 Task: Play online Dominion games in easy mode.
Action: Mouse moved to (339, 724)
Screenshot: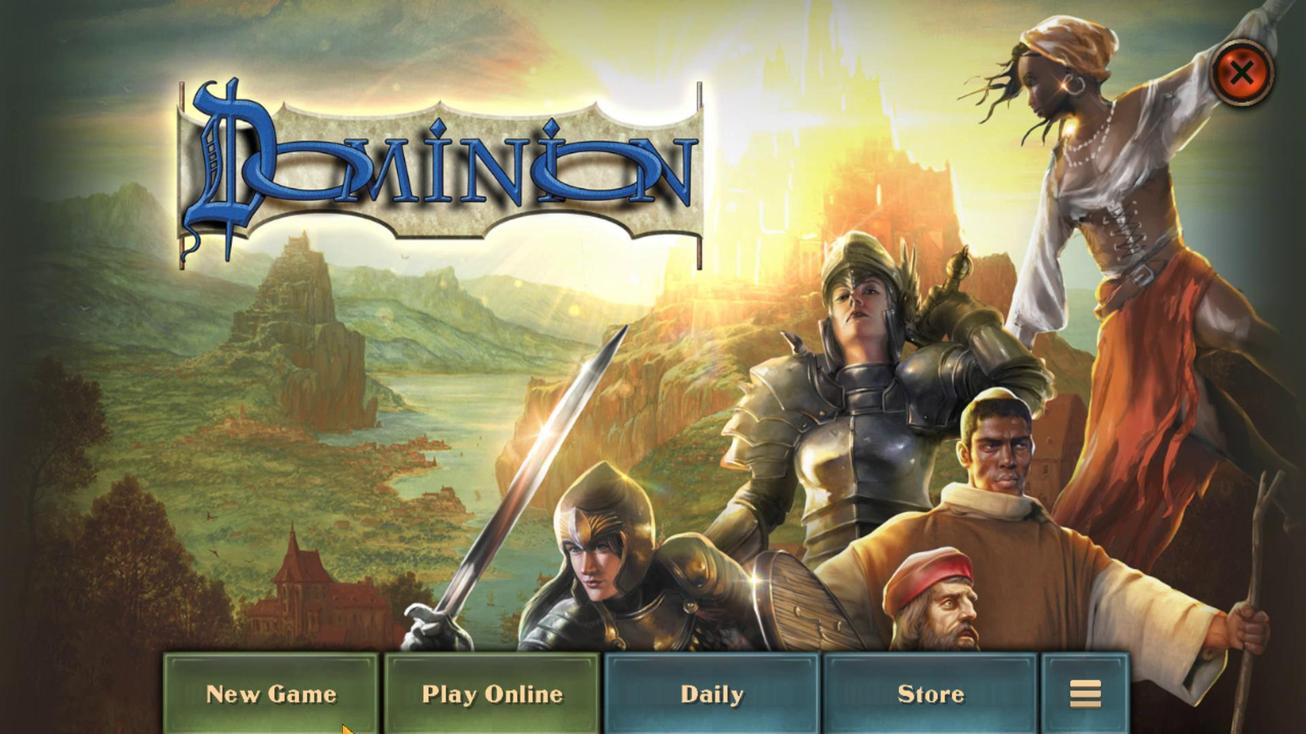 
Action: Mouse pressed left at (339, 724)
Screenshot: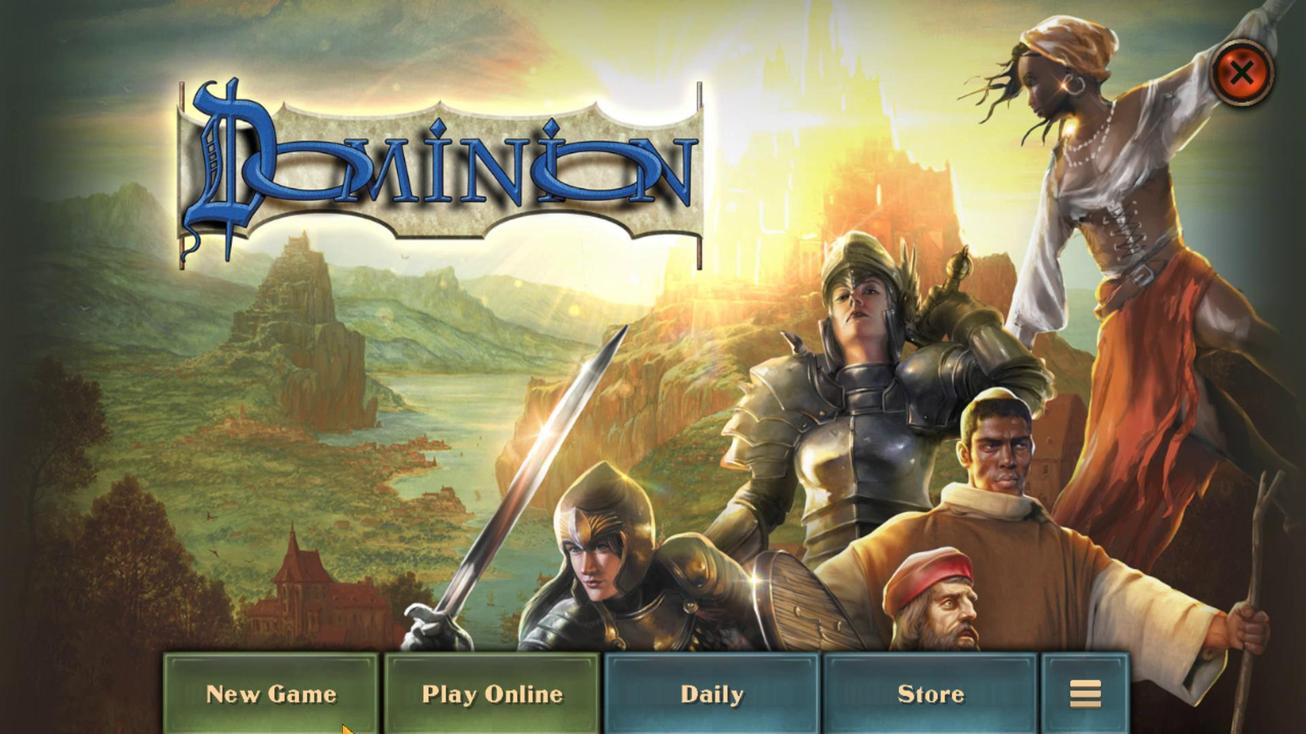 
Action: Mouse moved to (638, 279)
Screenshot: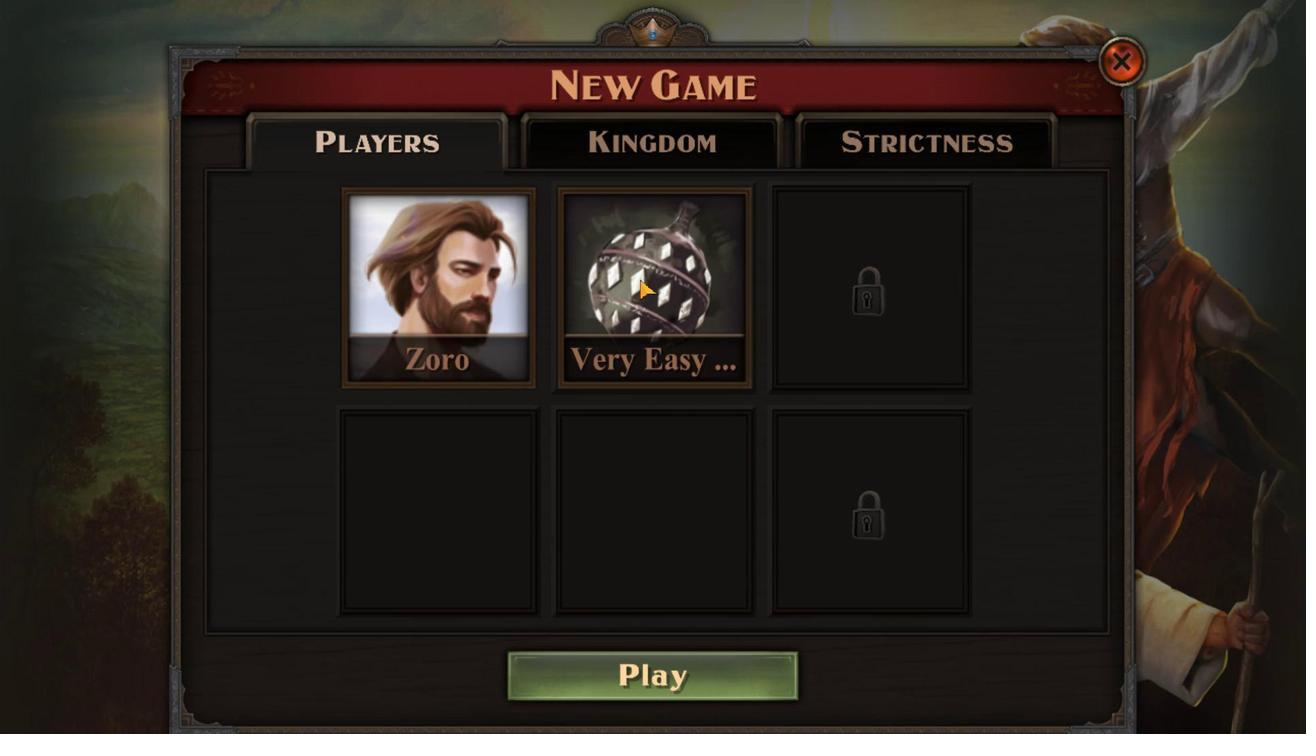 
Action: Mouse pressed left at (638, 279)
Screenshot: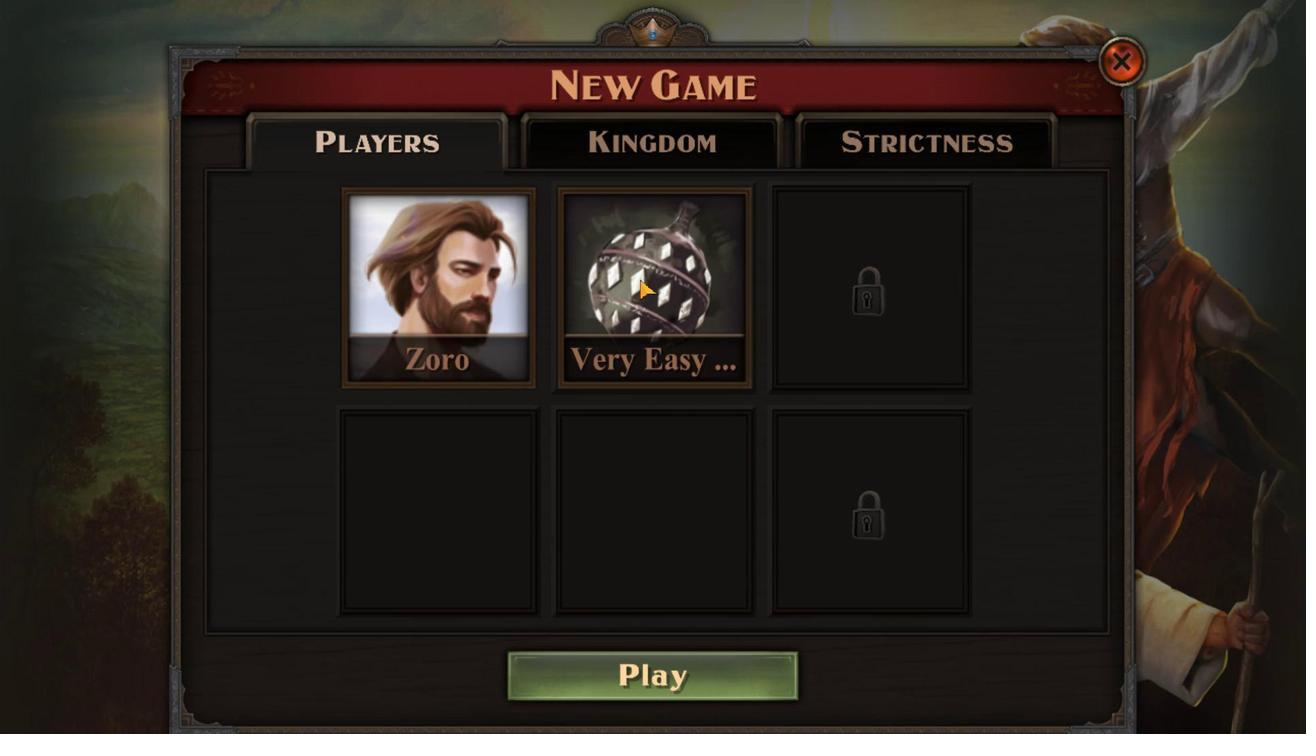 
Action: Mouse moved to (474, 413)
Screenshot: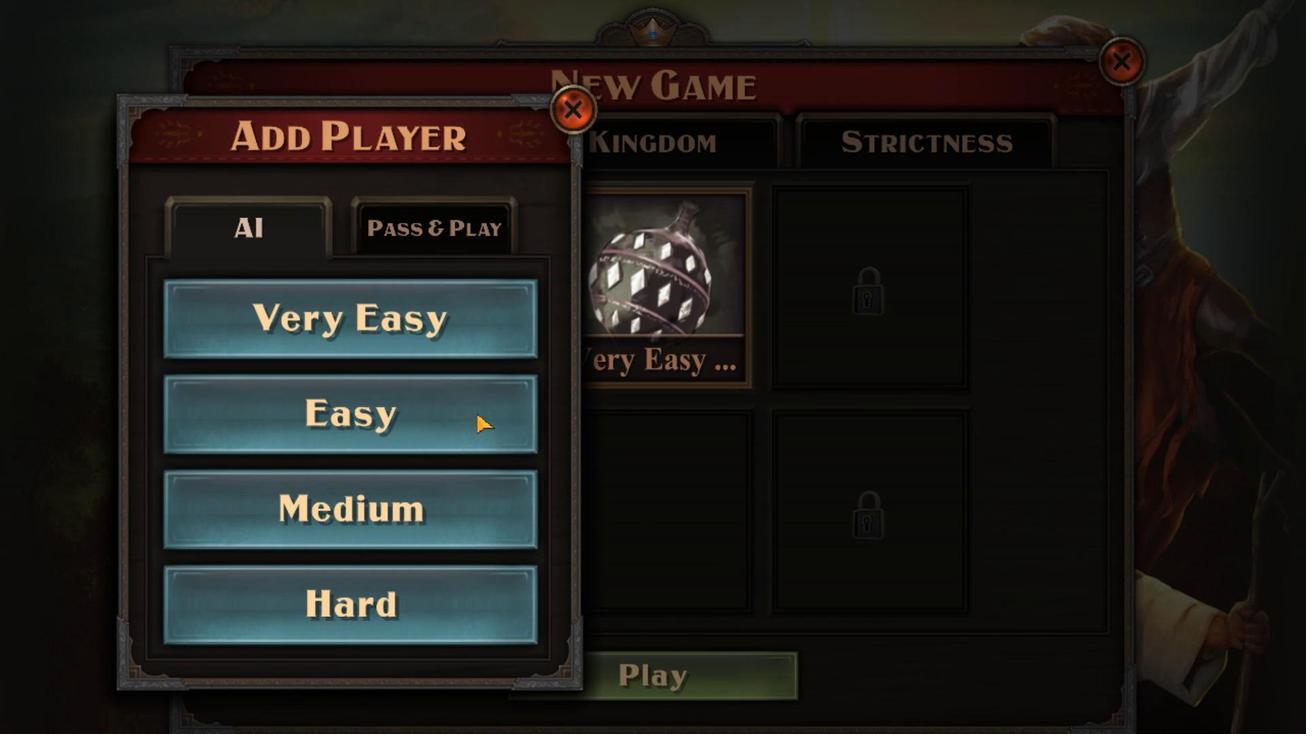 
Action: Mouse pressed left at (474, 413)
Screenshot: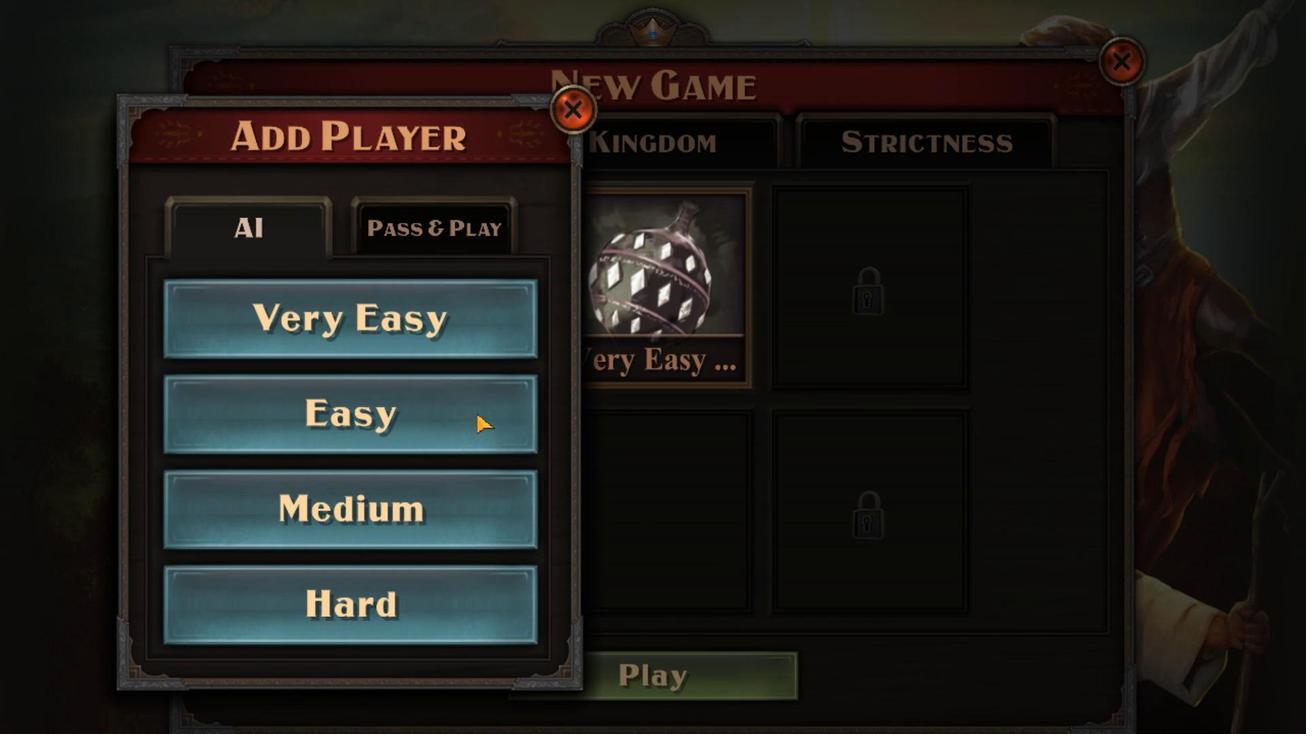 
Action: Mouse moved to (736, 679)
Screenshot: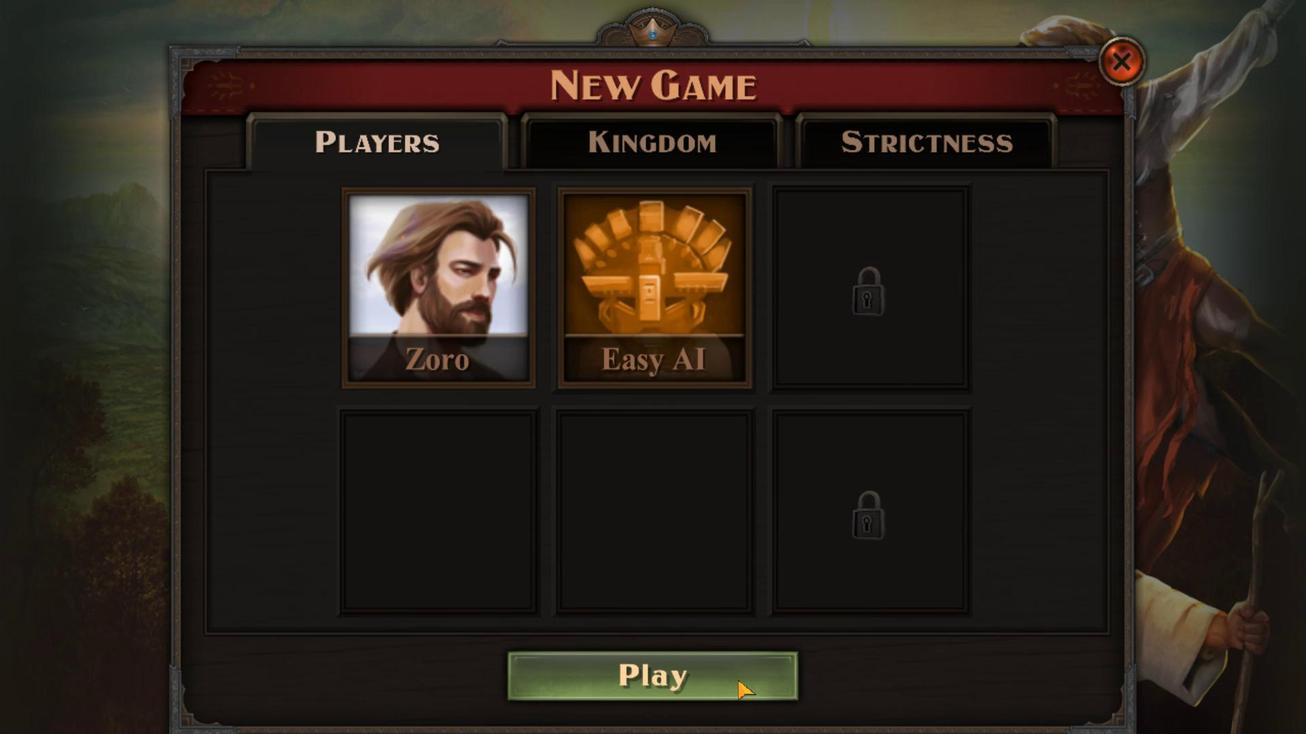 
Action: Mouse pressed left at (736, 679)
Screenshot: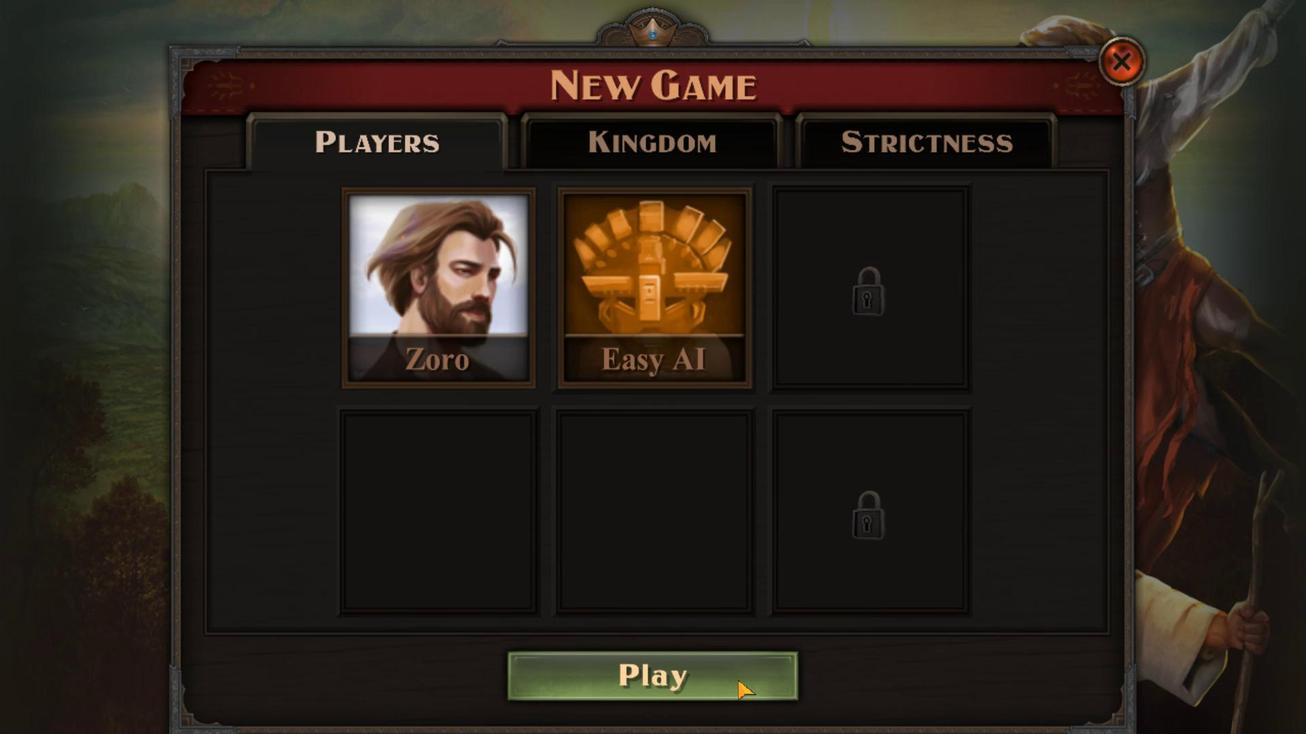 
Action: Mouse moved to (466, 687)
Screenshot: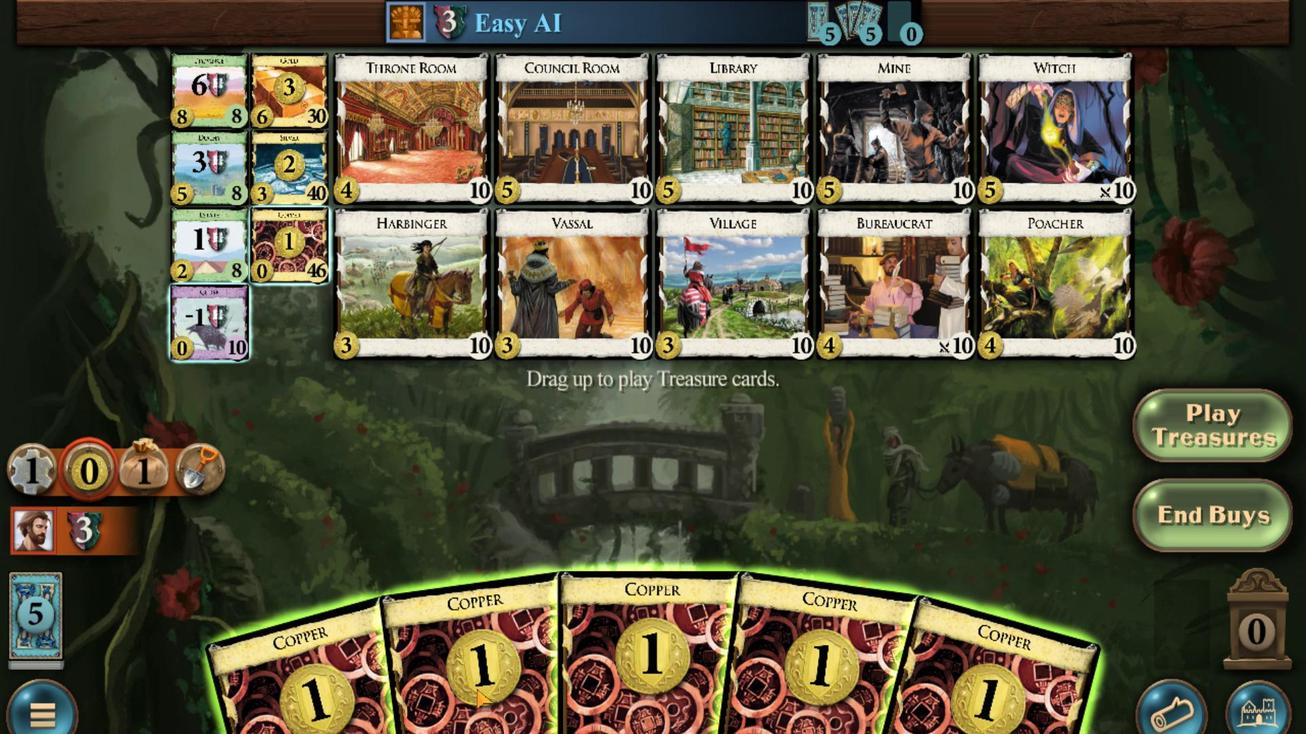 
Action: Mouse scrolled (466, 686) with delta (0, 0)
Screenshot: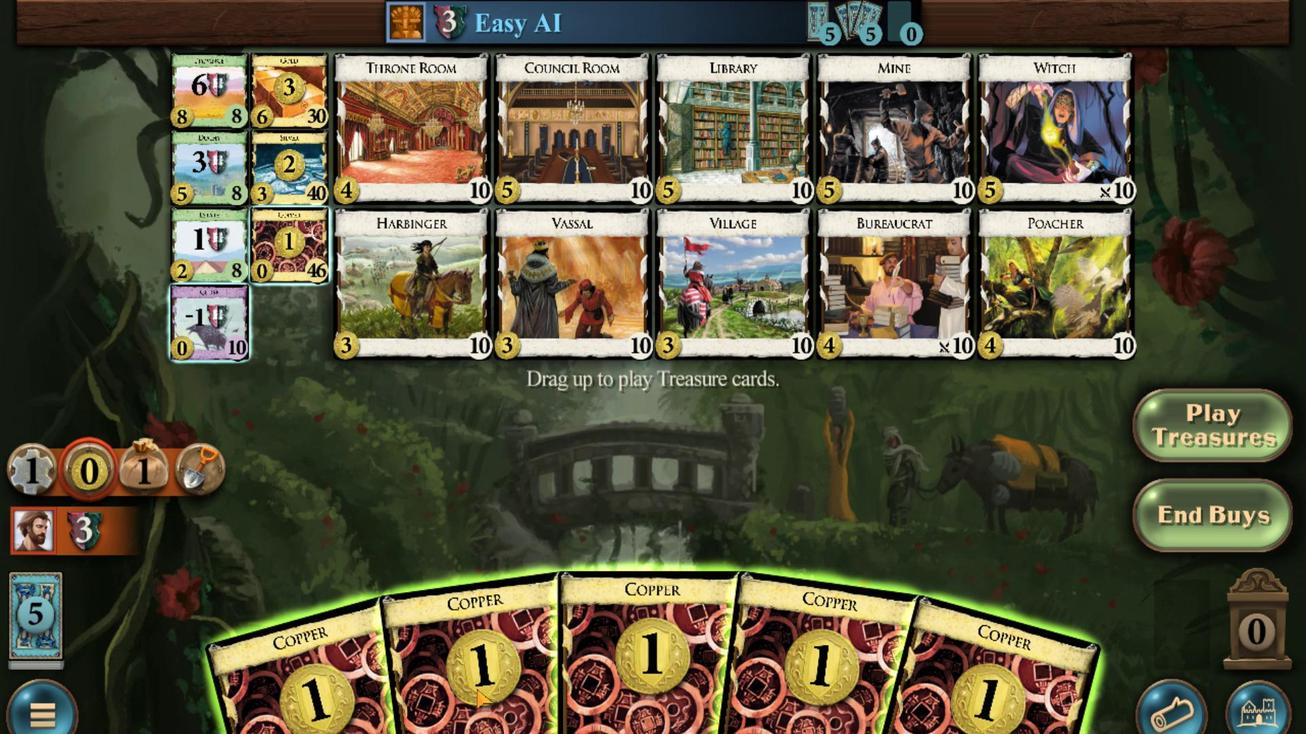 
Action: Mouse moved to (428, 684)
Screenshot: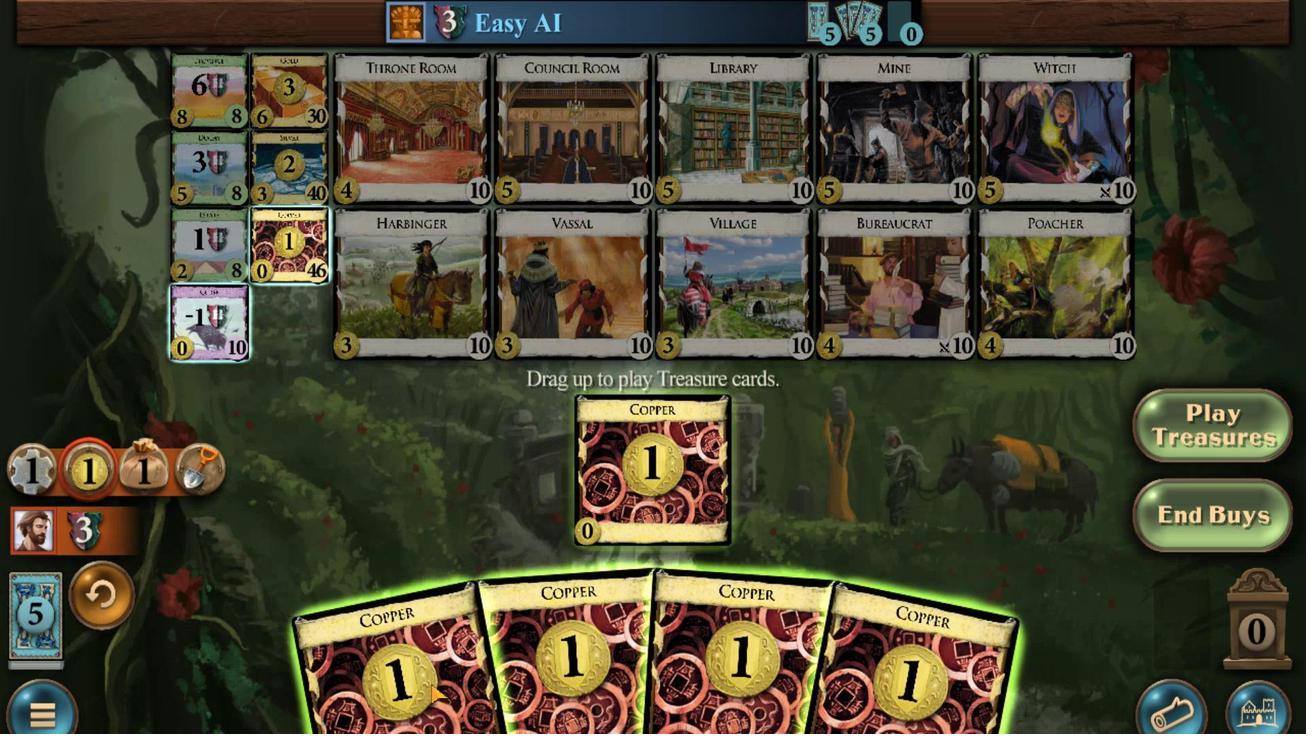 
Action: Mouse scrolled (428, 683) with delta (0, 0)
Screenshot: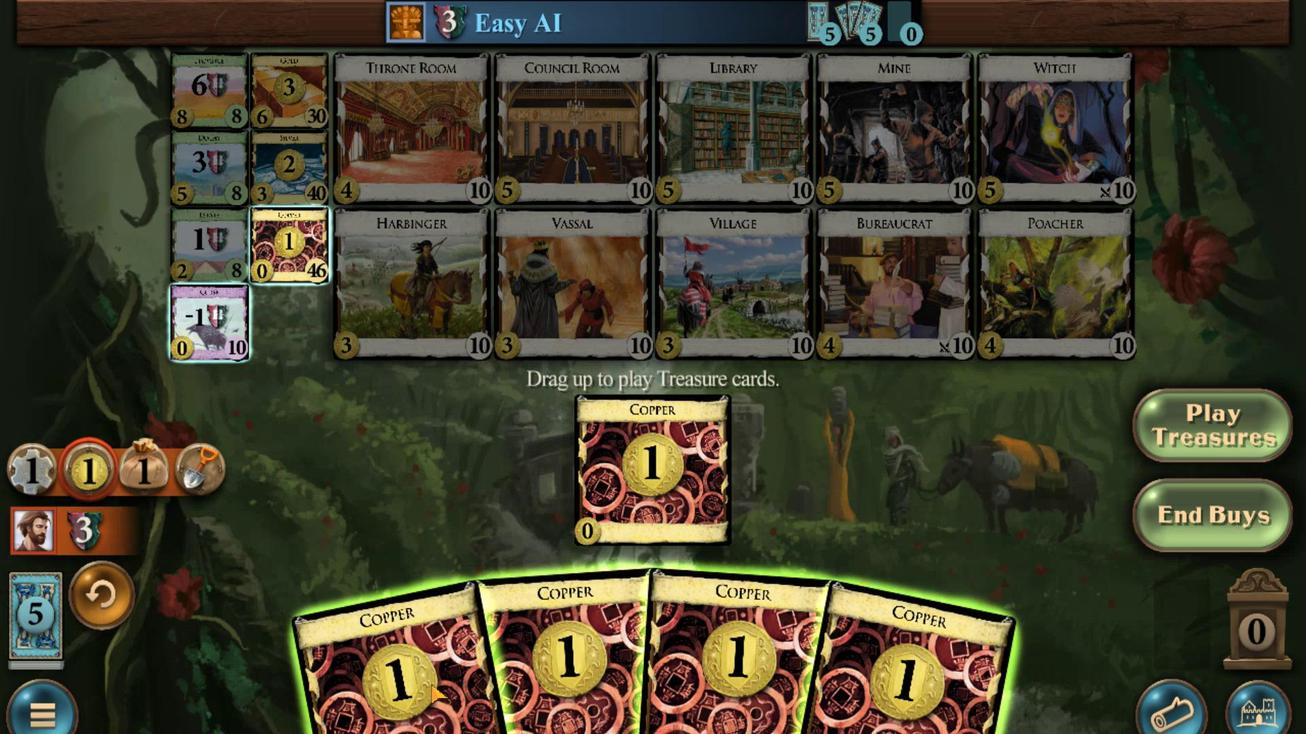 
Action: Mouse moved to (530, 686)
Screenshot: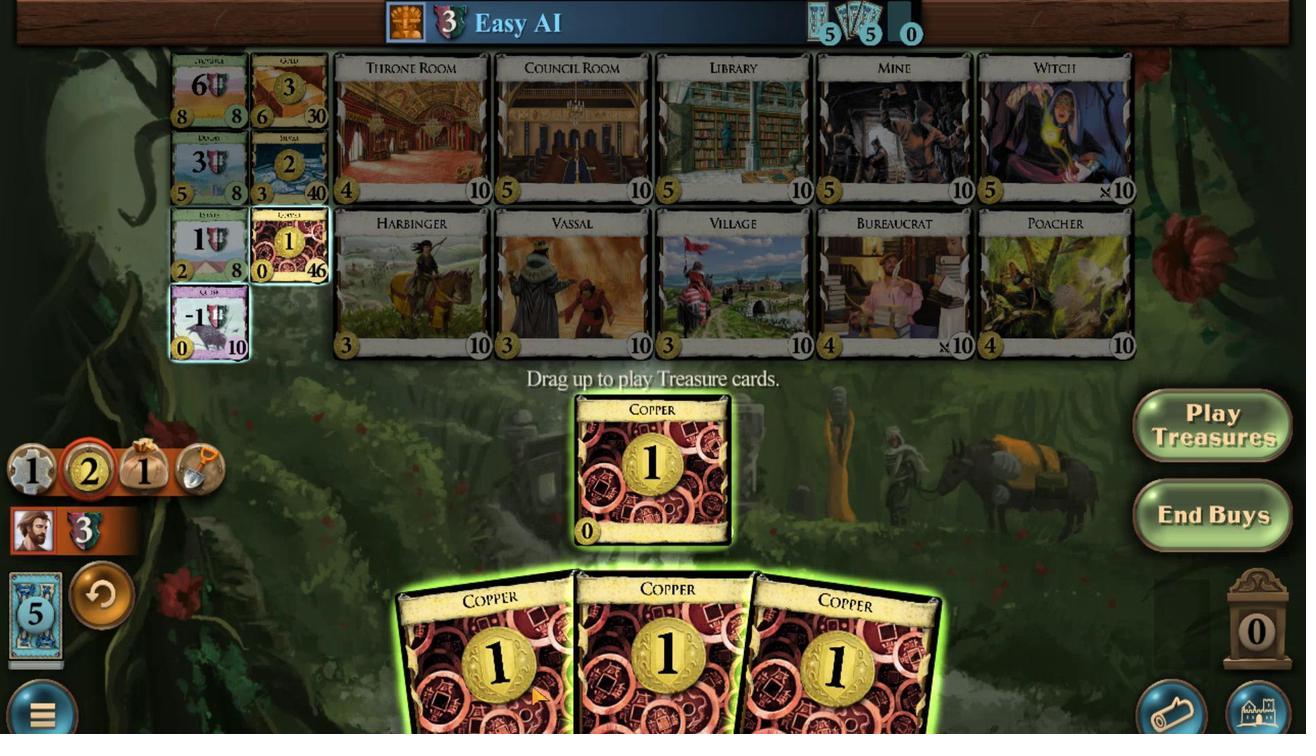 
Action: Mouse scrolled (530, 685) with delta (0, 0)
Screenshot: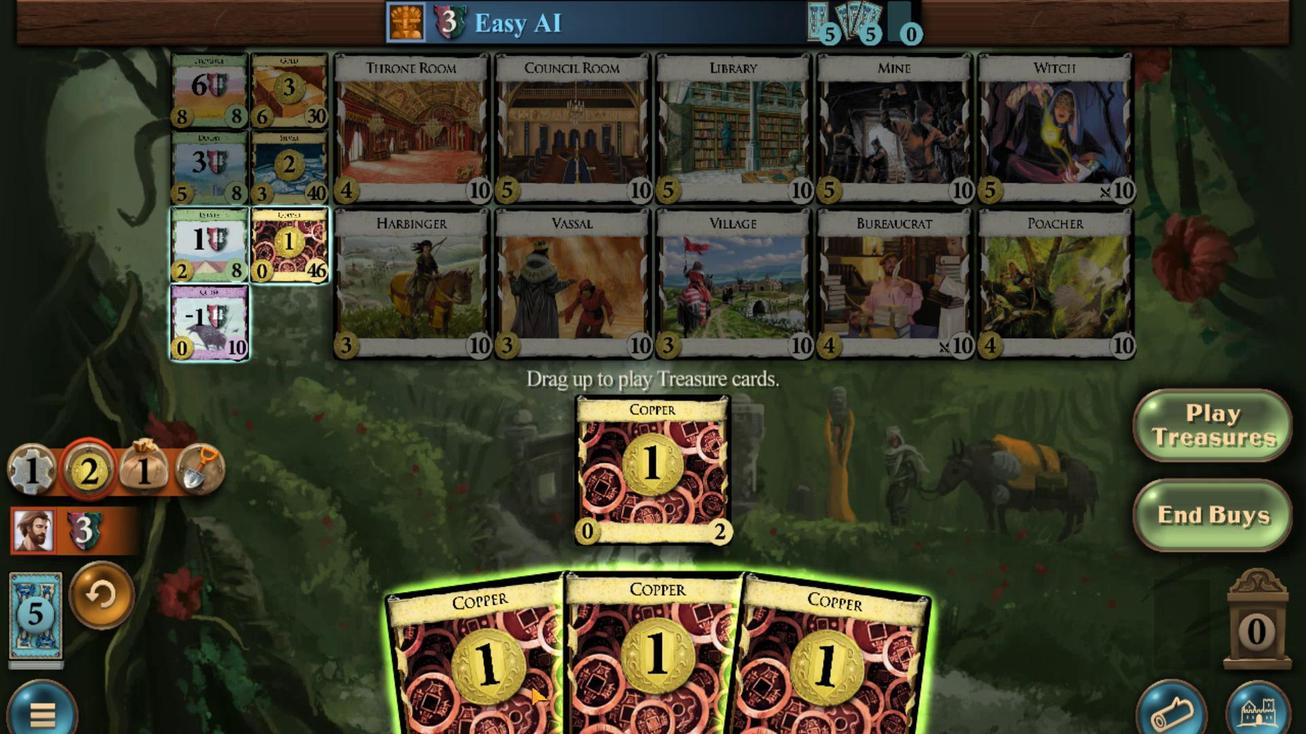 
Action: Mouse moved to (560, 673)
Screenshot: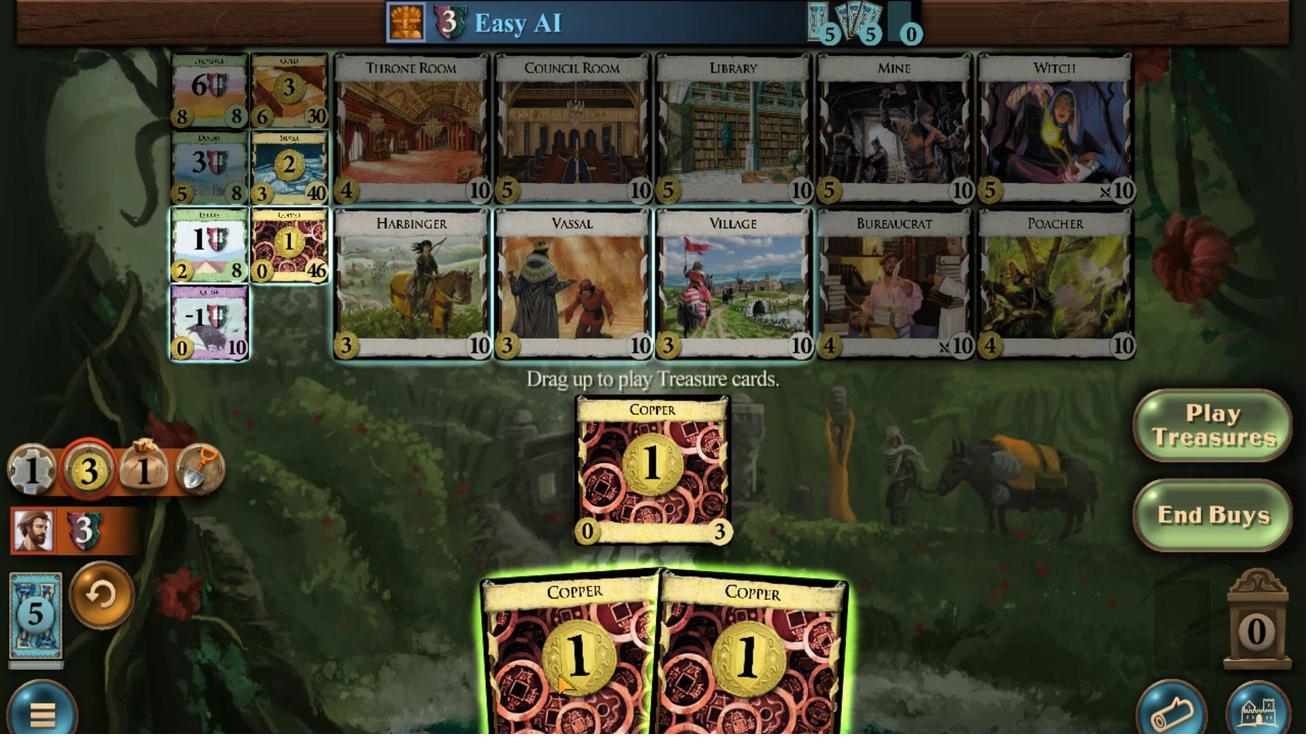 
Action: Mouse scrolled (560, 672) with delta (0, 0)
Screenshot: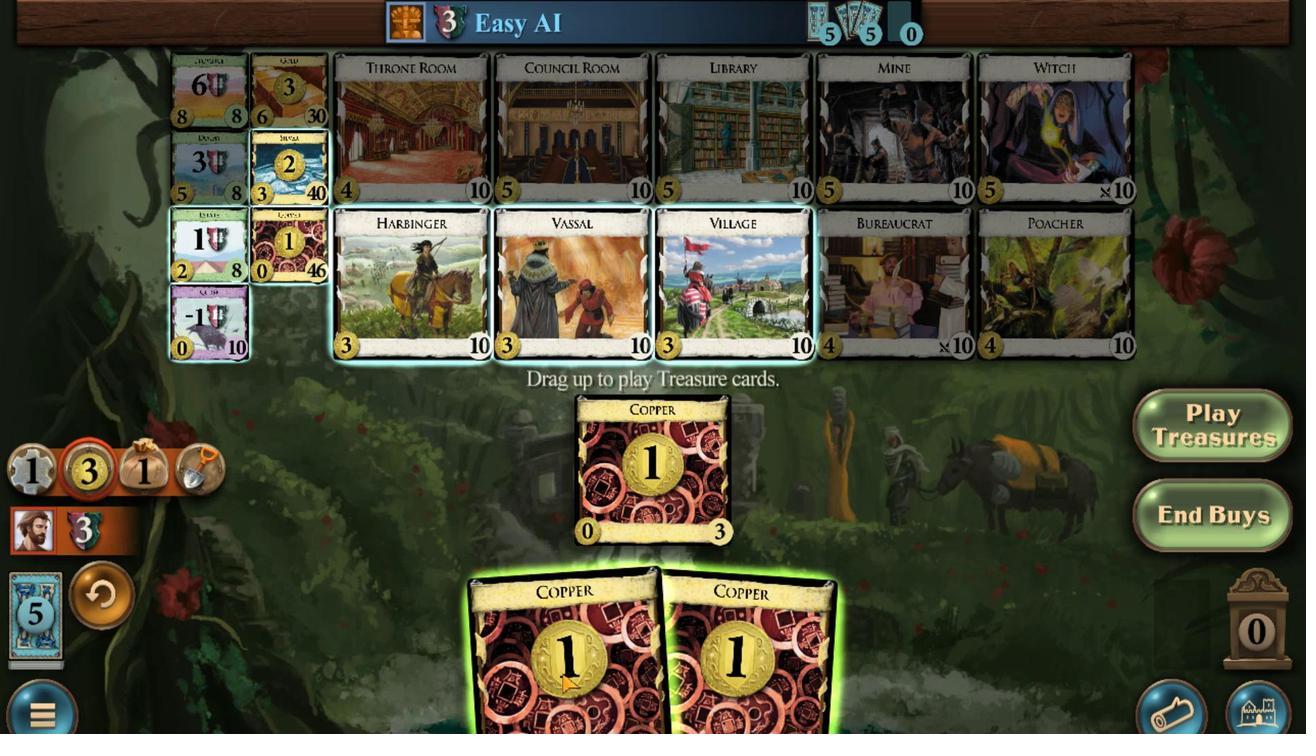 
Action: Mouse moved to (623, 658)
Screenshot: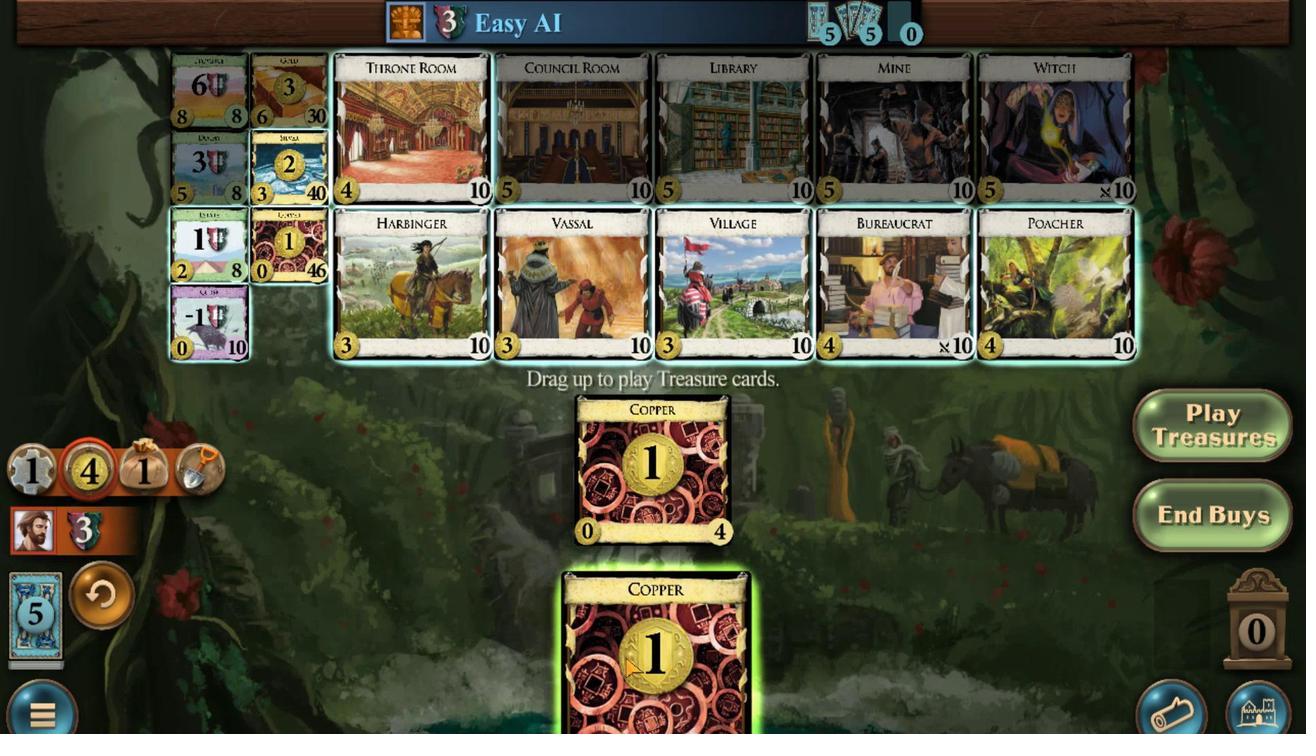 
Action: Mouse scrolled (623, 657) with delta (0, 0)
Screenshot: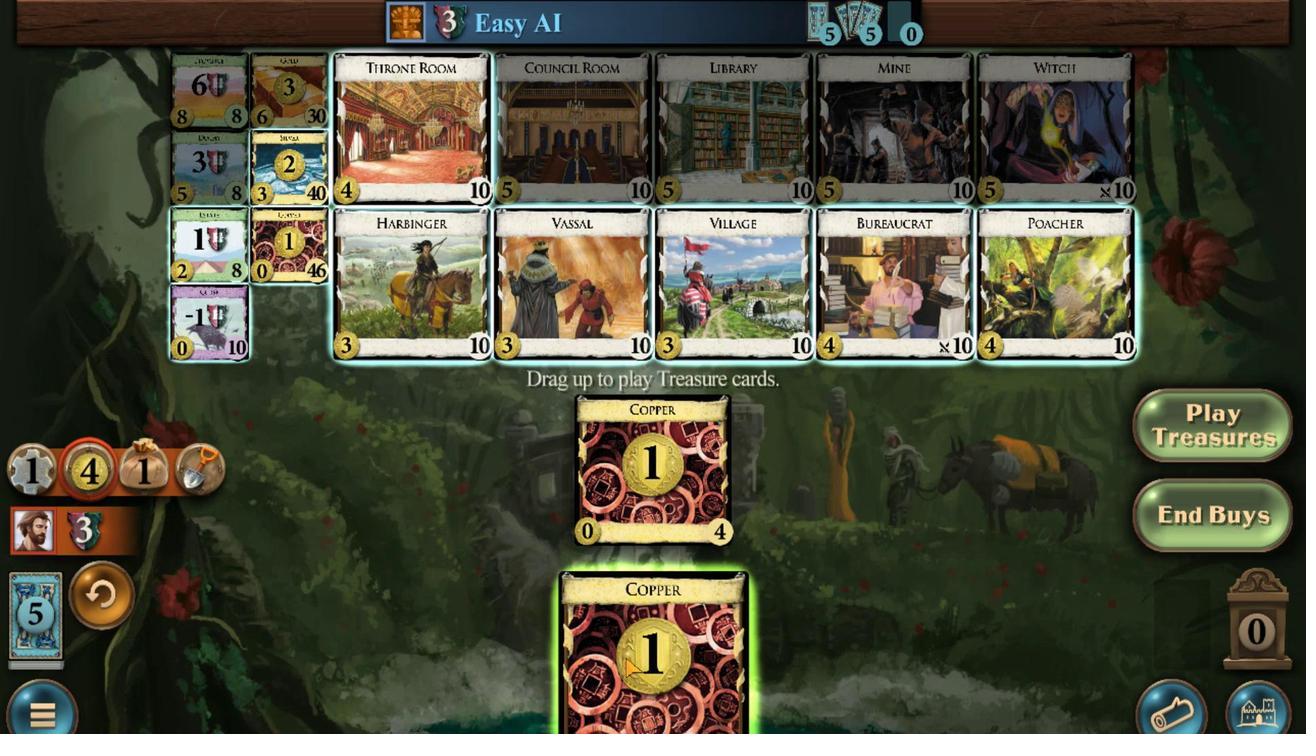 
Action: Mouse moved to (217, 181)
Screenshot: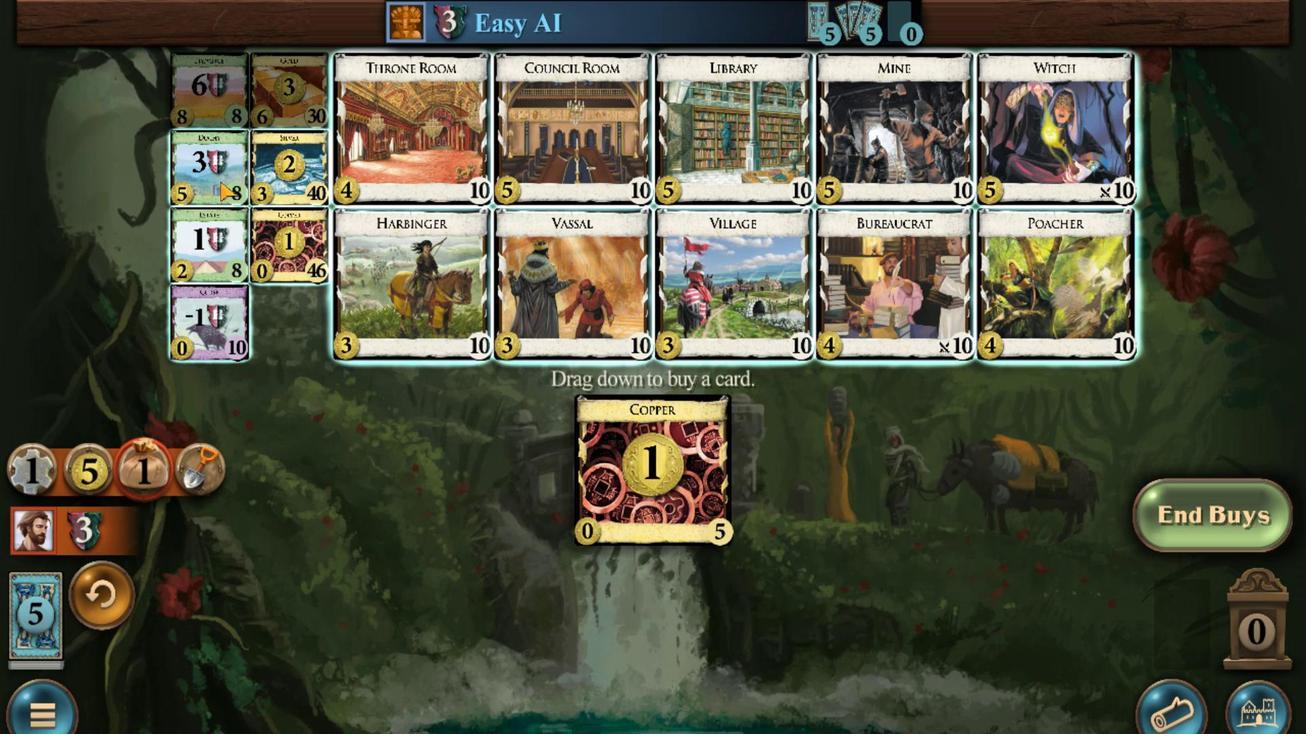 
Action: Mouse scrolled (217, 182) with delta (0, 0)
Screenshot: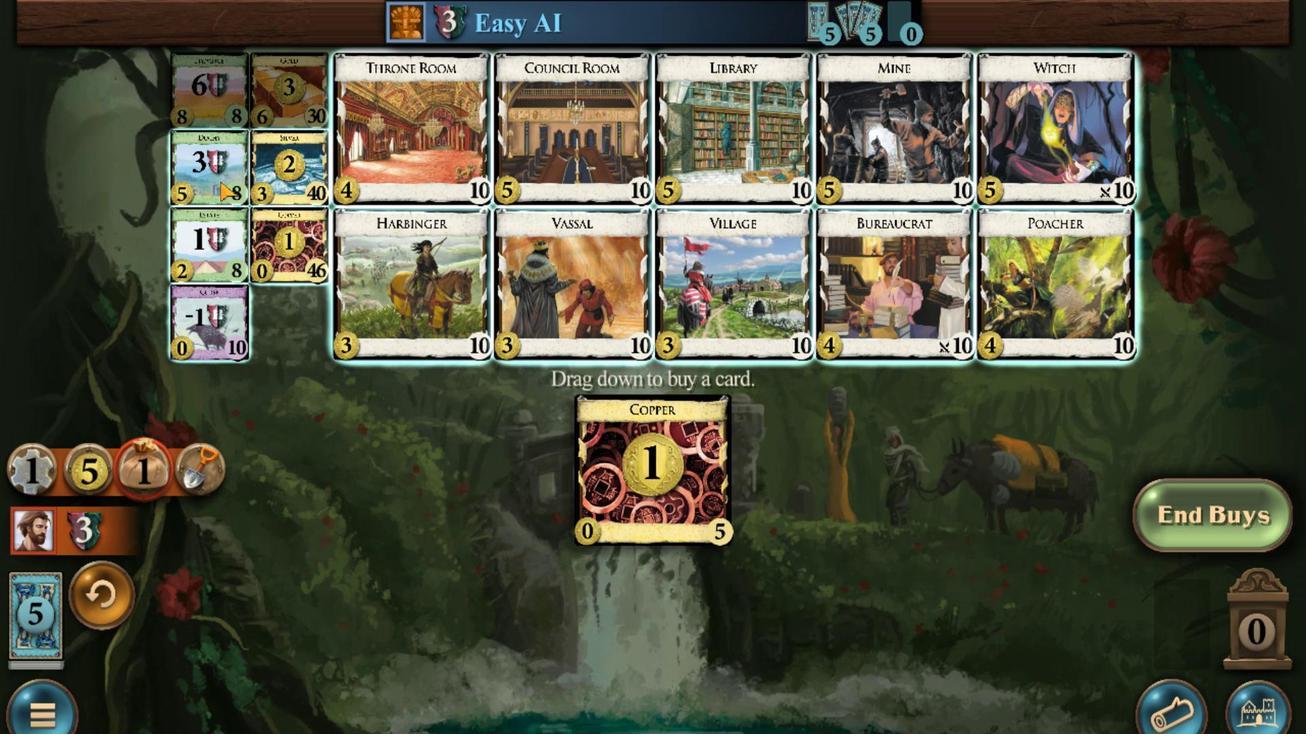 
Action: Mouse scrolled (217, 182) with delta (0, 0)
Screenshot: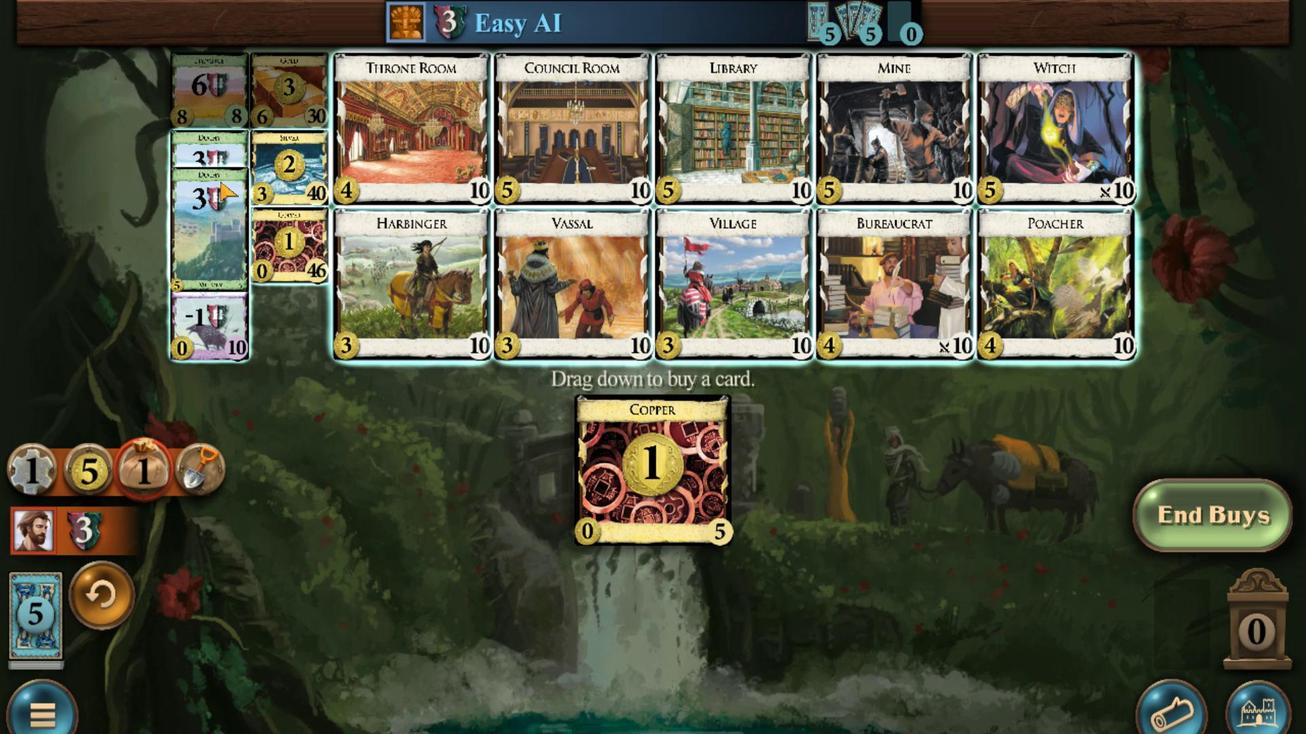
Action: Mouse scrolled (217, 182) with delta (0, 0)
Screenshot: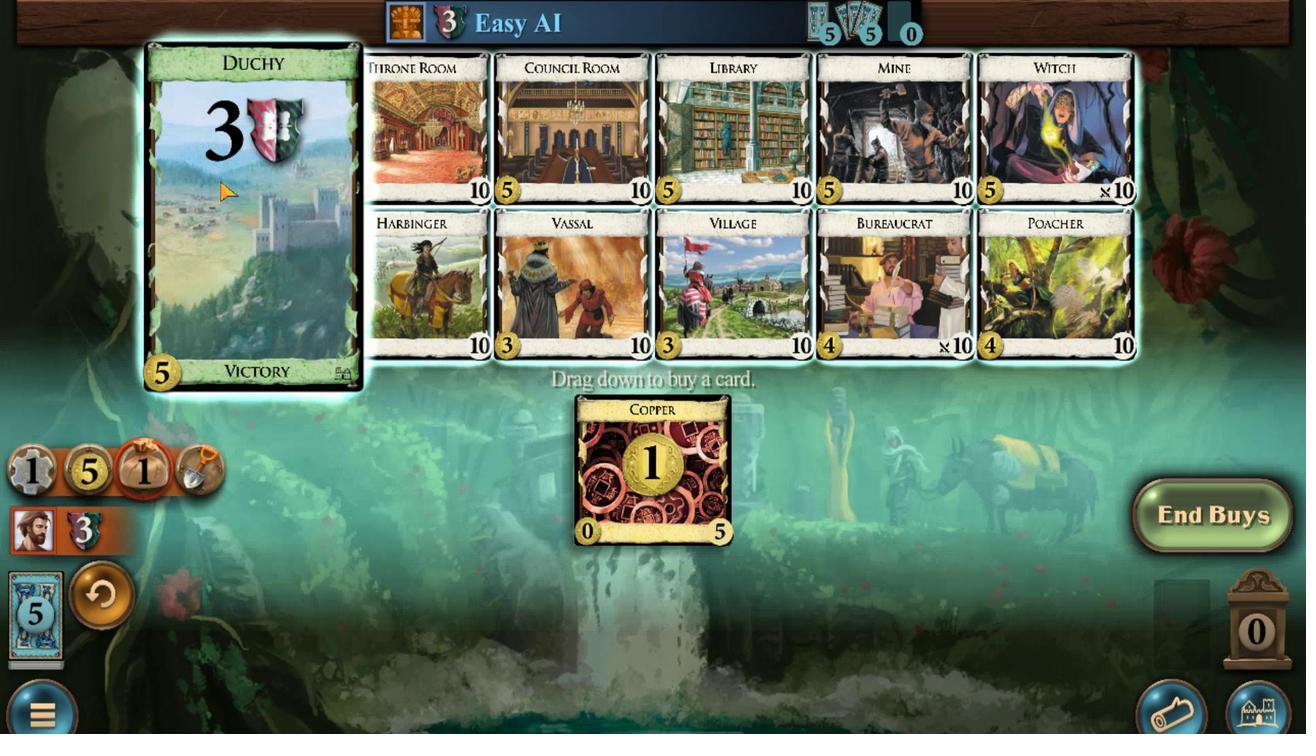 
Action: Mouse scrolled (217, 182) with delta (0, 0)
Screenshot: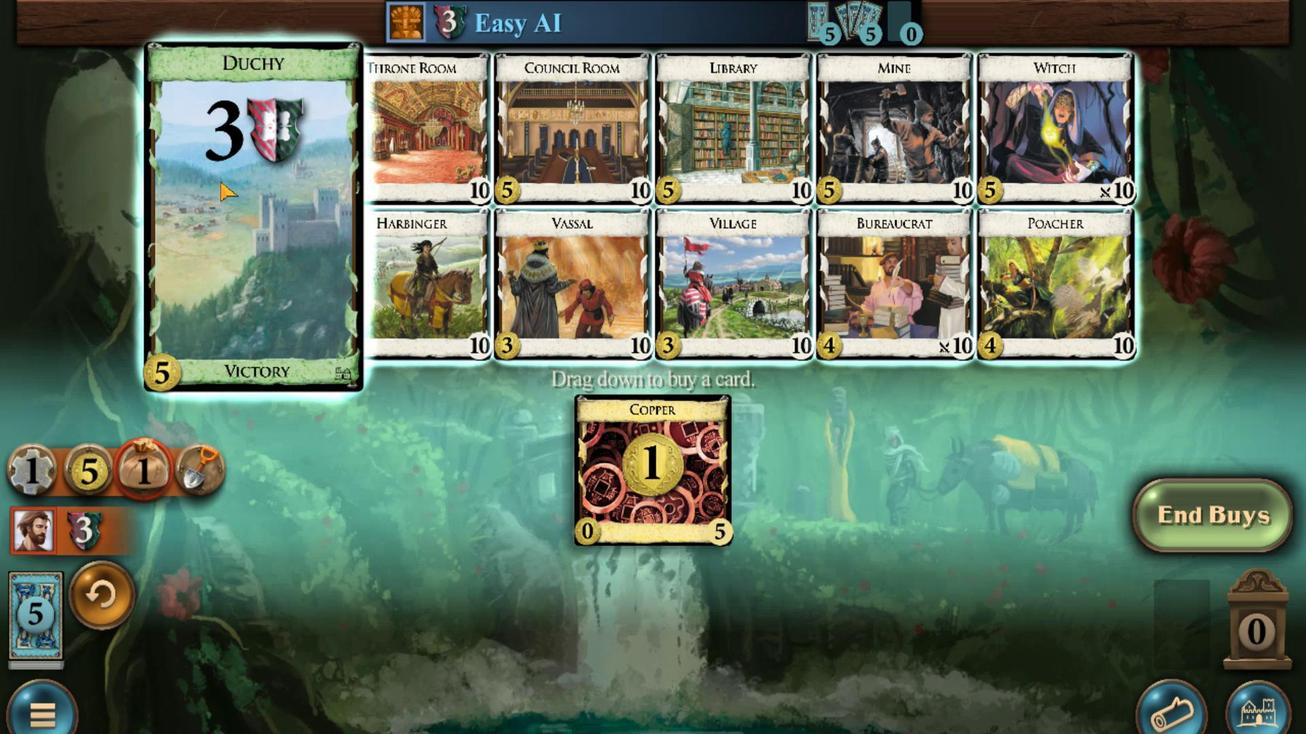 
Action: Mouse scrolled (217, 182) with delta (0, 0)
Screenshot: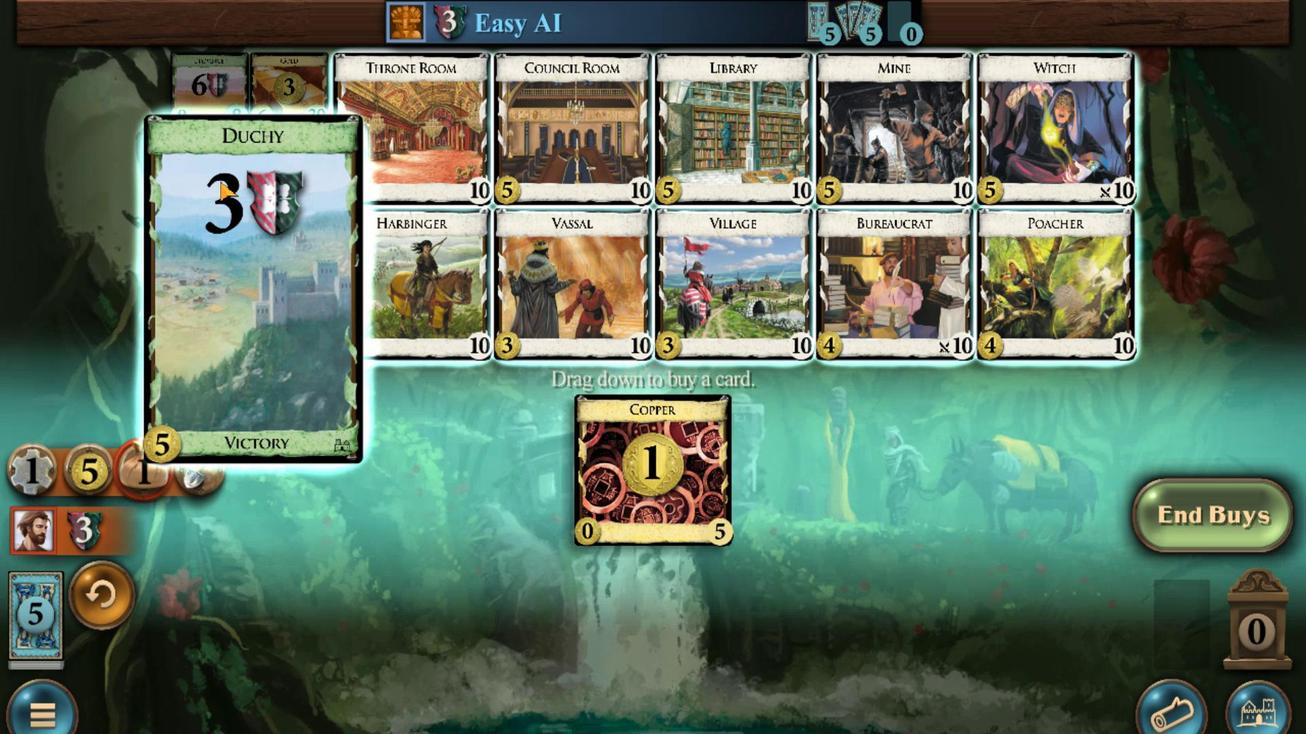 
Action: Mouse moved to (429, 660)
Screenshot: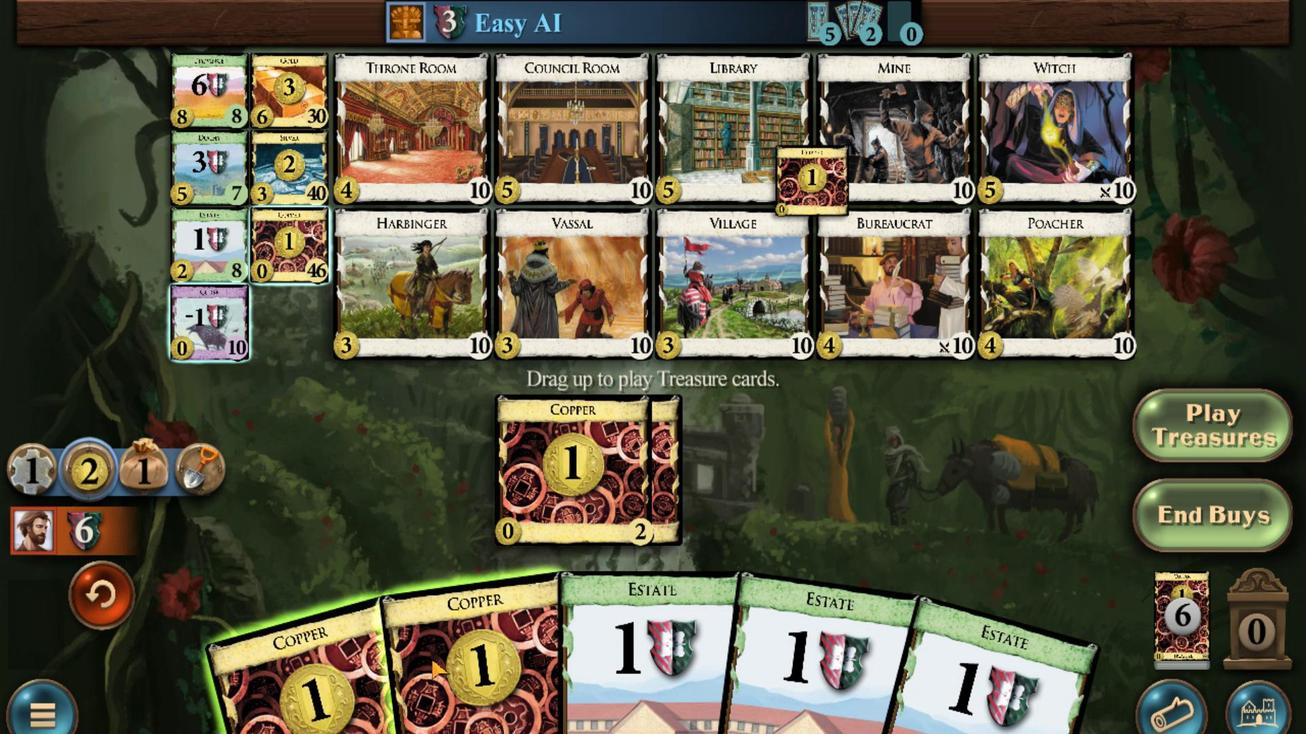 
Action: Mouse scrolled (429, 659) with delta (0, 0)
Screenshot: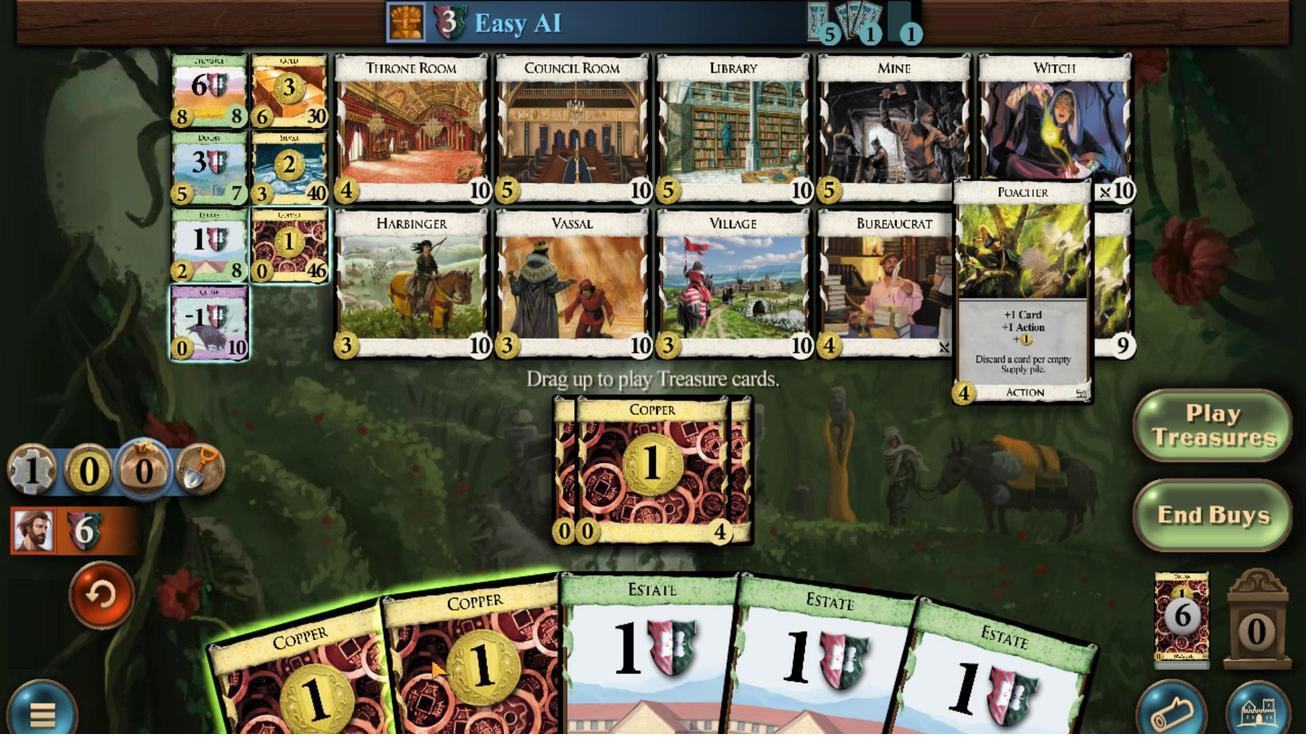 
Action: Mouse moved to (374, 676)
Screenshot: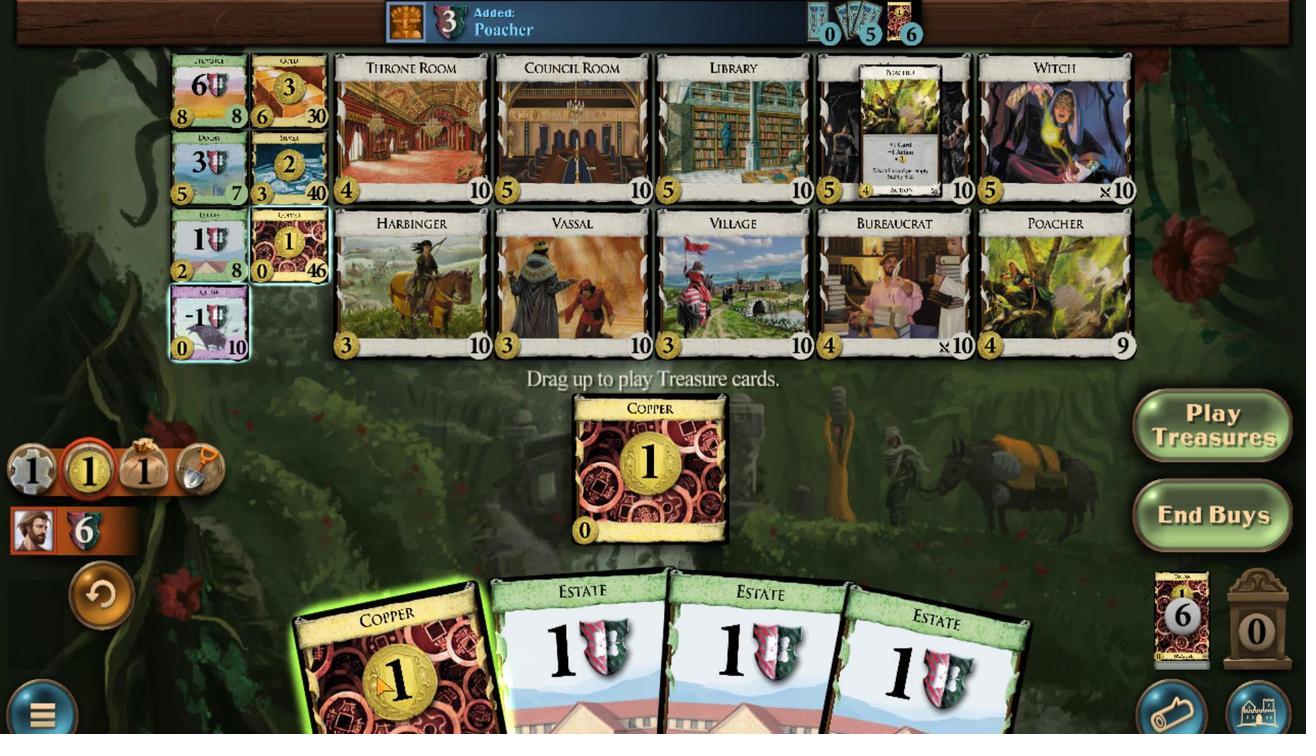 
Action: Mouse scrolled (374, 675) with delta (0, 0)
Screenshot: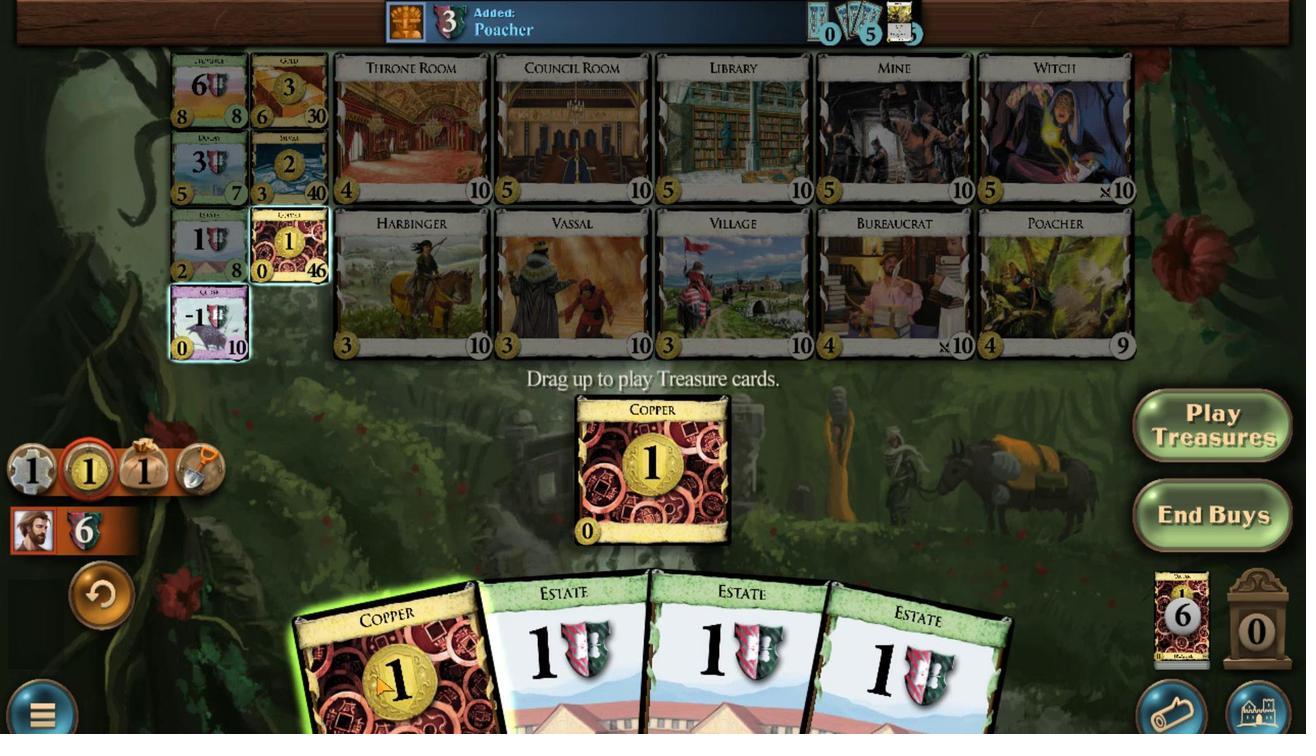 
Action: Mouse moved to (213, 224)
Screenshot: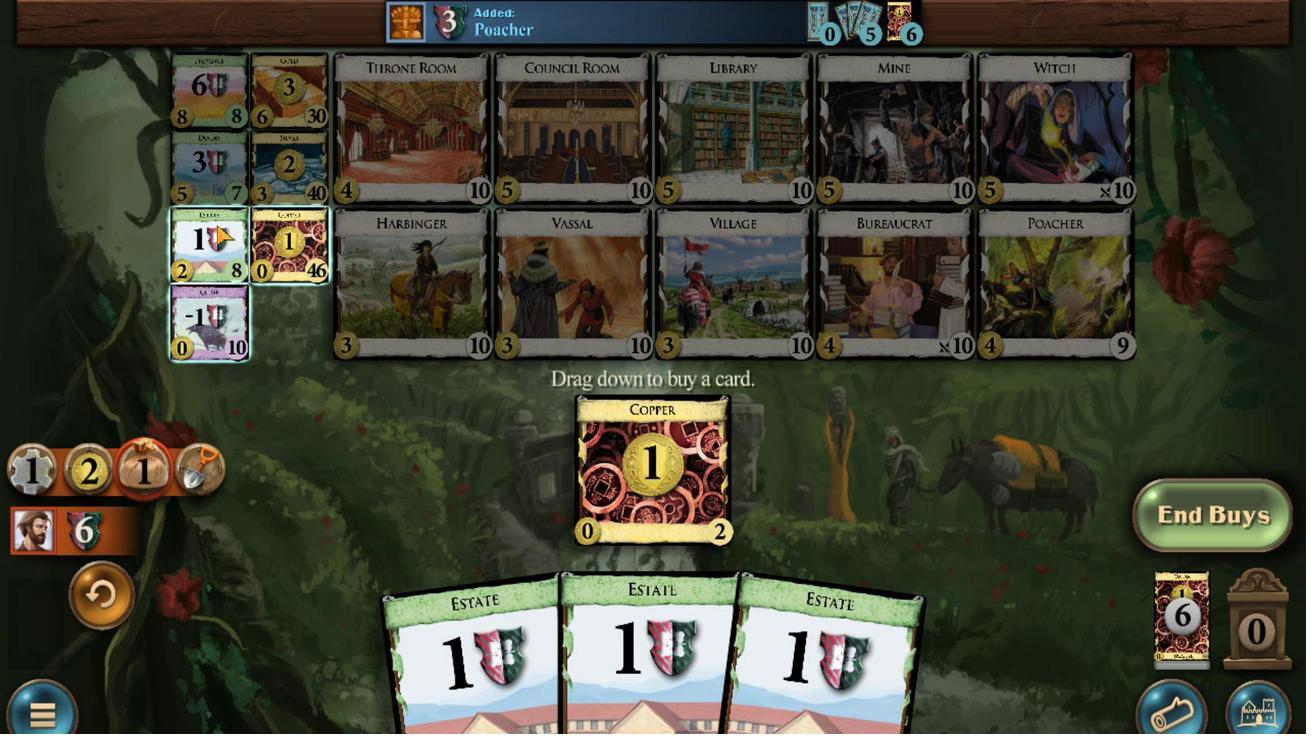 
Action: Mouse scrolled (213, 225) with delta (0, 0)
Screenshot: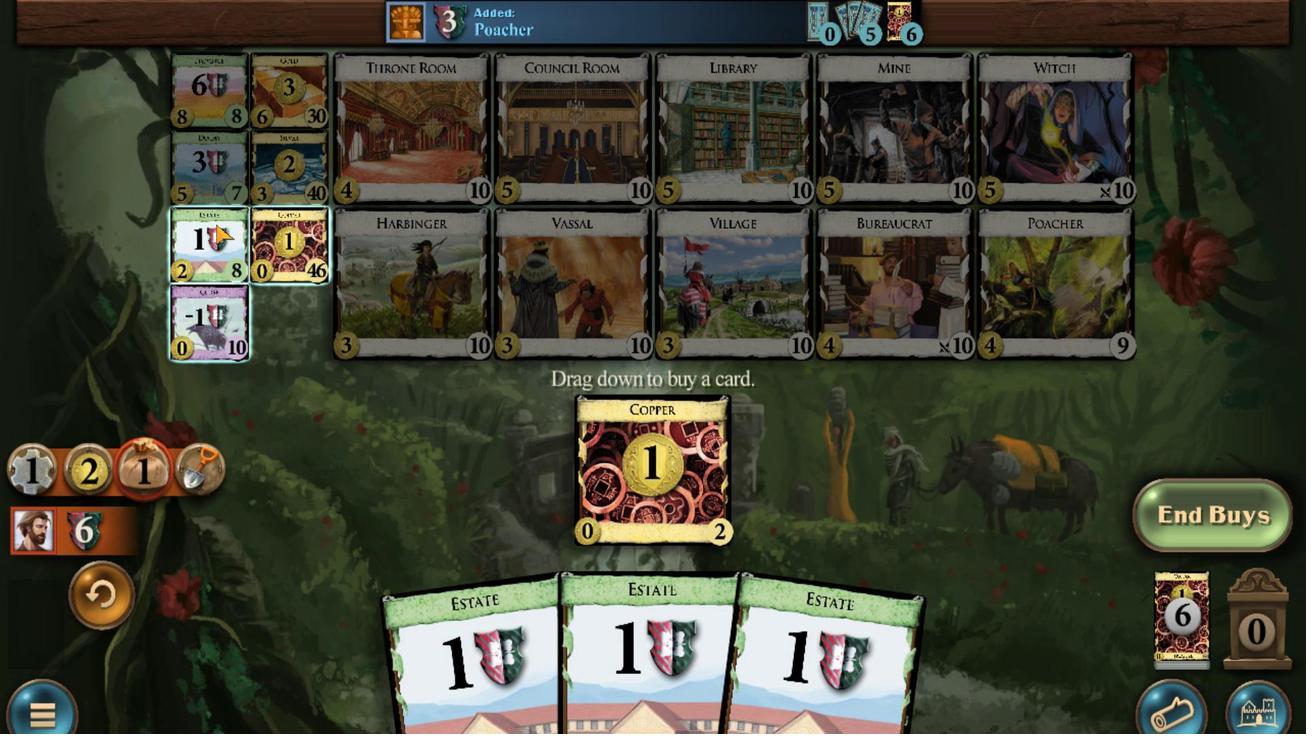 
Action: Mouse scrolled (213, 225) with delta (0, 0)
Screenshot: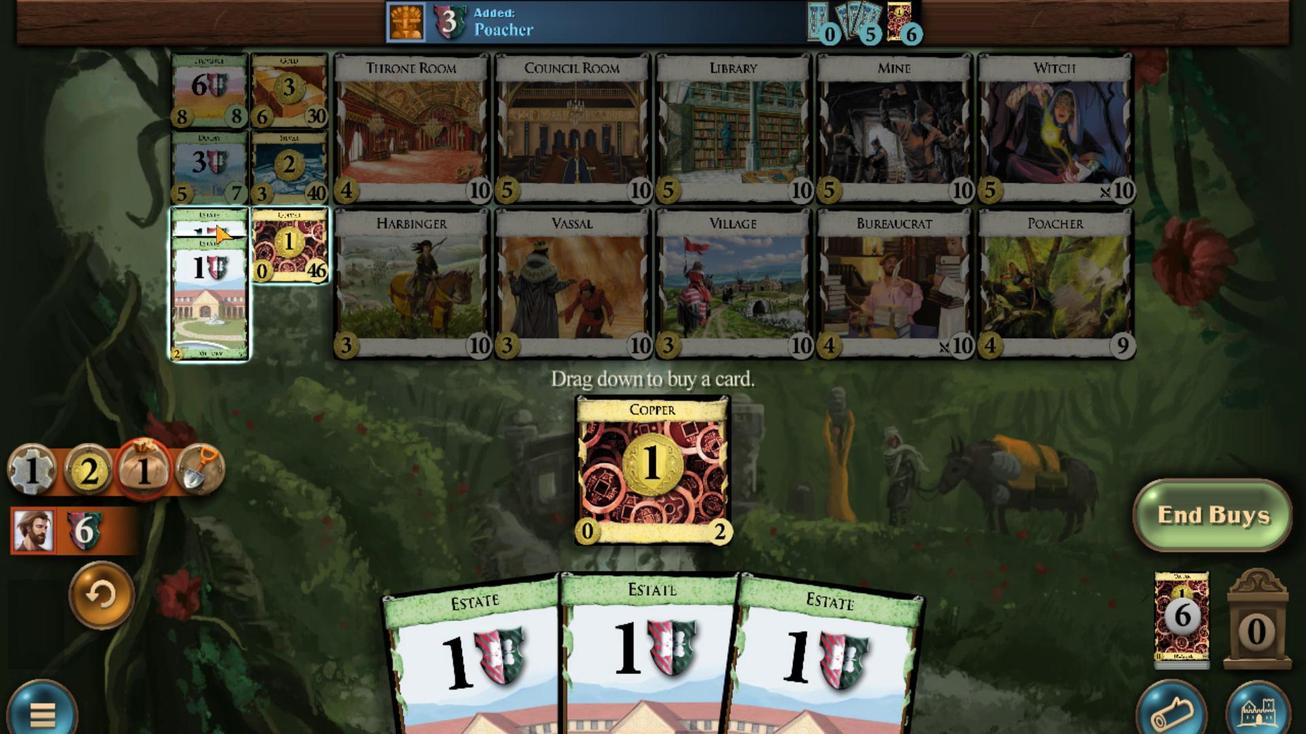 
Action: Mouse scrolled (213, 225) with delta (0, 0)
Screenshot: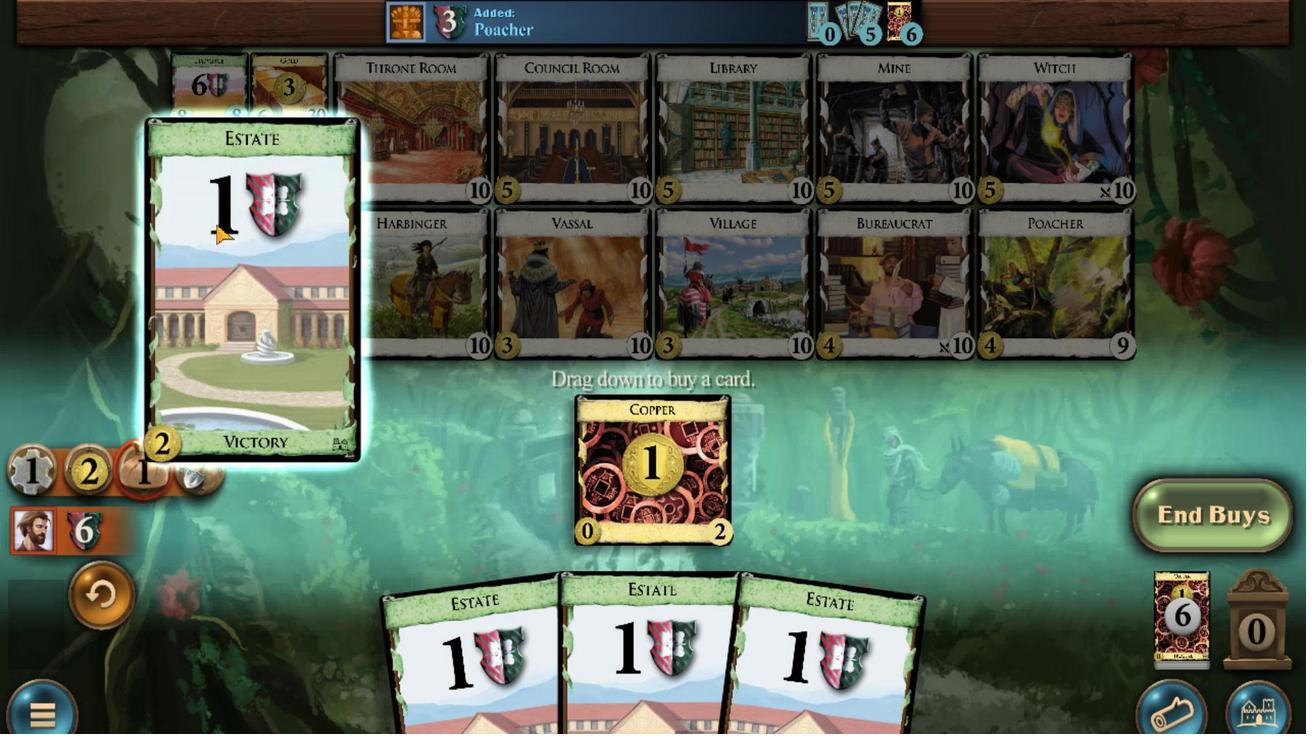 
Action: Mouse scrolled (213, 225) with delta (0, 0)
Screenshot: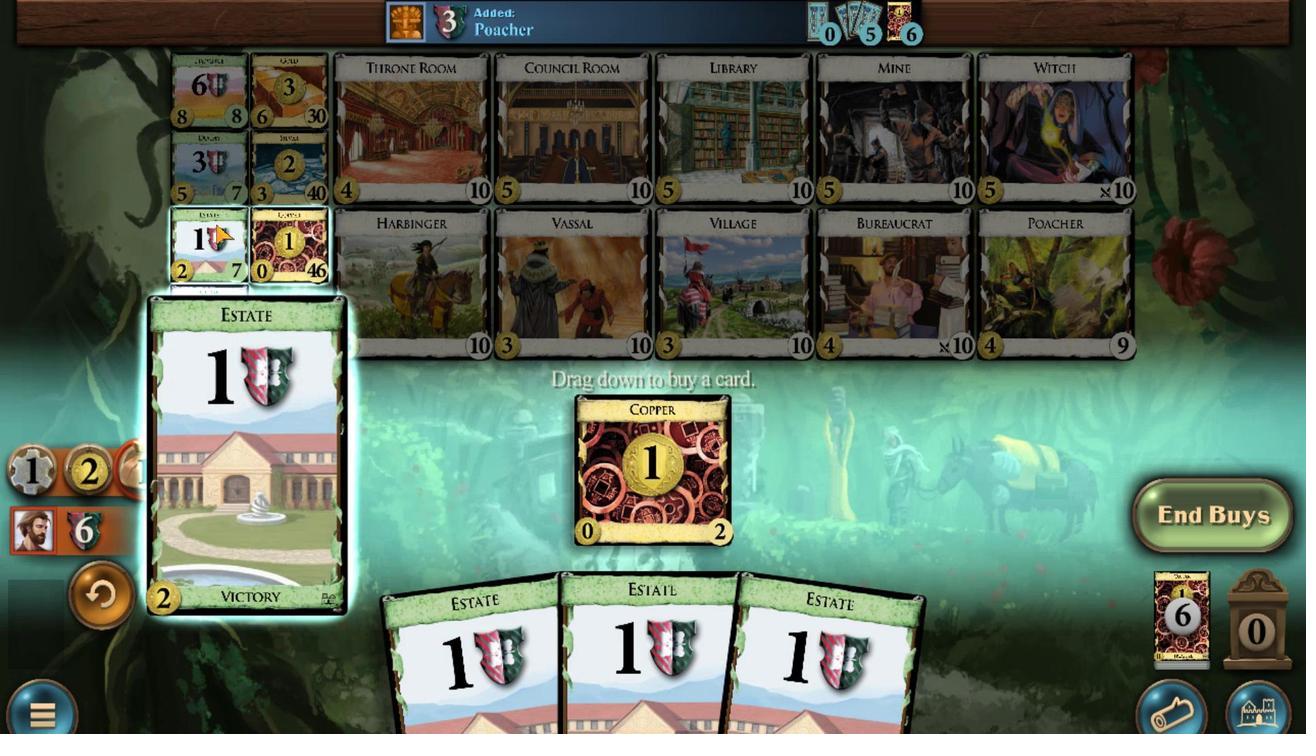 
Action: Mouse moved to (604, 627)
Screenshot: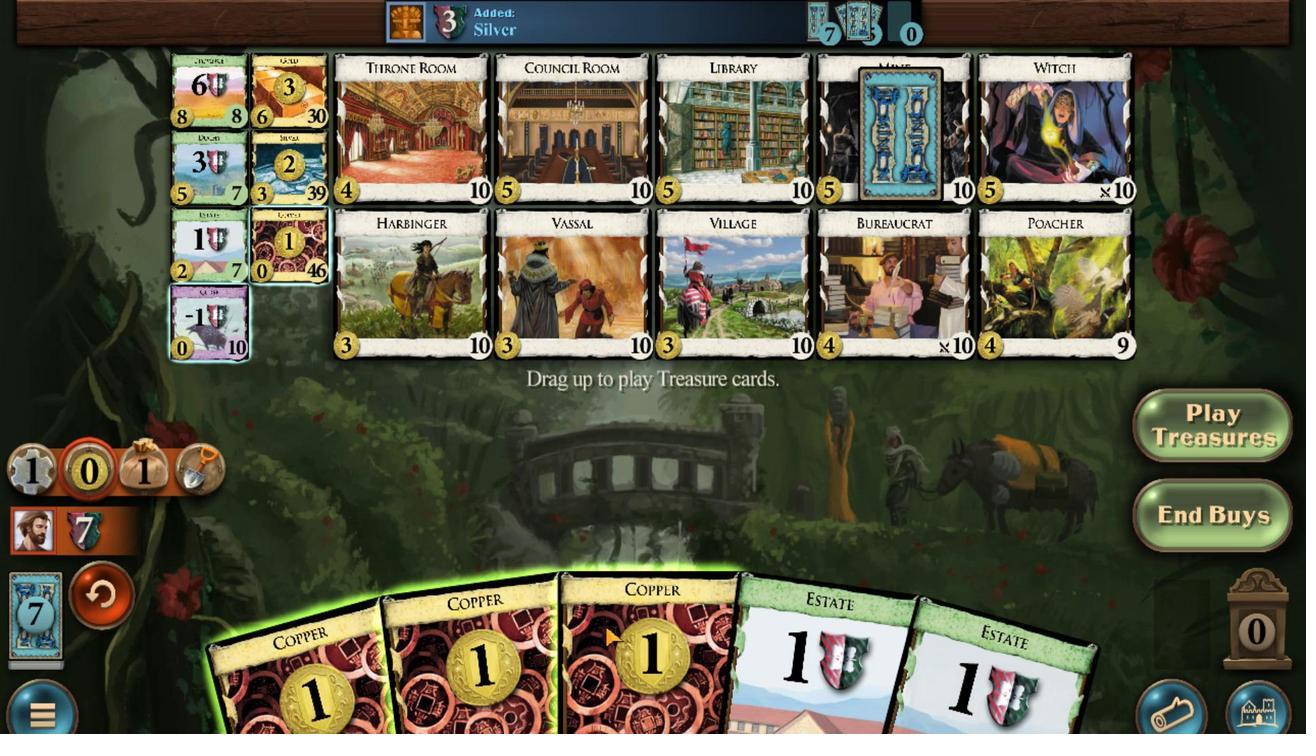 
Action: Mouse scrolled (604, 626) with delta (0, 0)
Screenshot: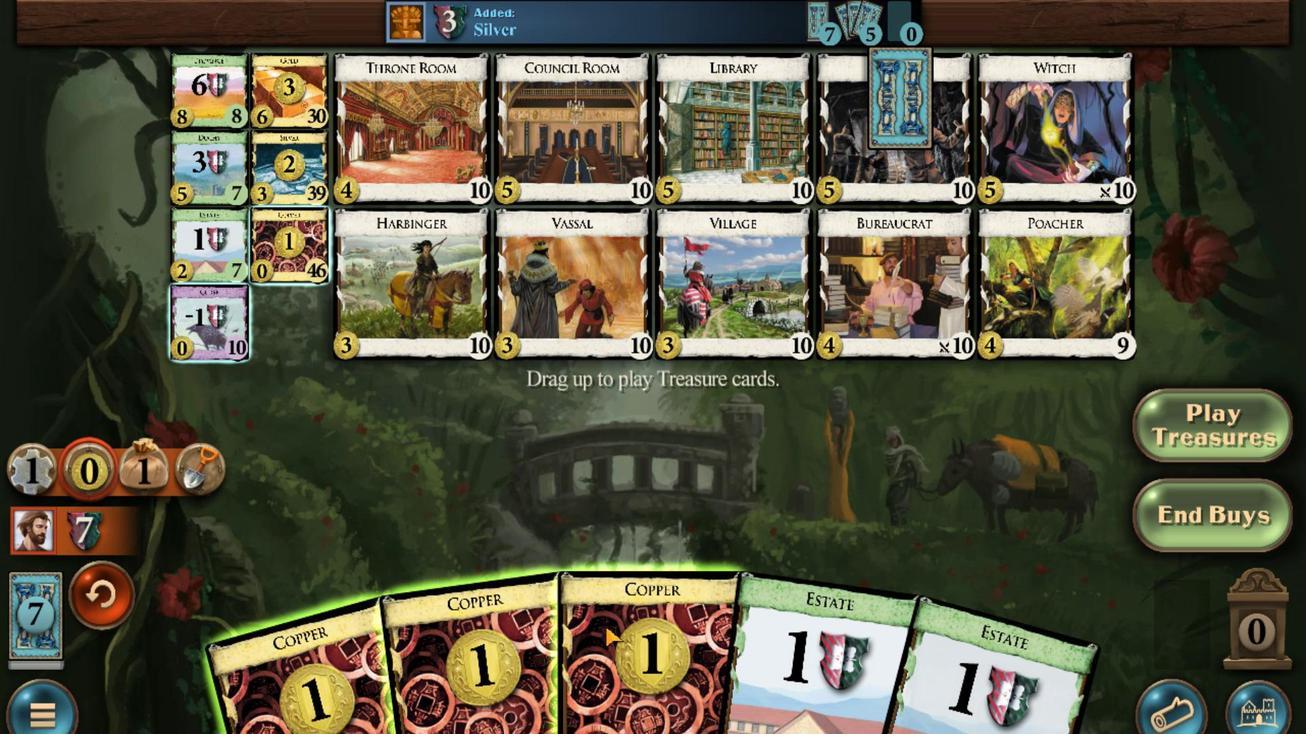
Action: Mouse moved to (593, 630)
Screenshot: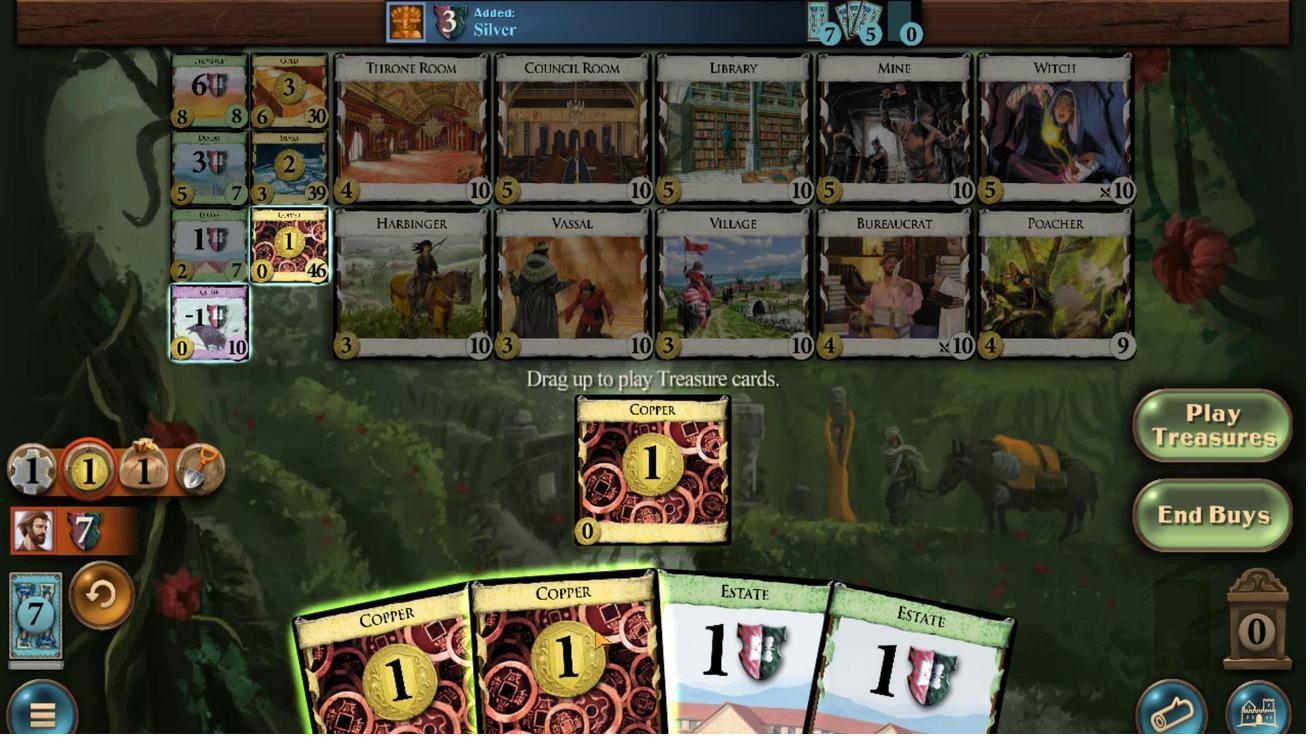 
Action: Mouse scrolled (593, 629) with delta (0, 0)
Screenshot: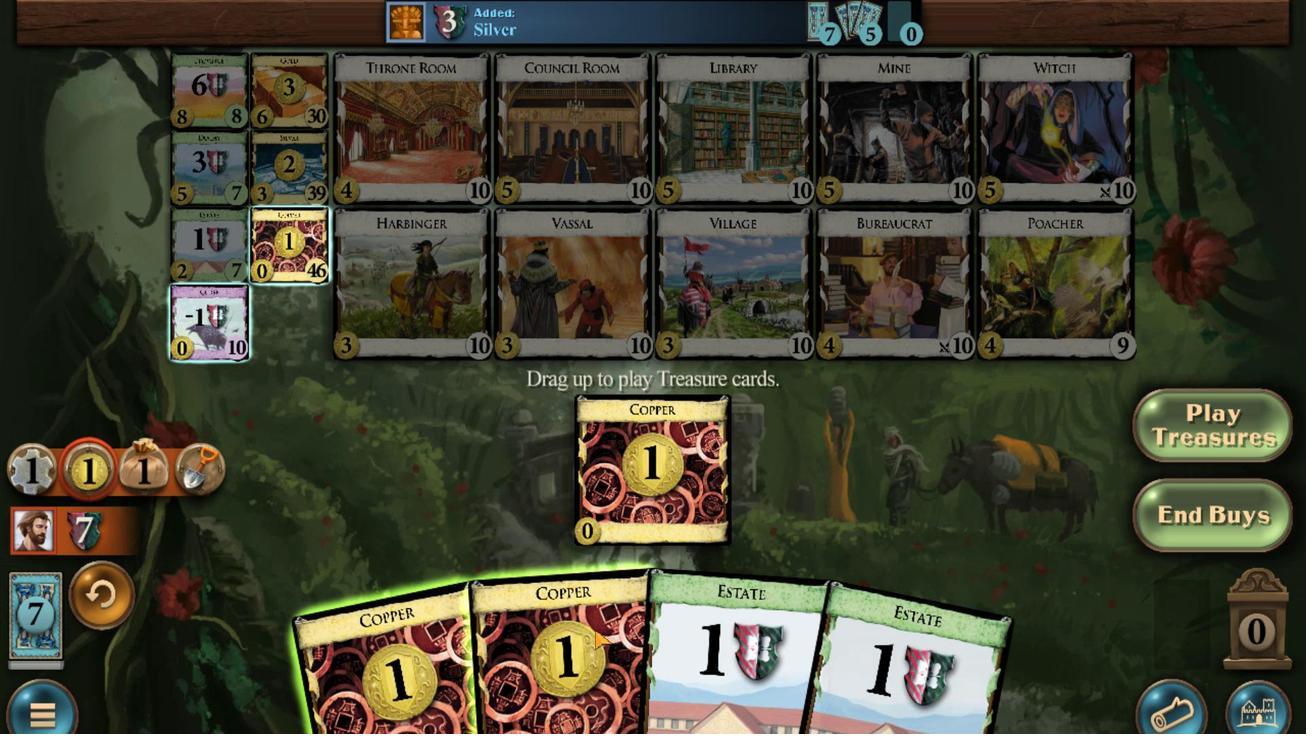 
Action: Mouse moved to (518, 645)
Screenshot: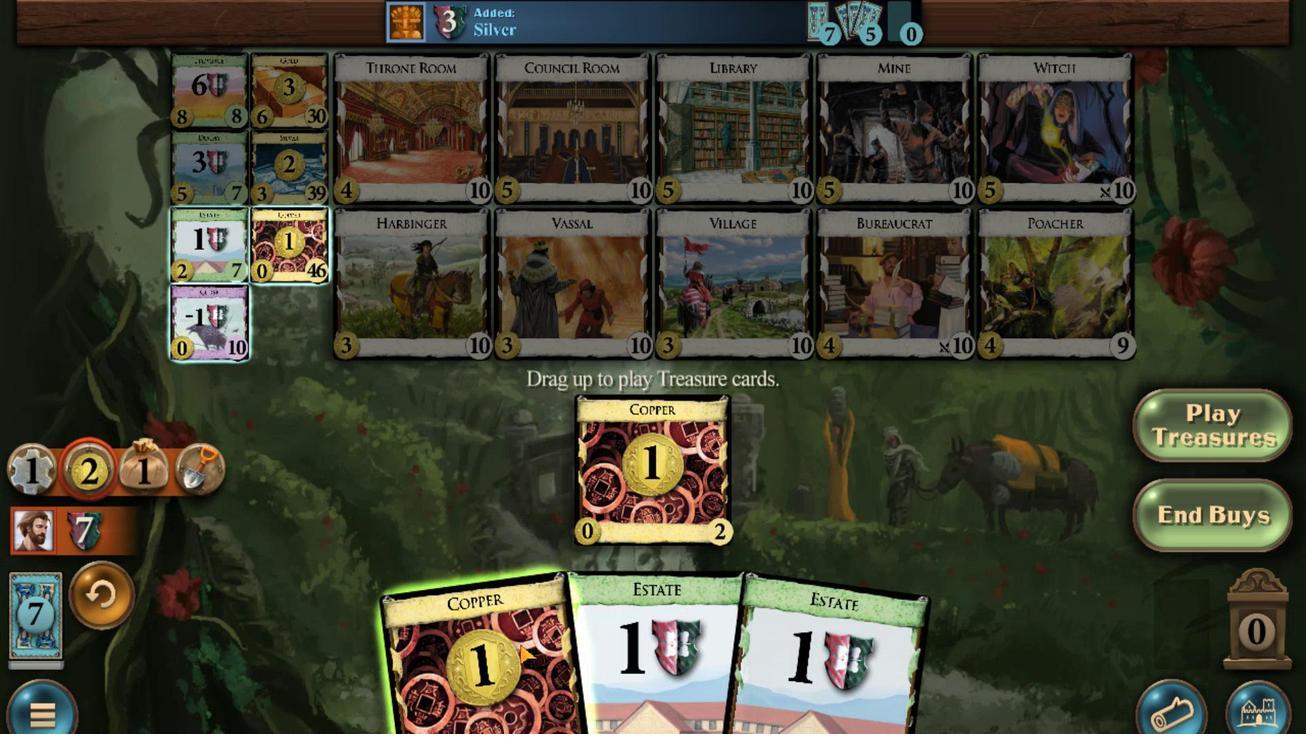 
Action: Mouse scrolled (518, 644) with delta (0, 0)
Screenshot: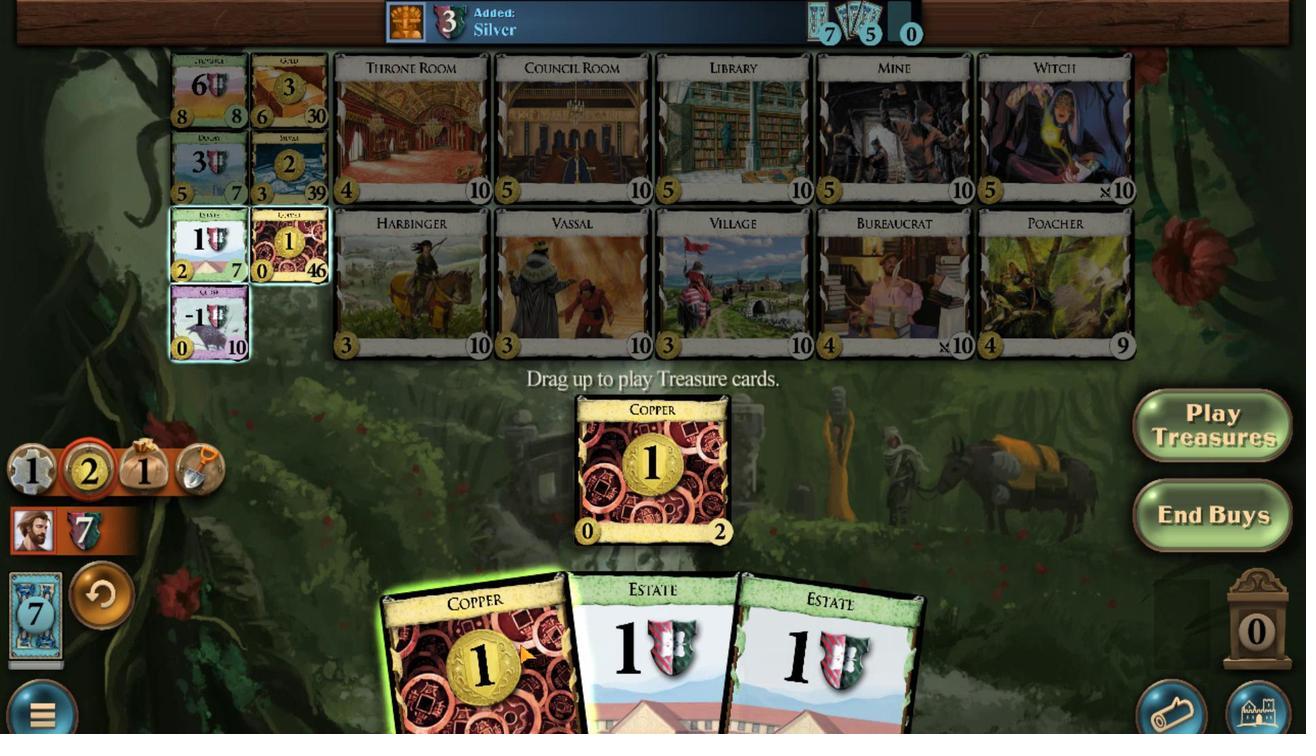 
Action: Mouse moved to (291, 183)
Screenshot: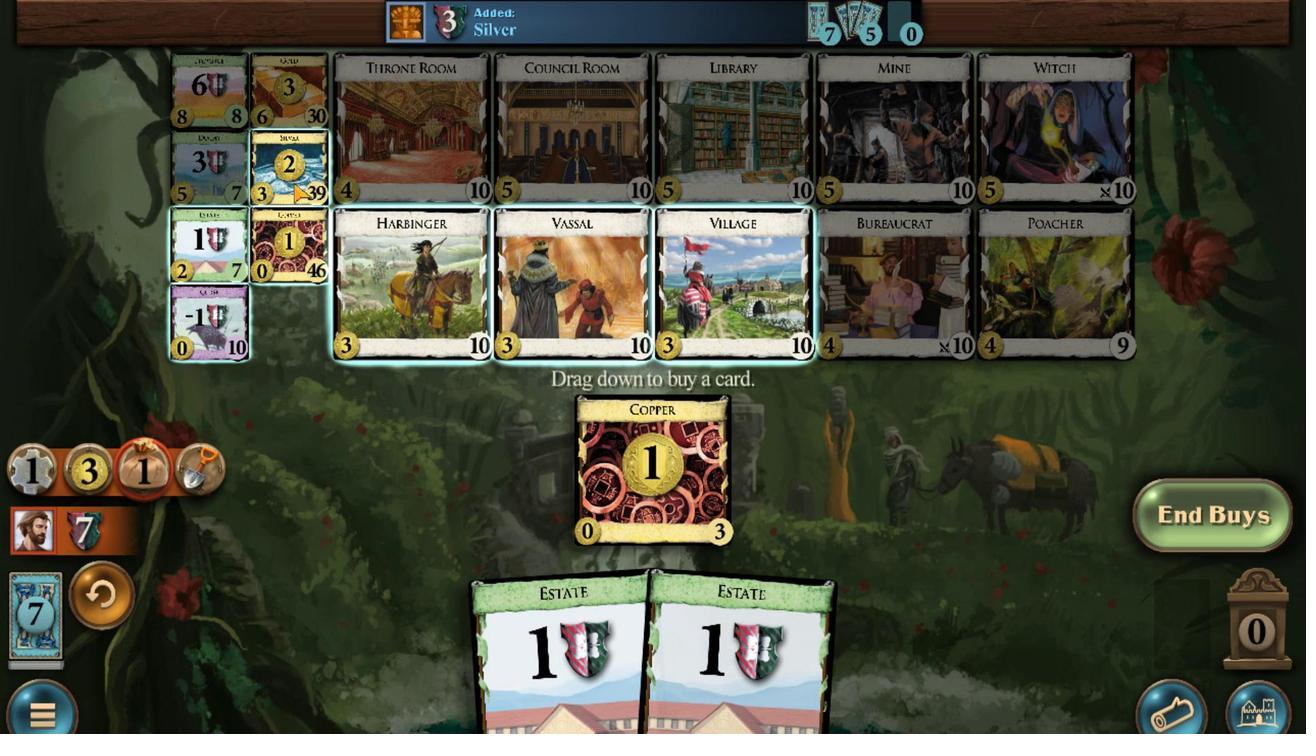 
Action: Mouse scrolled (291, 183) with delta (0, 0)
Screenshot: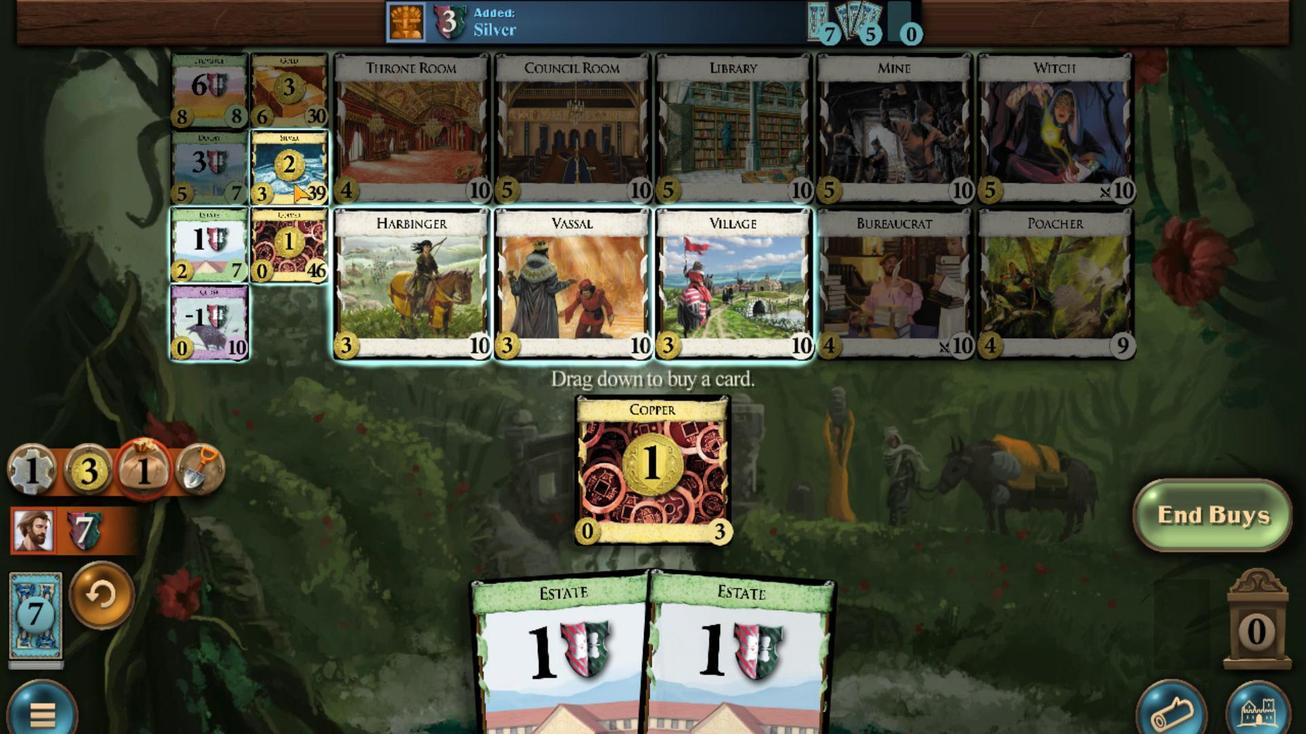 
Action: Mouse scrolled (291, 183) with delta (0, 0)
Screenshot: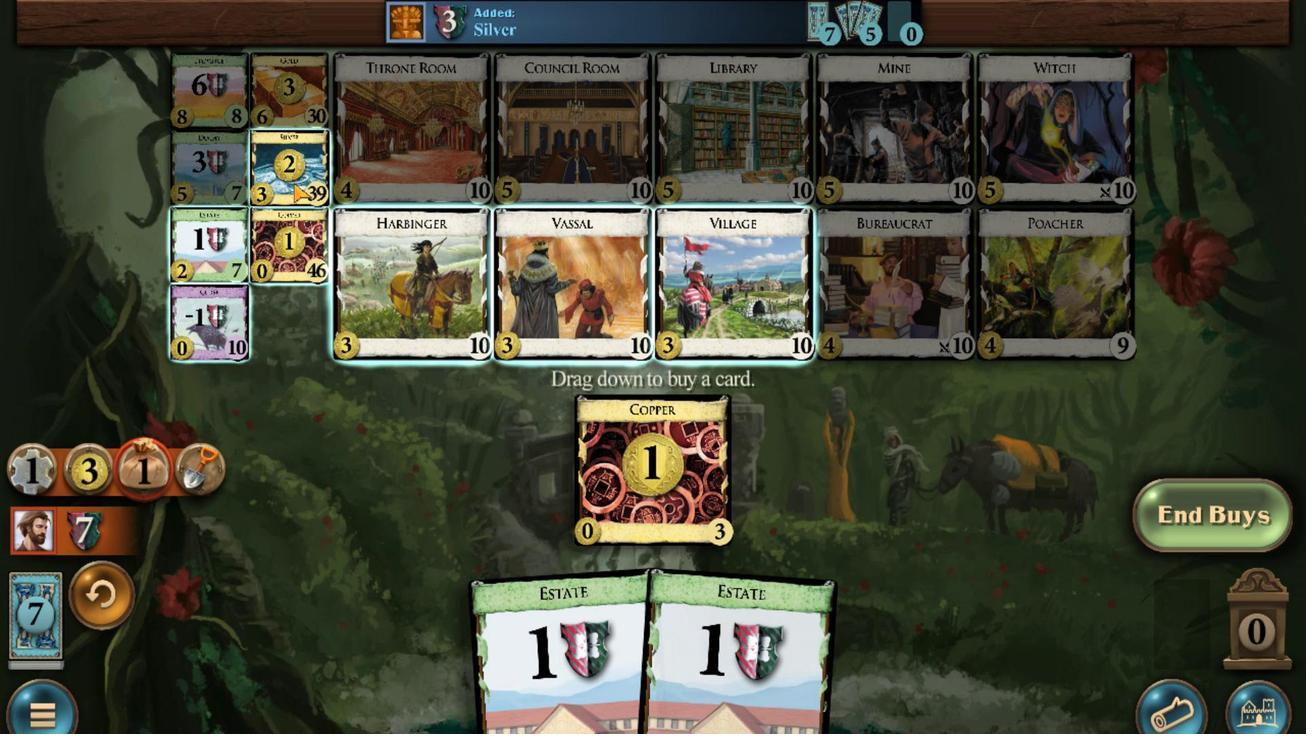
Action: Mouse scrolled (291, 183) with delta (0, 0)
Screenshot: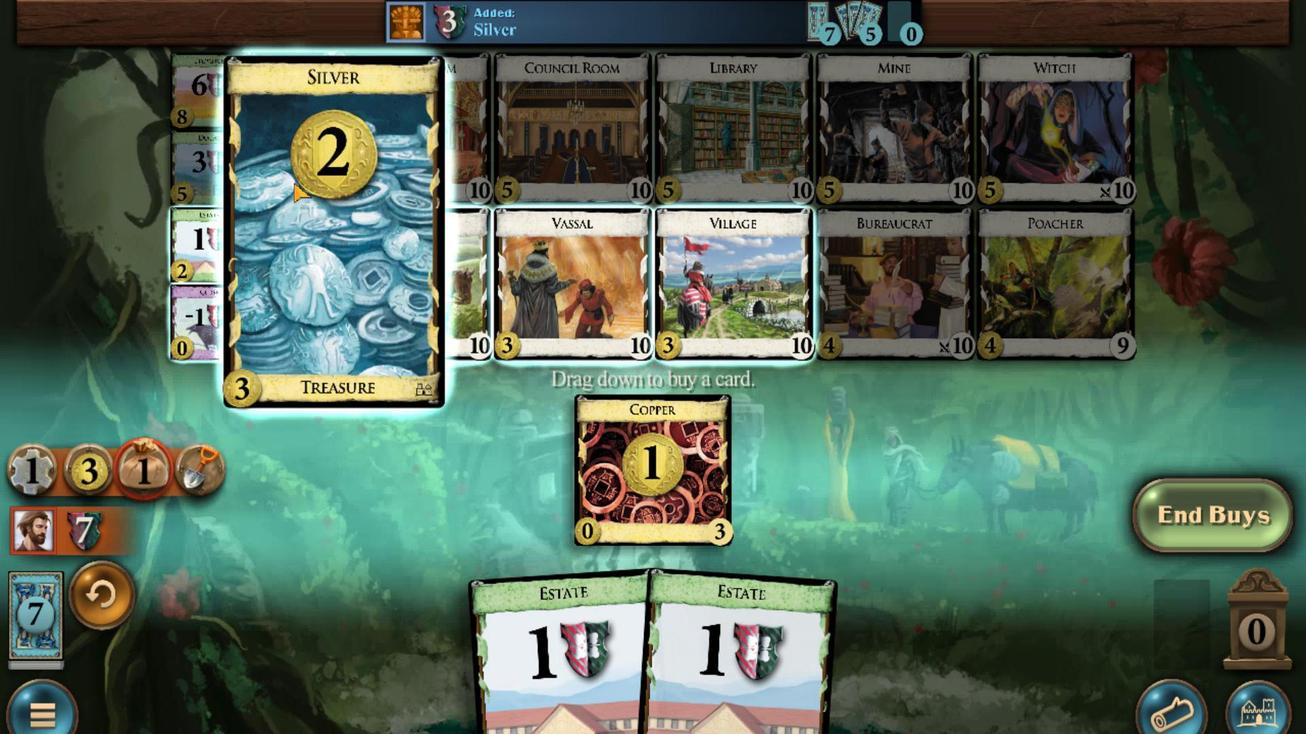 
Action: Mouse scrolled (291, 183) with delta (0, 0)
Screenshot: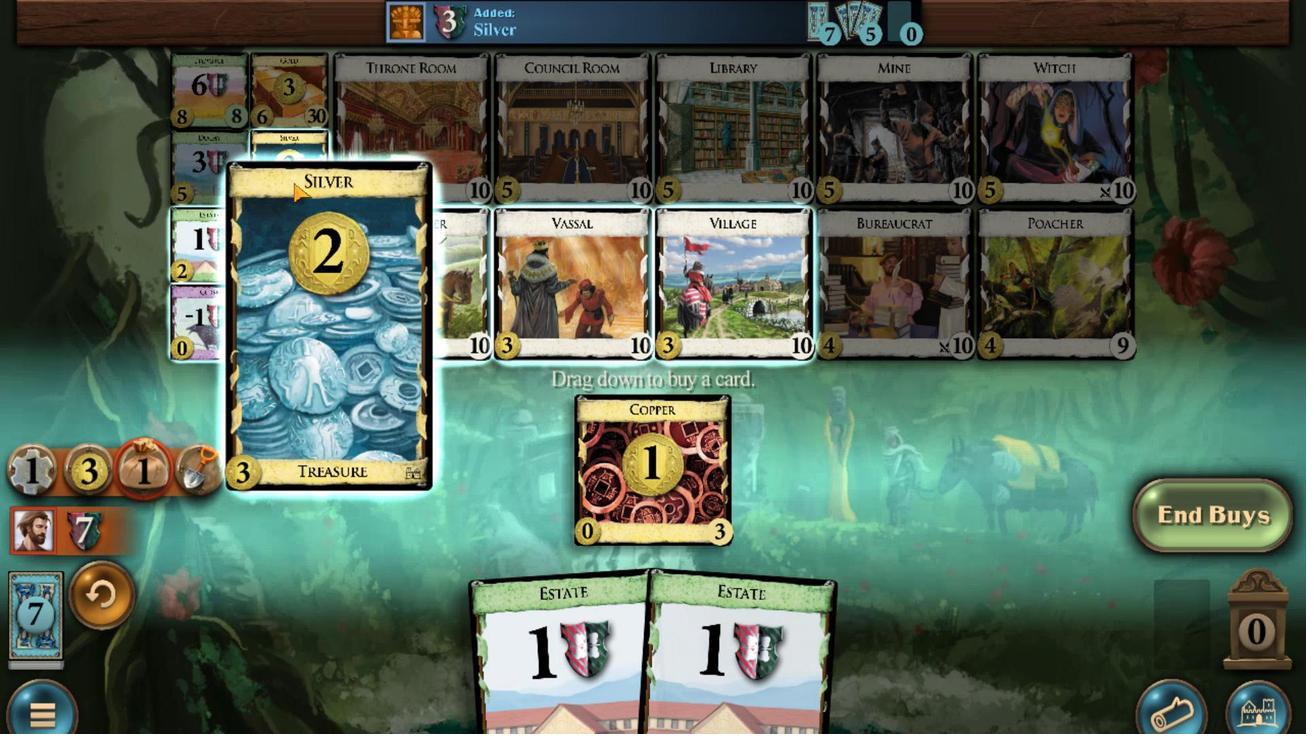 
Action: Mouse scrolled (291, 183) with delta (0, 0)
Screenshot: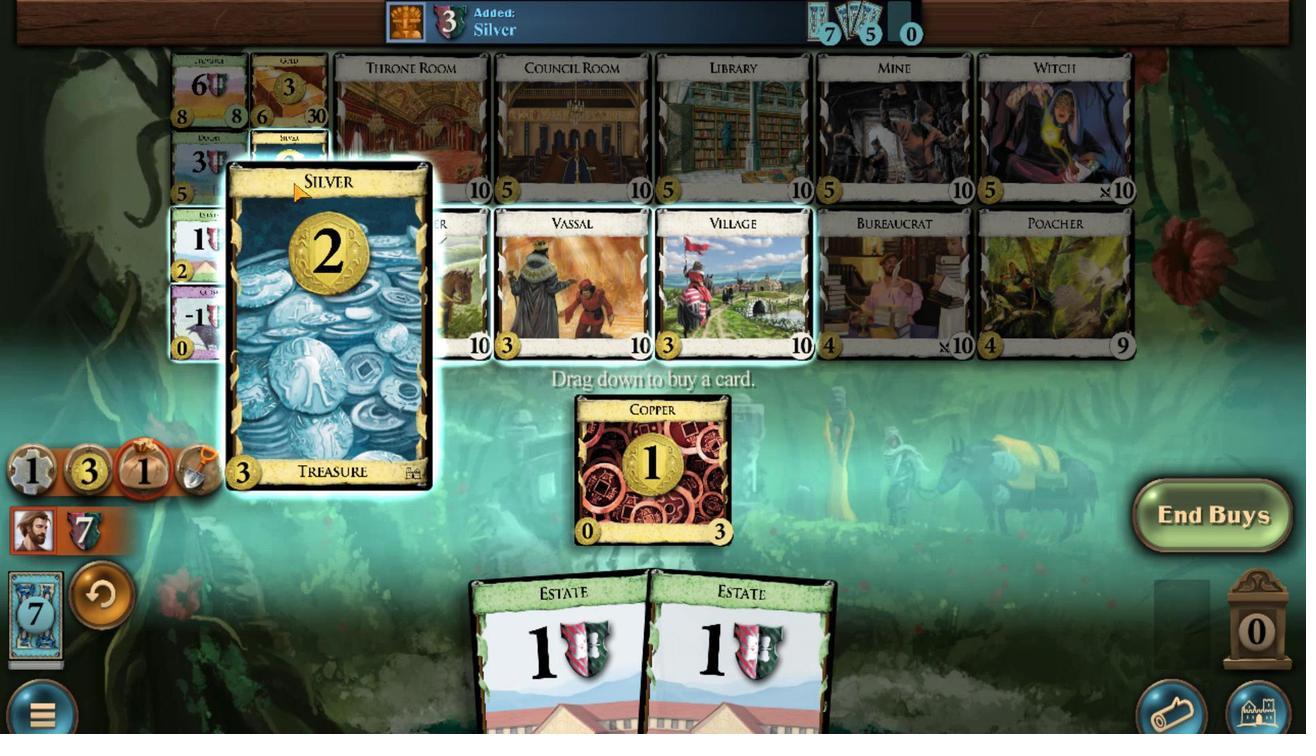 
Action: Mouse moved to (562, 642)
Screenshot: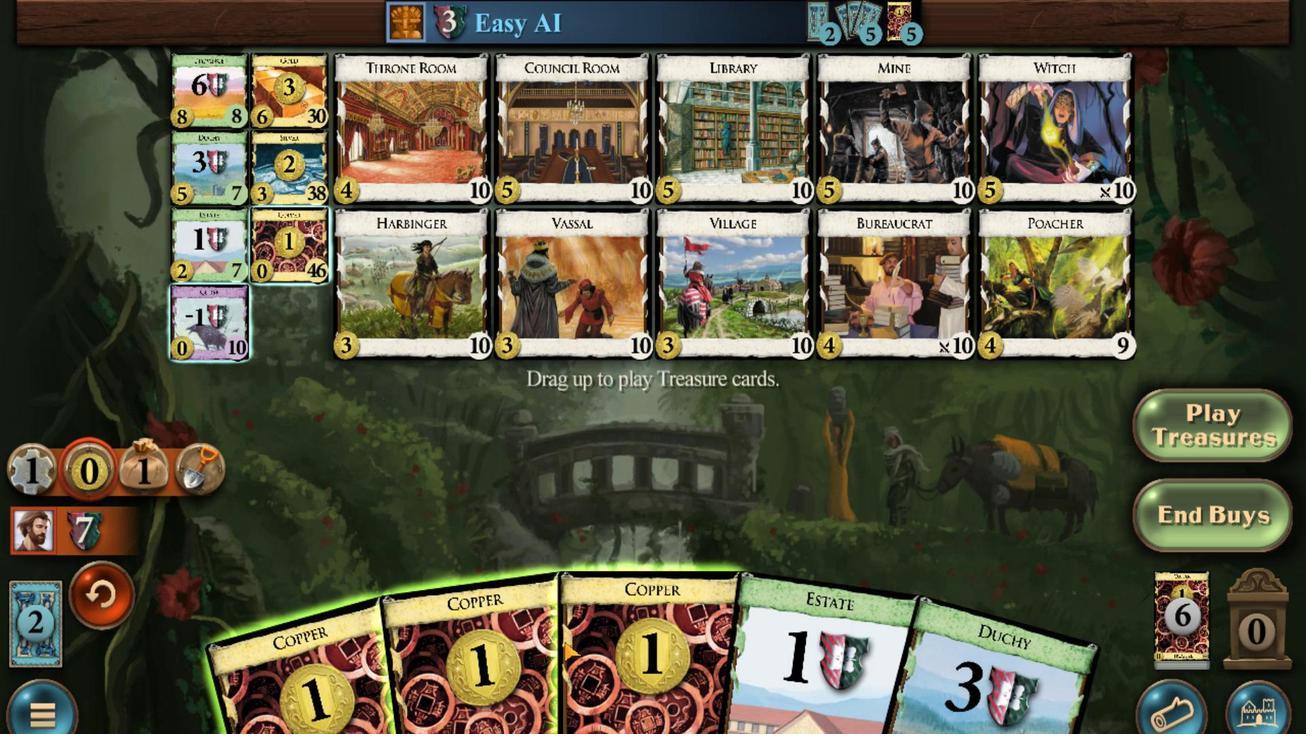
Action: Mouse scrolled (562, 641) with delta (0, 0)
Screenshot: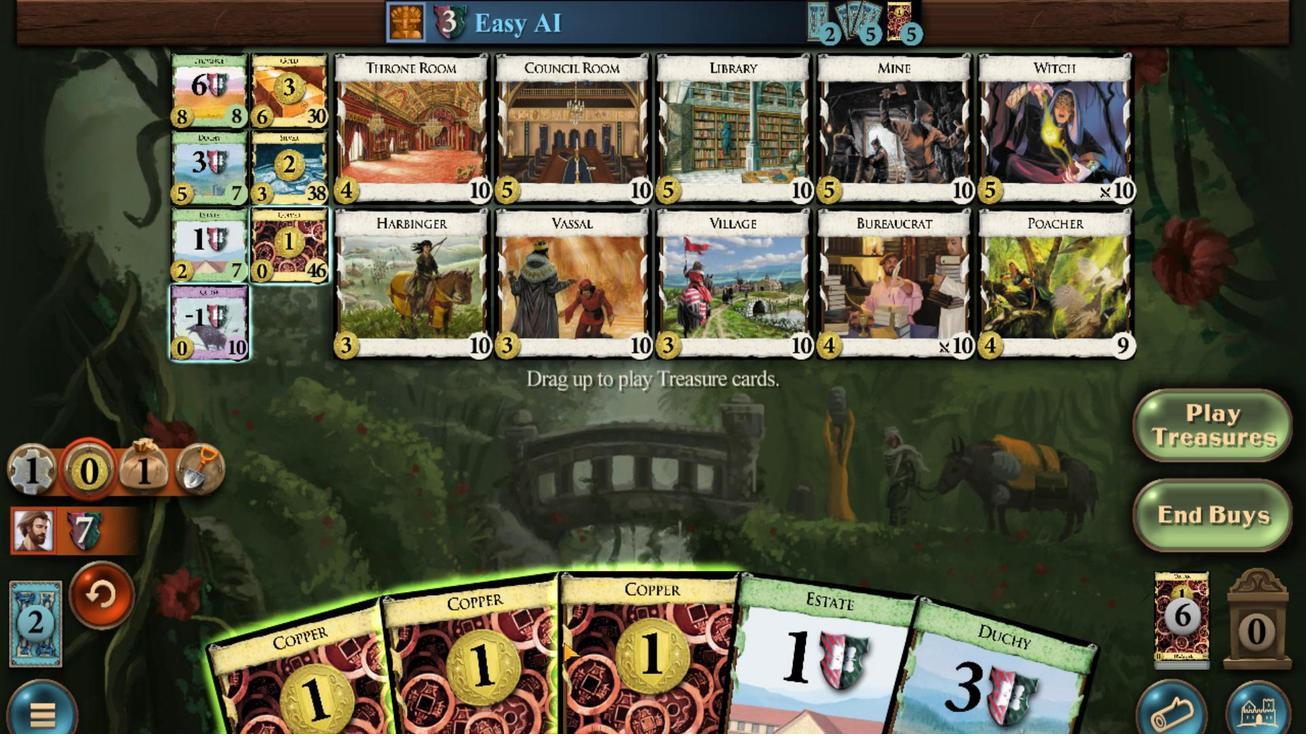 
Action: Mouse moved to (527, 645)
Screenshot: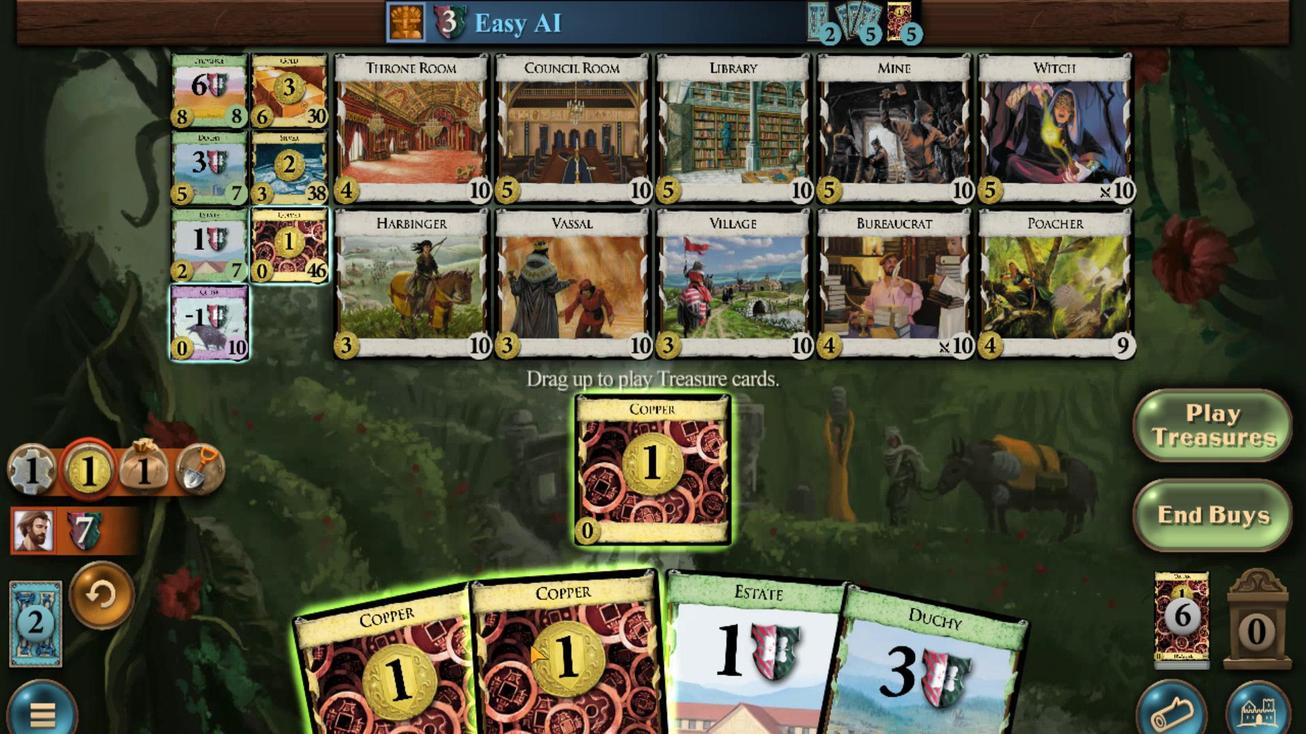 
Action: Mouse scrolled (527, 644) with delta (0, 0)
Screenshot: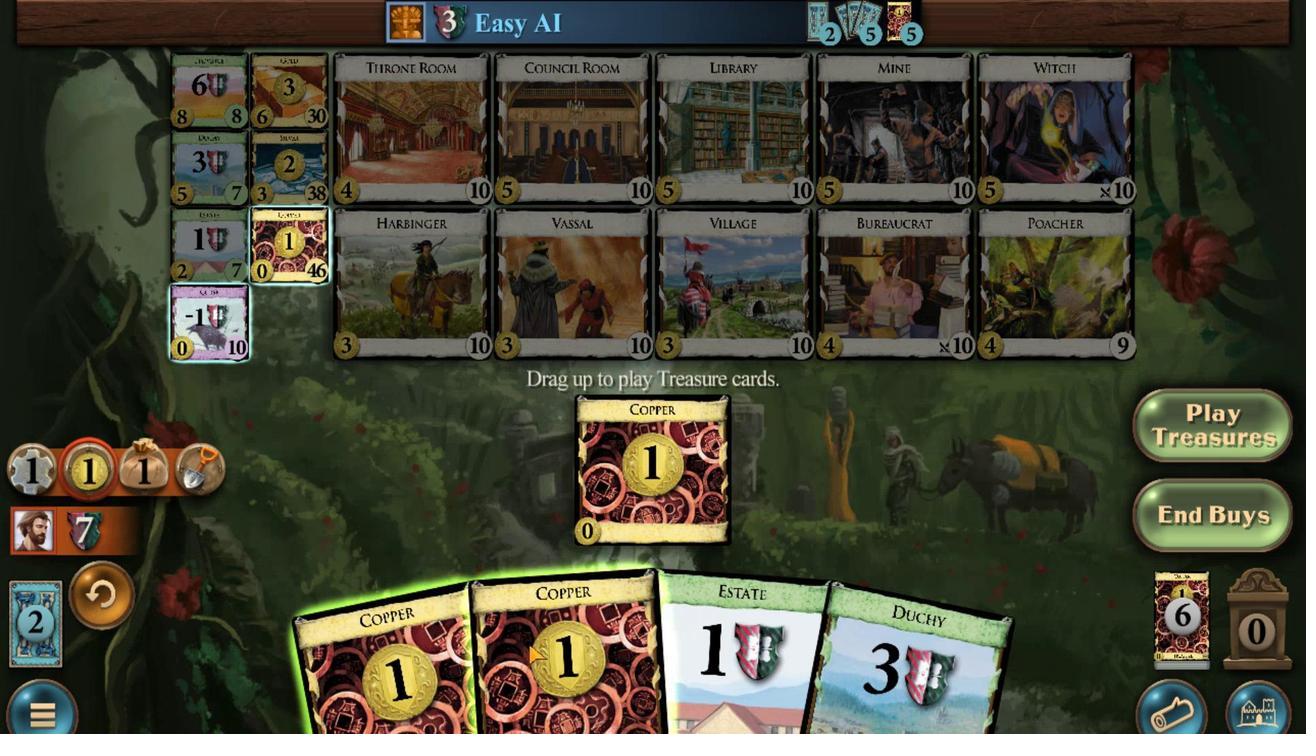 
Action: Mouse moved to (495, 650)
Screenshot: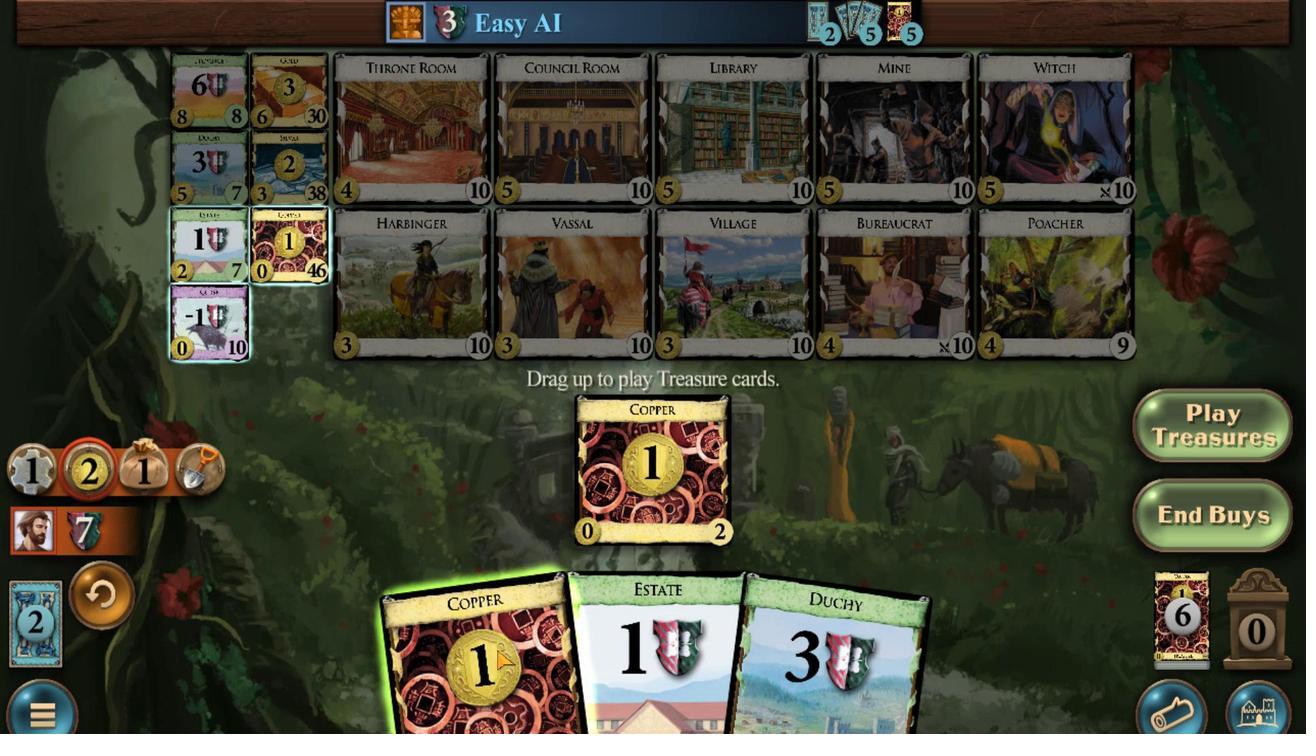 
Action: Mouse scrolled (495, 649) with delta (0, 0)
Screenshot: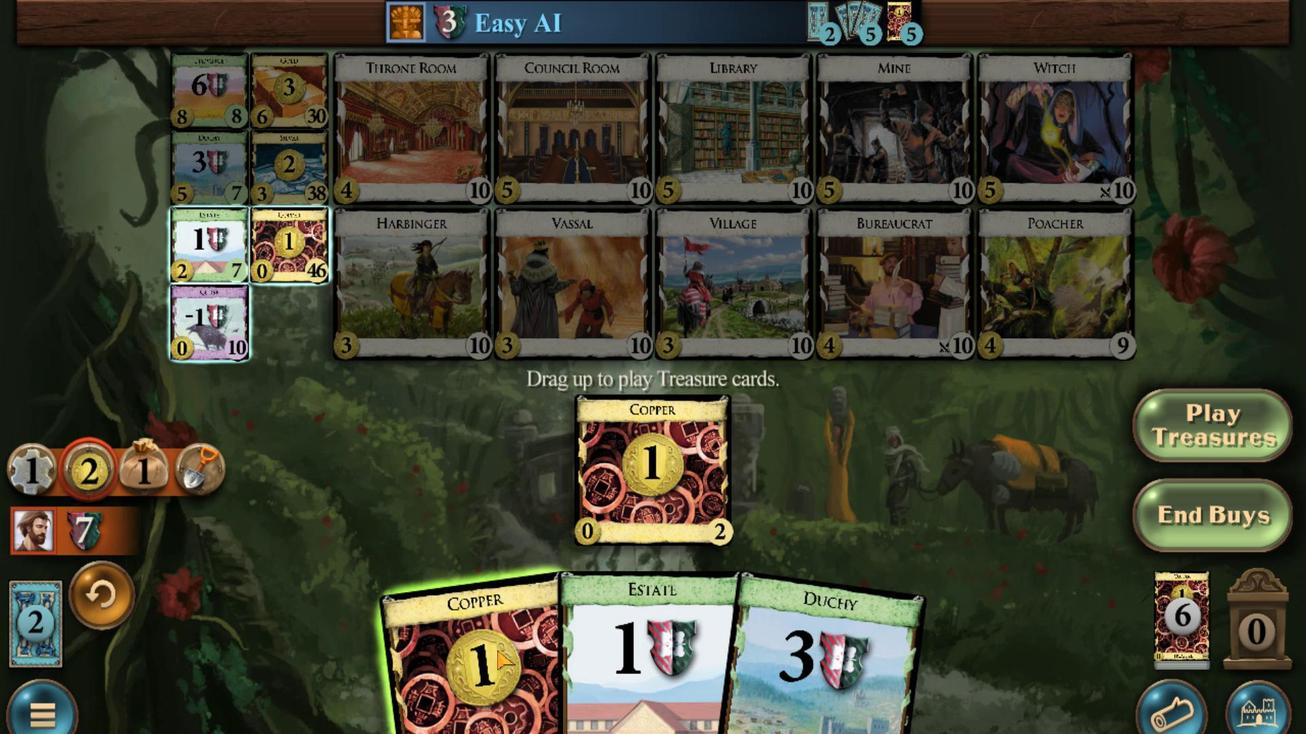 
Action: Mouse moved to (276, 191)
Screenshot: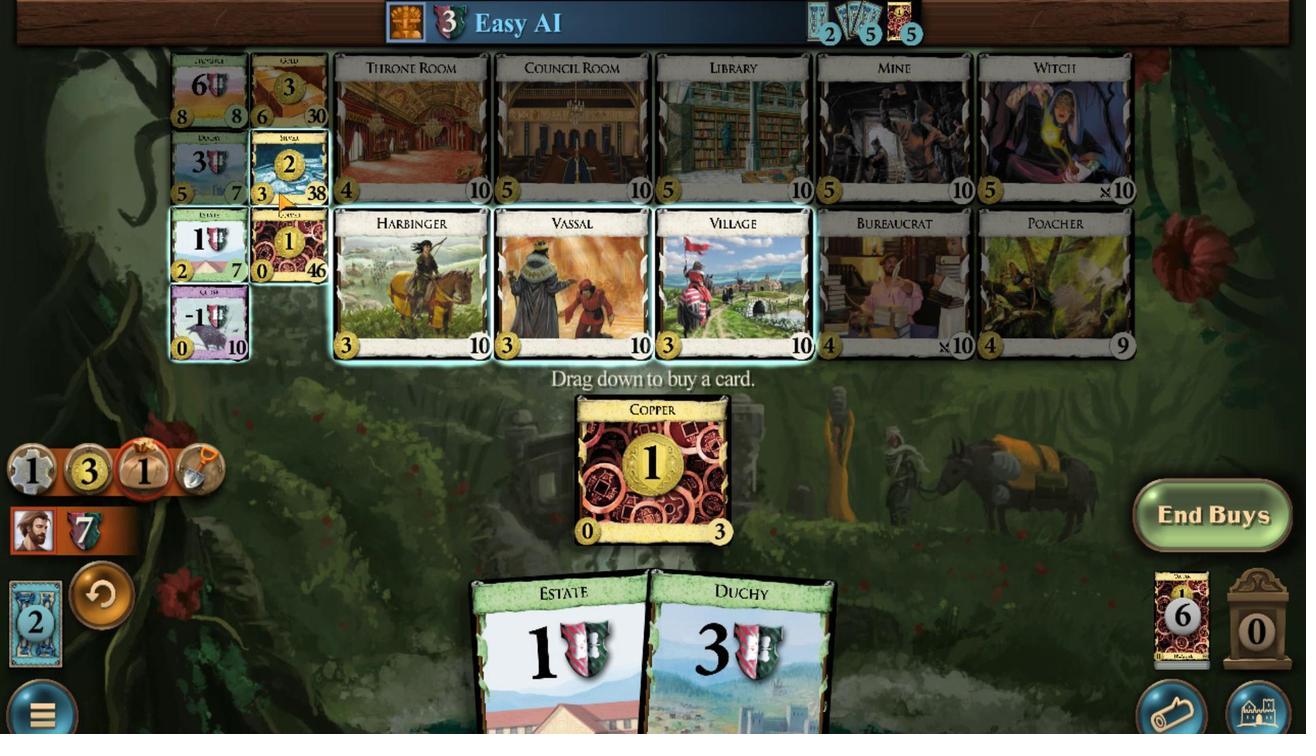 
Action: Mouse scrolled (276, 192) with delta (0, 0)
Screenshot: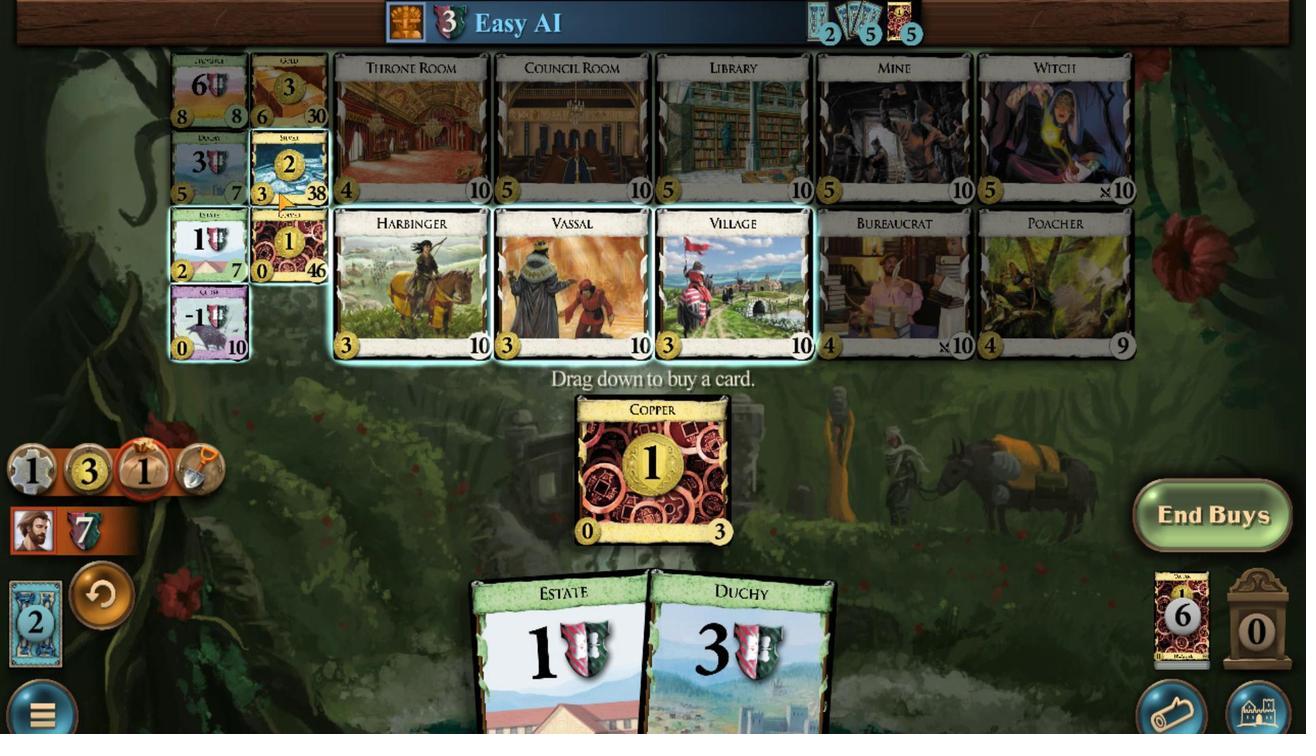 
Action: Mouse scrolled (276, 192) with delta (0, 0)
Screenshot: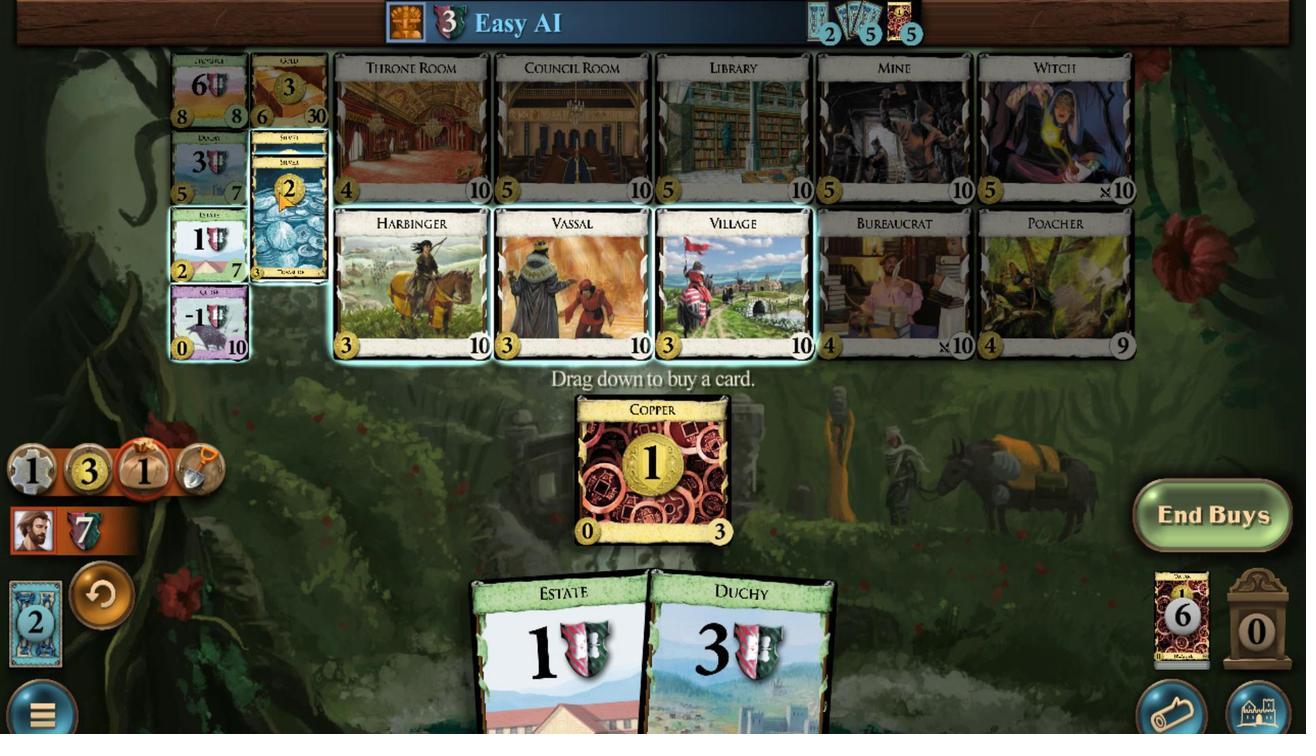 
Action: Mouse scrolled (276, 192) with delta (0, 0)
Screenshot: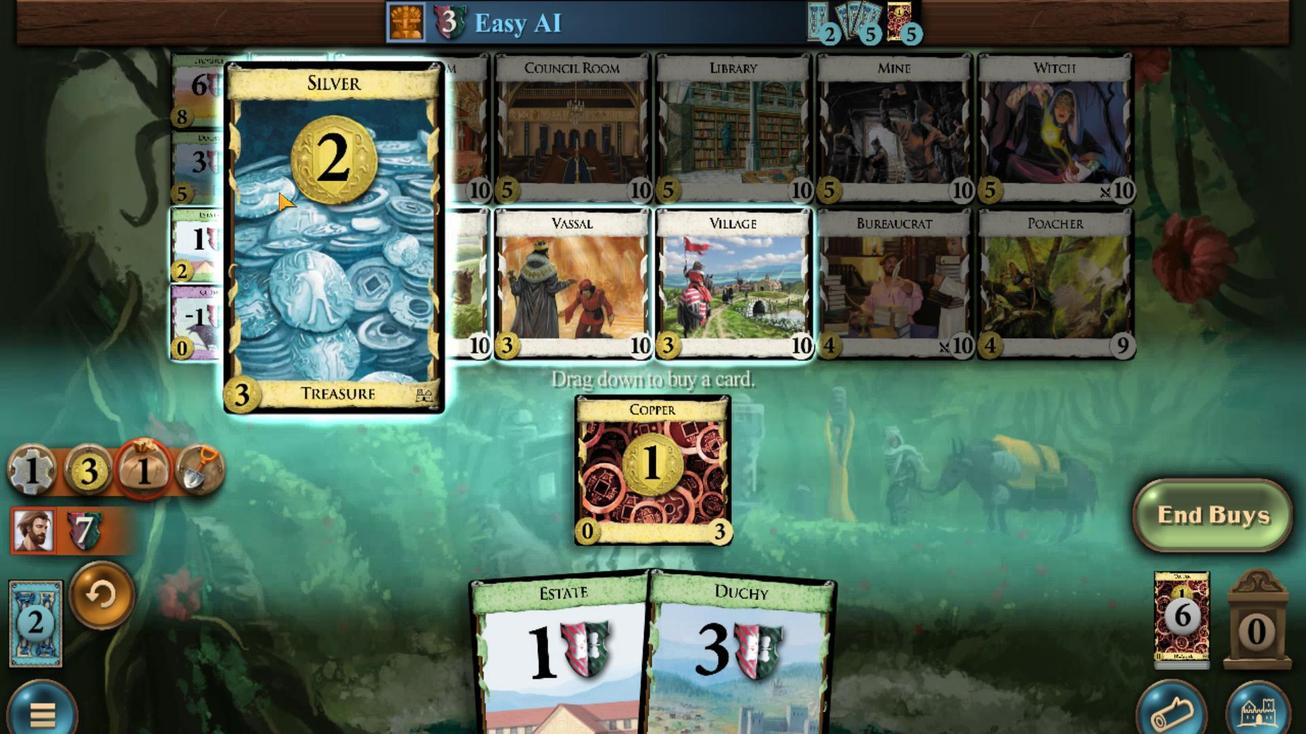 
Action: Mouse scrolled (276, 192) with delta (0, 0)
Screenshot: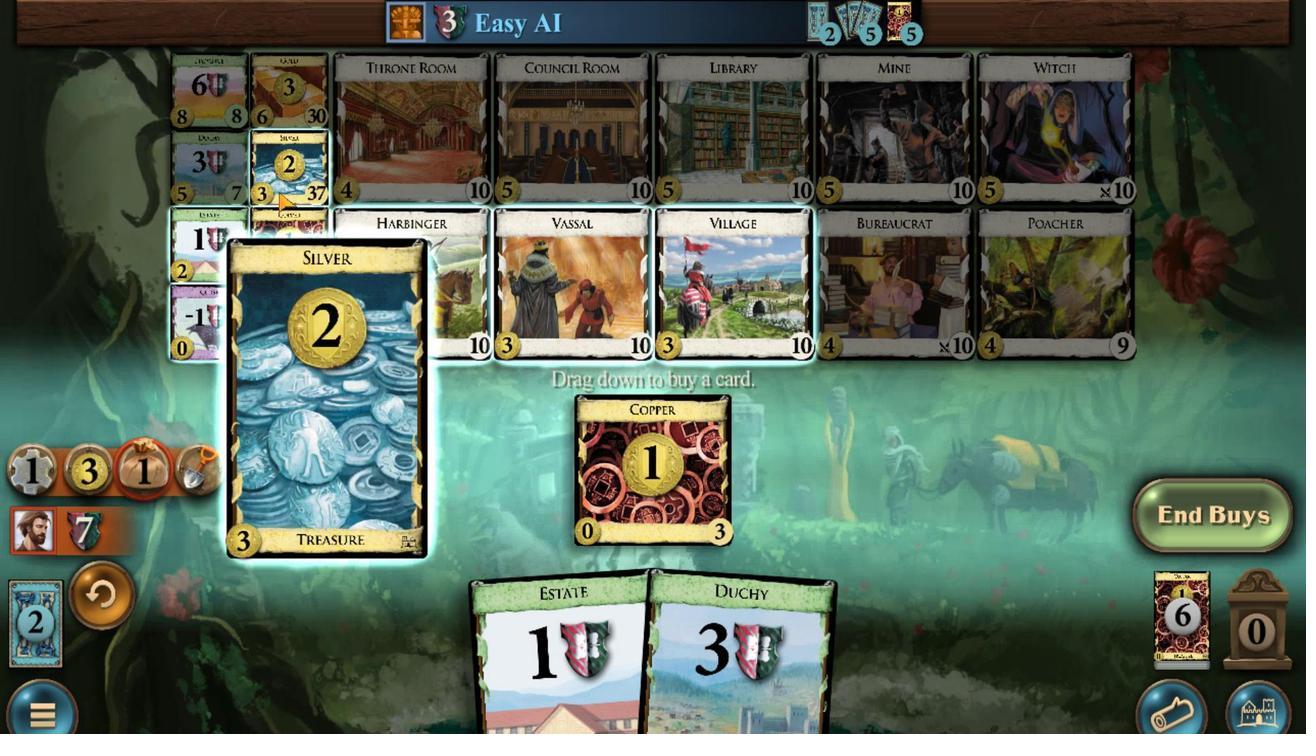 
Action: Mouse moved to (692, 662)
Screenshot: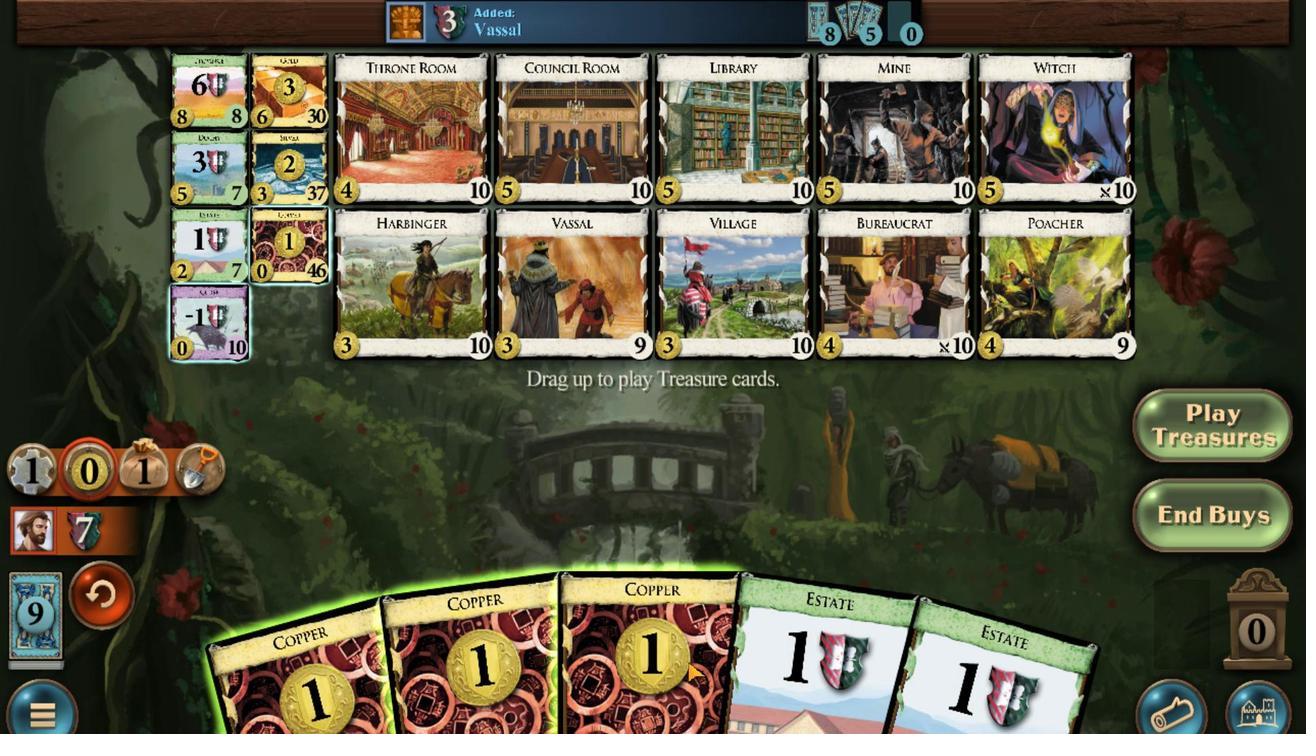 
Action: Mouse scrolled (692, 661) with delta (0, 0)
Screenshot: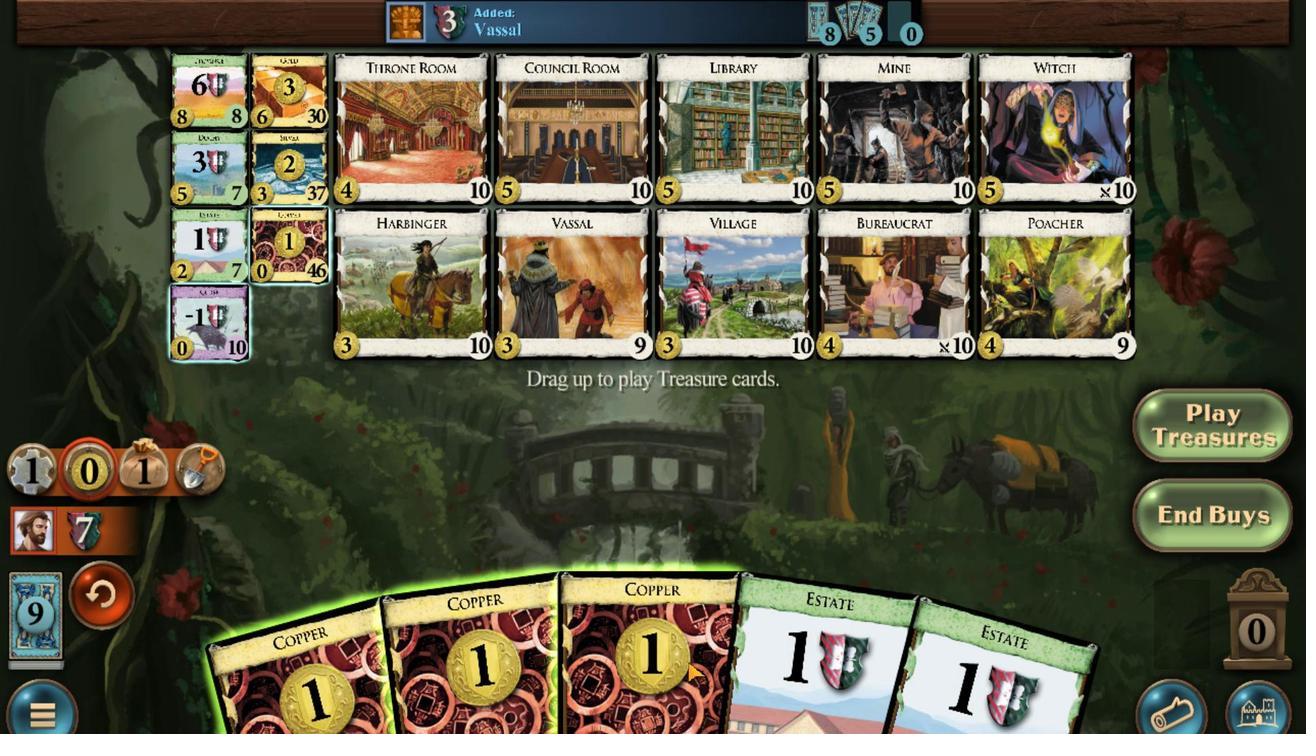 
Action: Mouse moved to (682, 662)
Screenshot: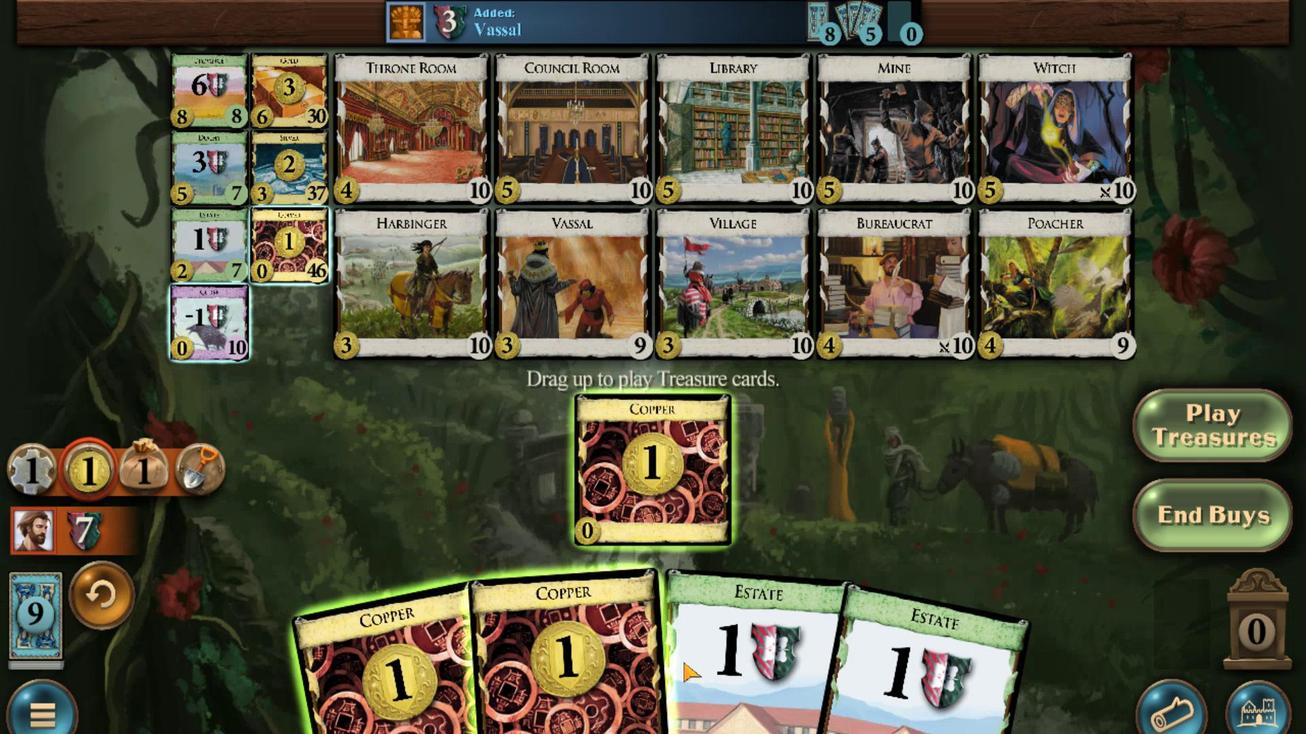 
Action: Mouse scrolled (682, 661) with delta (0, 0)
Screenshot: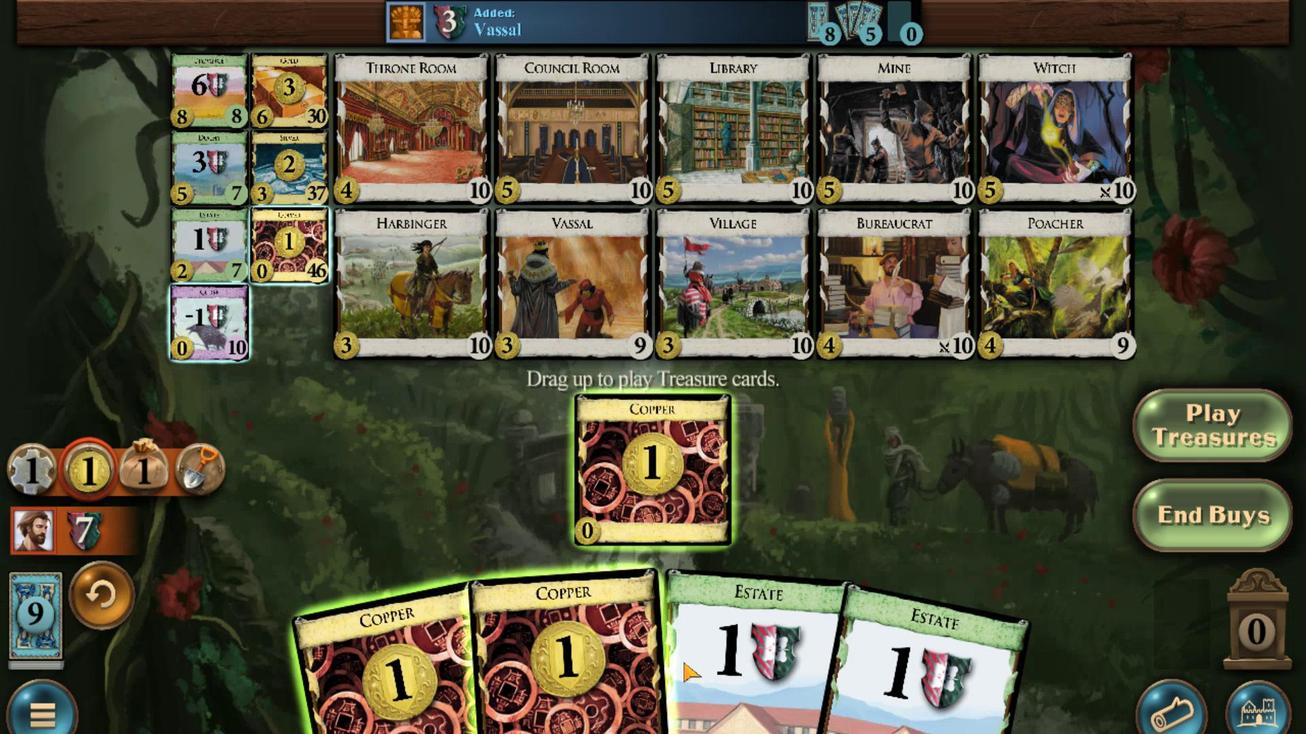 
Action: Mouse moved to (568, 666)
Screenshot: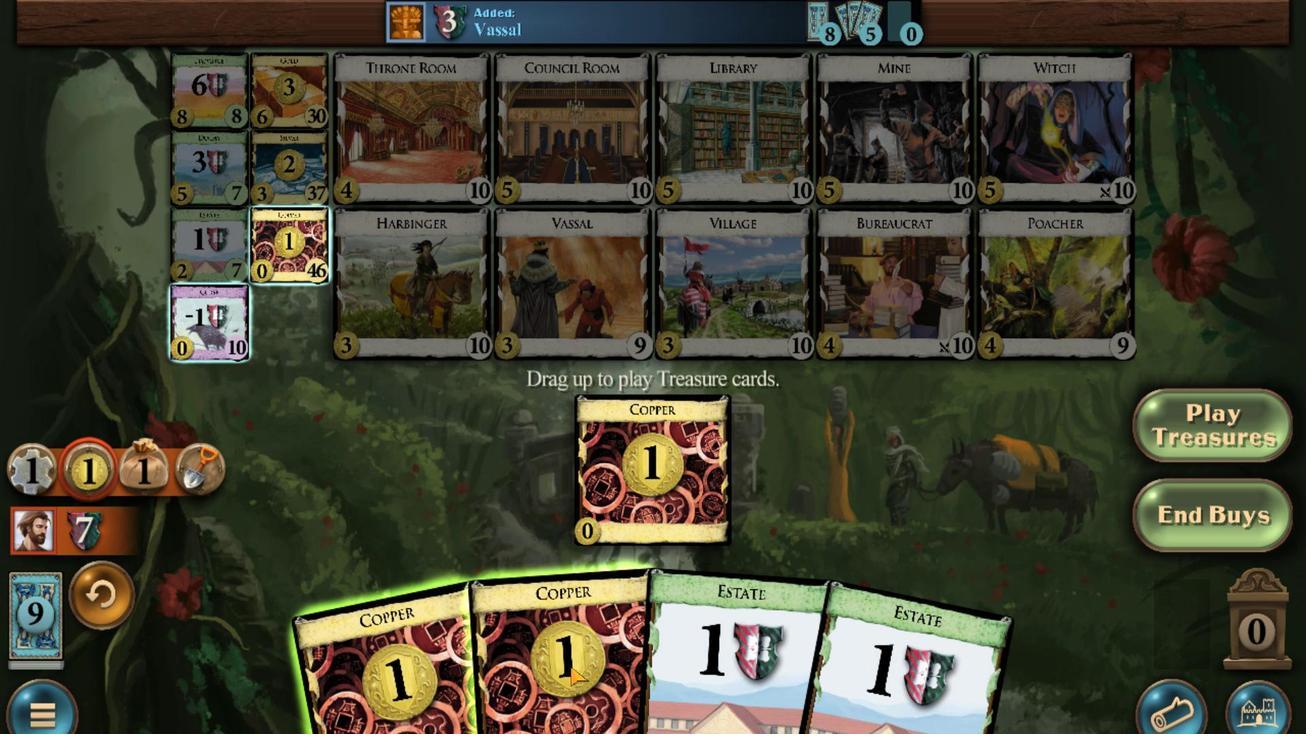 
Action: Mouse scrolled (568, 666) with delta (0, 0)
Screenshot: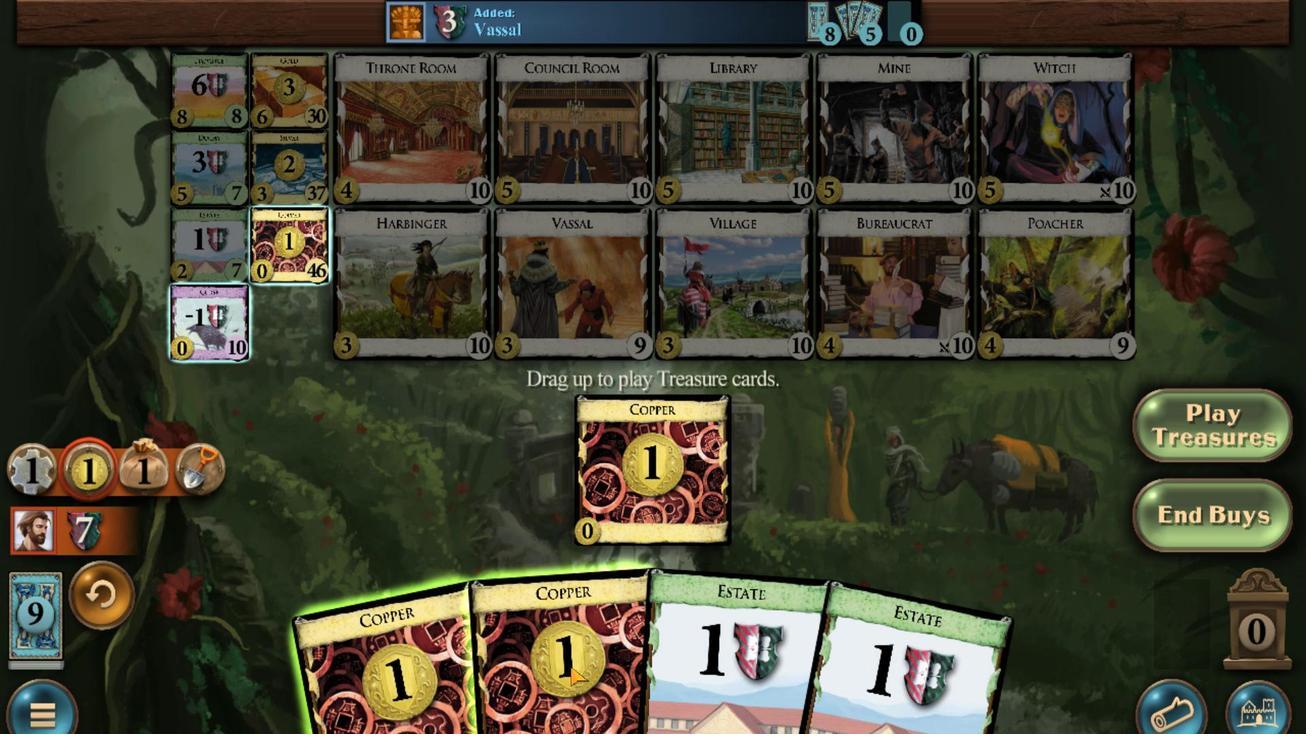 
Action: Mouse moved to (473, 683)
Screenshot: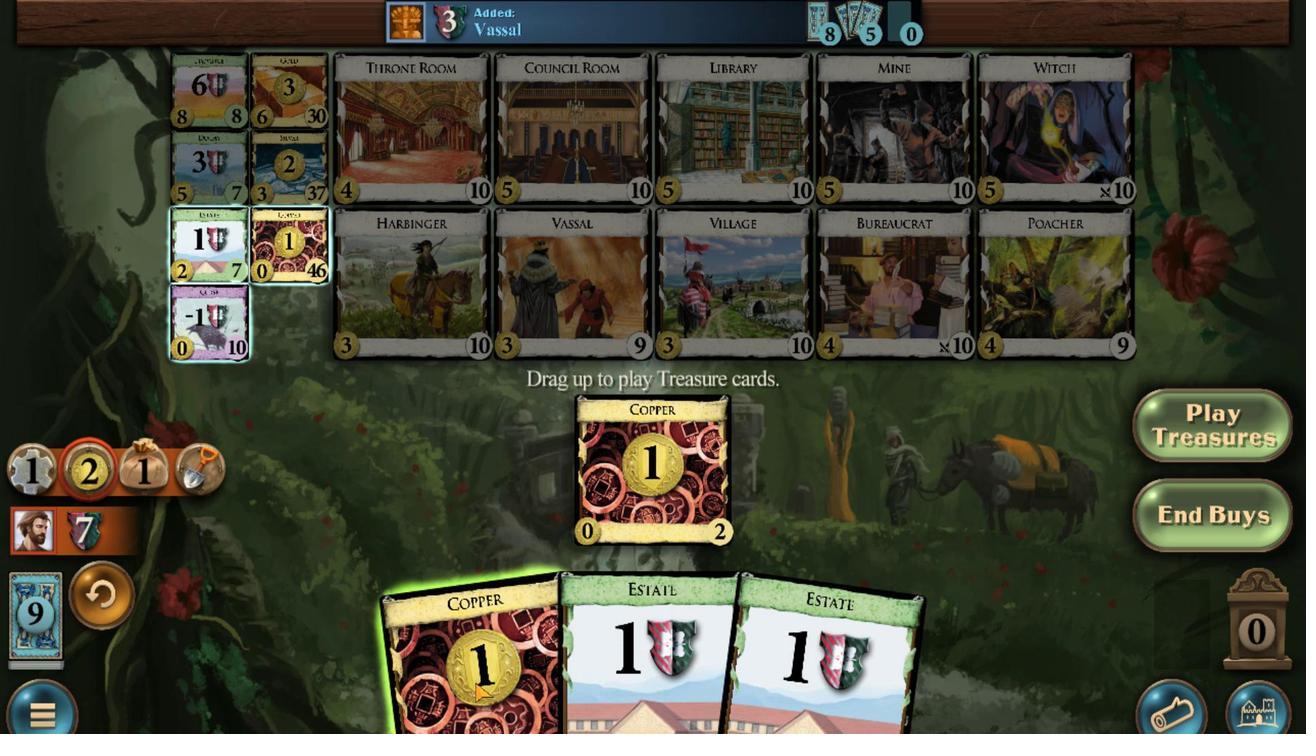 
Action: Mouse scrolled (473, 682) with delta (0, 0)
Screenshot: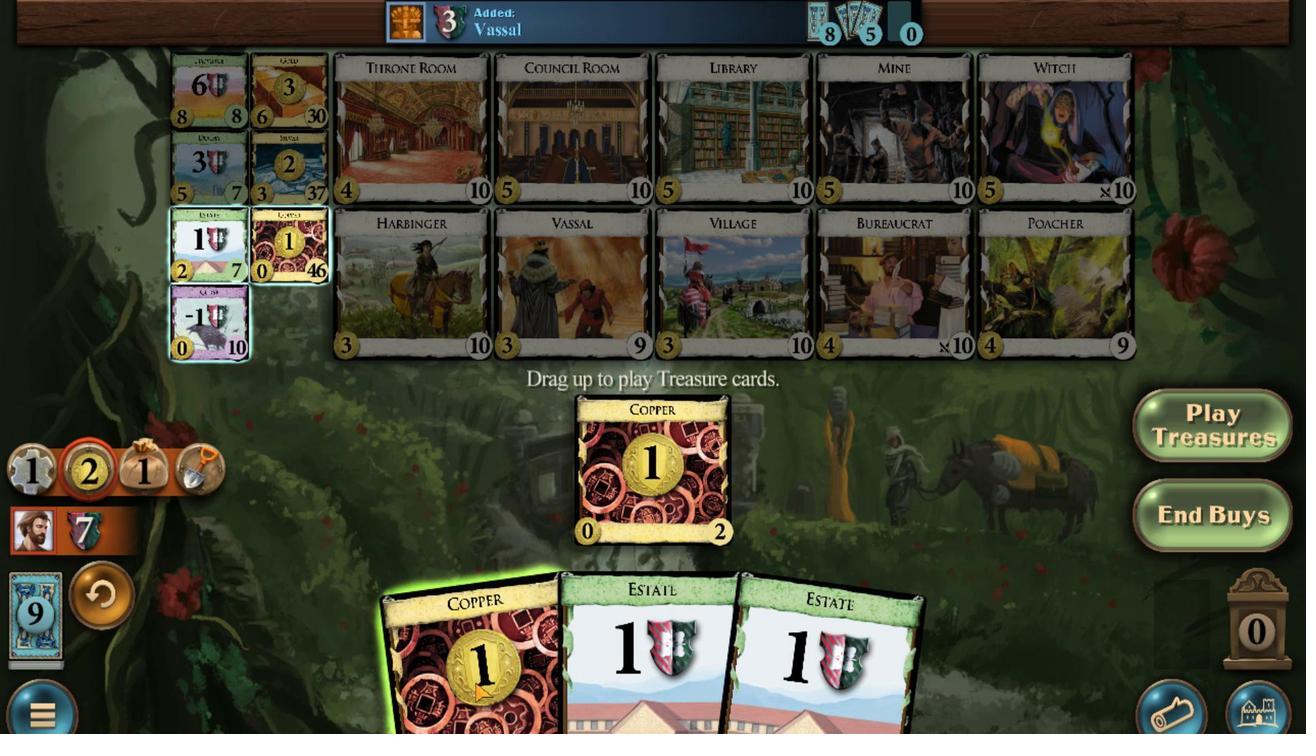 
Action: Mouse moved to (271, 174)
Screenshot: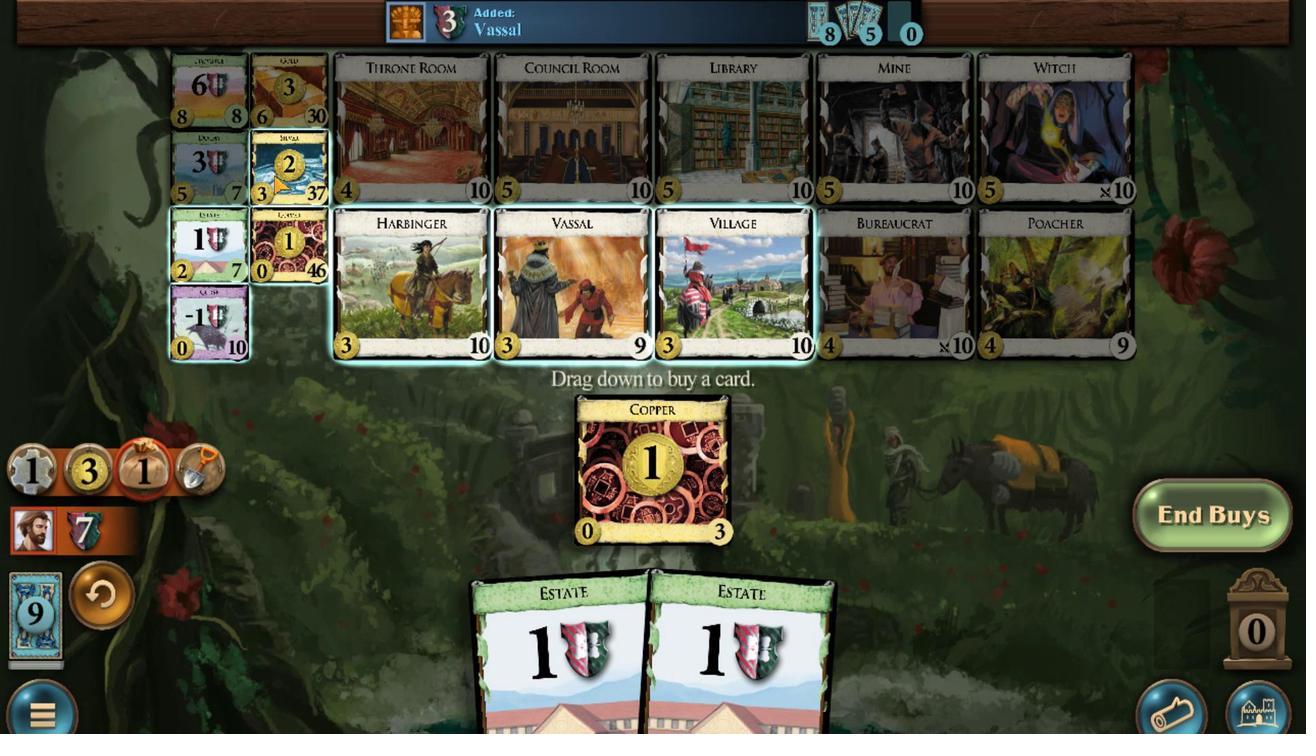 
Action: Mouse scrolled (271, 175) with delta (0, 0)
Screenshot: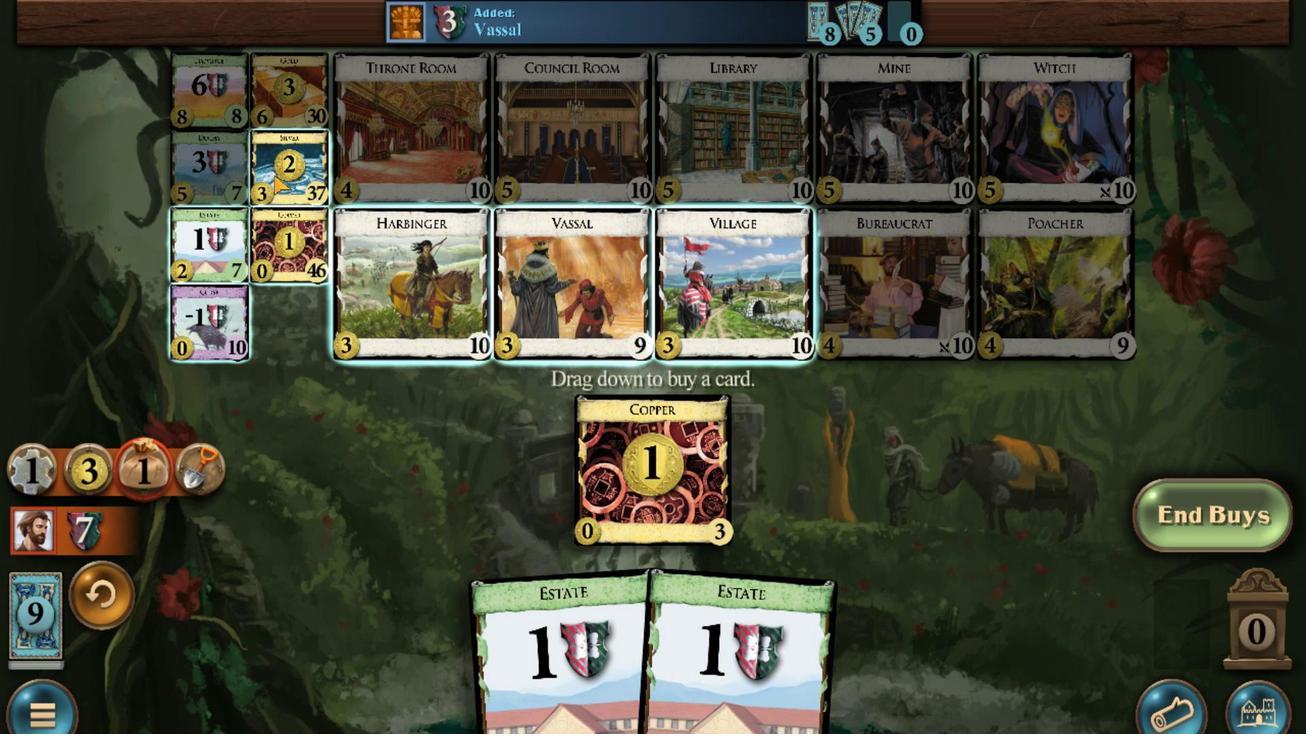 
Action: Mouse scrolled (271, 175) with delta (0, 0)
Screenshot: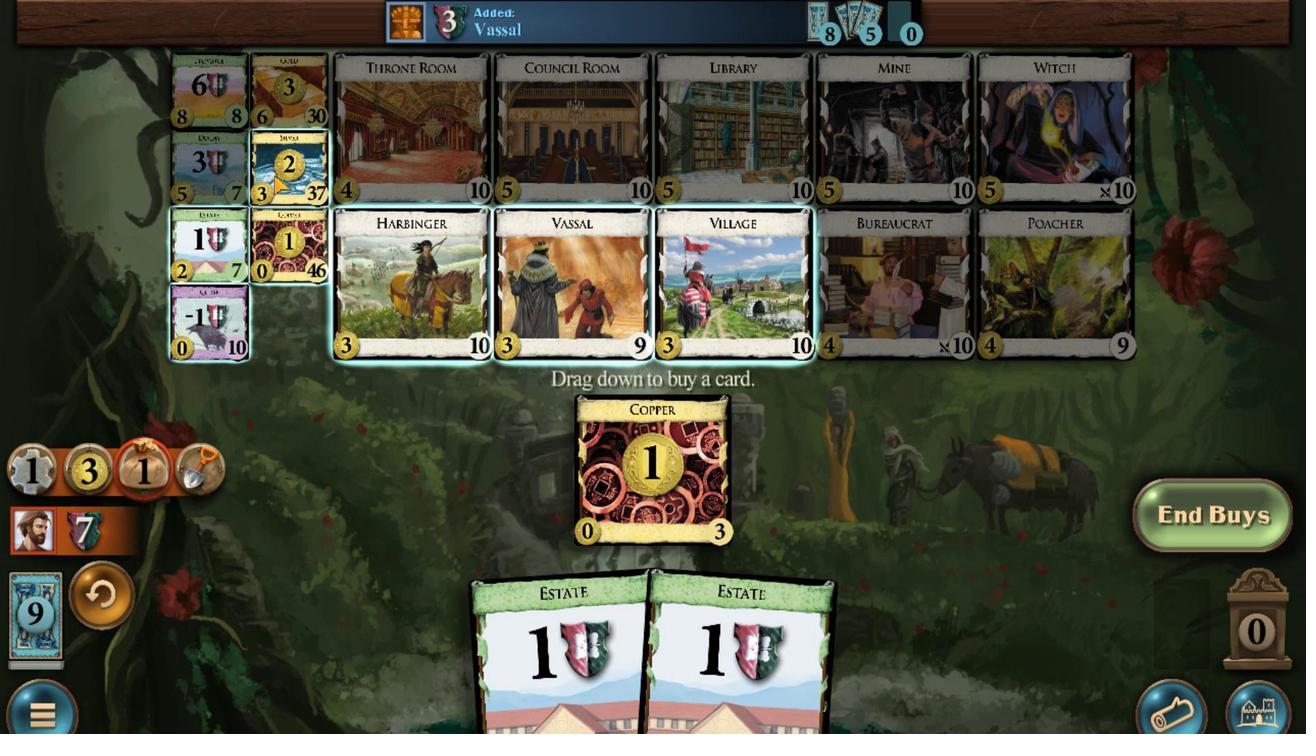 
Action: Mouse scrolled (271, 175) with delta (0, 0)
Screenshot: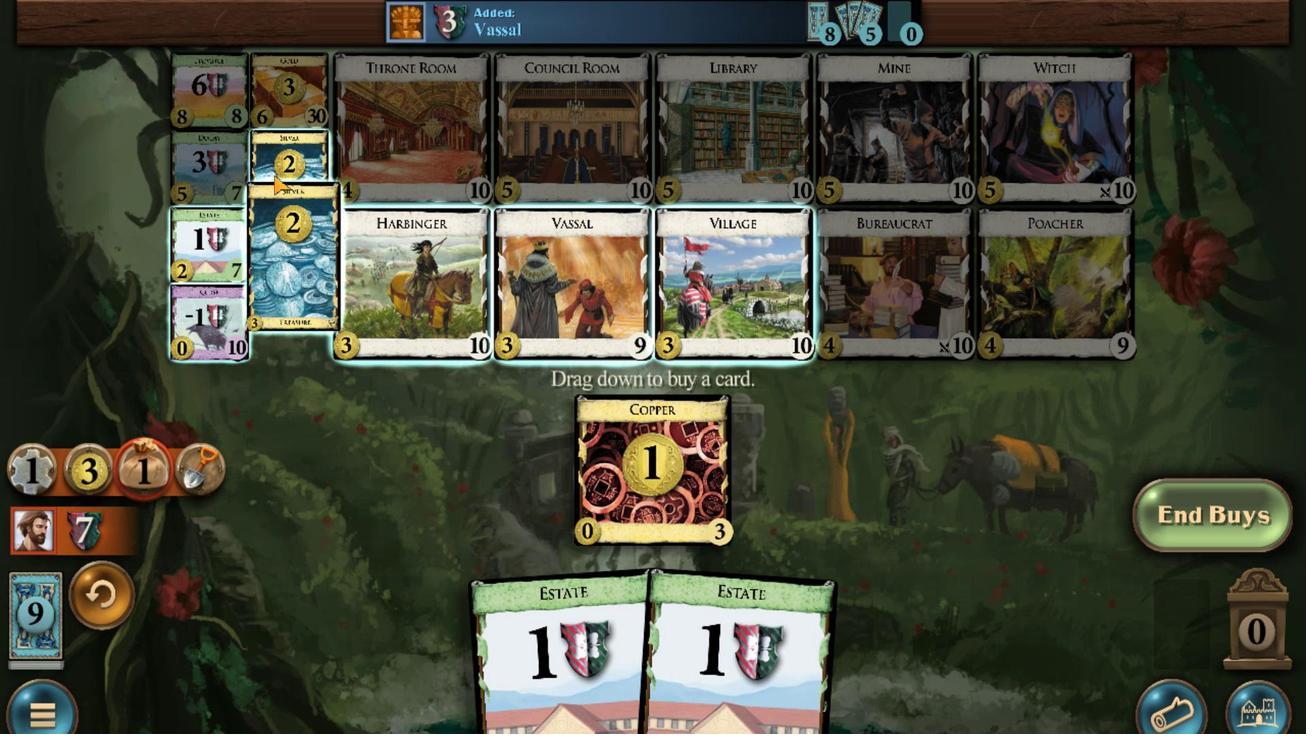 
Action: Mouse scrolled (271, 175) with delta (0, 0)
Screenshot: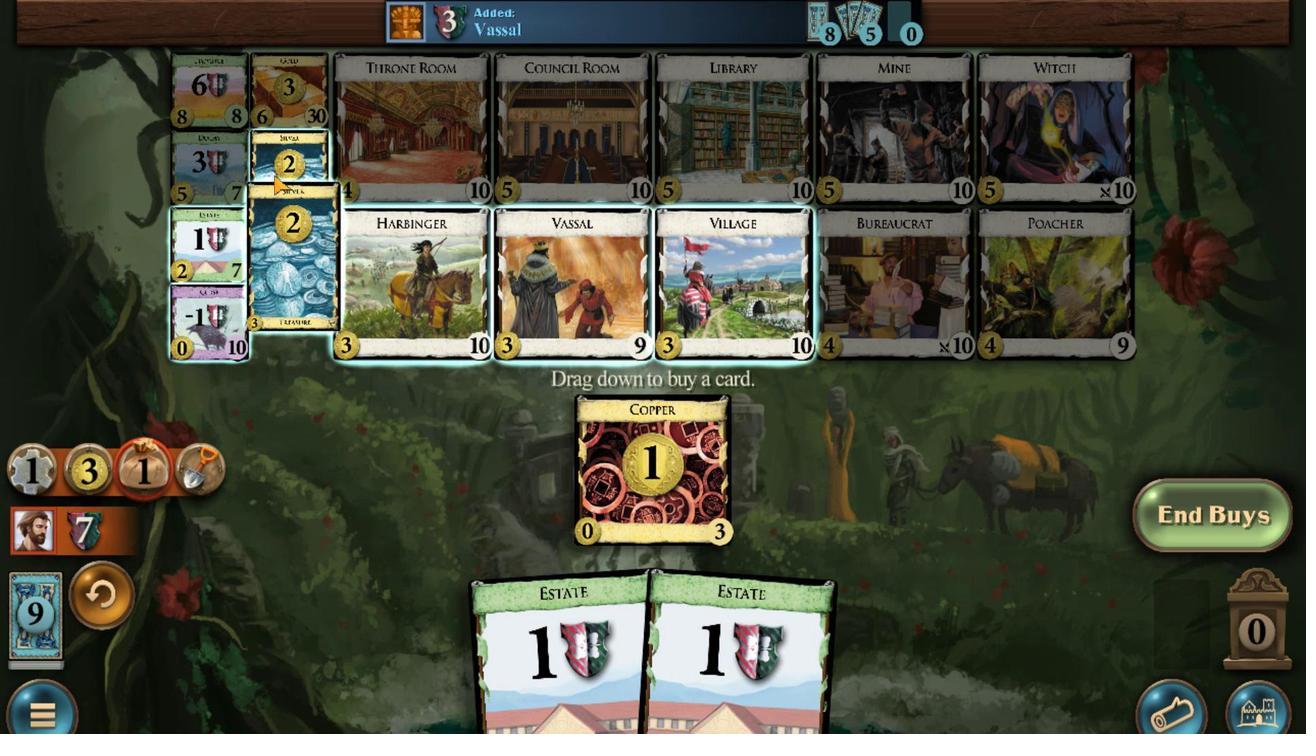 
Action: Mouse scrolled (271, 175) with delta (0, 0)
Screenshot: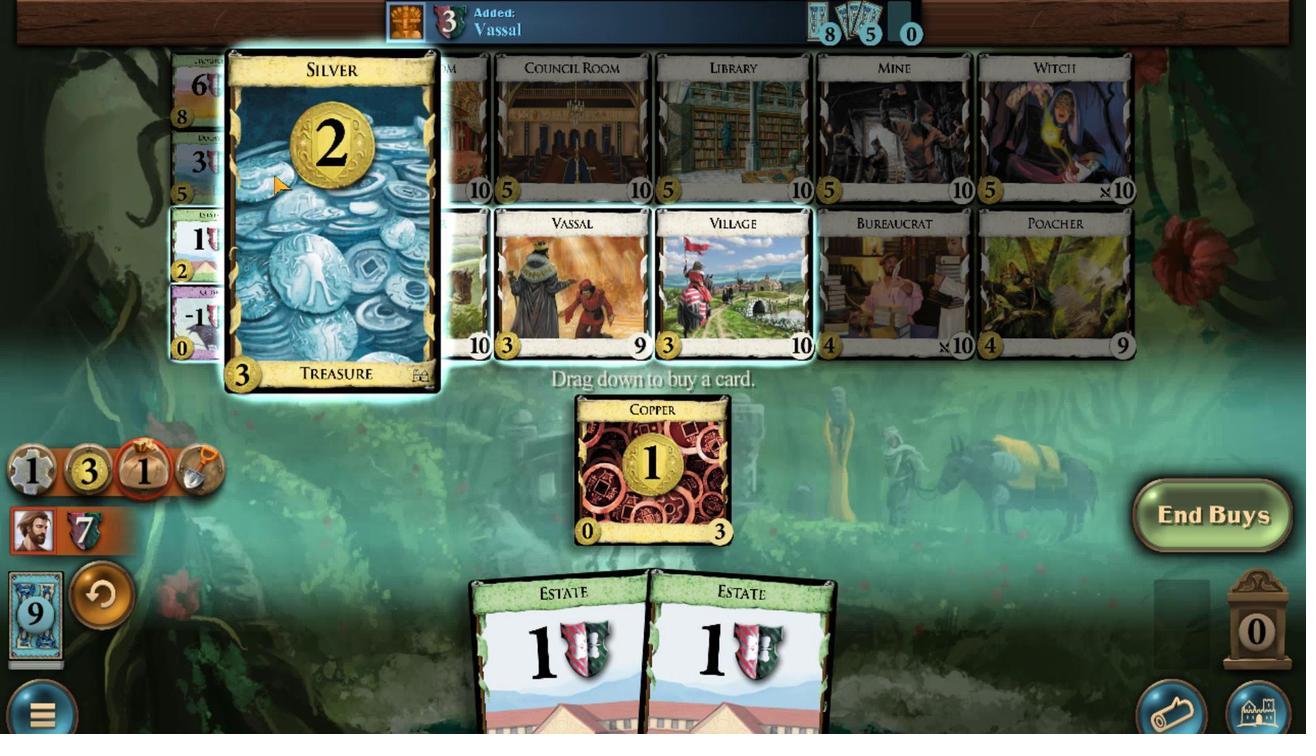 
Action: Mouse scrolled (271, 175) with delta (0, 0)
Screenshot: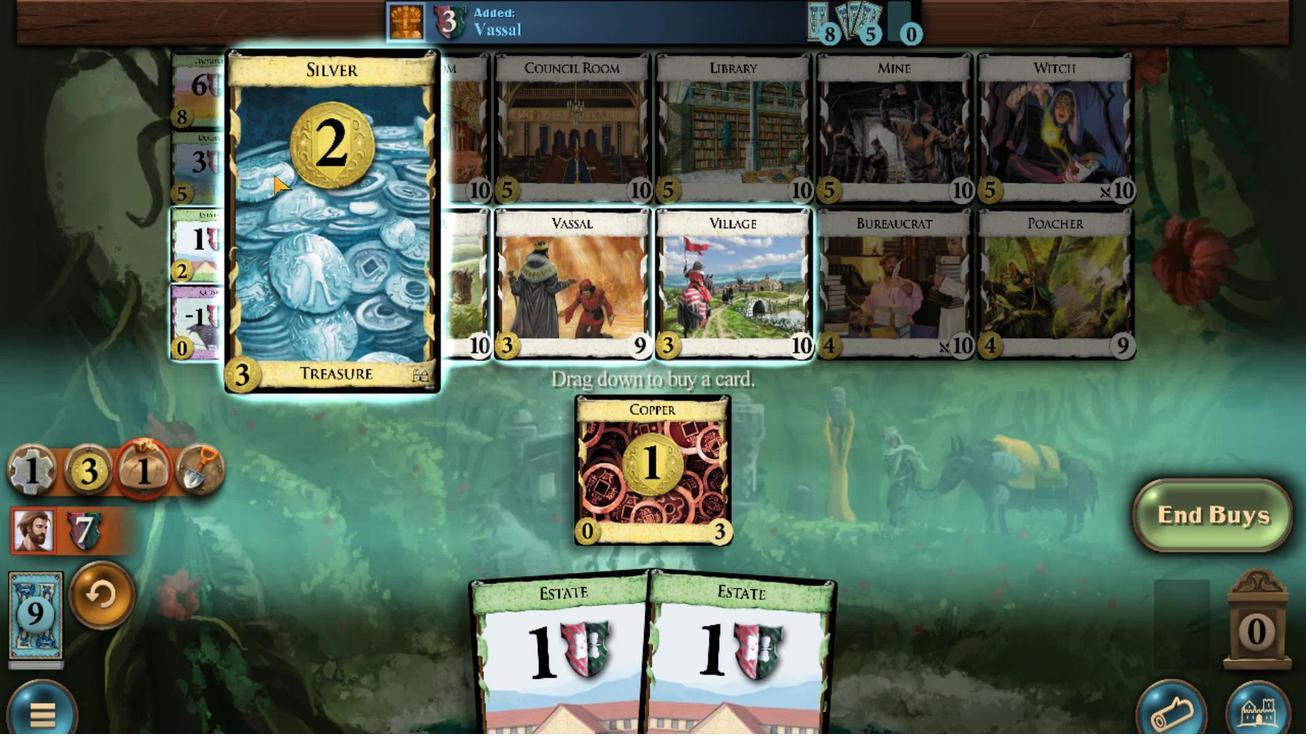 
Action: Mouse scrolled (271, 175) with delta (0, 0)
Screenshot: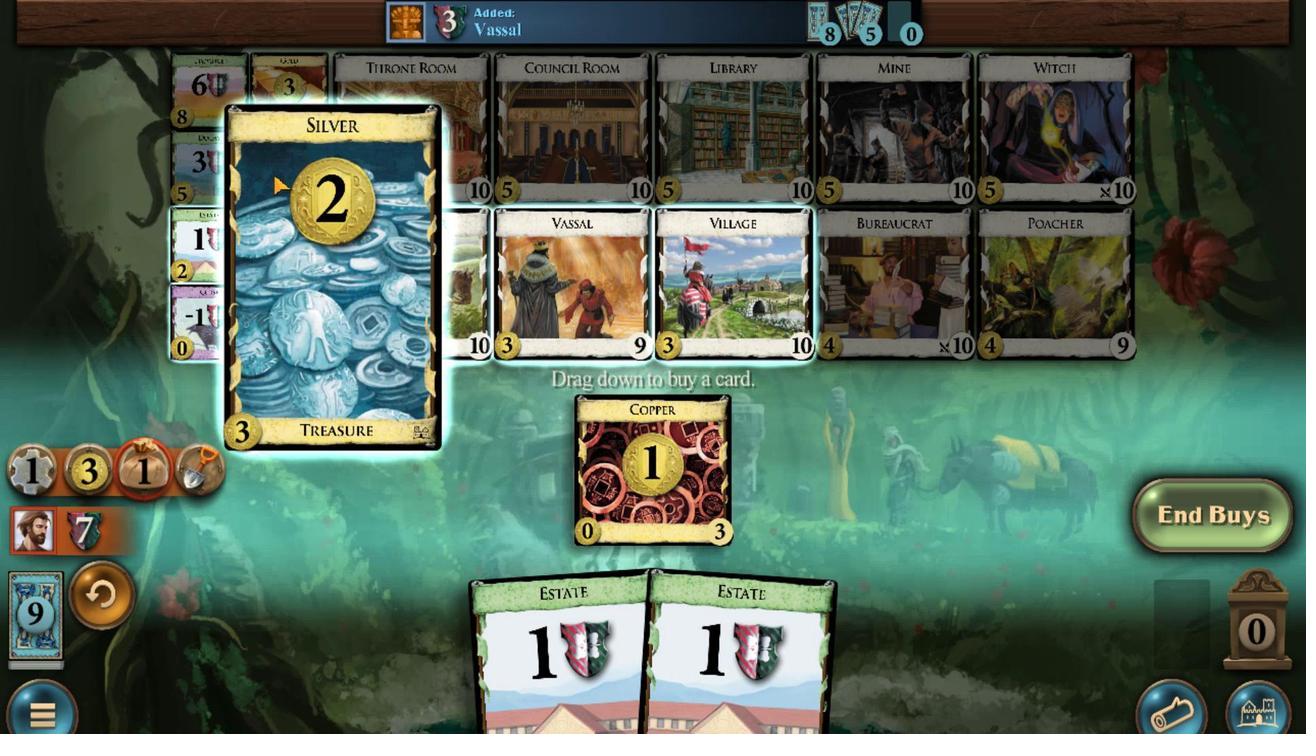
Action: Mouse scrolled (271, 175) with delta (0, 0)
Screenshot: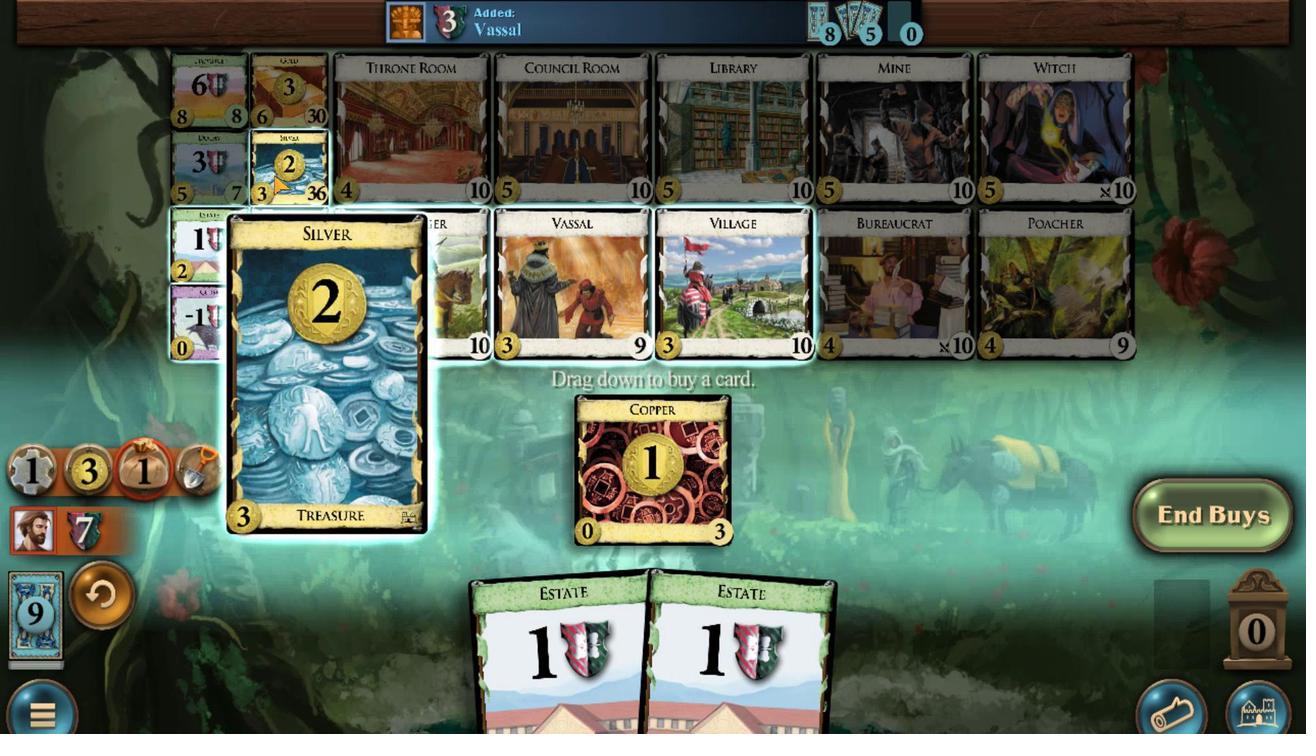 
Action: Mouse moved to (606, 620)
Screenshot: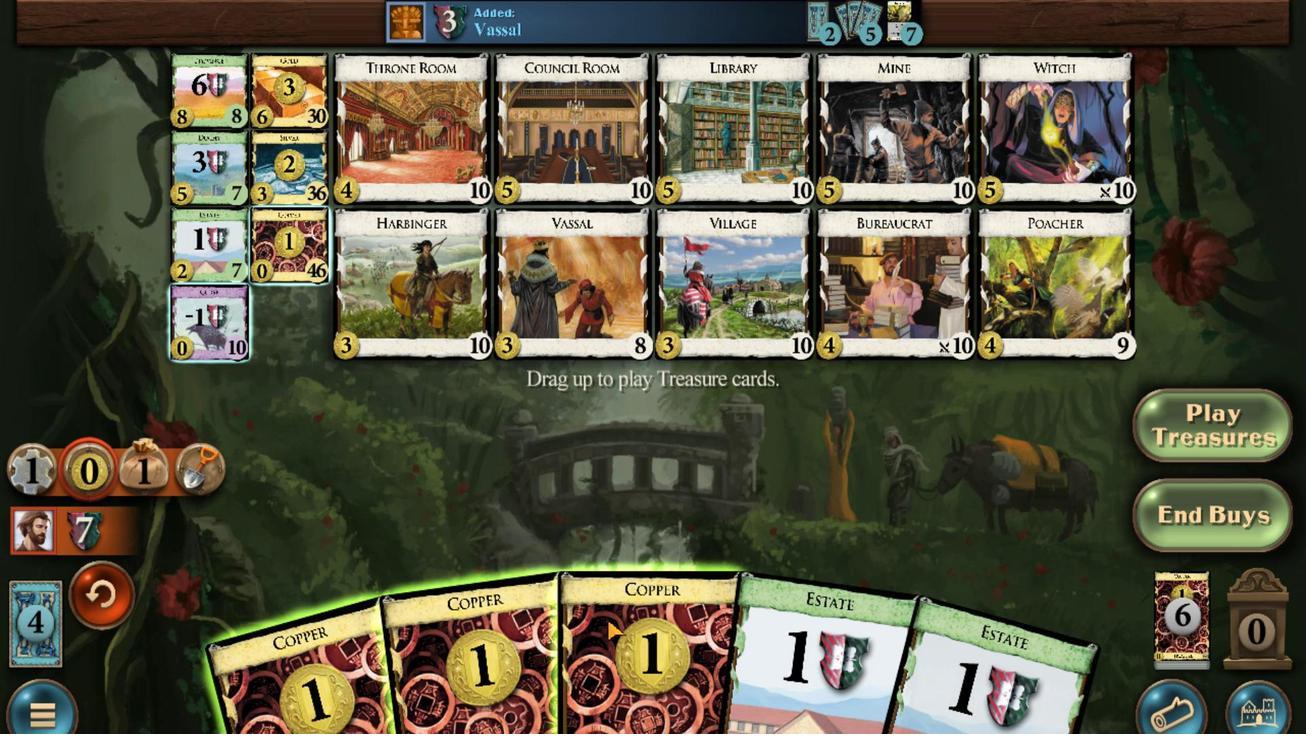 
Action: Mouse scrolled (606, 619) with delta (0, 0)
Screenshot: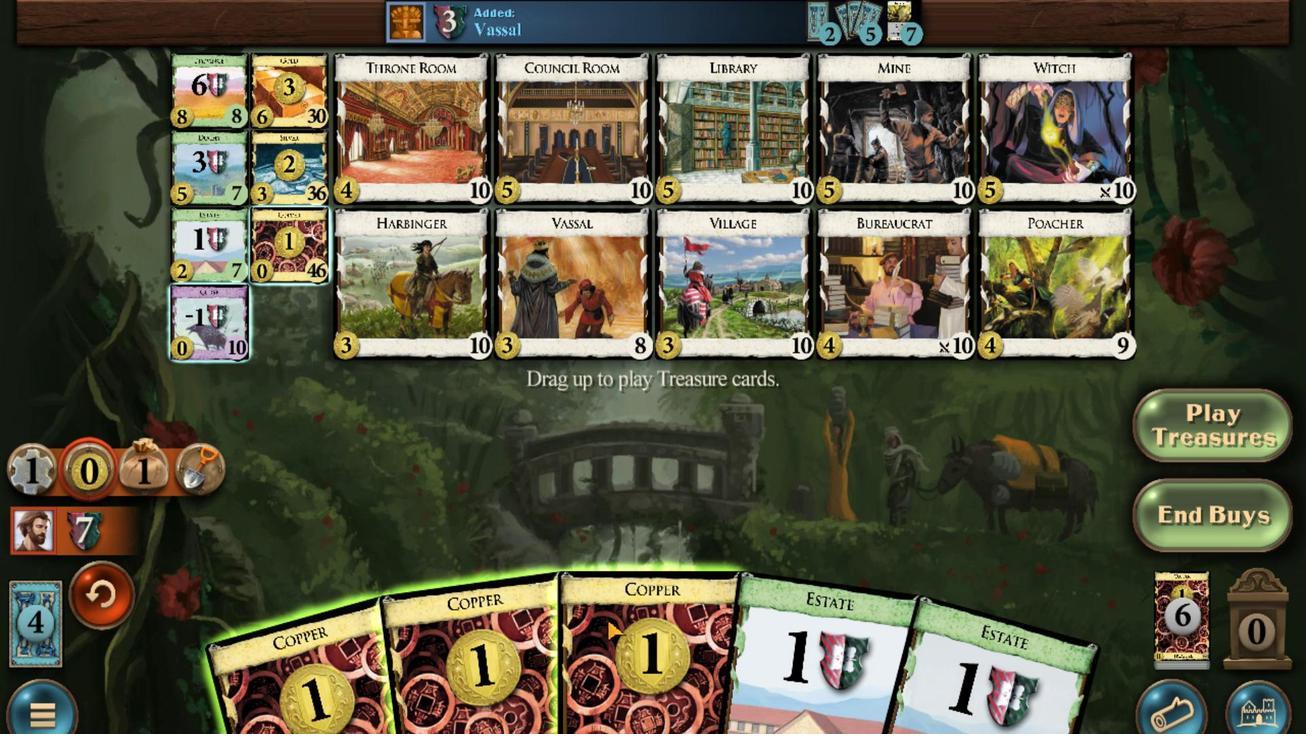 
Action: Mouse moved to (566, 626)
Screenshot: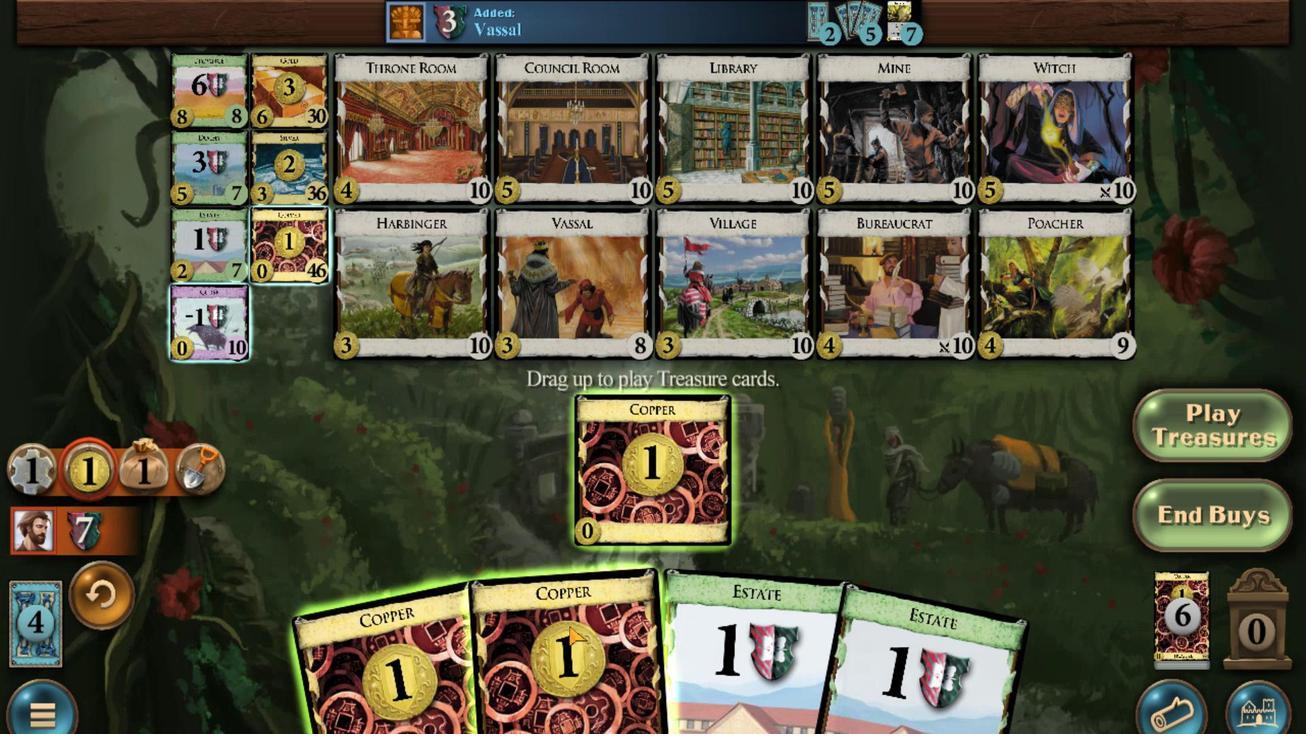 
Action: Mouse scrolled (566, 626) with delta (0, 0)
Screenshot: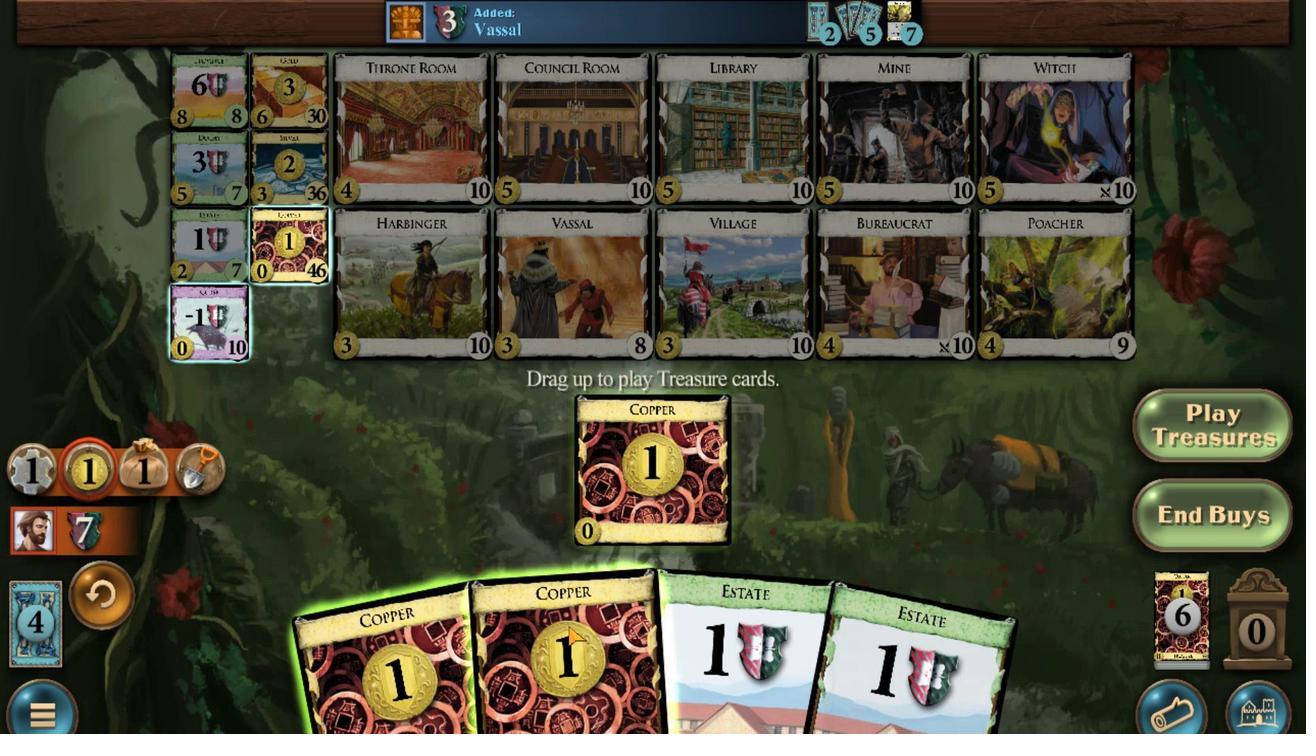 
Action: Mouse moved to (560, 628)
Screenshot: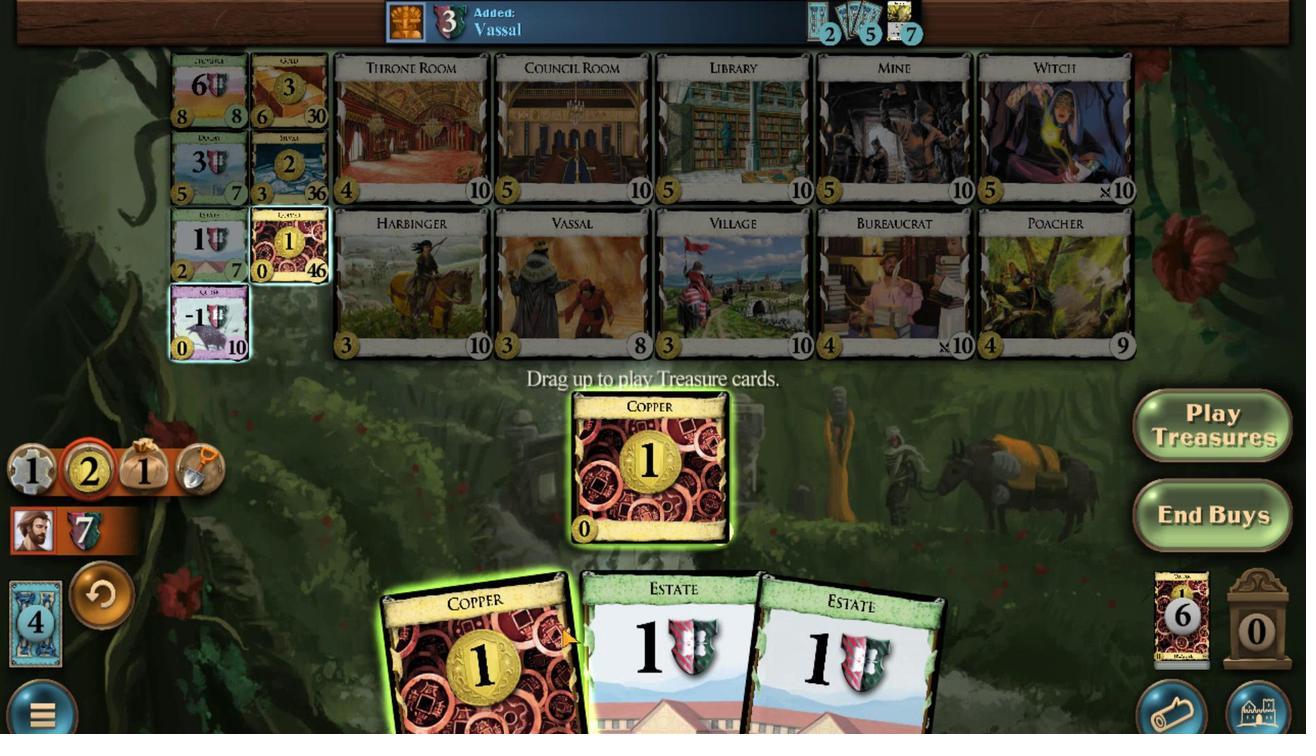 
Action: Mouse scrolled (560, 628) with delta (0, 0)
Screenshot: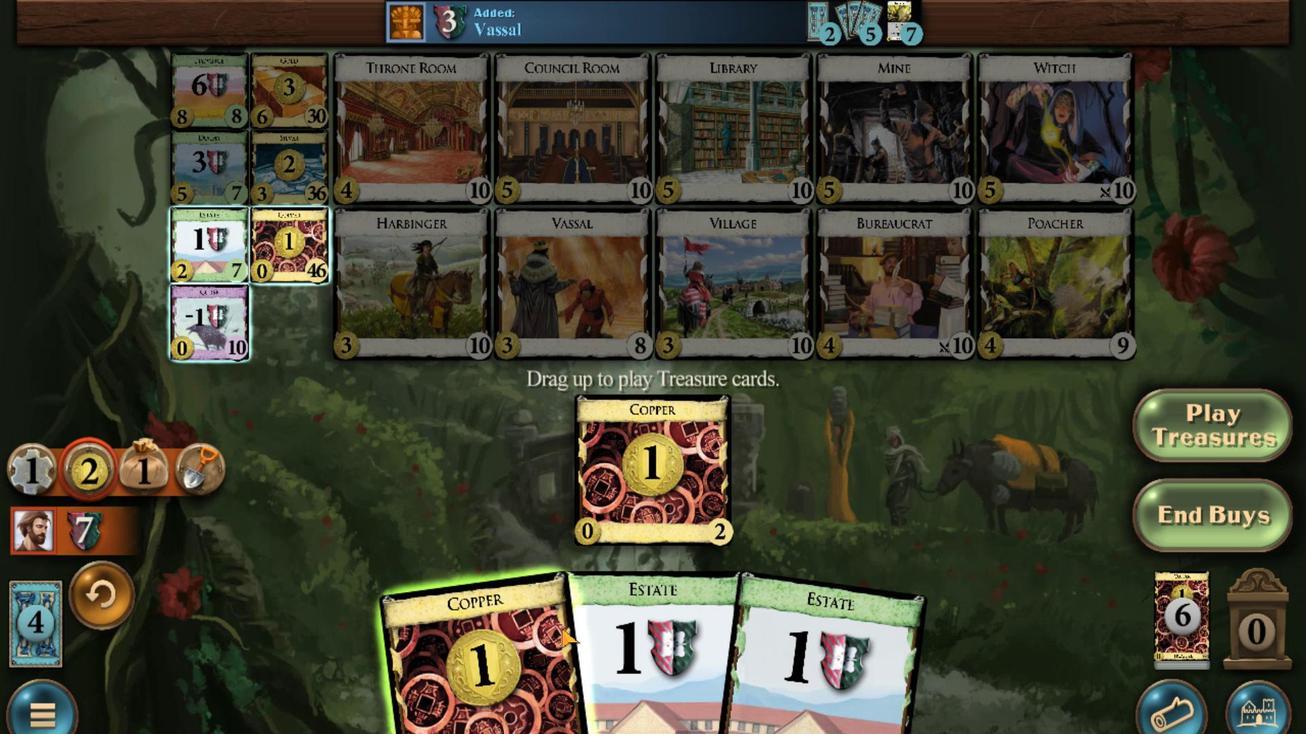 
Action: Mouse moved to (297, 176)
Screenshot: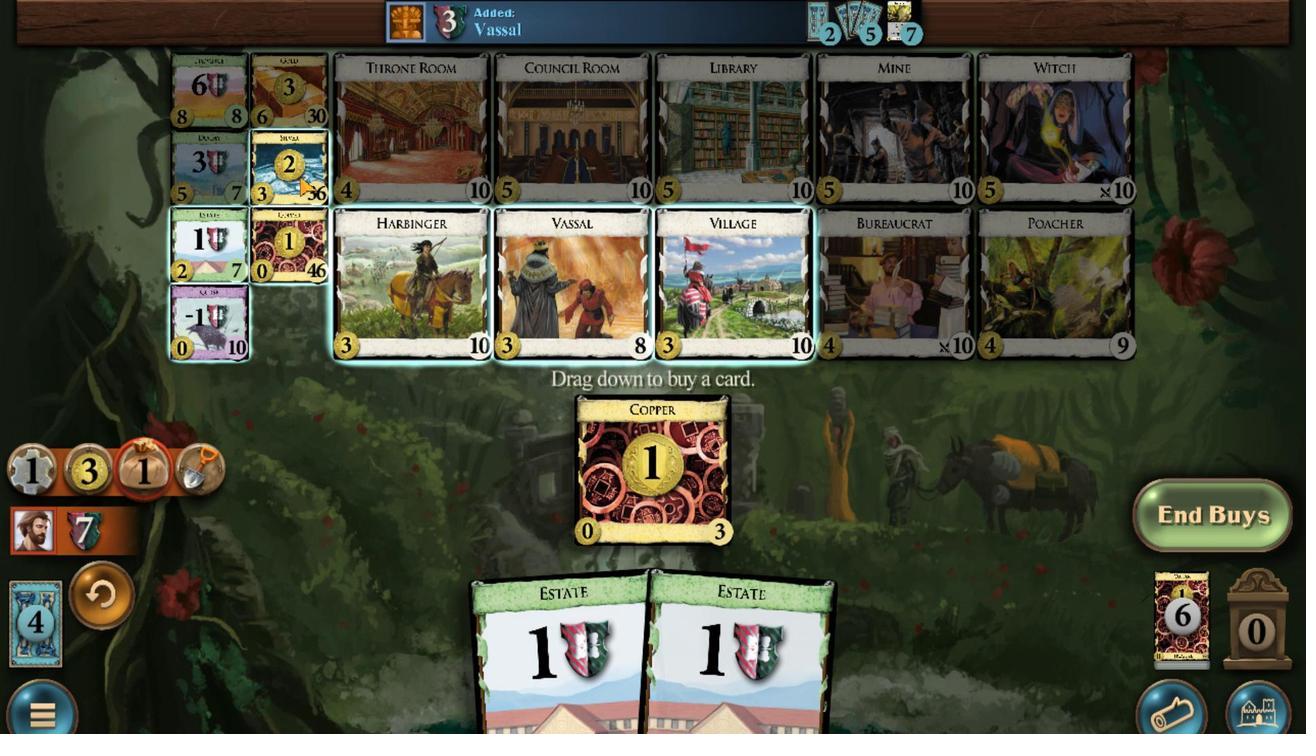 
Action: Mouse scrolled (297, 176) with delta (0, 0)
Screenshot: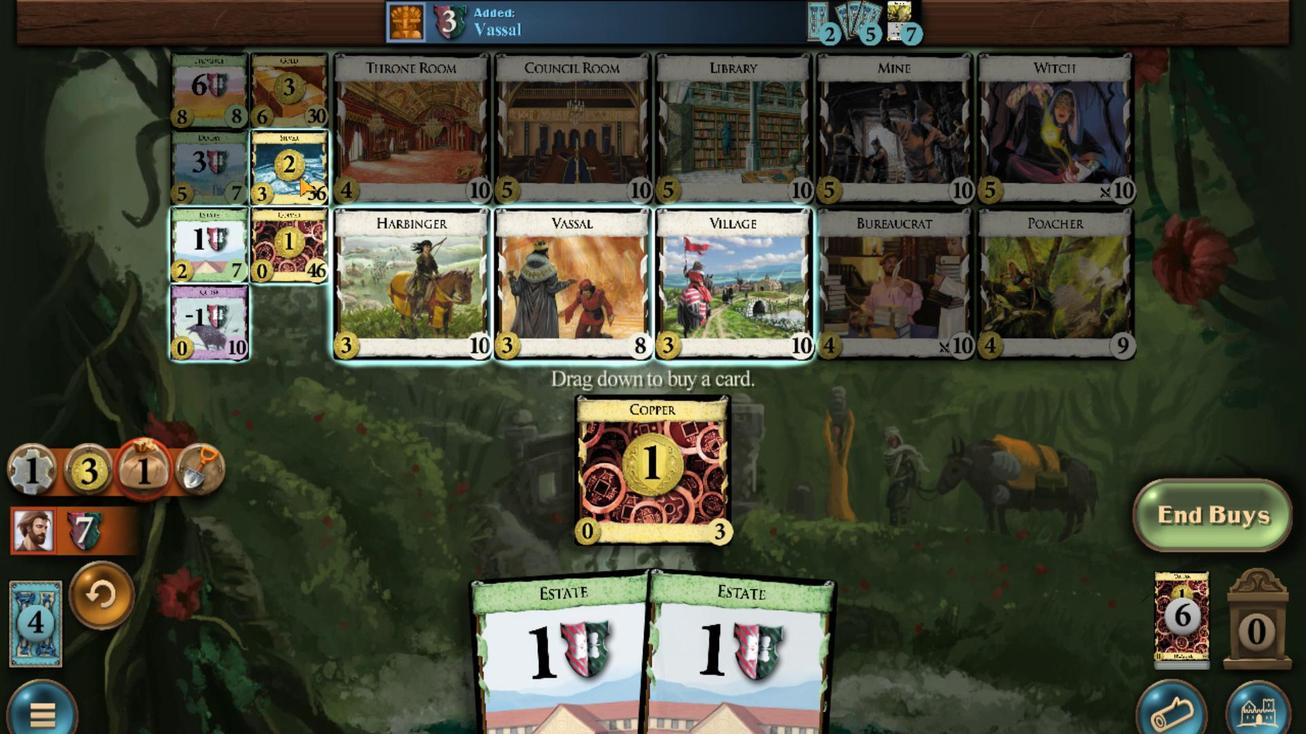 
Action: Mouse scrolled (297, 176) with delta (0, 0)
Screenshot: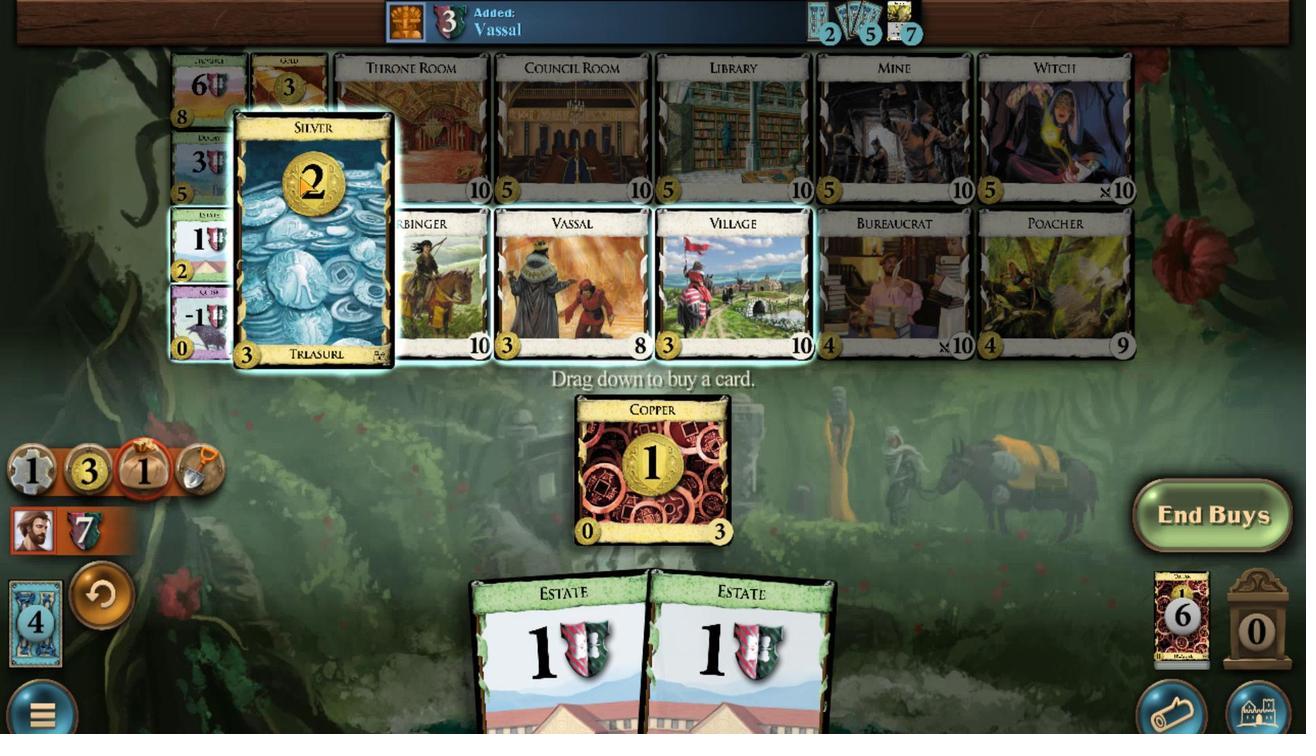 
Action: Mouse scrolled (297, 176) with delta (0, 0)
Screenshot: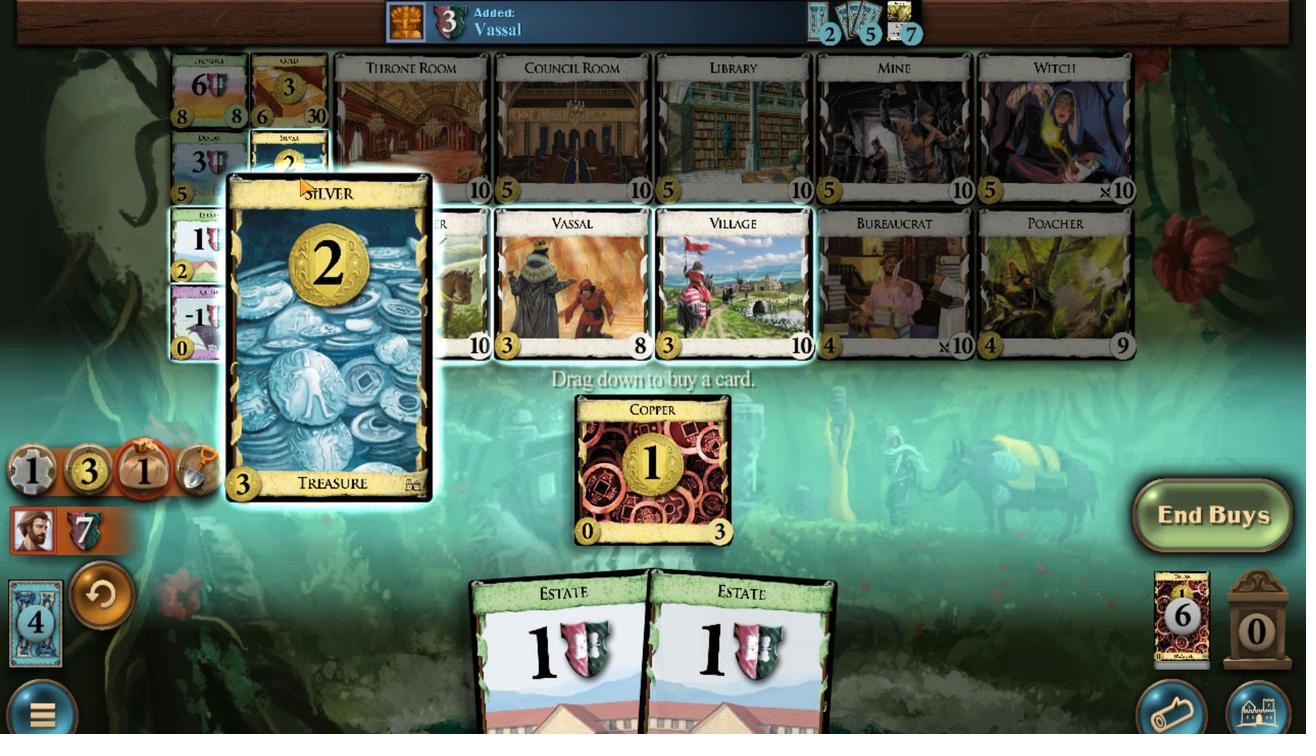 
Action: Mouse moved to (278, 171)
Screenshot: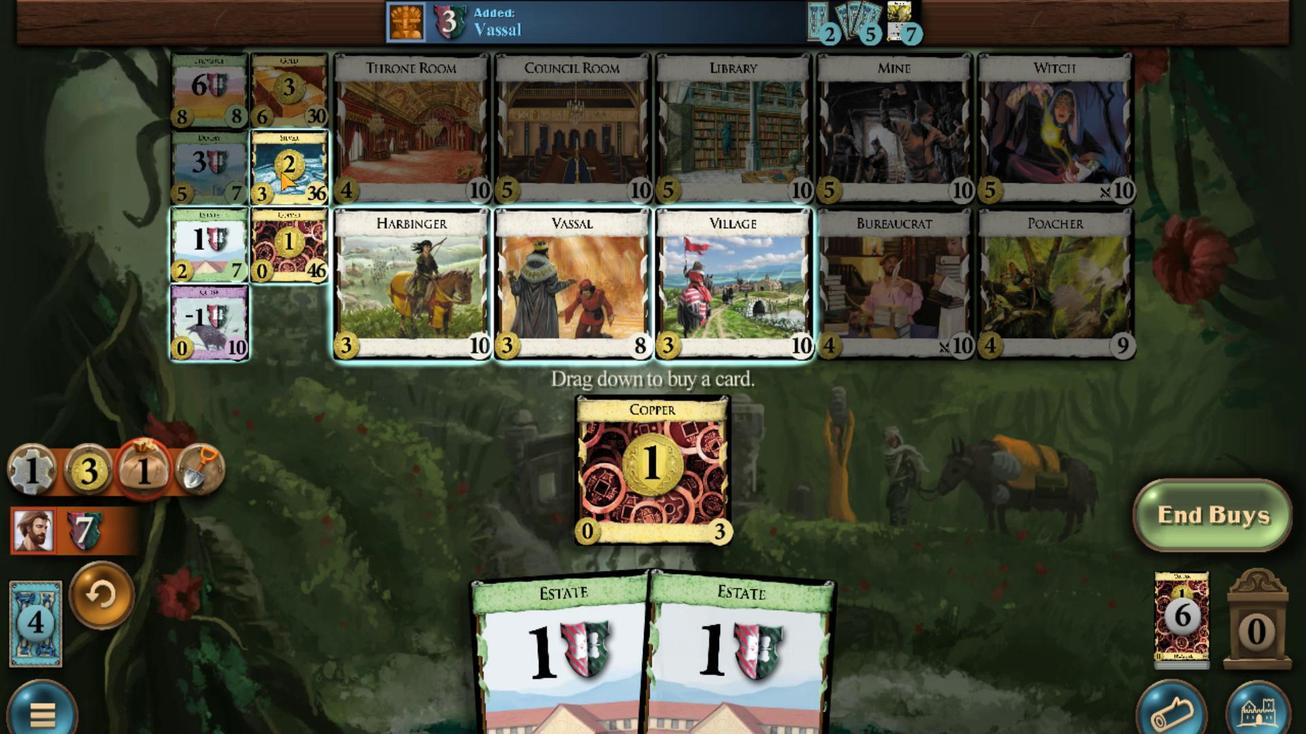 
Action: Mouse scrolled (278, 172) with delta (0, 0)
Screenshot: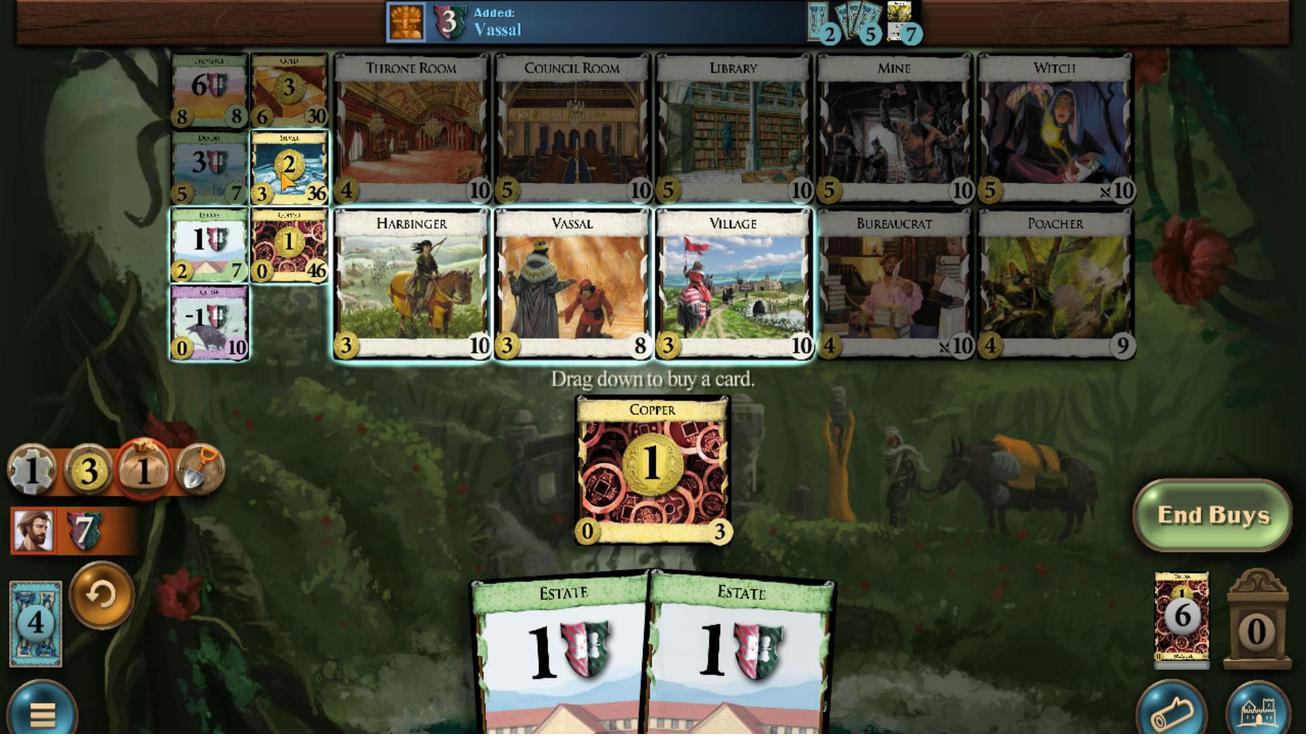 
Action: Mouse scrolled (278, 172) with delta (0, 0)
Screenshot: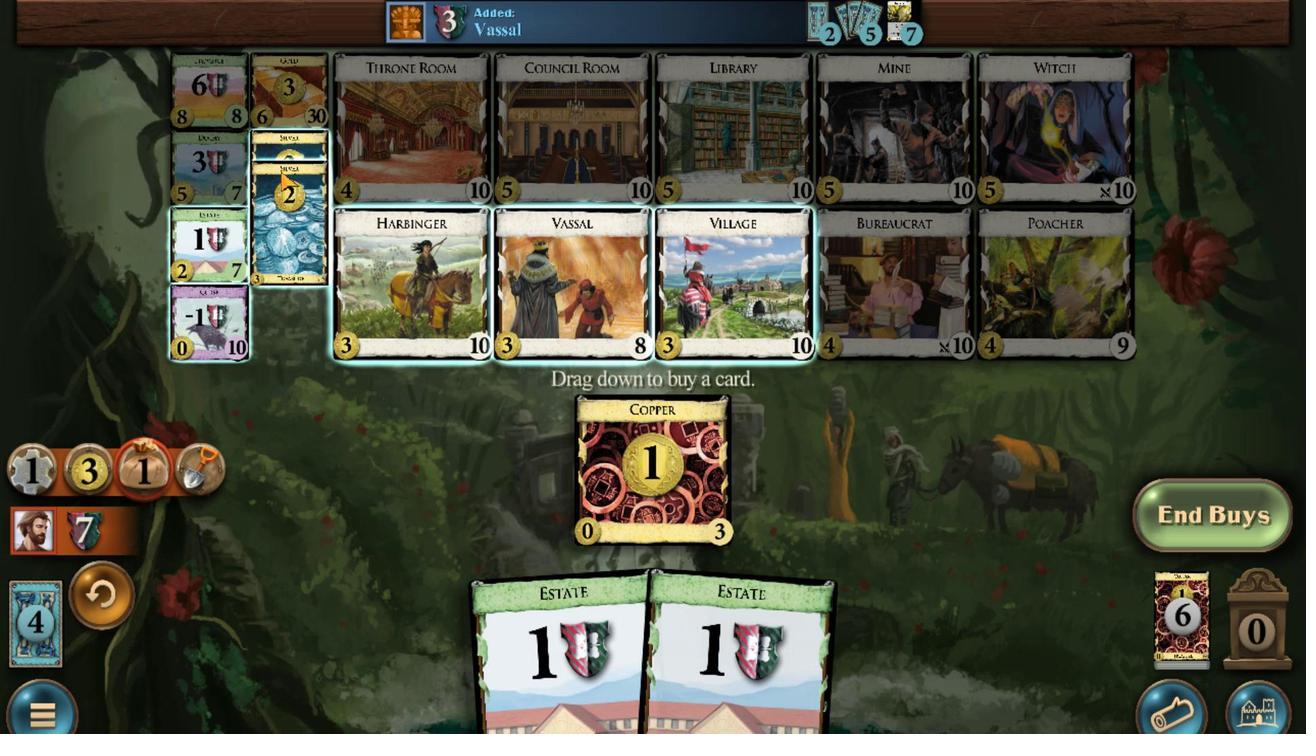 
Action: Mouse scrolled (278, 172) with delta (0, 0)
Screenshot: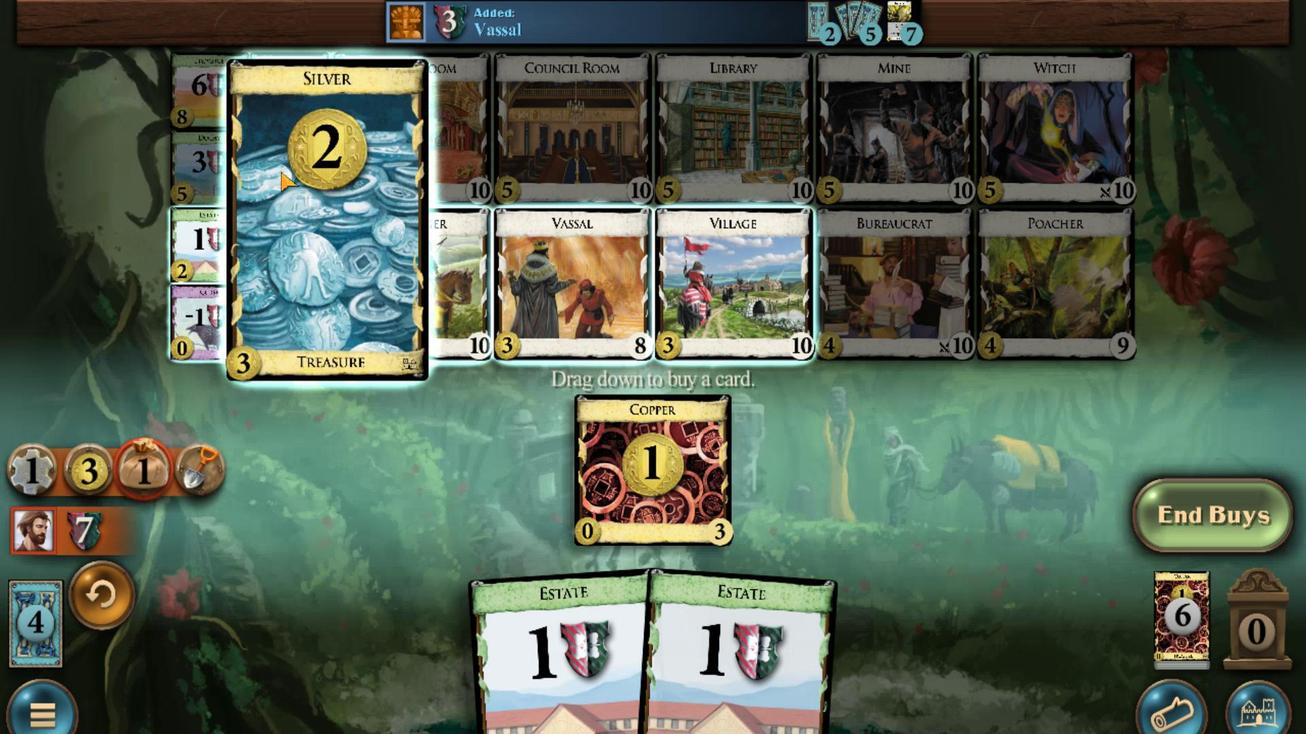 
Action: Mouse scrolled (278, 172) with delta (0, 0)
Screenshot: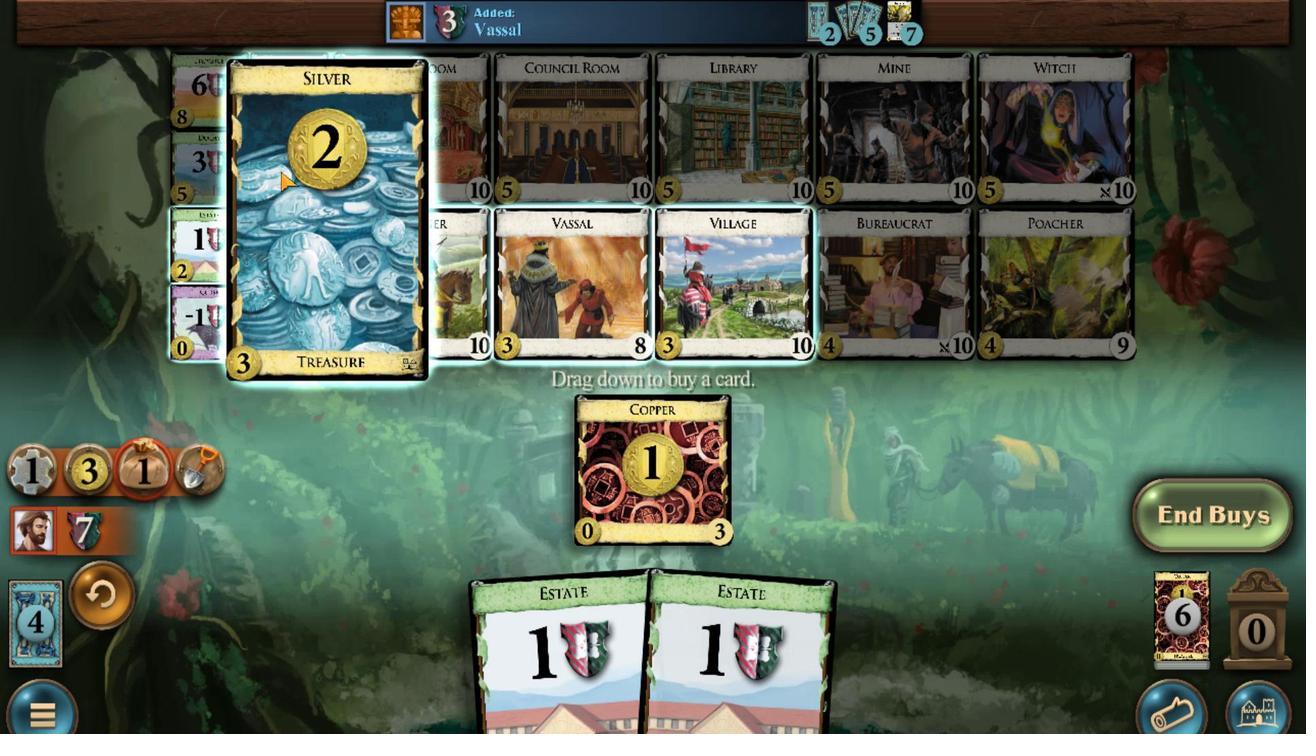 
Action: Mouse scrolled (278, 172) with delta (0, 0)
Screenshot: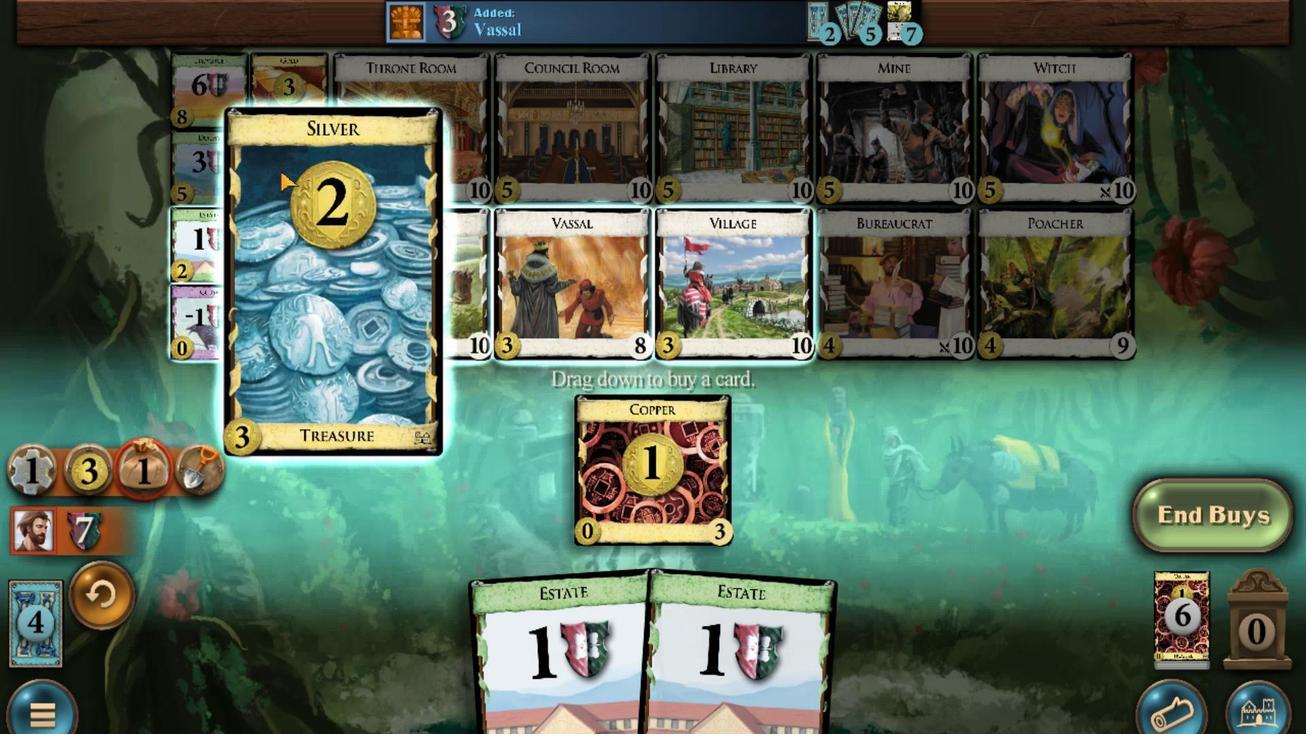 
Action: Mouse scrolled (278, 172) with delta (0, 0)
Screenshot: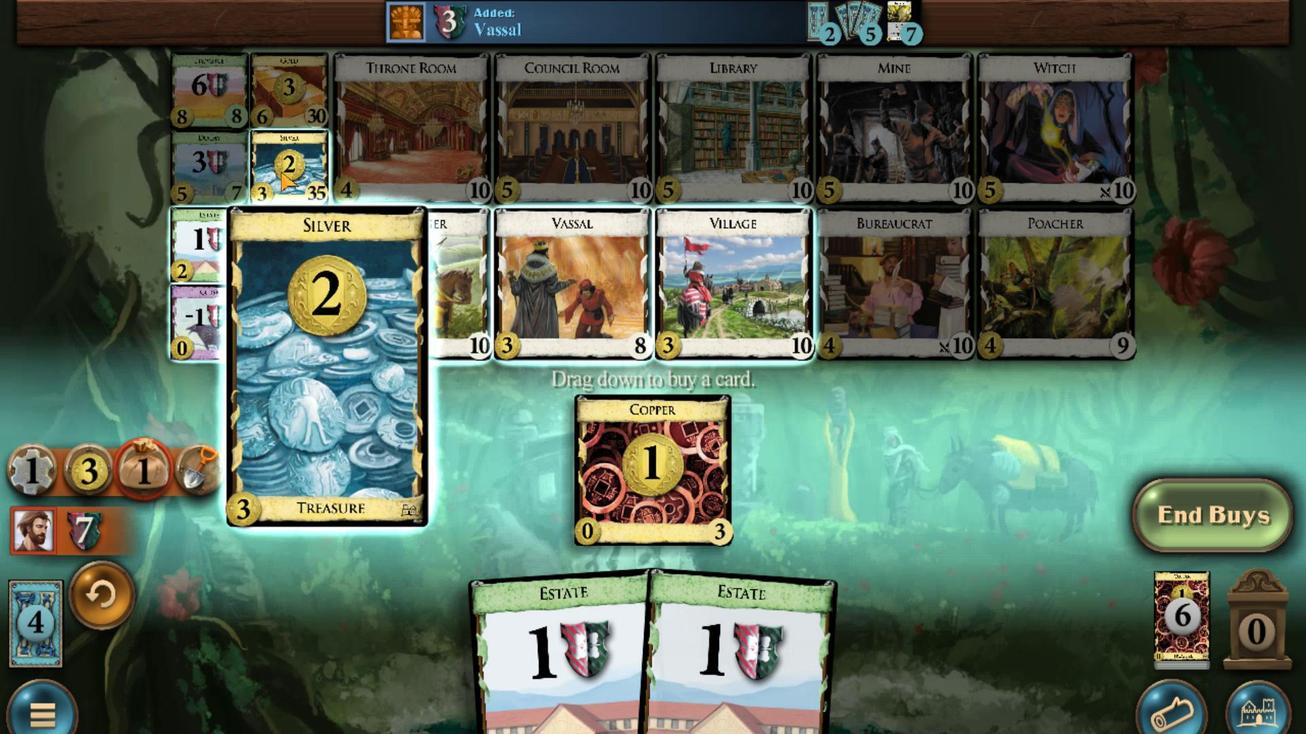 
Action: Mouse moved to (638, 651)
Screenshot: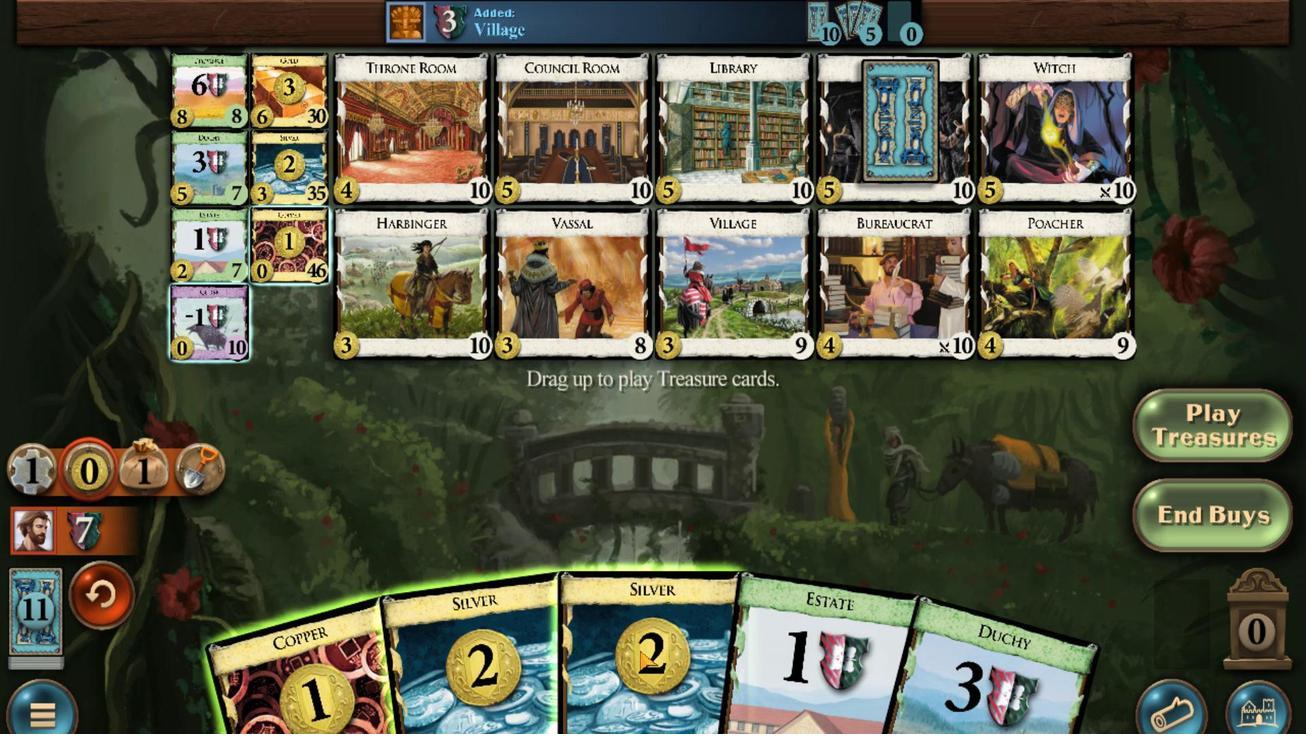 
Action: Mouse scrolled (638, 650) with delta (0, 0)
Screenshot: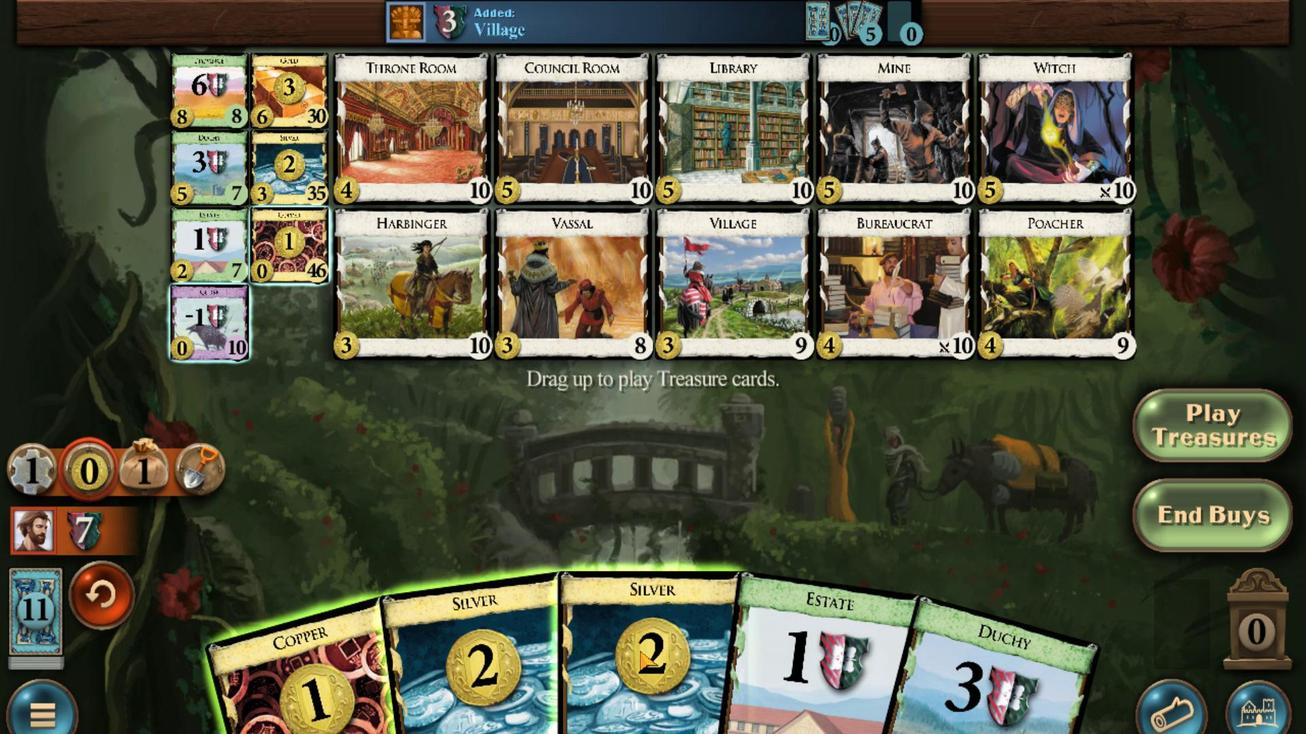 
Action: Mouse moved to (555, 651)
Screenshot: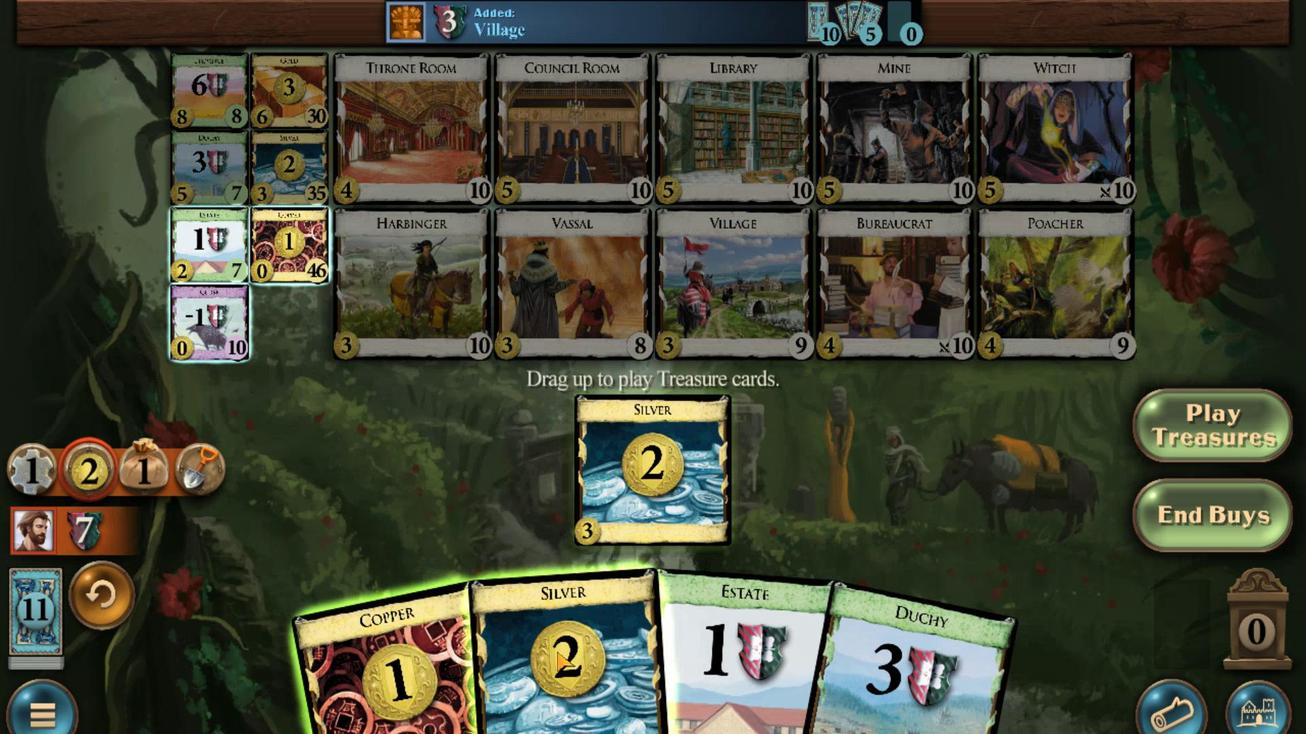 
Action: Mouse scrolled (555, 651) with delta (0, 0)
Screenshot: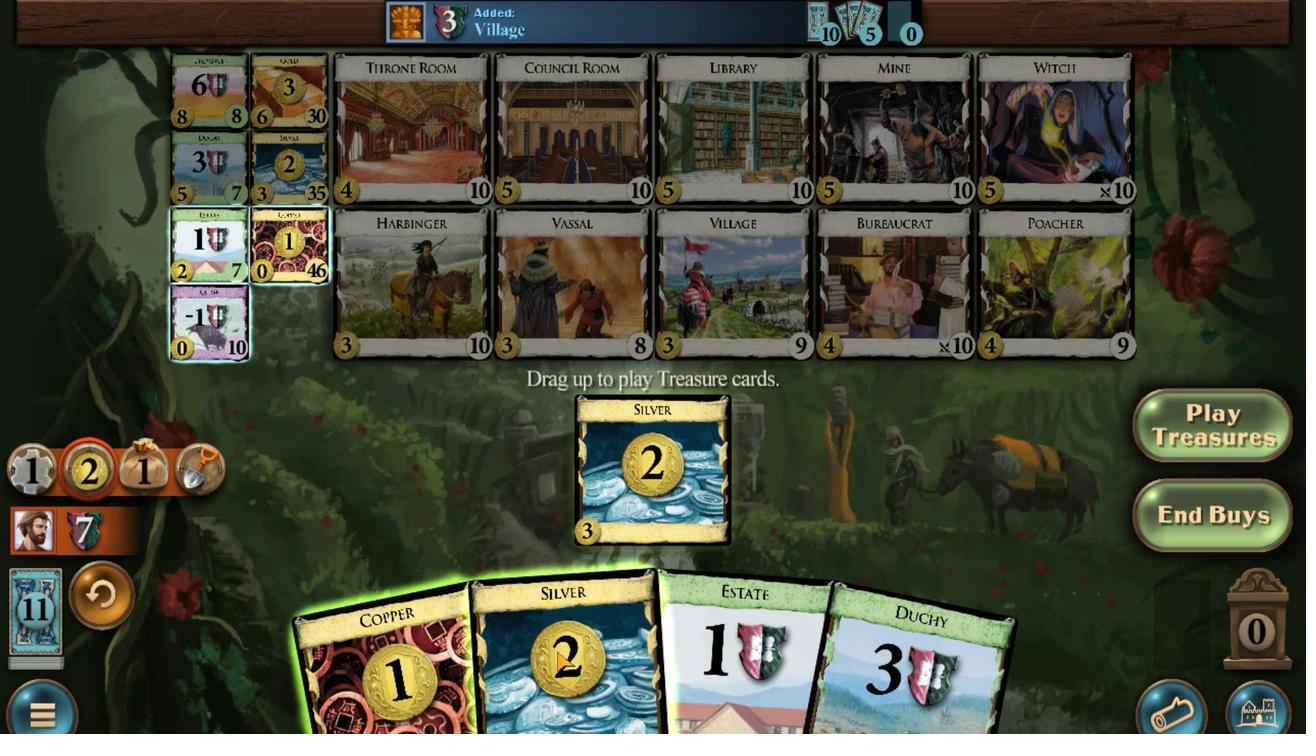 
Action: Mouse moved to (525, 655)
Screenshot: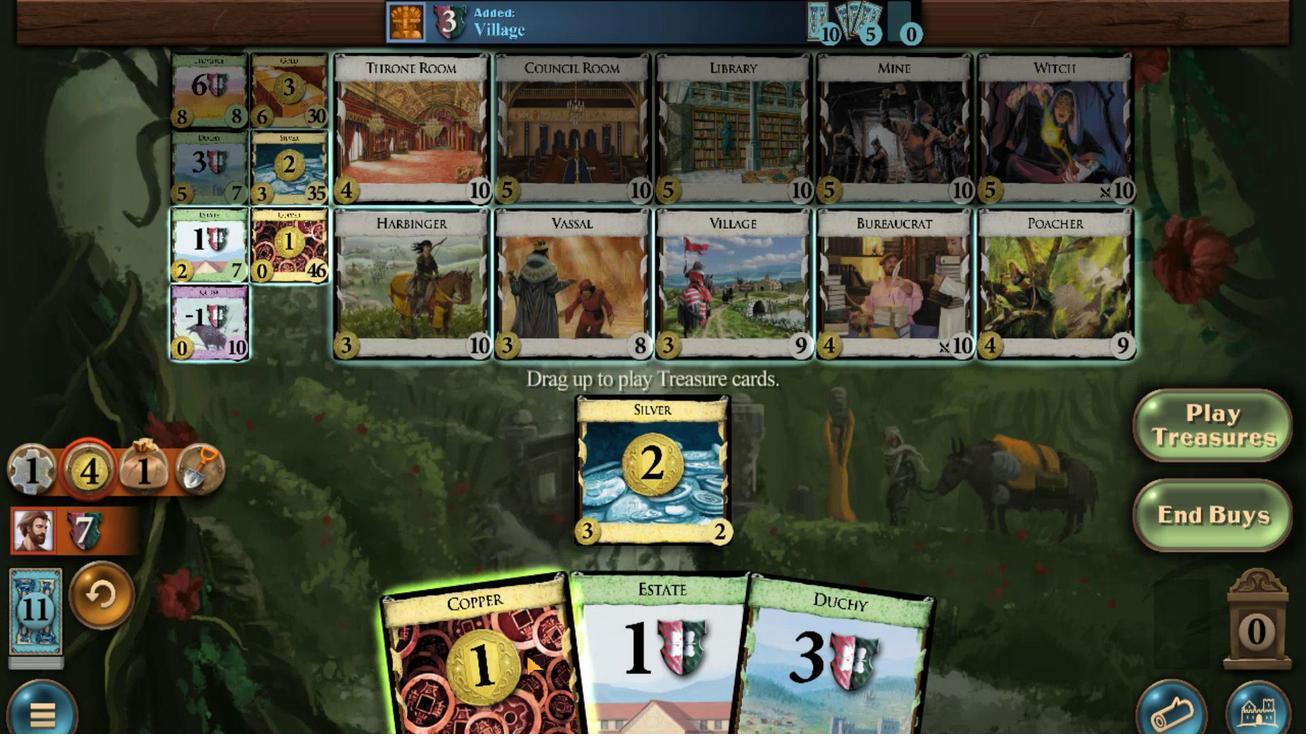 
Action: Mouse scrolled (525, 655) with delta (0, 0)
Screenshot: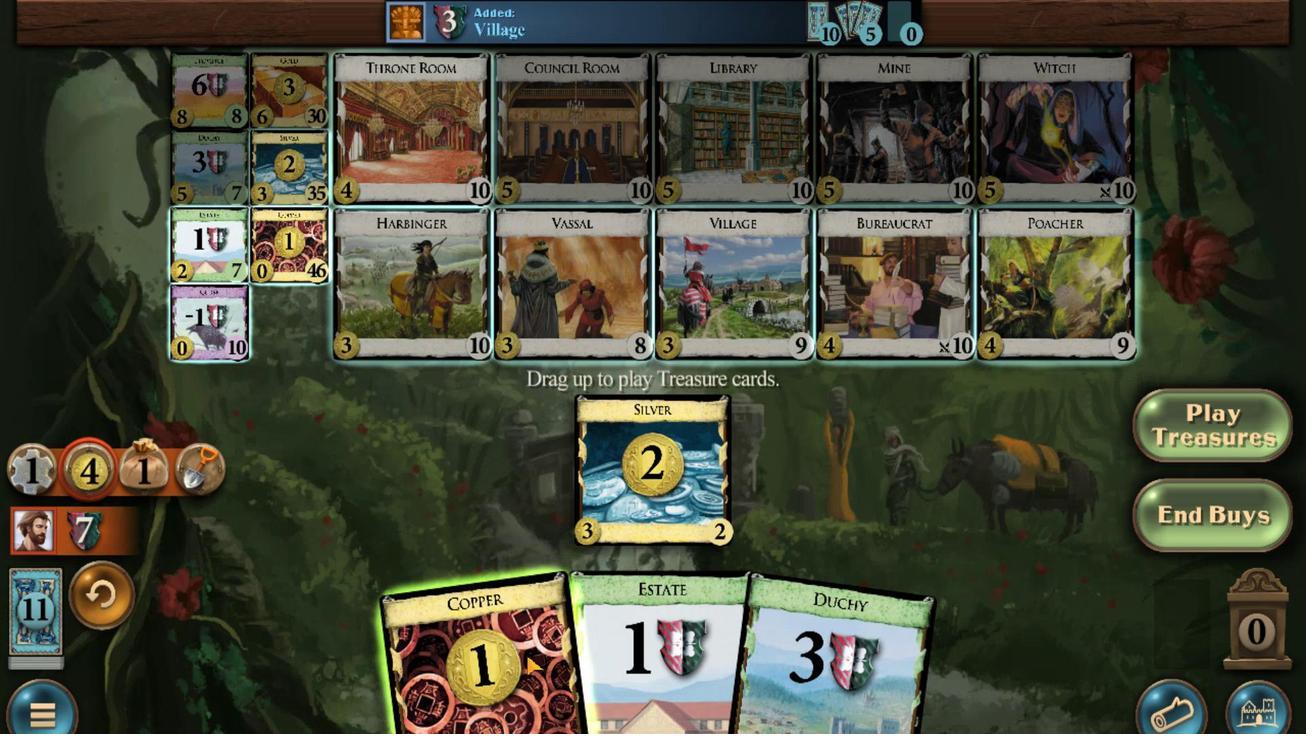 
Action: Mouse moved to (221, 172)
Screenshot: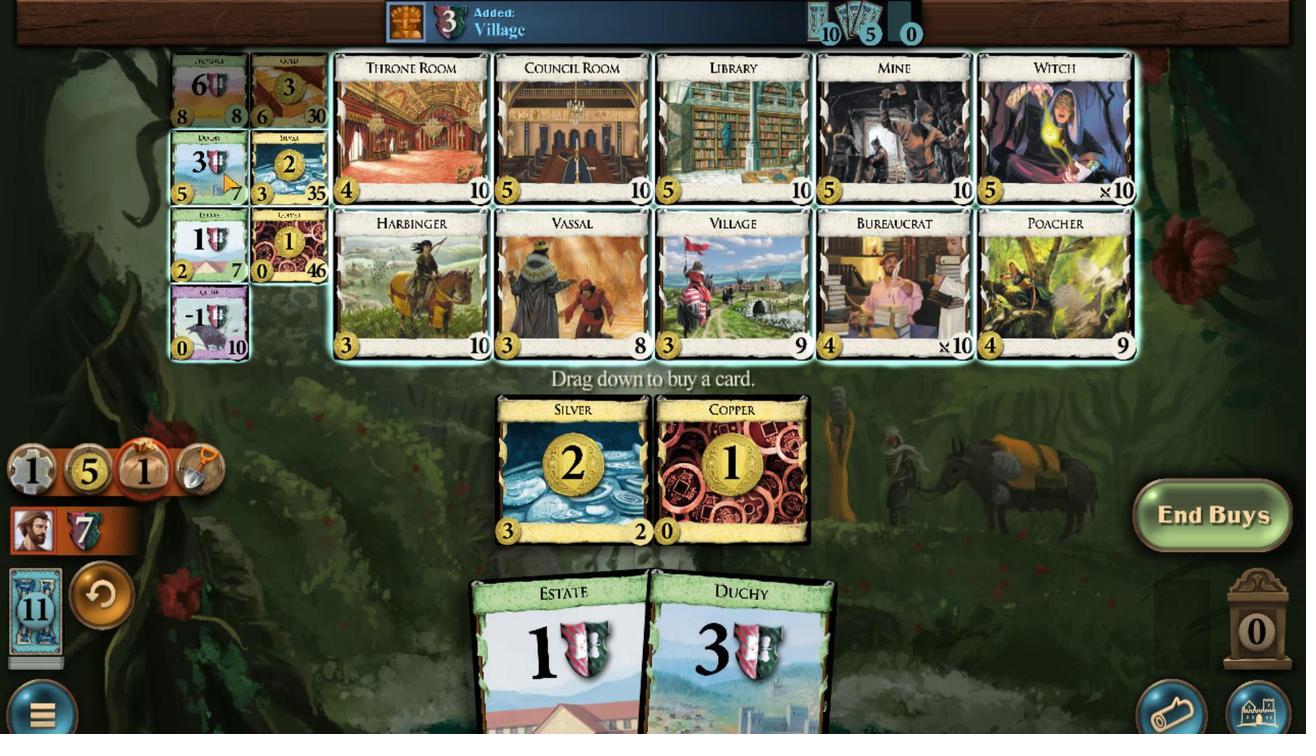 
Action: Mouse scrolled (221, 173) with delta (0, 0)
Screenshot: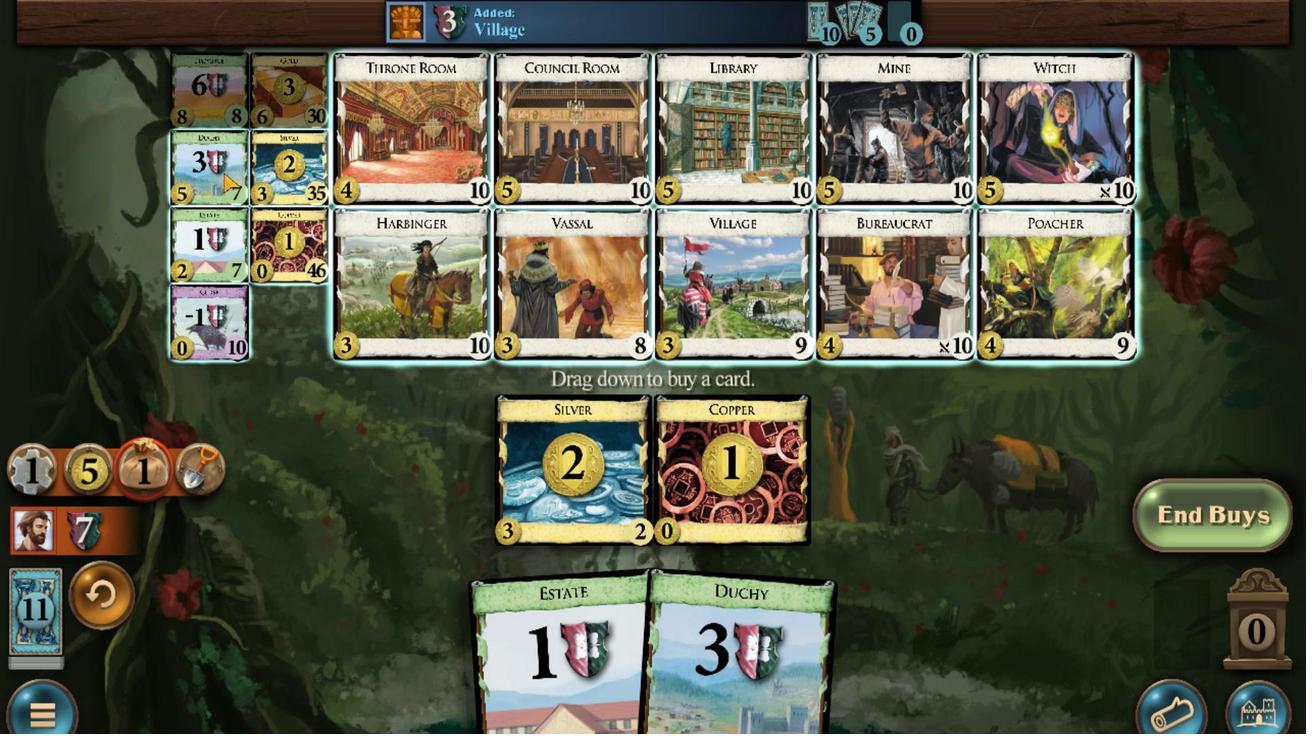 
Action: Mouse scrolled (221, 173) with delta (0, 0)
Screenshot: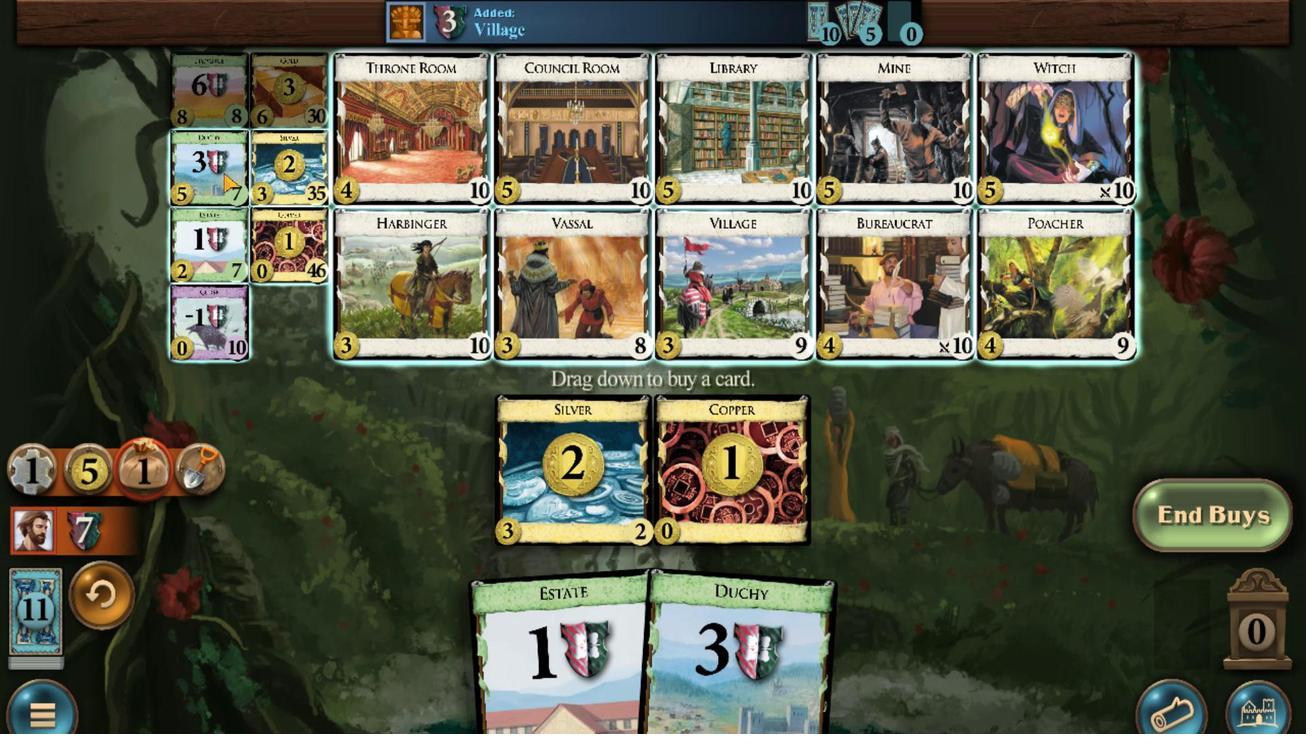 
Action: Mouse scrolled (221, 173) with delta (0, 0)
Screenshot: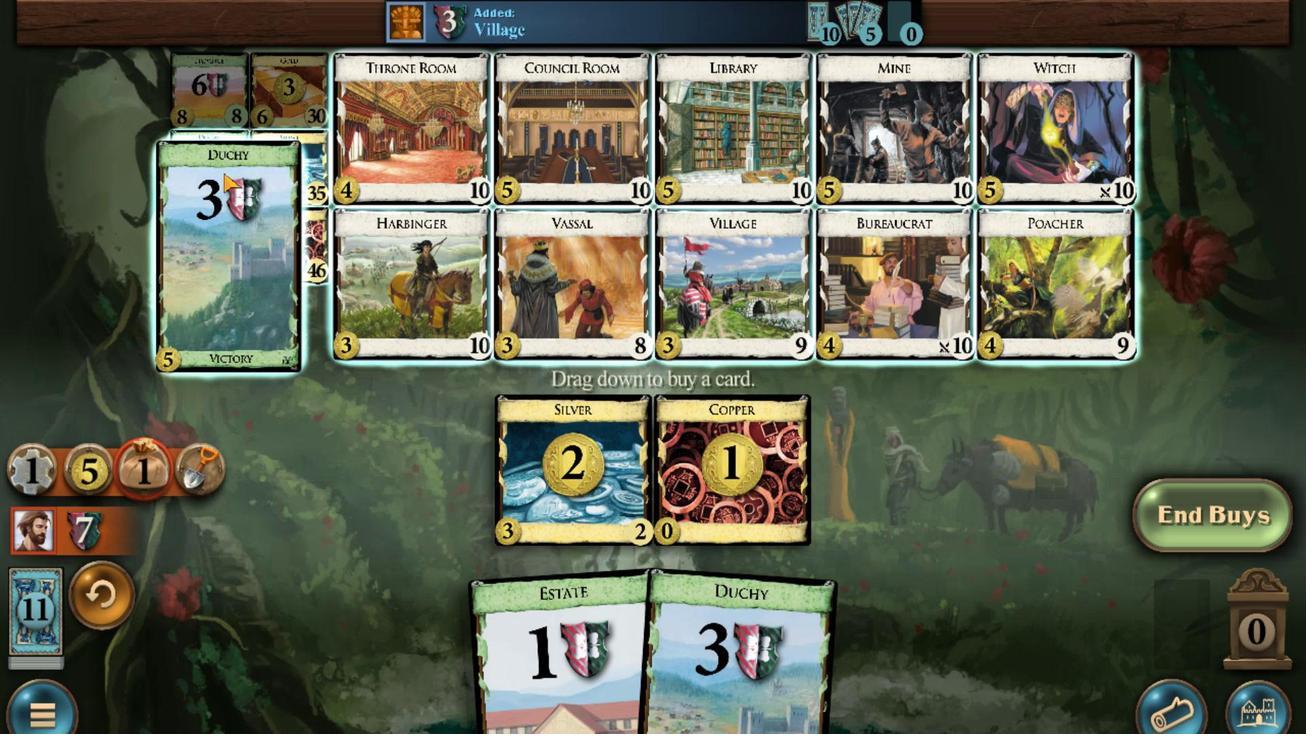 
Action: Mouse scrolled (221, 173) with delta (0, 0)
Screenshot: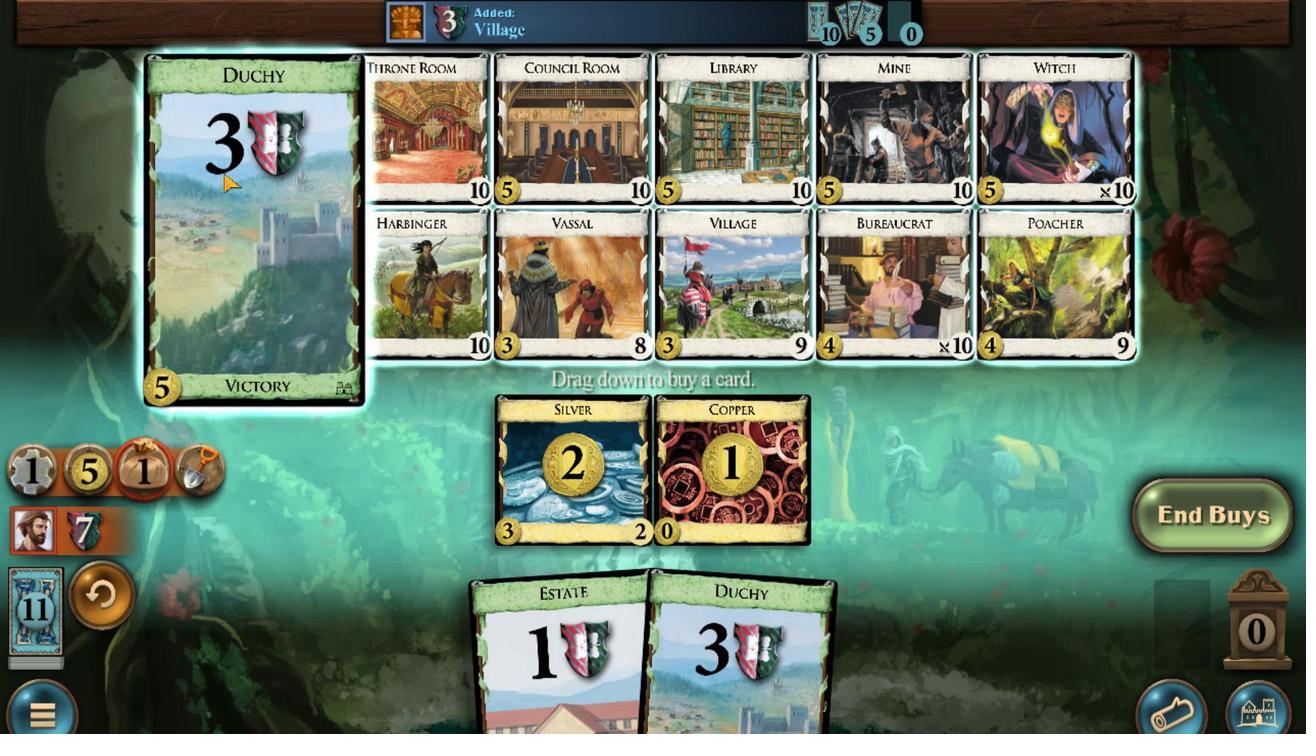 
Action: Mouse scrolled (221, 173) with delta (0, 0)
Screenshot: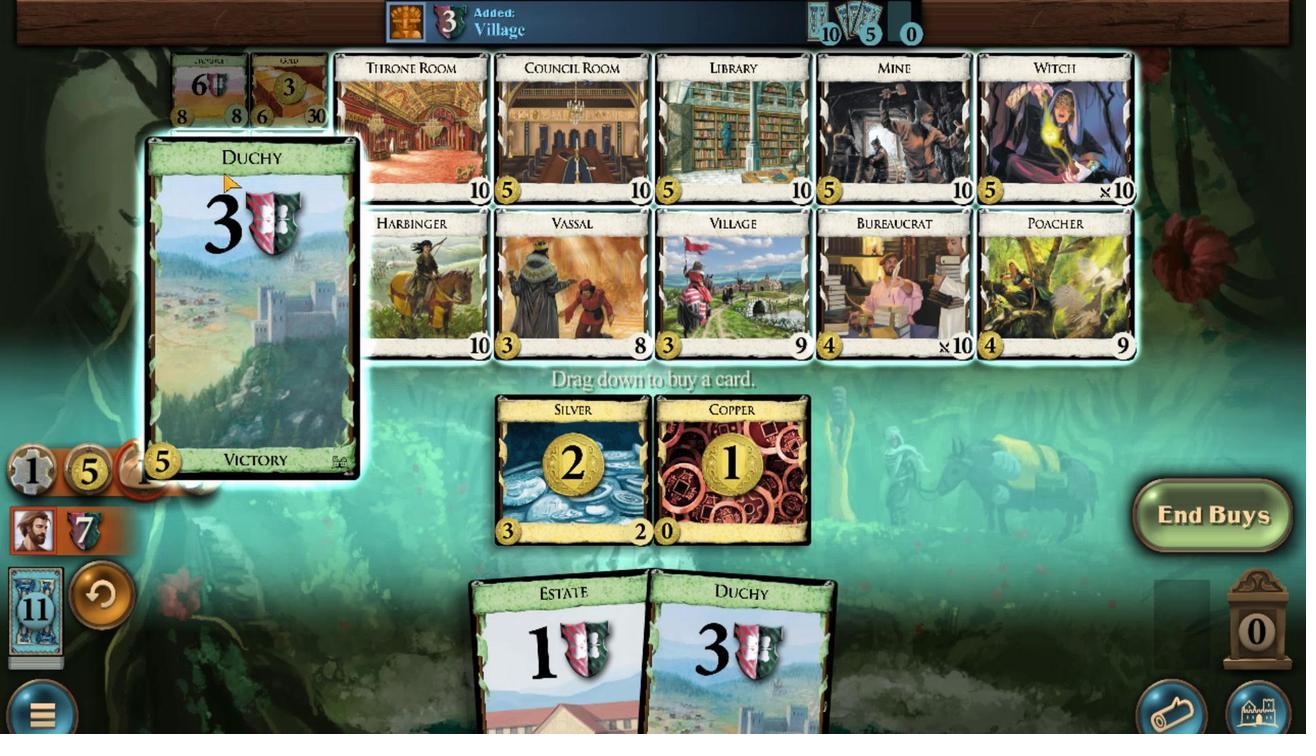 
Action: Mouse moved to (511, 623)
Screenshot: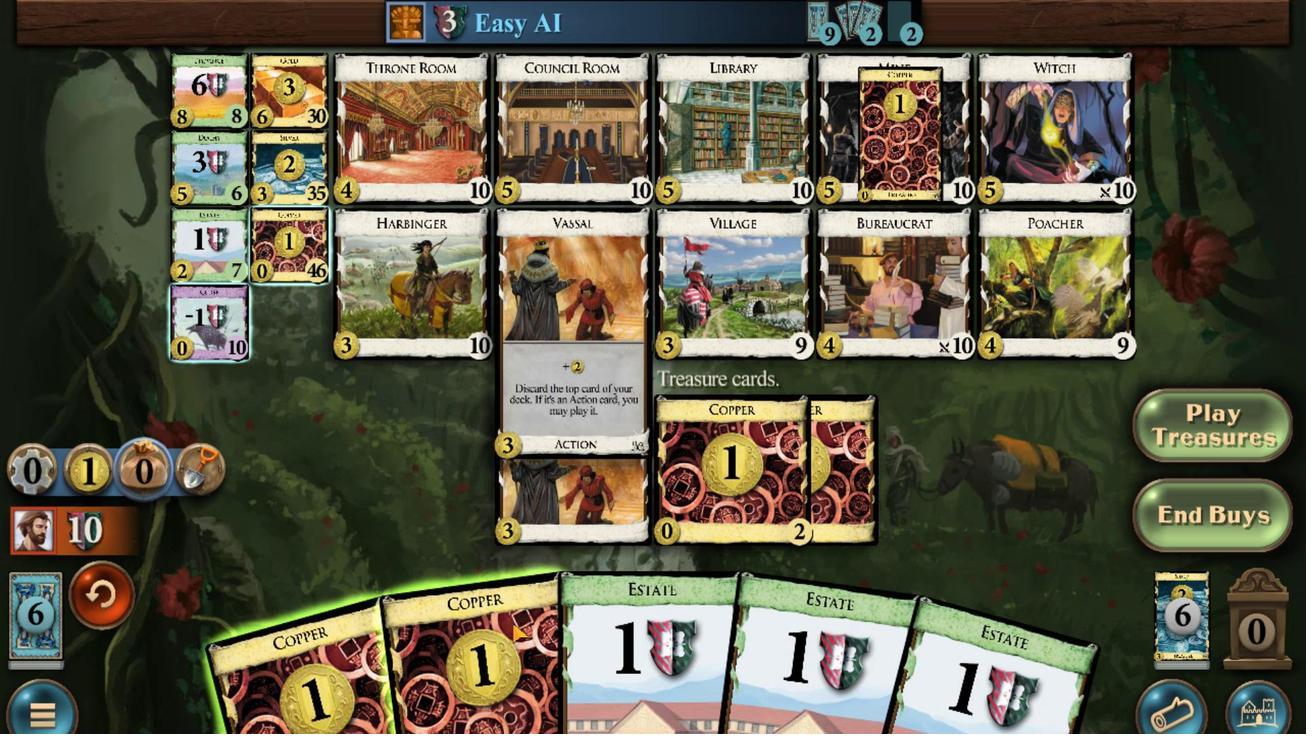 
Action: Mouse scrolled (511, 622) with delta (0, 0)
Screenshot: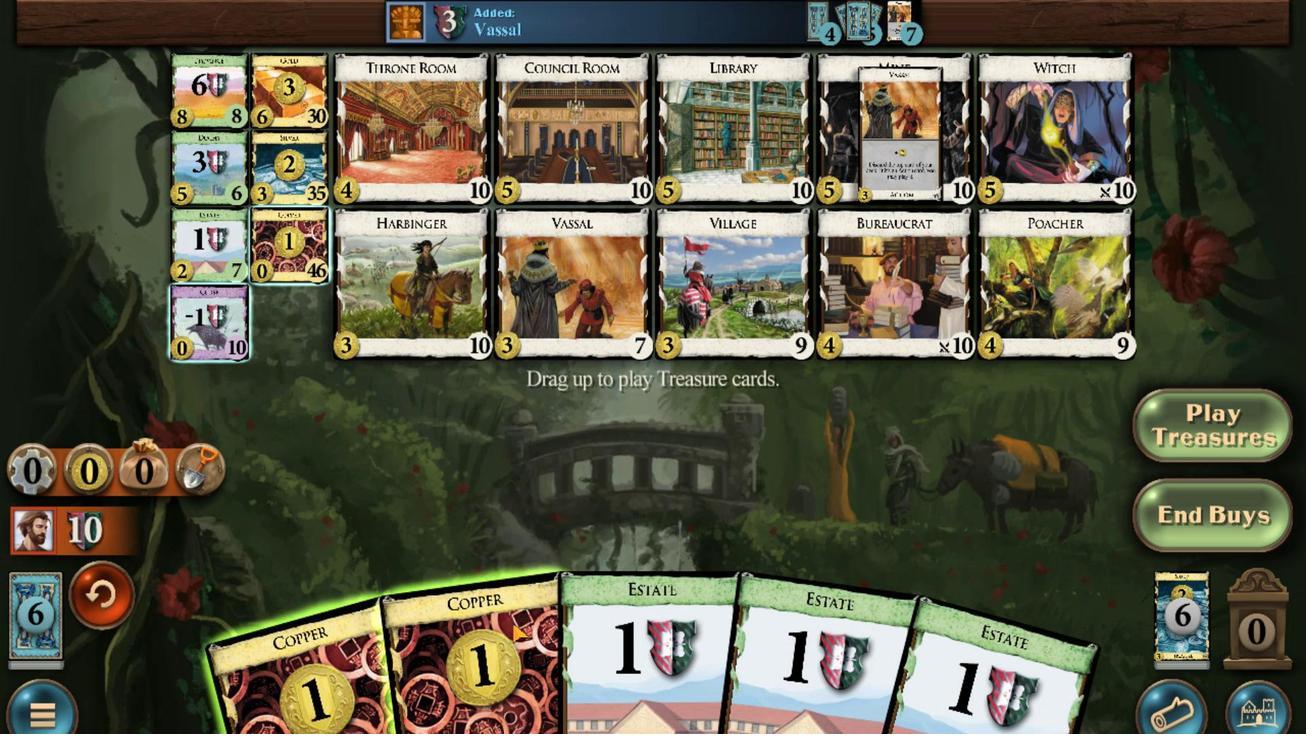 
Action: Mouse moved to (454, 641)
Screenshot: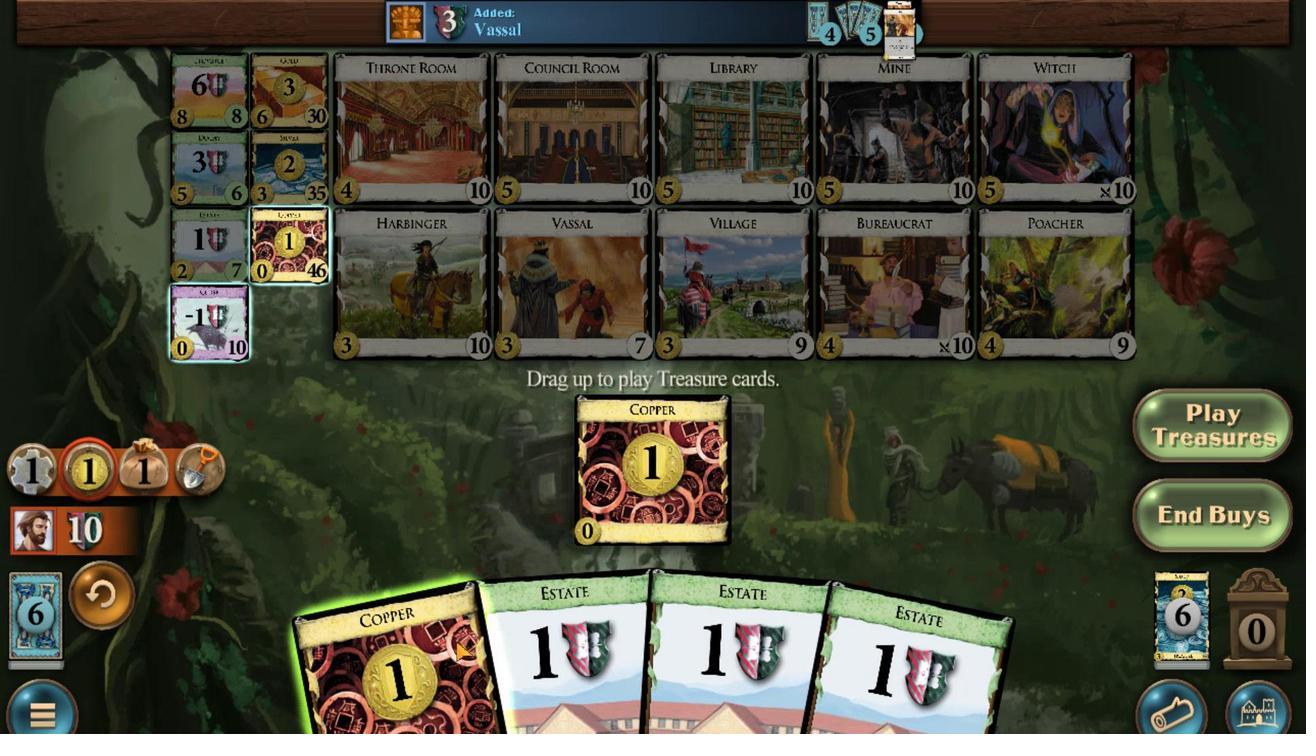 
Action: Mouse scrolled (454, 640) with delta (0, 0)
Screenshot: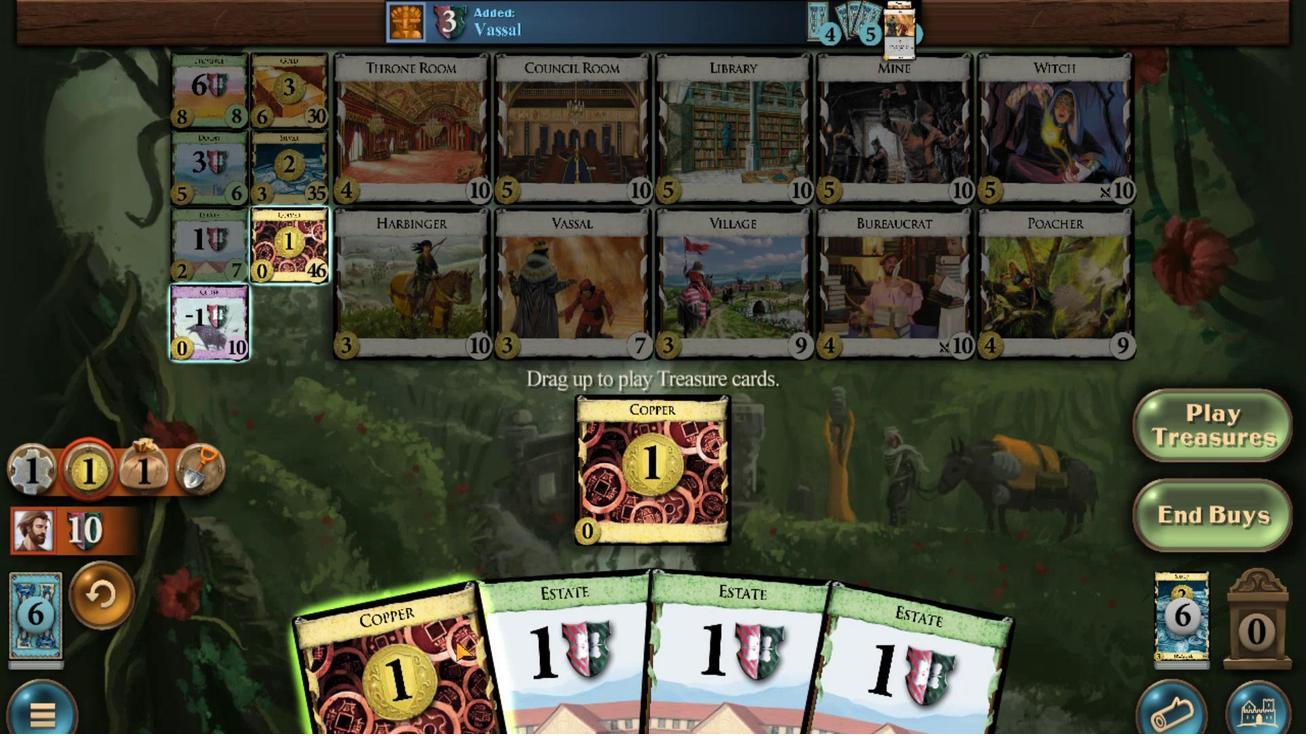 
Action: Mouse moved to (219, 227)
Screenshot: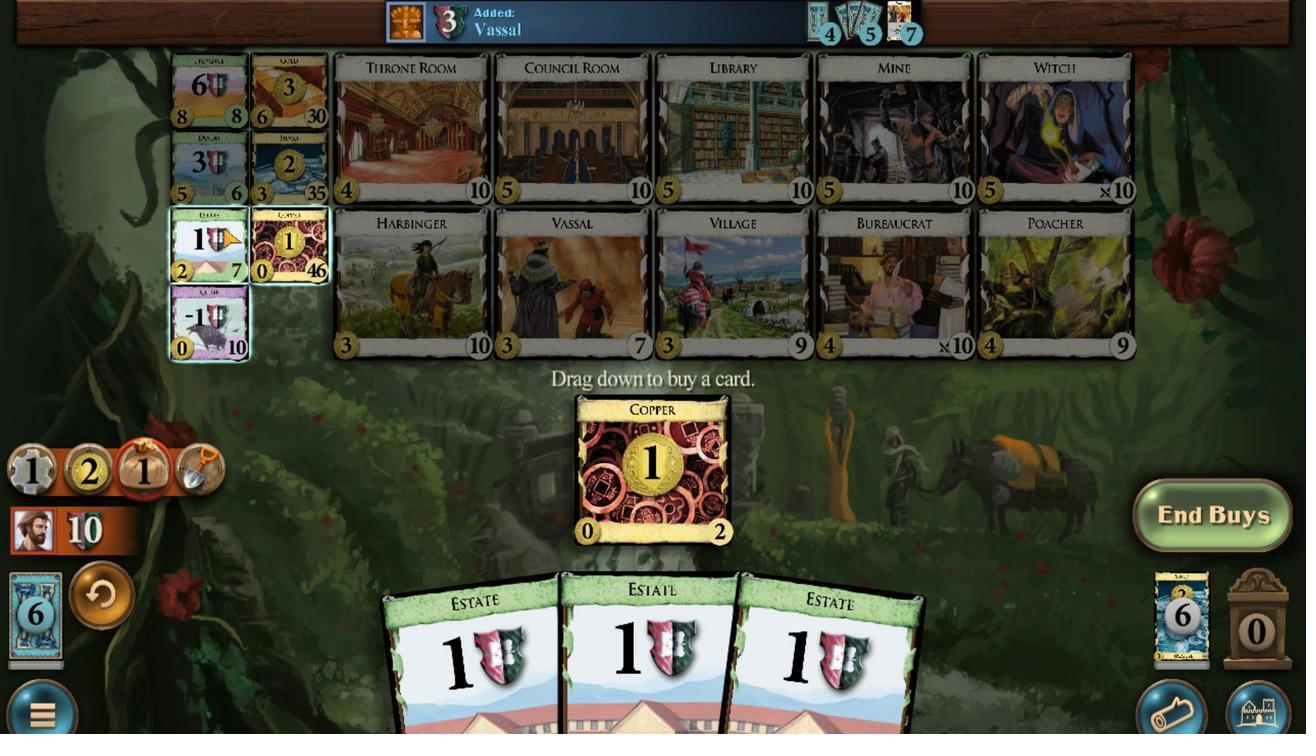 
Action: Mouse scrolled (219, 227) with delta (0, 0)
Screenshot: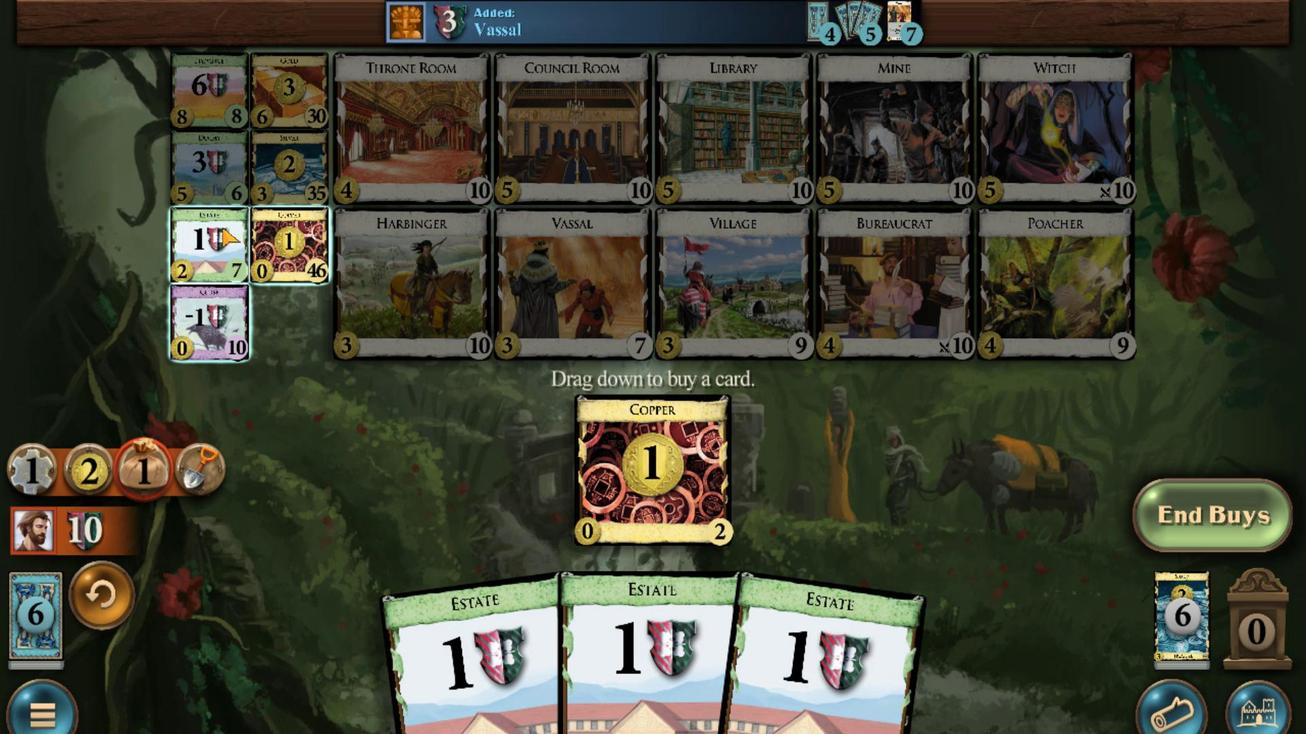 
Action: Mouse scrolled (219, 227) with delta (0, 0)
Screenshot: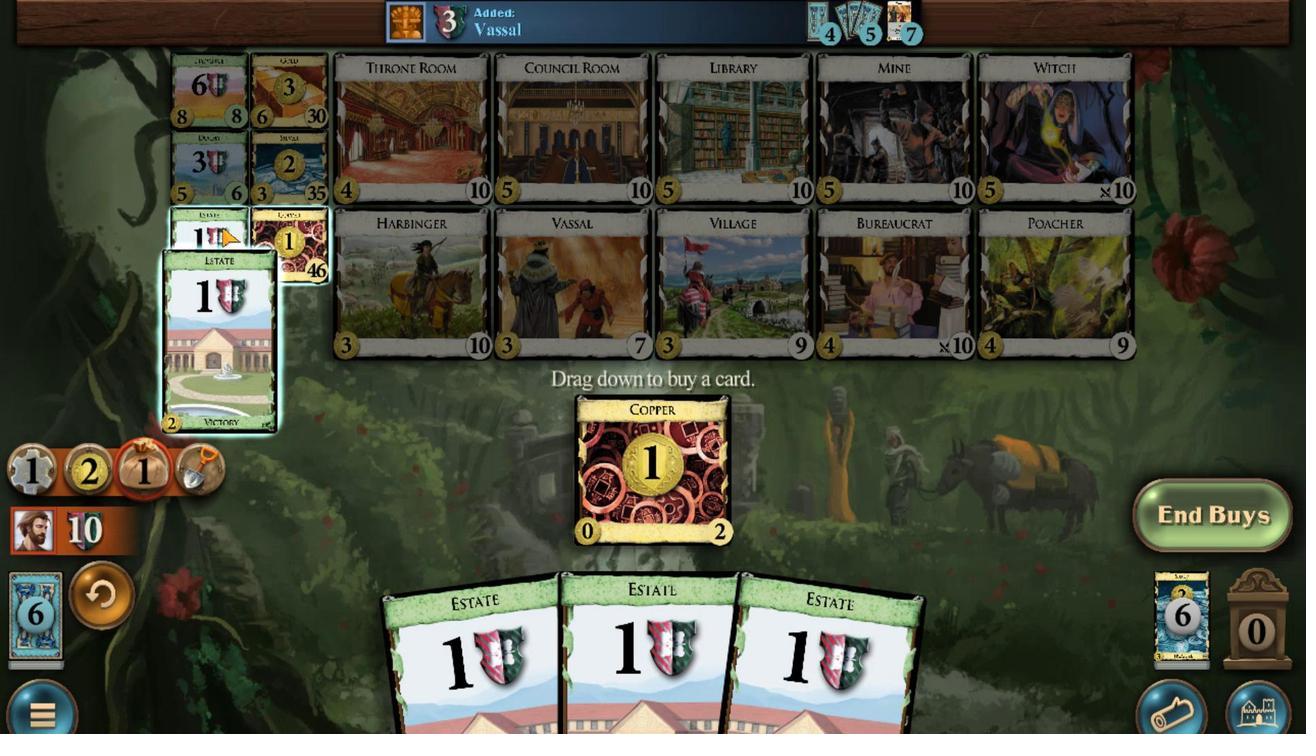 
Action: Mouse scrolled (219, 227) with delta (0, 0)
Screenshot: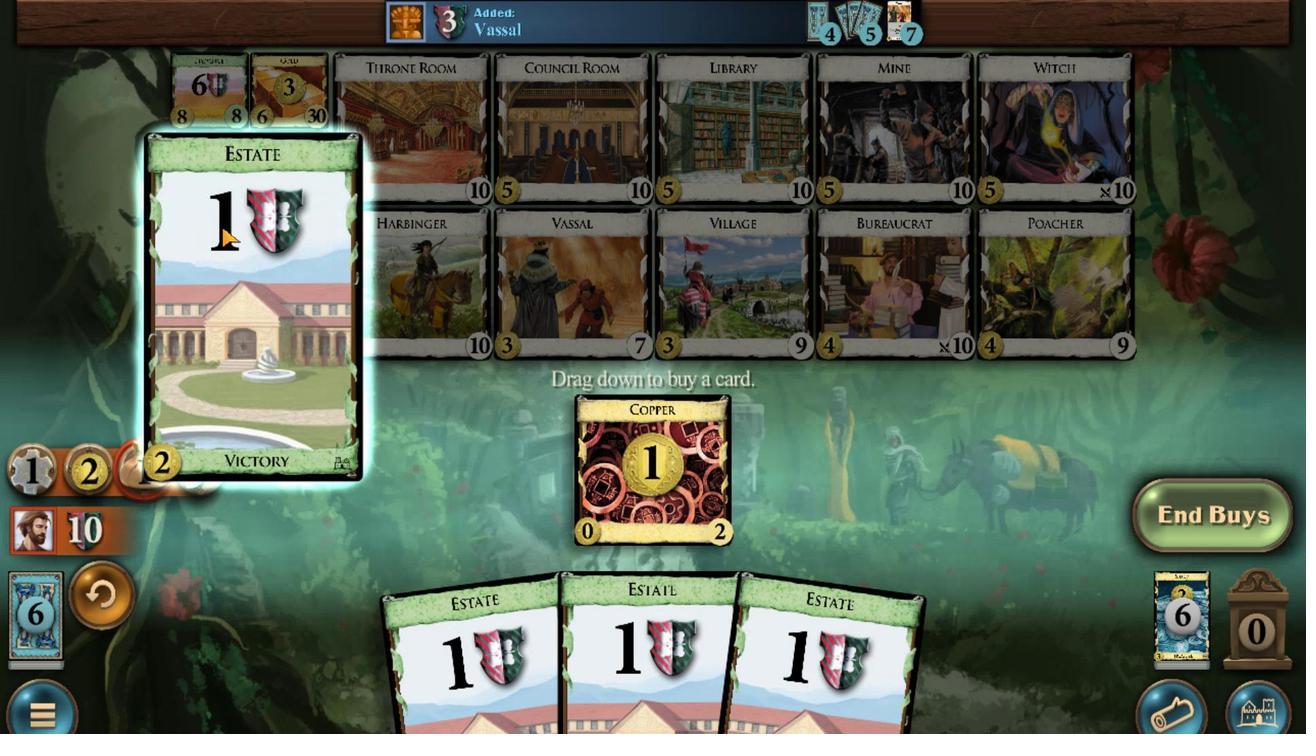 
Action: Mouse scrolled (219, 227) with delta (0, 0)
Screenshot: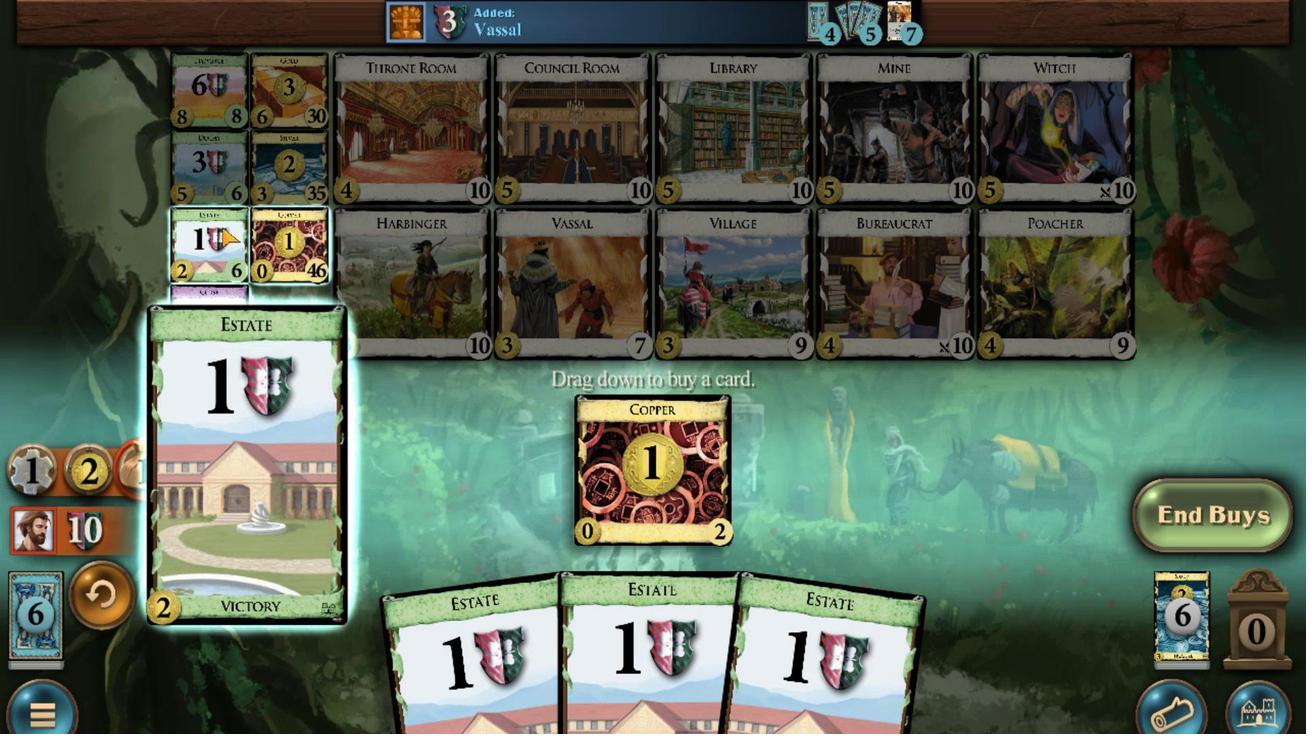 
Action: Mouse moved to (931, 622)
Screenshot: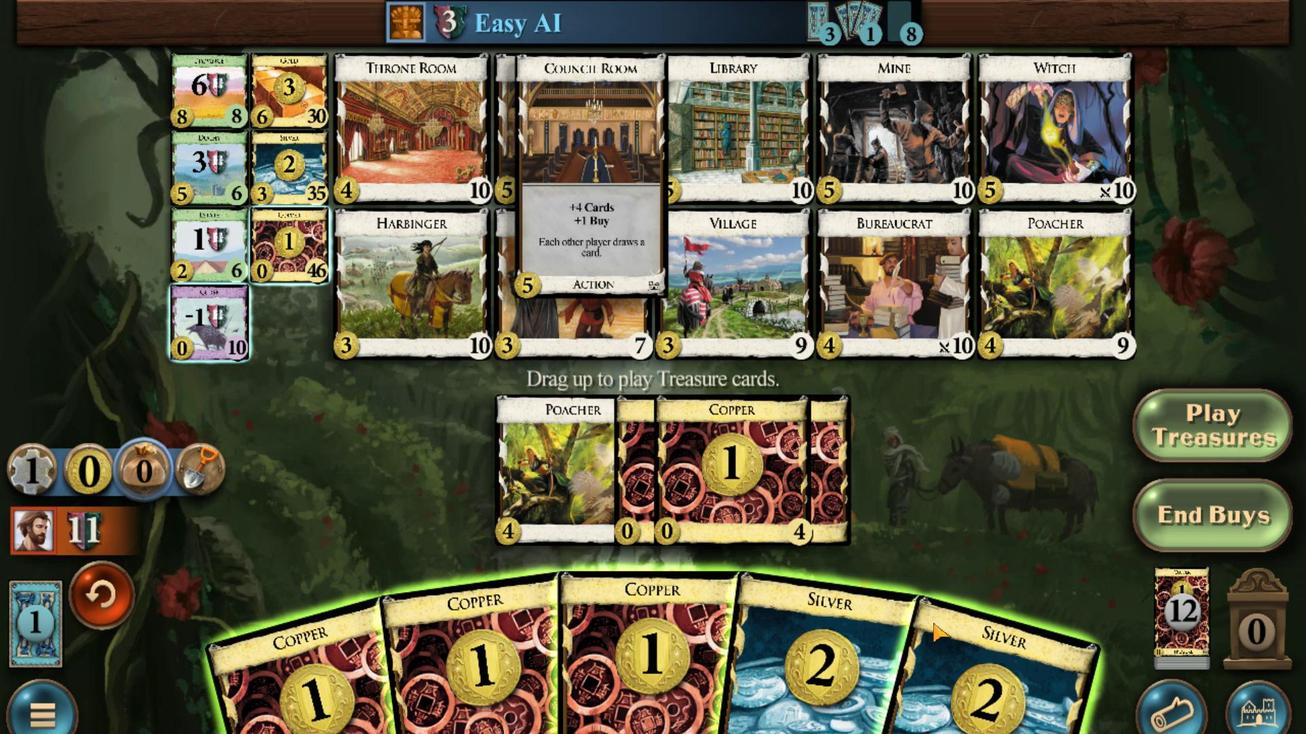 
Action: Mouse scrolled (931, 621) with delta (0, 0)
Screenshot: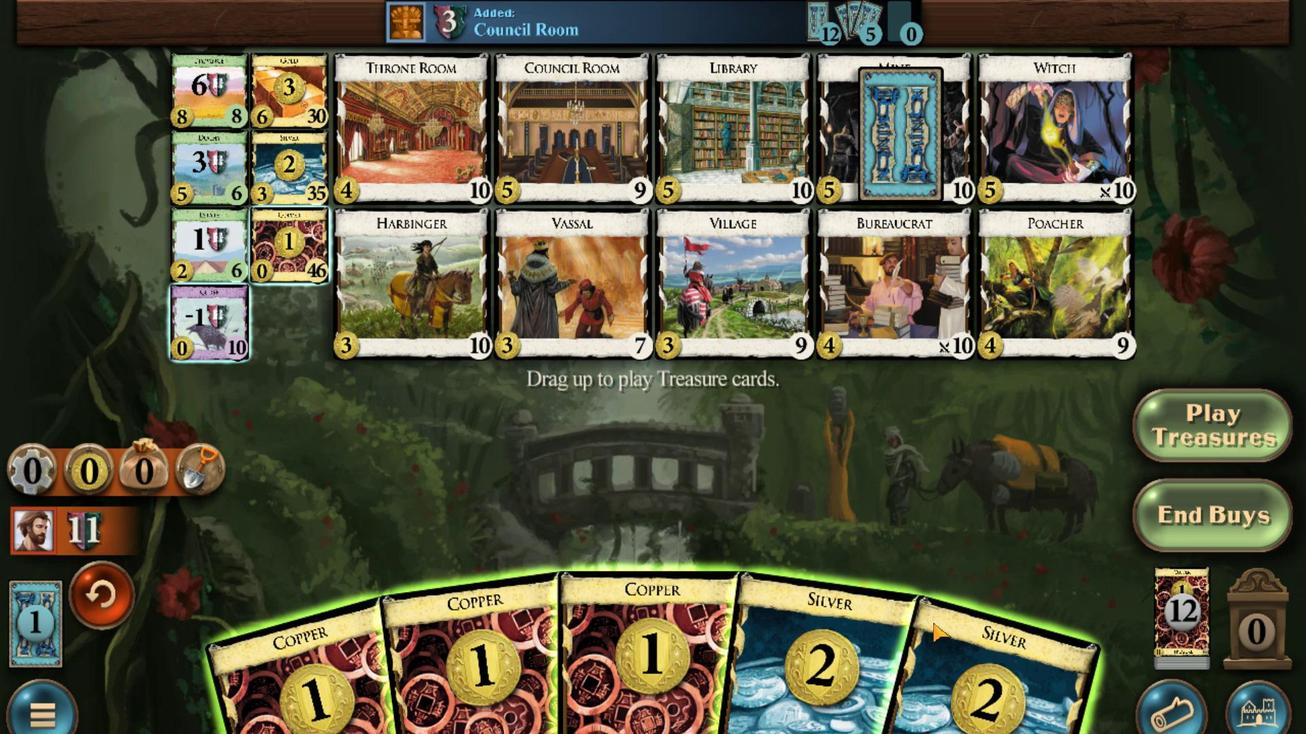 
Action: Mouse moved to (905, 633)
Screenshot: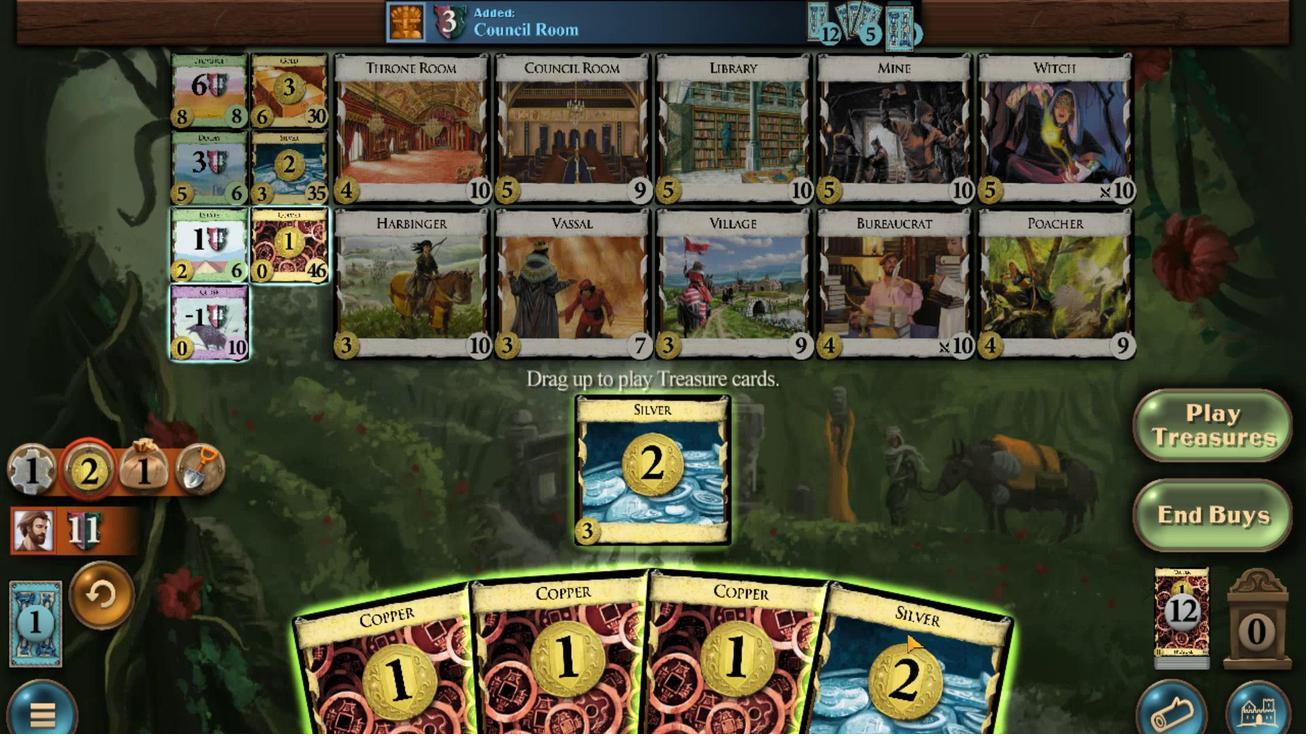 
Action: Mouse scrolled (905, 632) with delta (0, 0)
Screenshot: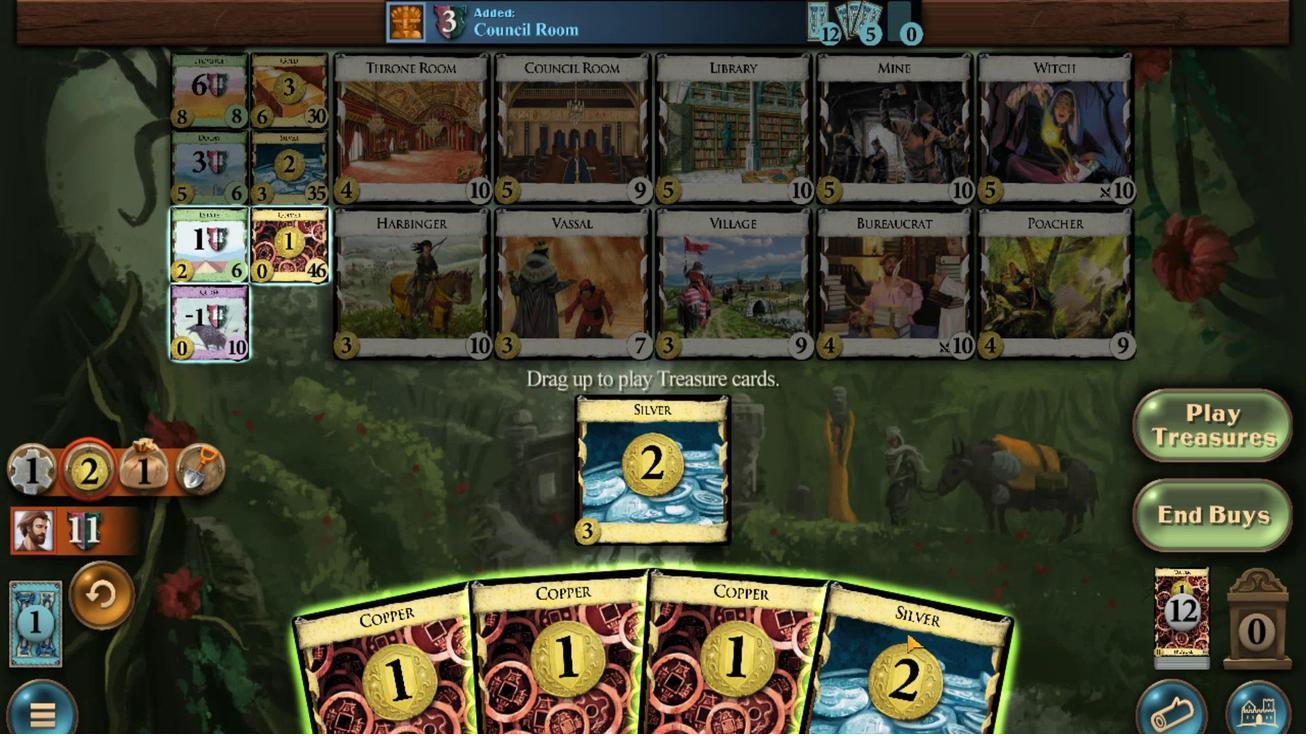 
Action: Mouse moved to (820, 651)
Screenshot: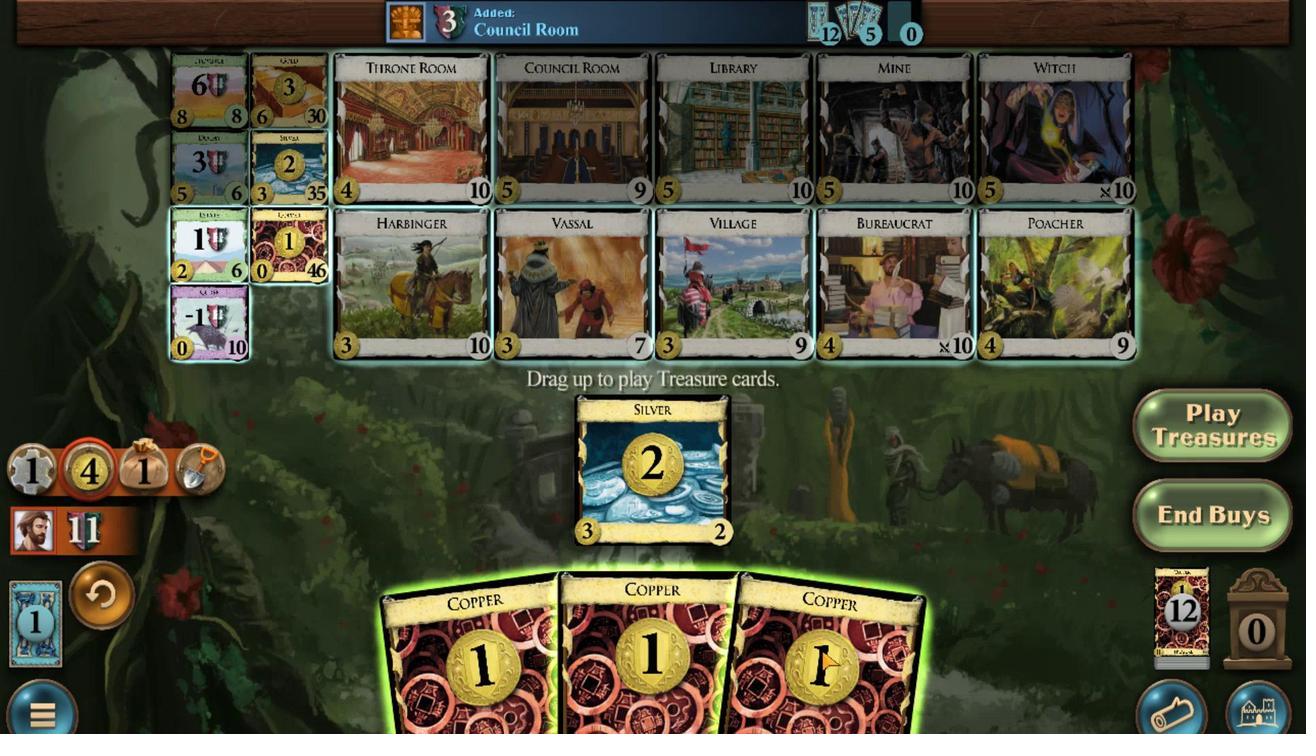 
Action: Mouse scrolled (820, 650) with delta (0, 0)
Screenshot: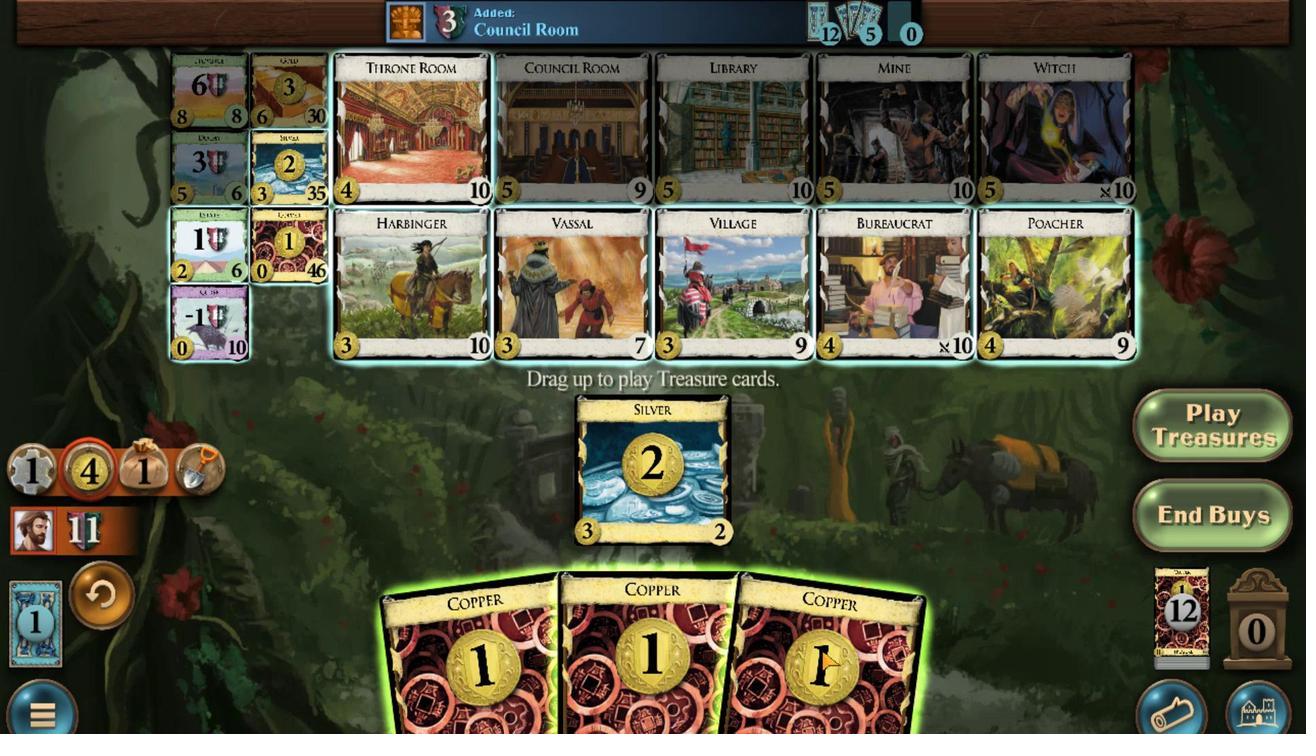 
Action: Mouse scrolled (820, 650) with delta (0, 0)
Screenshot: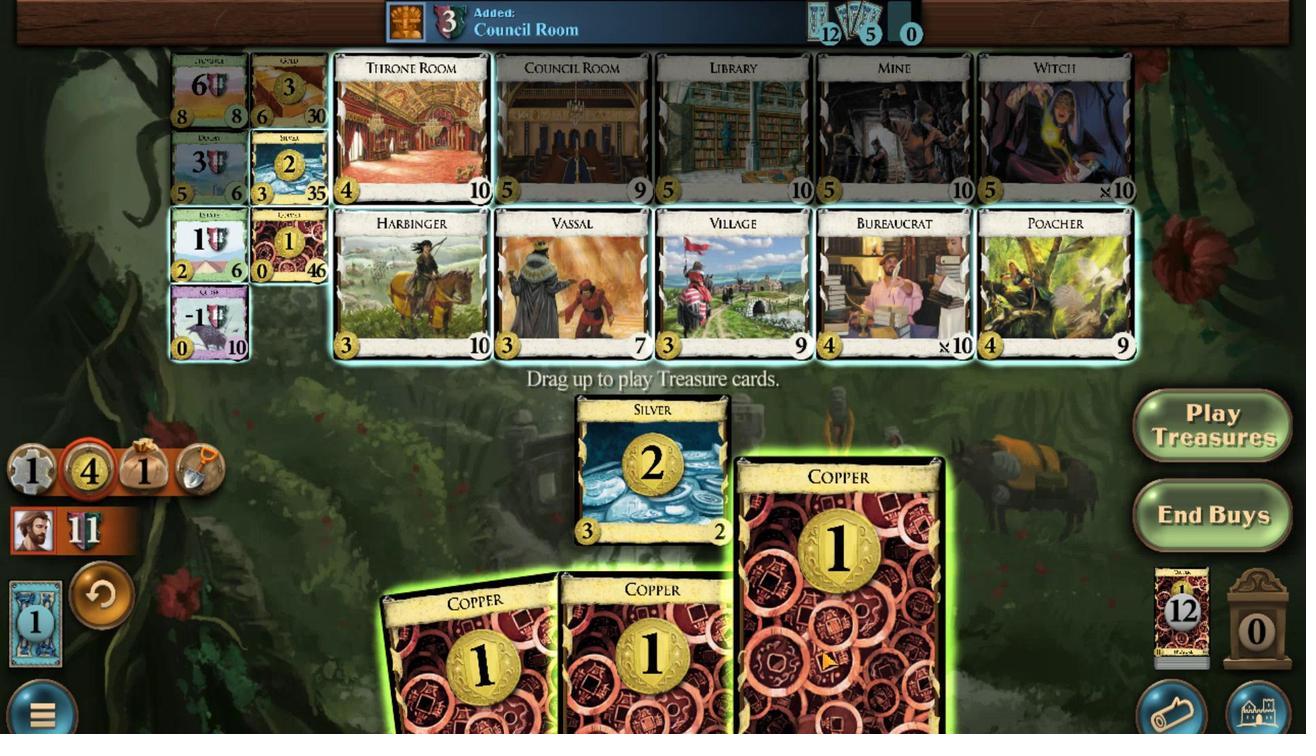 
Action: Mouse moved to (716, 662)
Screenshot: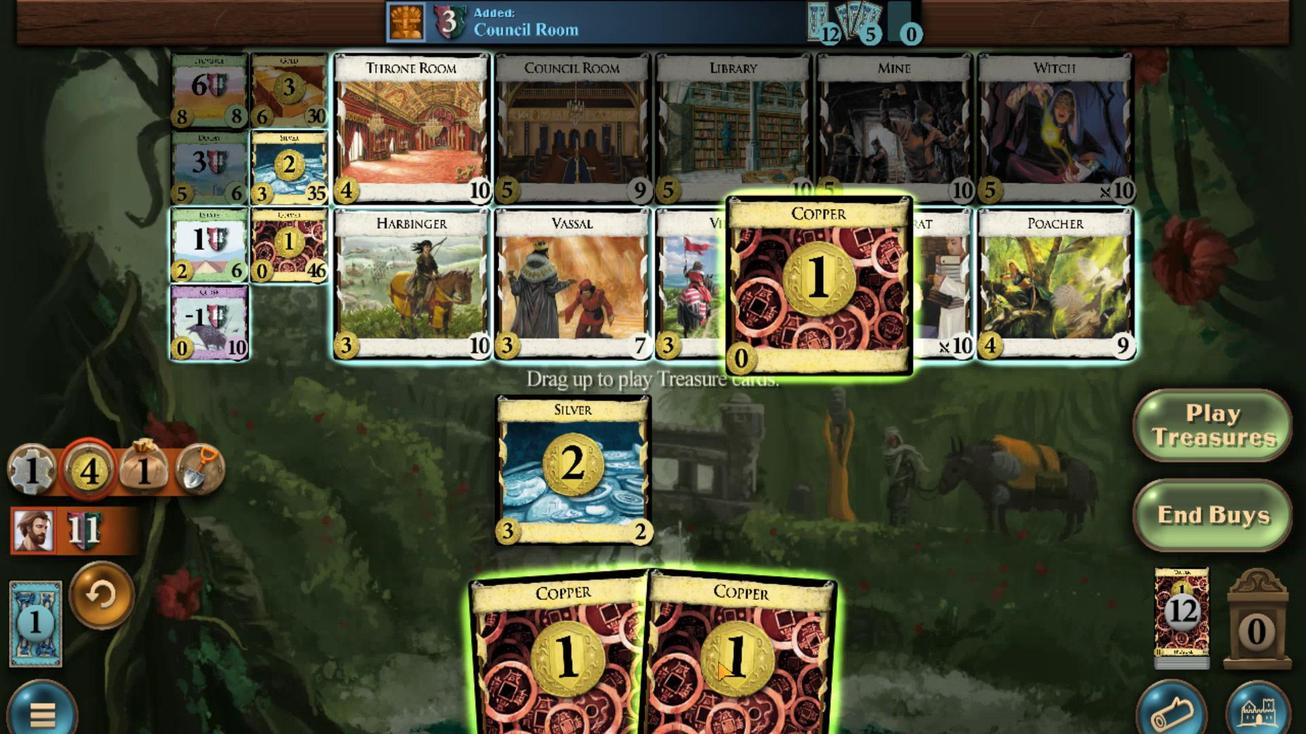 
Action: Mouse scrolled (716, 661) with delta (0, 0)
Screenshot: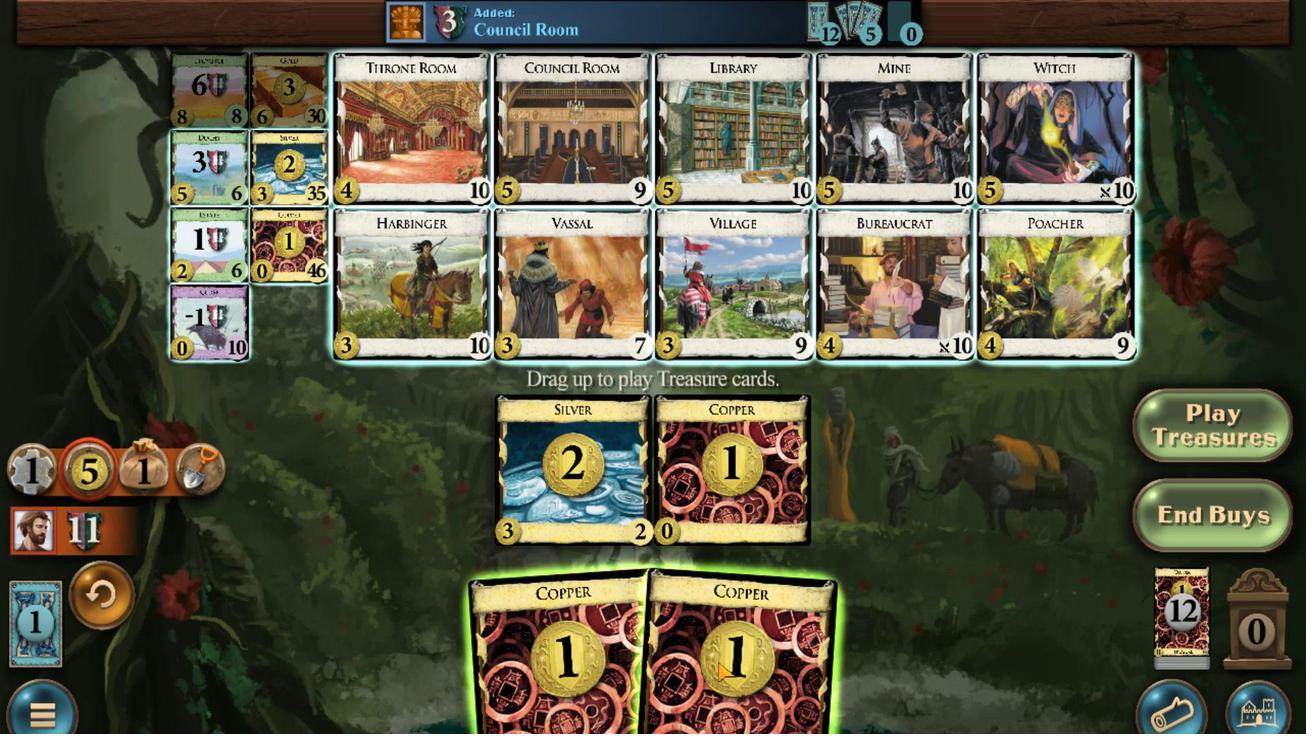
Action: Mouse moved to (268, 92)
Screenshot: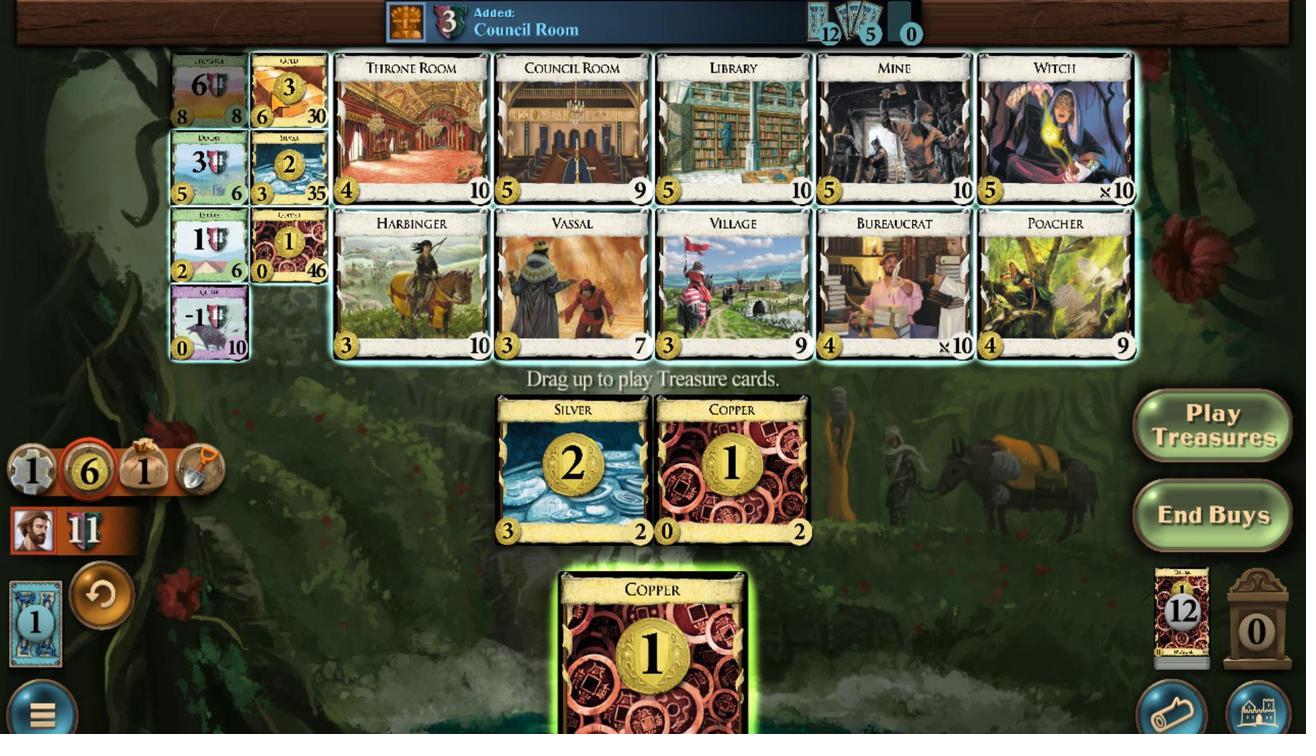 
Action: Mouse scrolled (268, 93) with delta (0, 0)
Screenshot: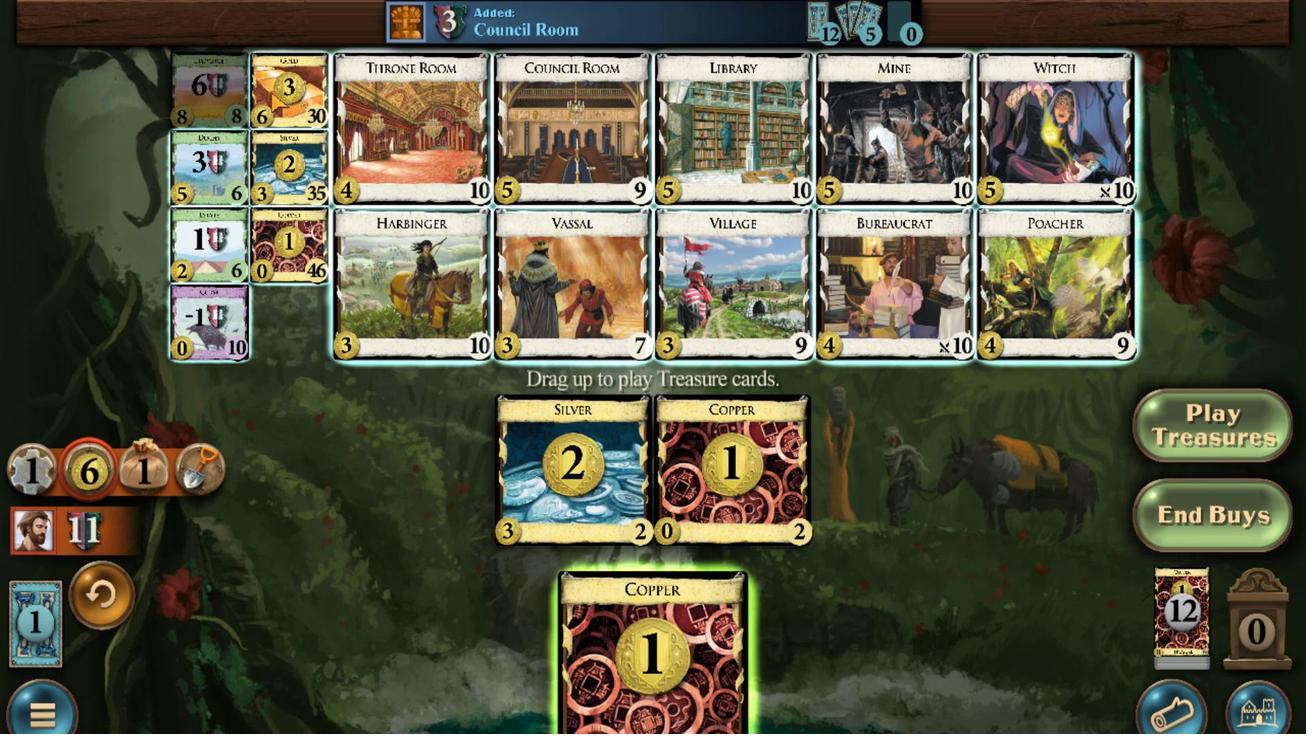 
Action: Mouse scrolled (268, 93) with delta (0, 0)
Screenshot: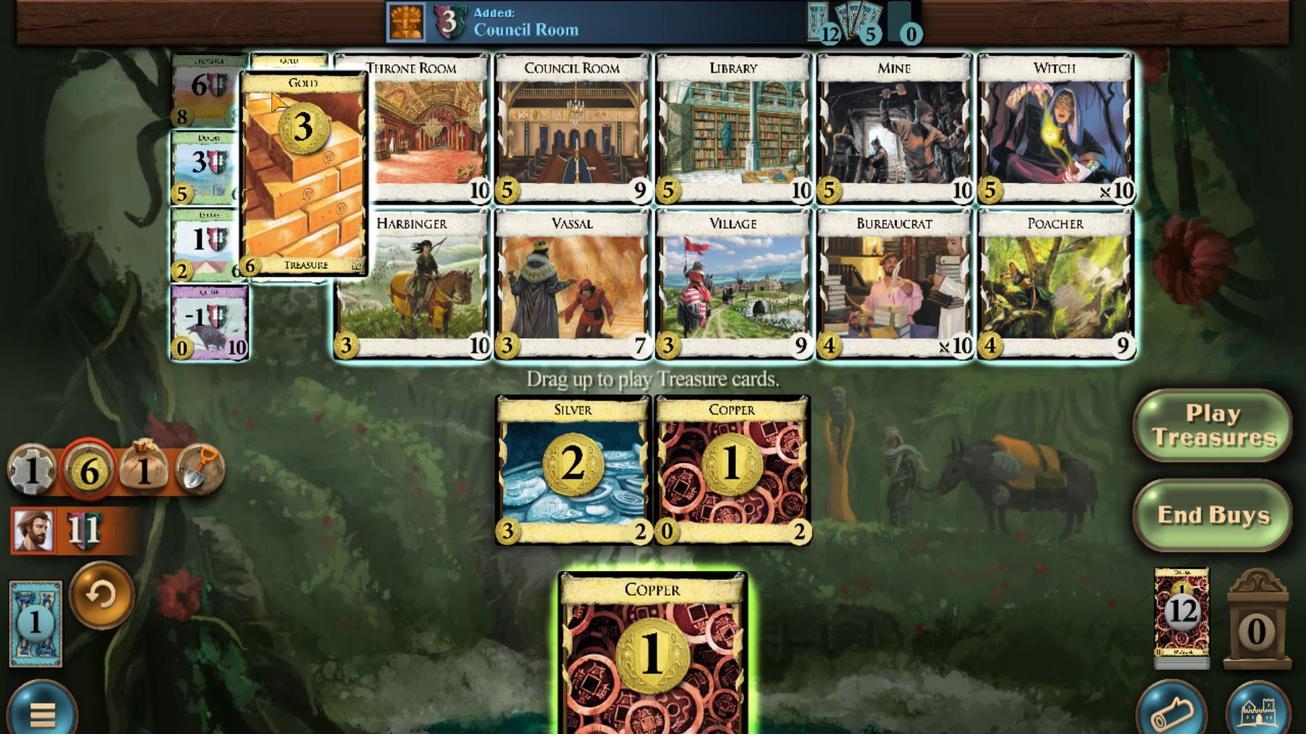 
Action: Mouse scrolled (268, 93) with delta (0, 0)
Screenshot: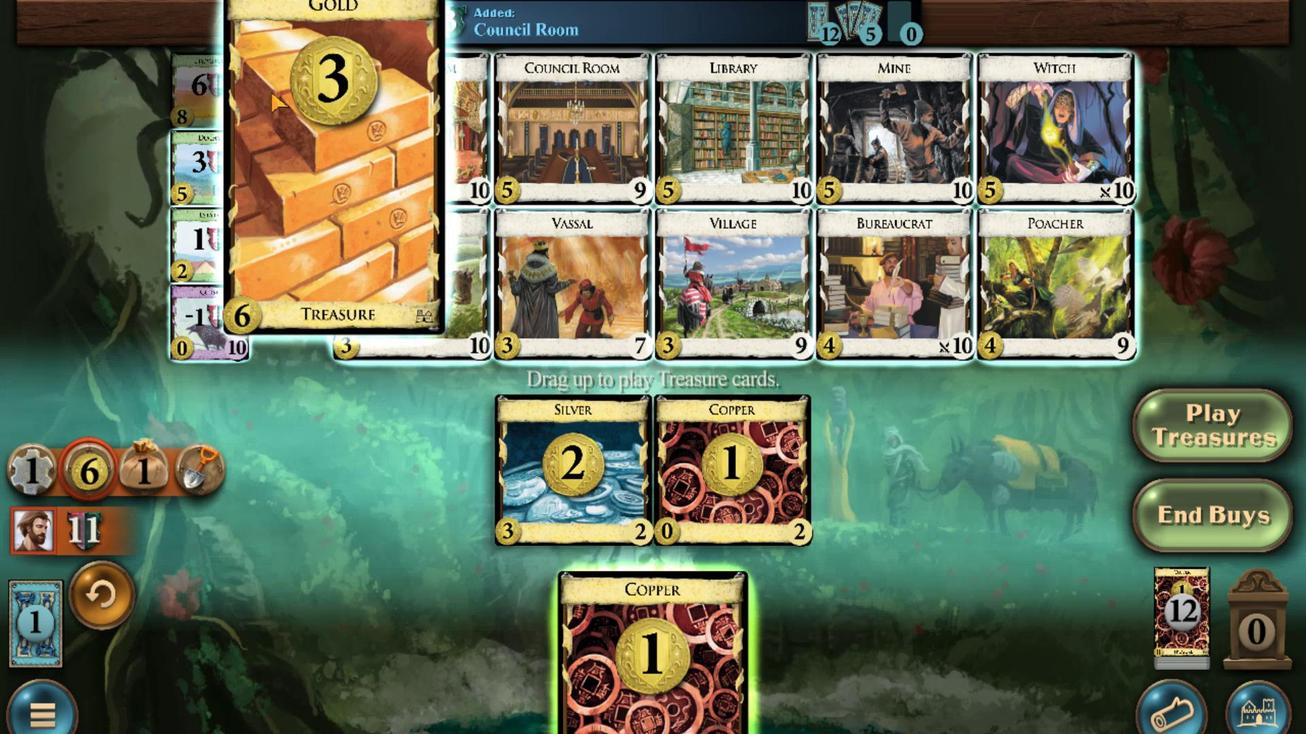
Action: Mouse scrolled (268, 93) with delta (0, 0)
Screenshot: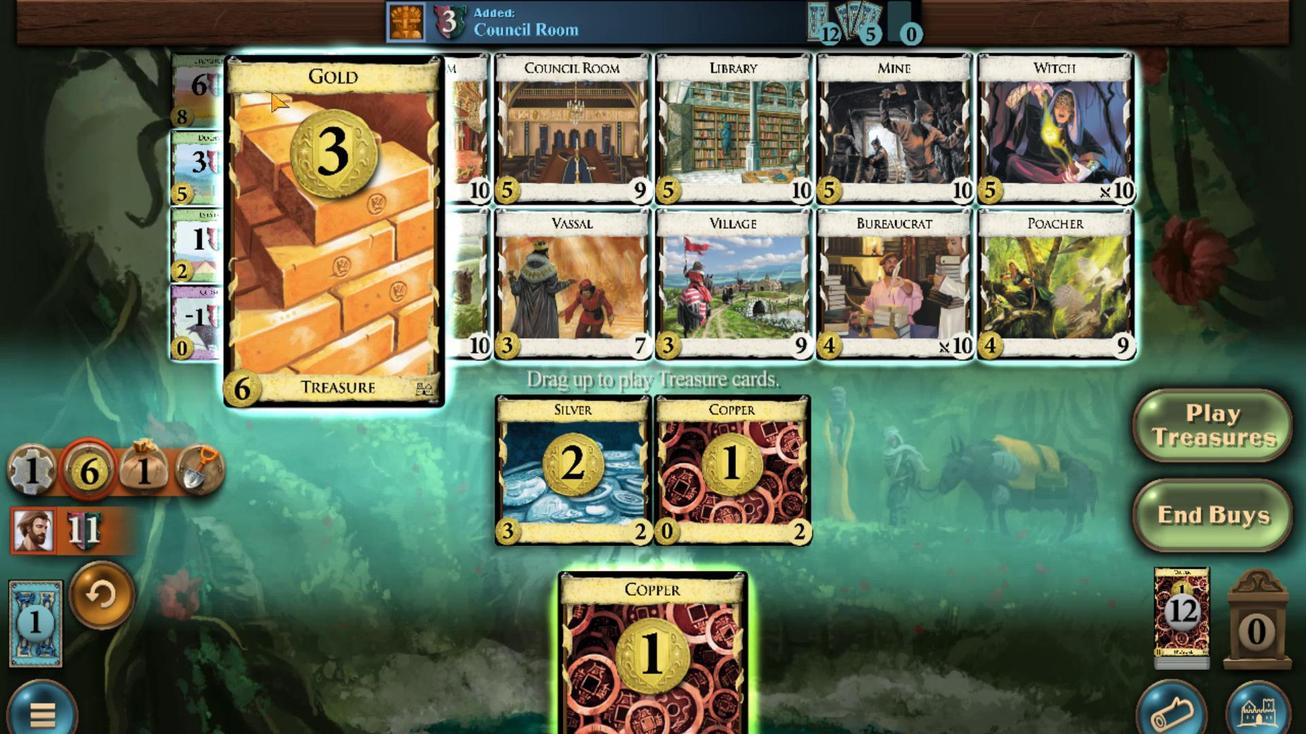 
Action: Mouse scrolled (268, 93) with delta (0, 0)
Screenshot: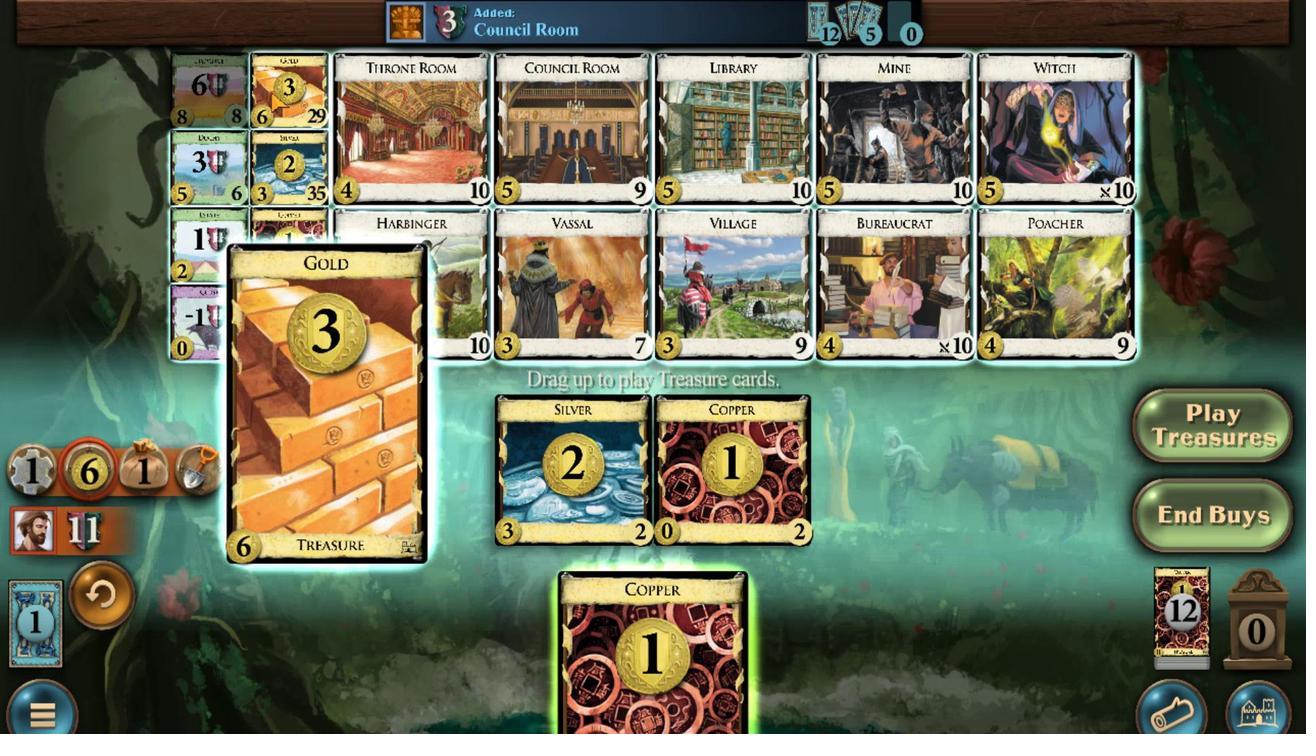
Action: Mouse moved to (636, 642)
Screenshot: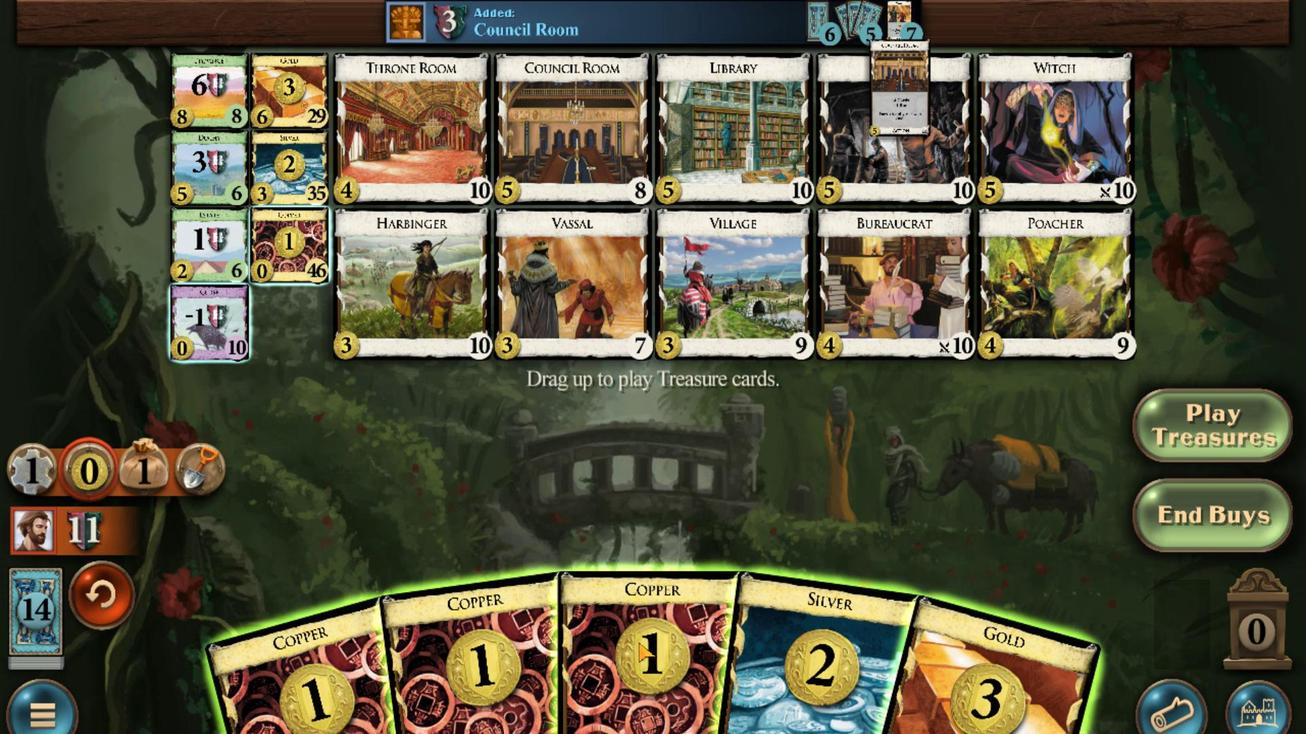 
Action: Mouse scrolled (636, 641) with delta (0, 0)
Screenshot: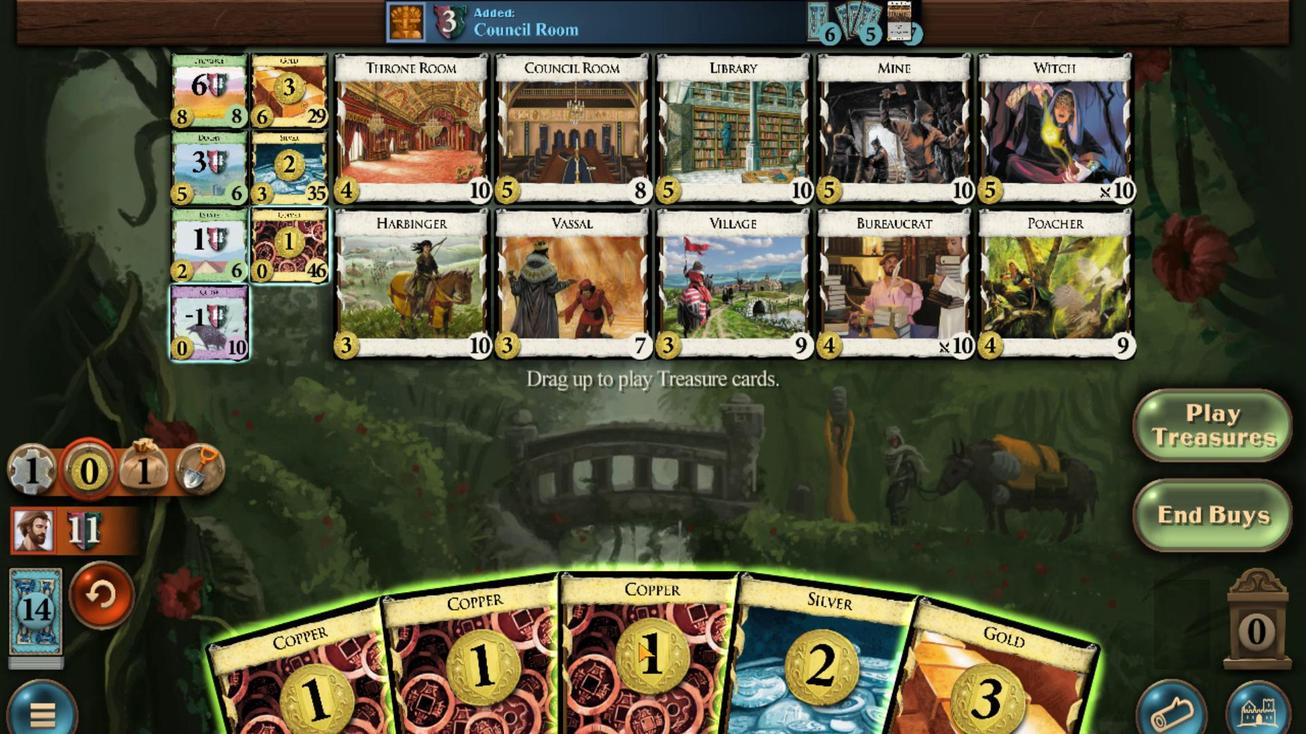 
Action: Mouse moved to (709, 639)
Screenshot: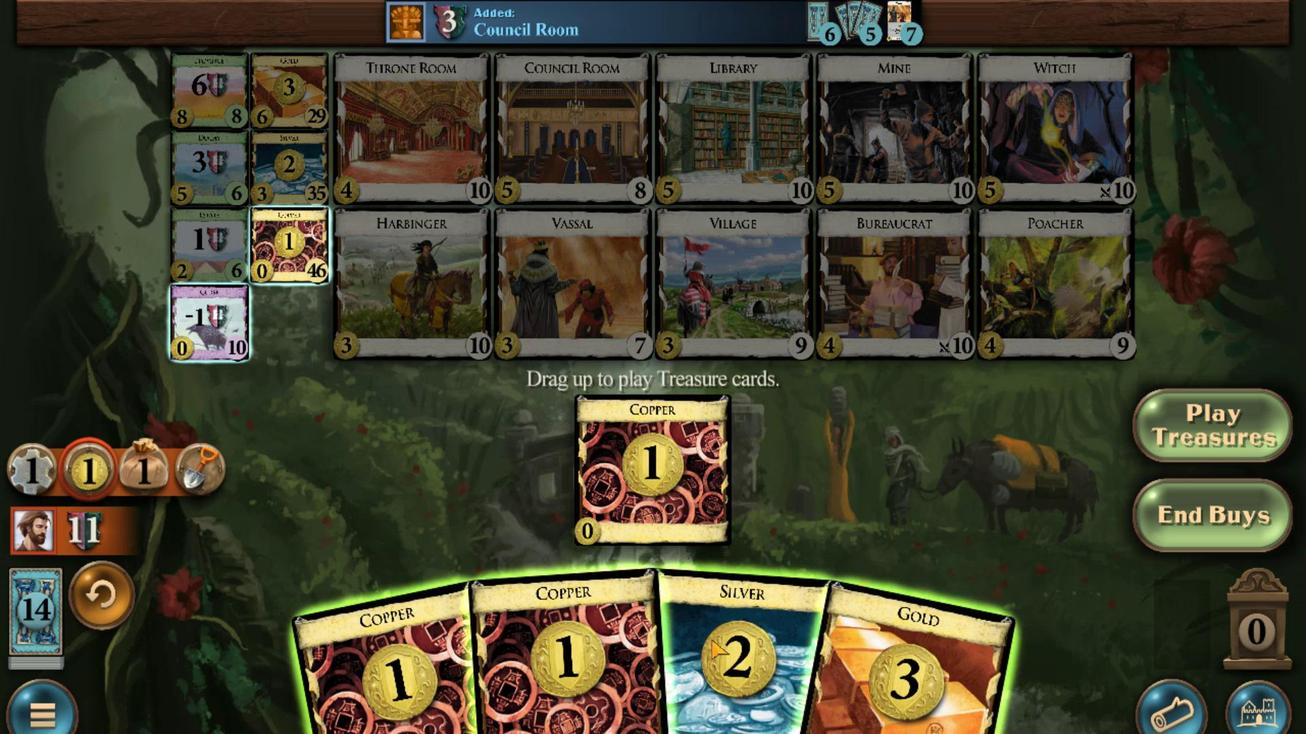 
Action: Mouse scrolled (709, 638) with delta (0, 0)
Screenshot: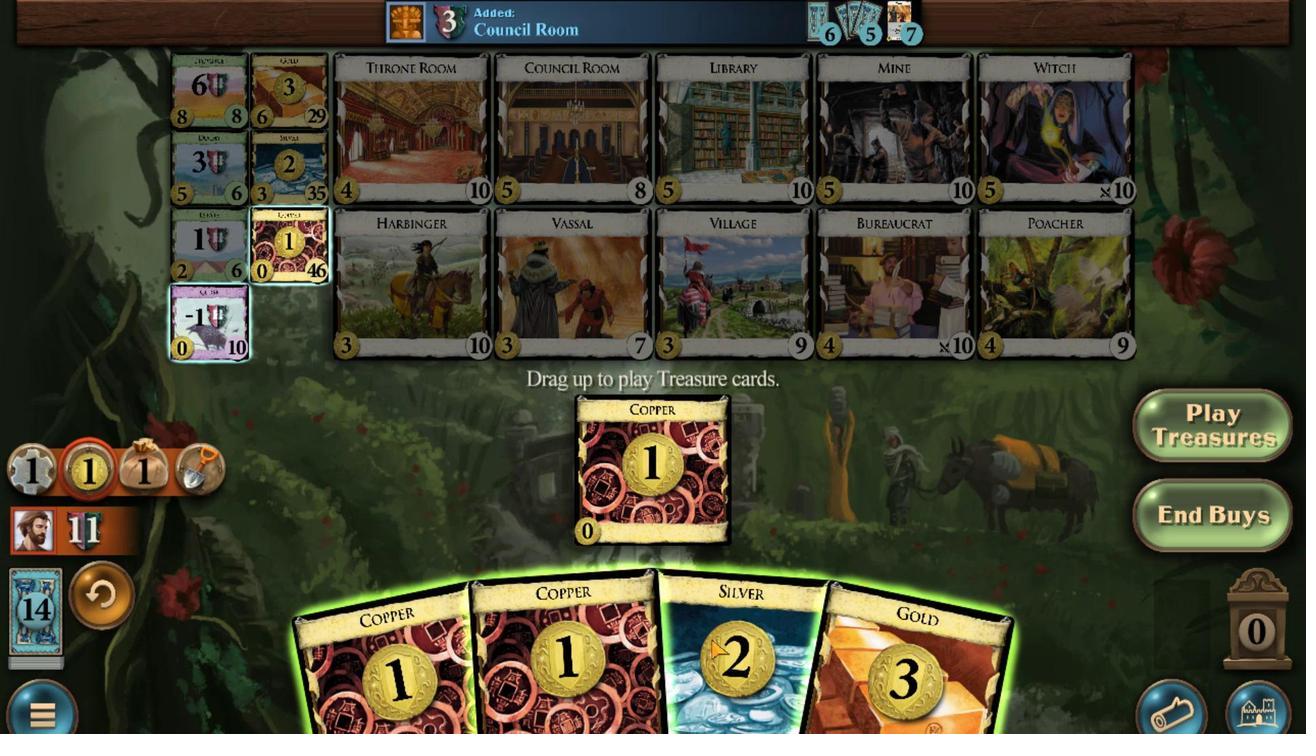 
Action: Mouse moved to (603, 638)
Screenshot: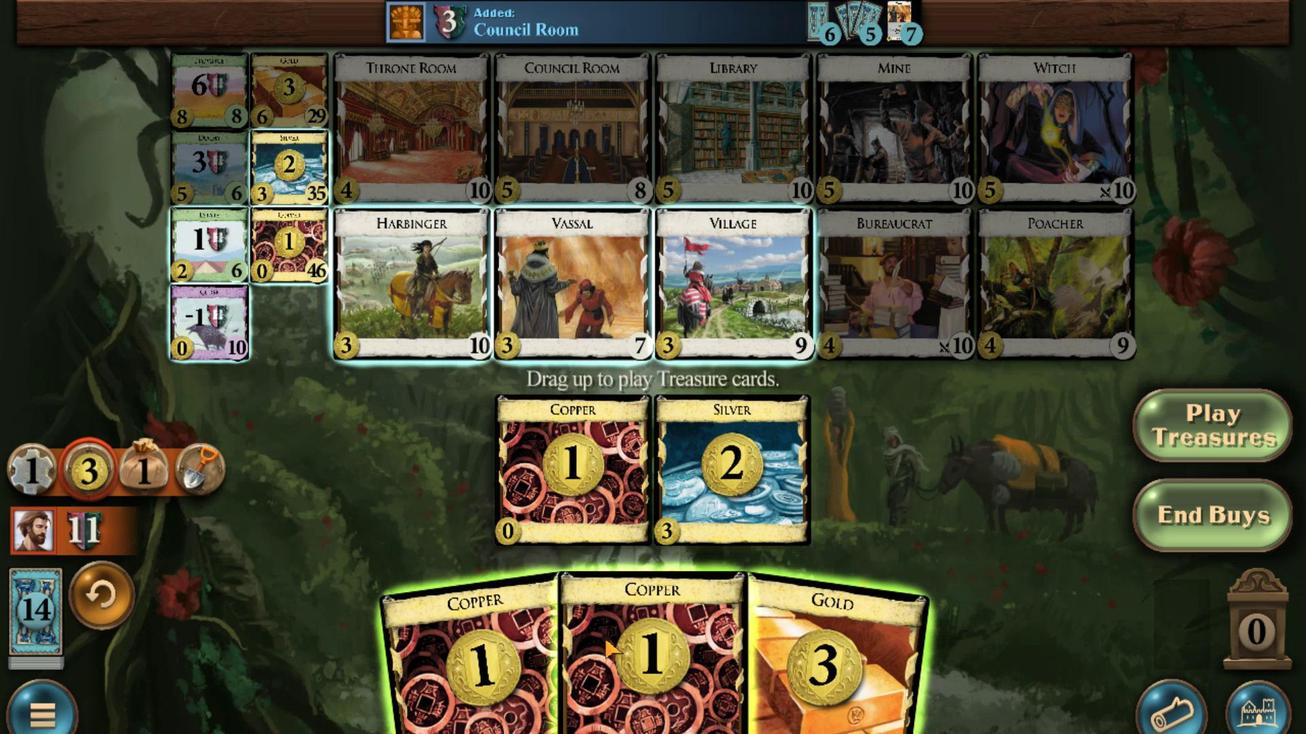 
Action: Mouse scrolled (603, 638) with delta (0, 0)
Screenshot: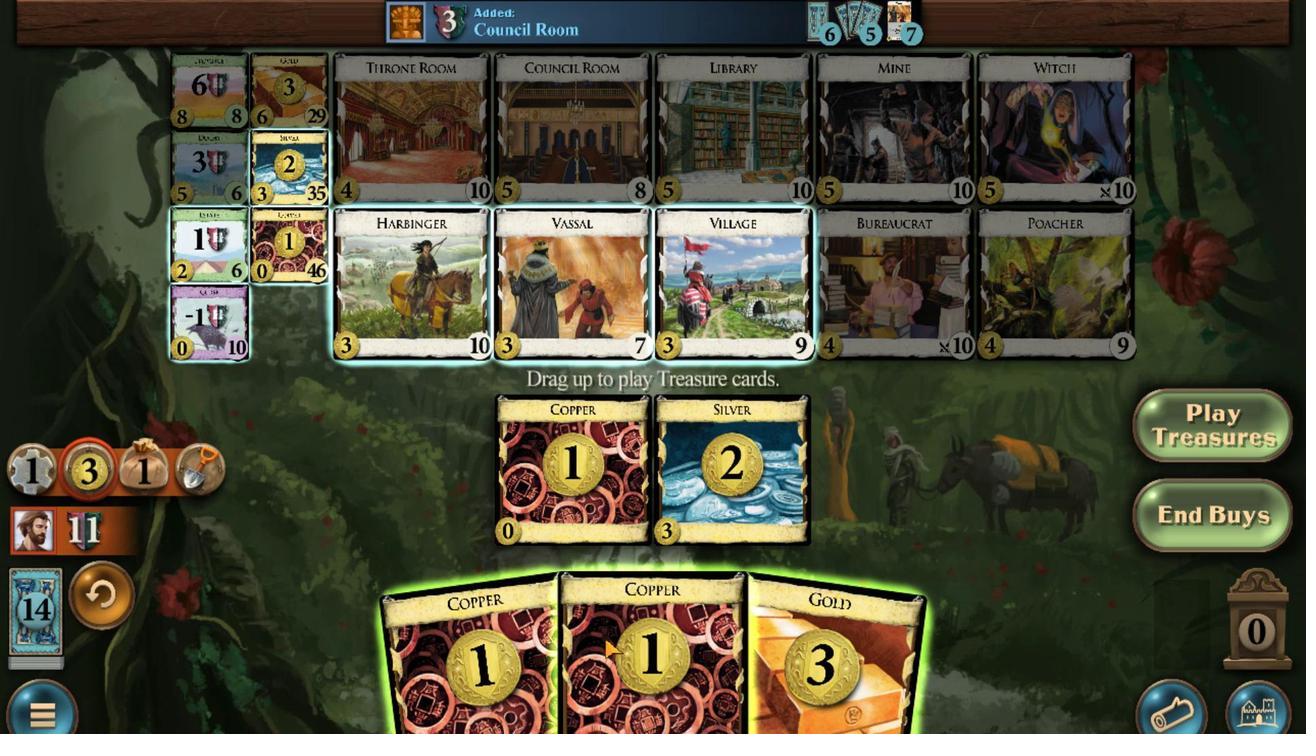 
Action: Mouse moved to (705, 639)
Screenshot: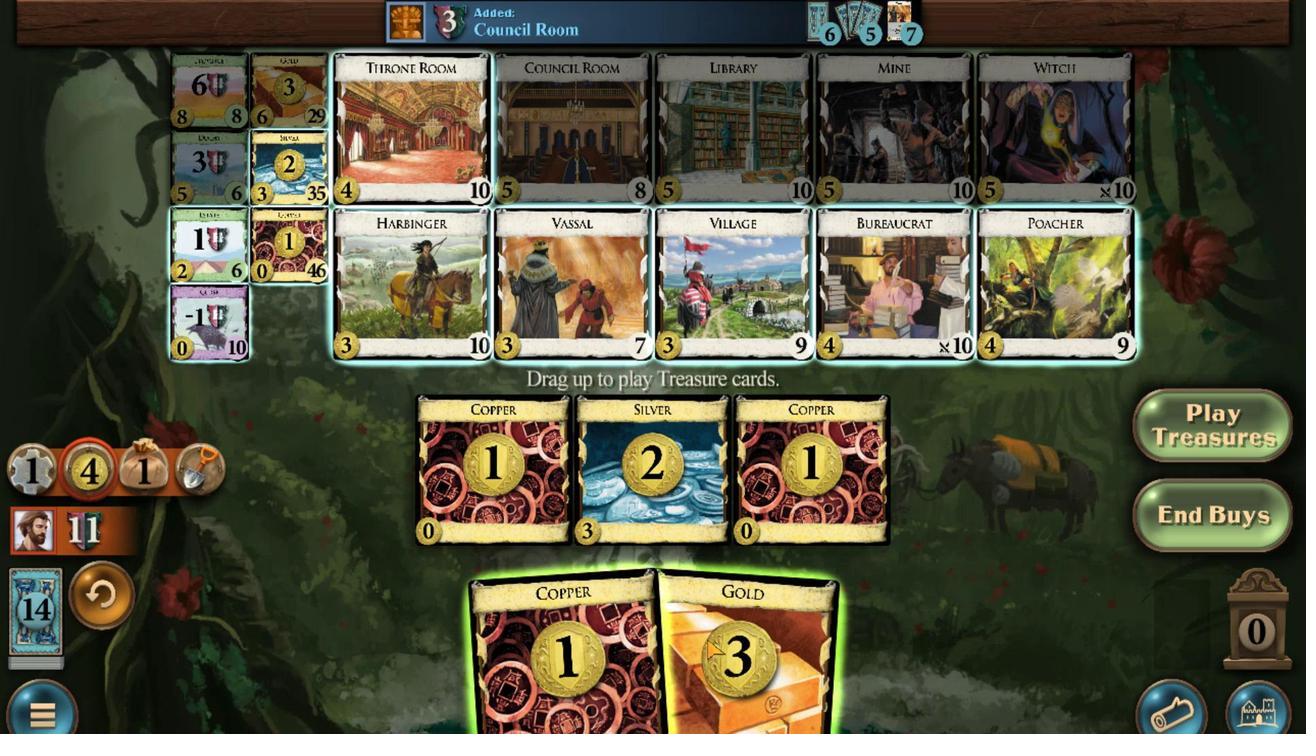
Action: Mouse scrolled (705, 638) with delta (0, 0)
Screenshot: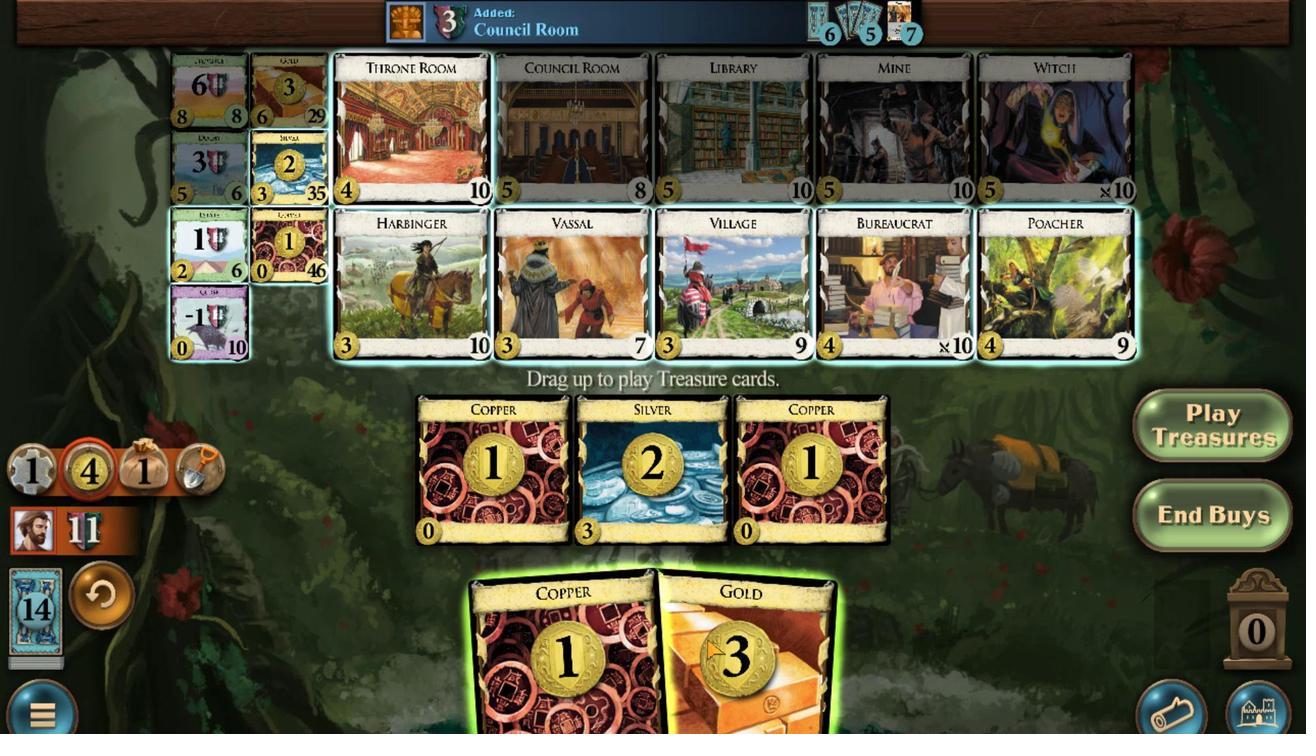 
Action: Mouse moved to (609, 642)
Screenshot: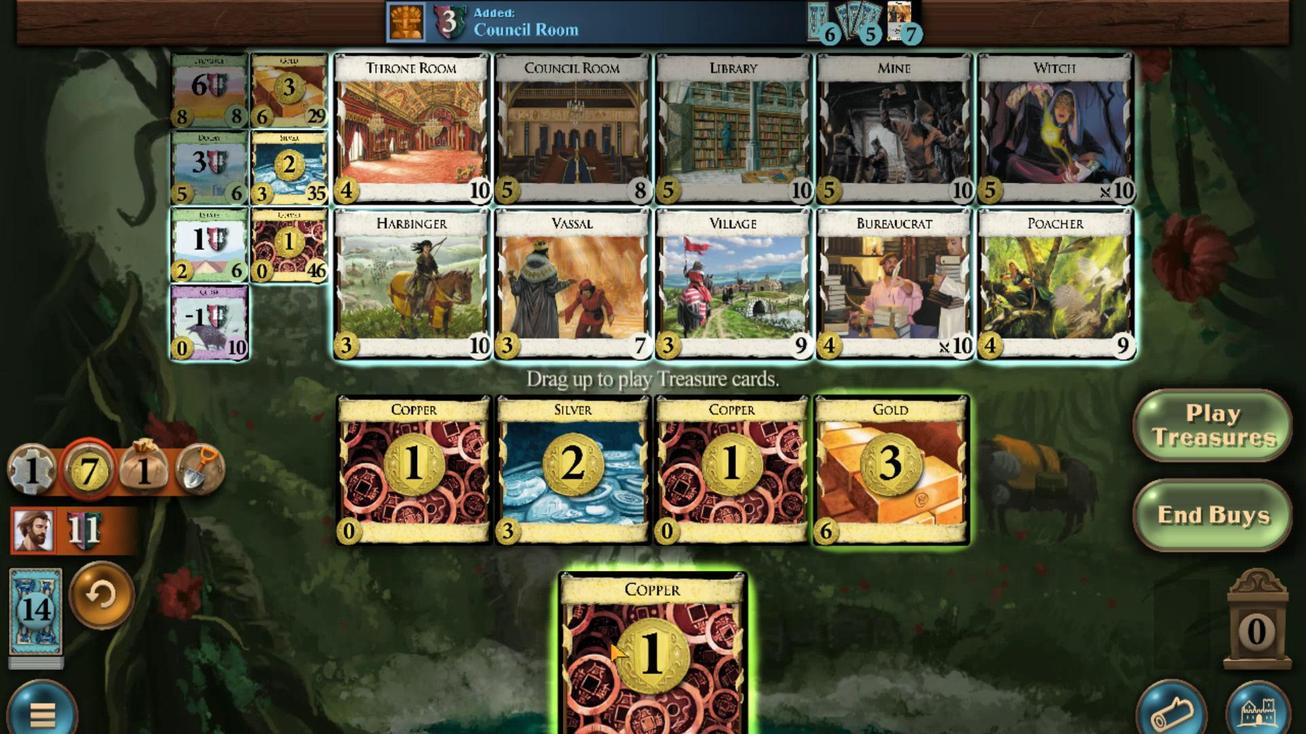 
Action: Mouse scrolled (609, 641) with delta (0, 0)
Screenshot: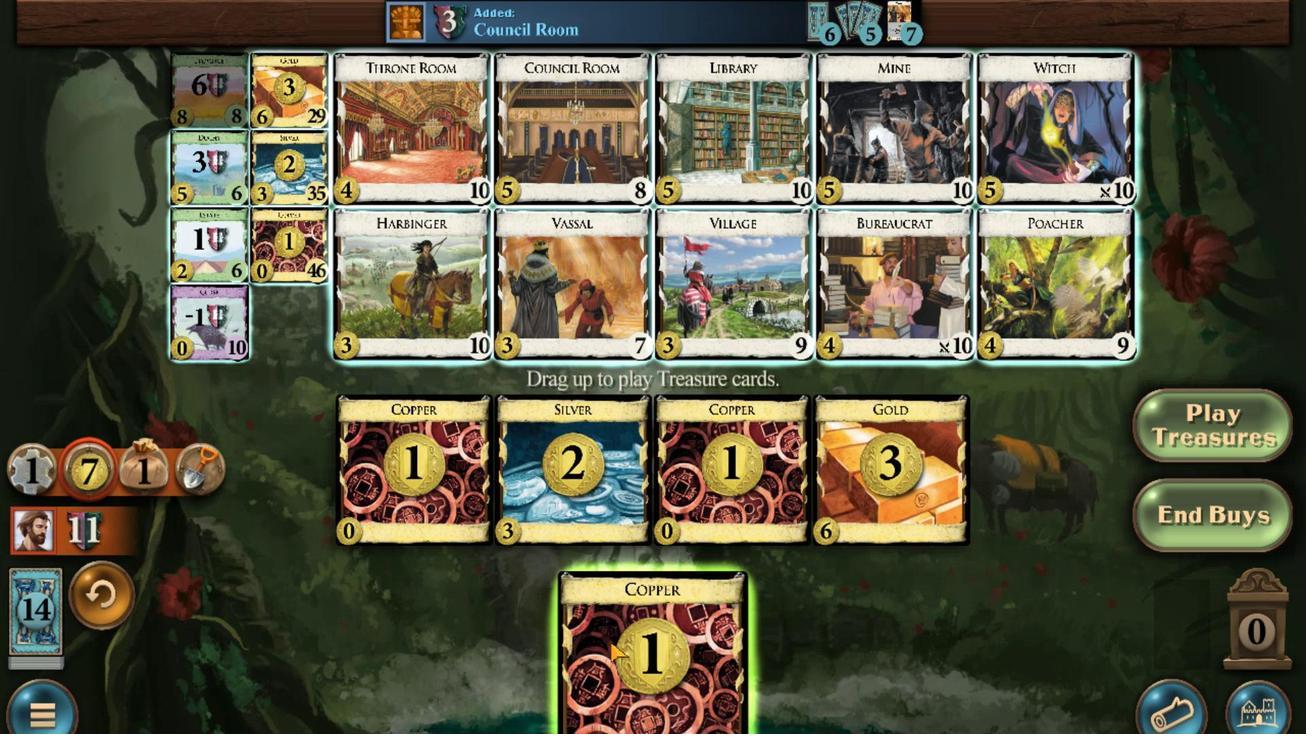 
Action: Mouse moved to (202, 114)
Screenshot: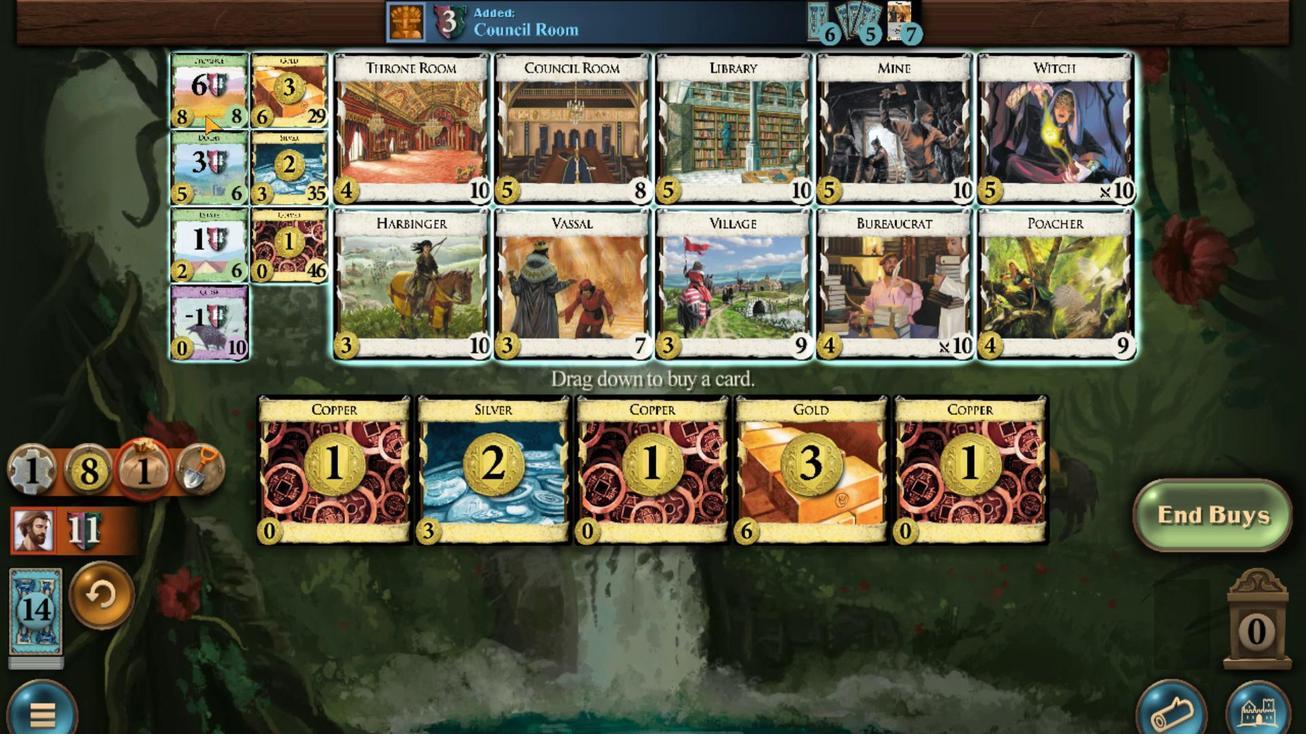 
Action: Mouse scrolled (202, 114) with delta (0, 0)
Screenshot: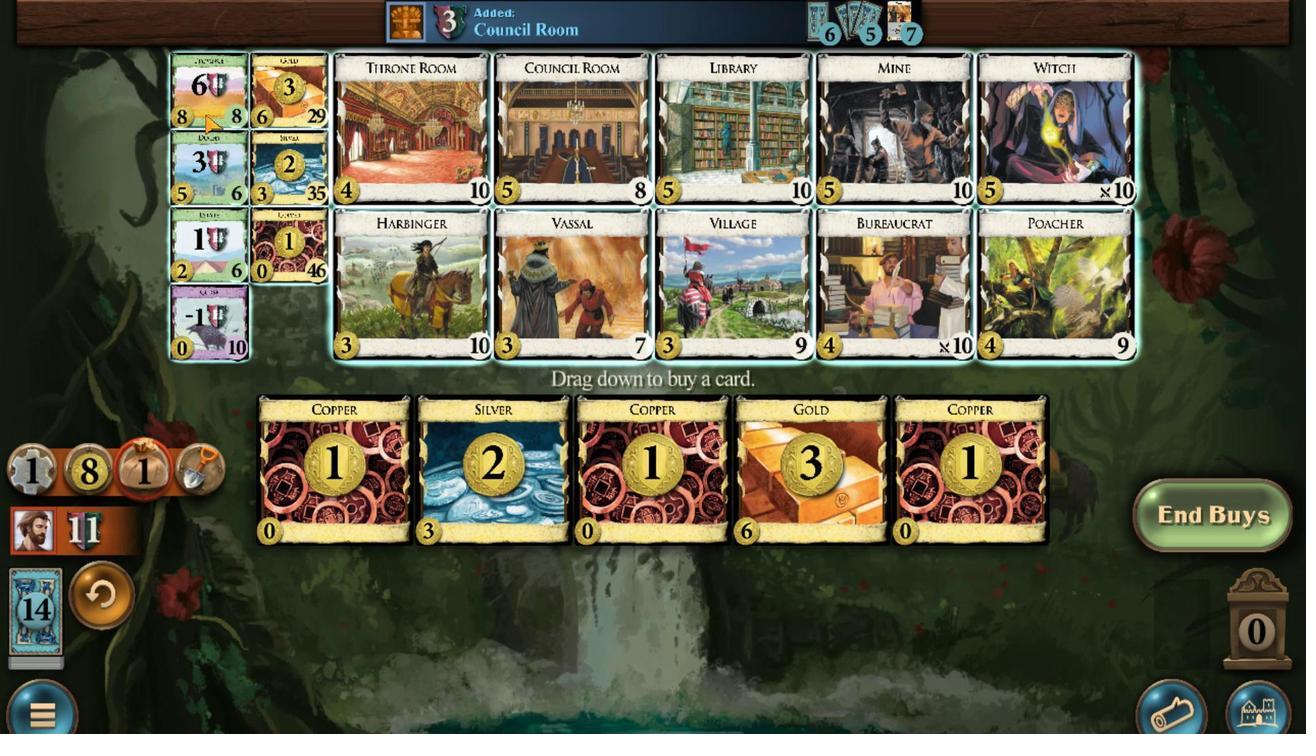 
Action: Mouse scrolled (202, 114) with delta (0, 0)
Screenshot: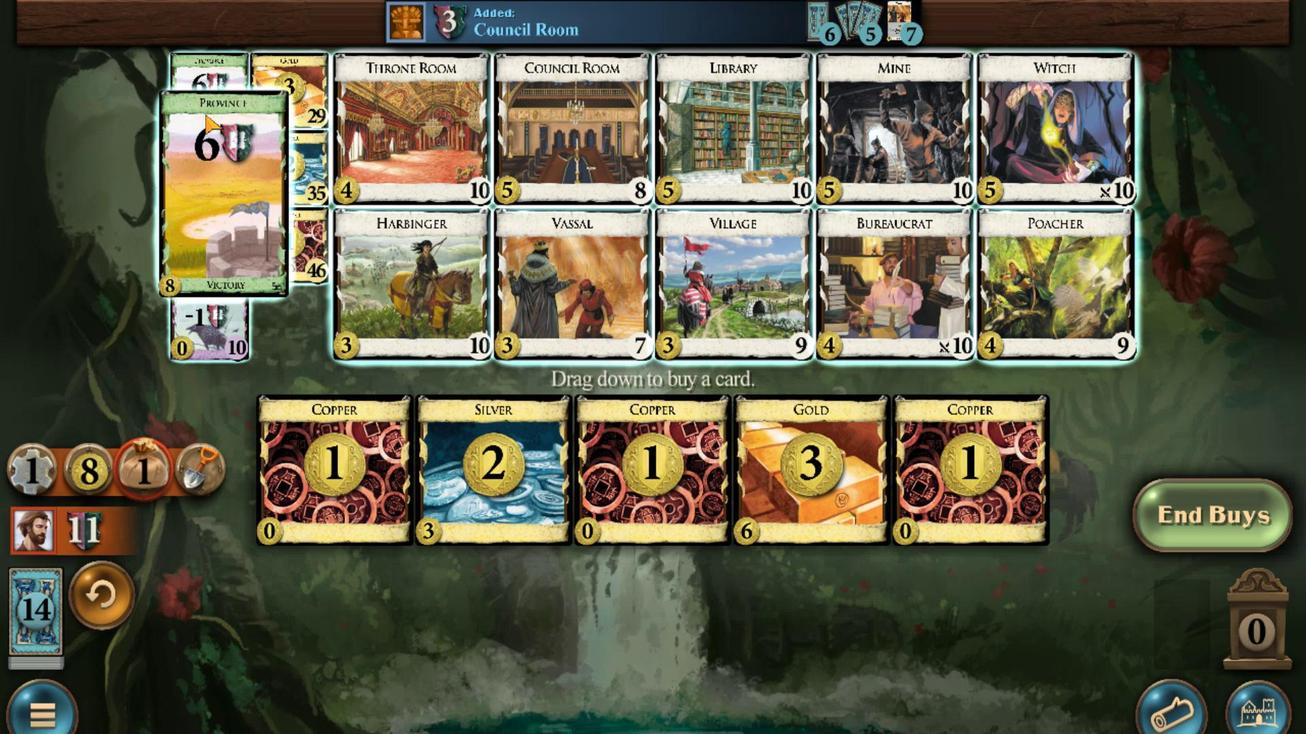 
Action: Mouse scrolled (202, 114) with delta (0, 0)
Screenshot: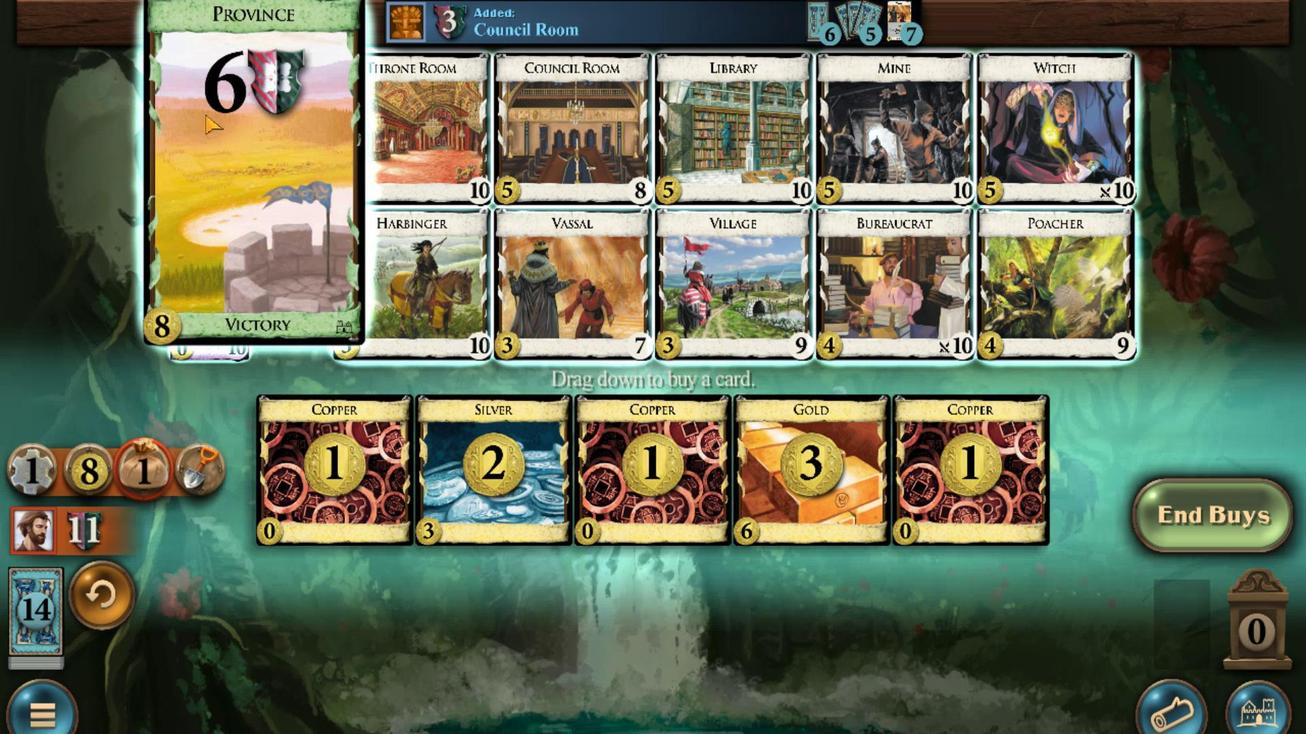 
Action: Mouse scrolled (202, 114) with delta (0, 0)
Screenshot: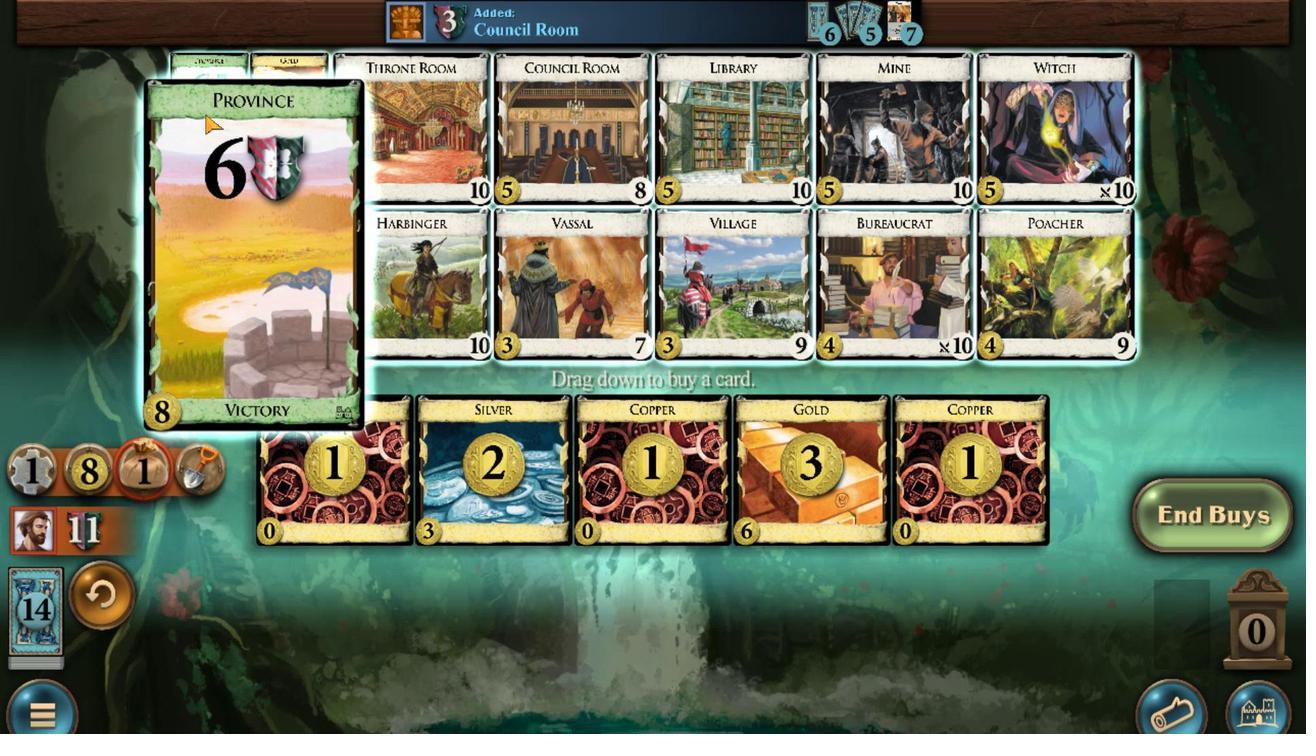 
Action: Mouse scrolled (202, 114) with delta (0, 0)
Screenshot: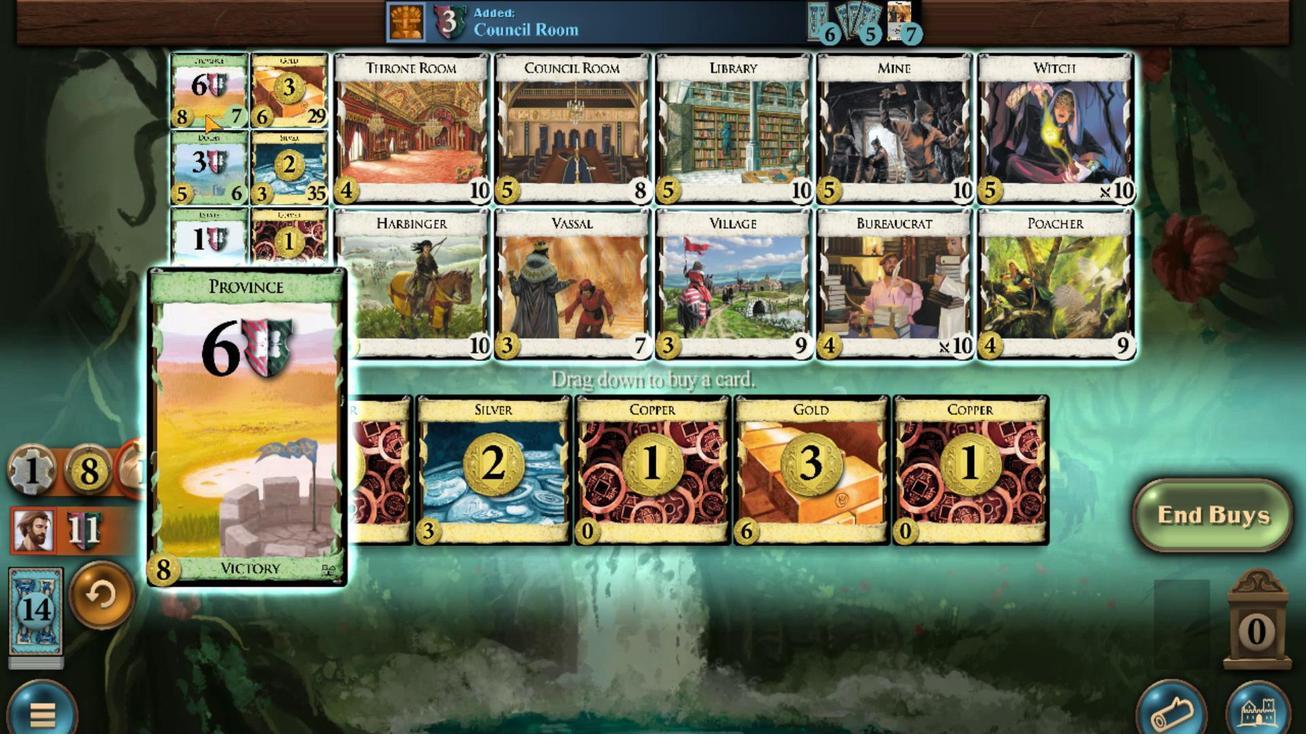 
Action: Mouse moved to (412, 661)
Screenshot: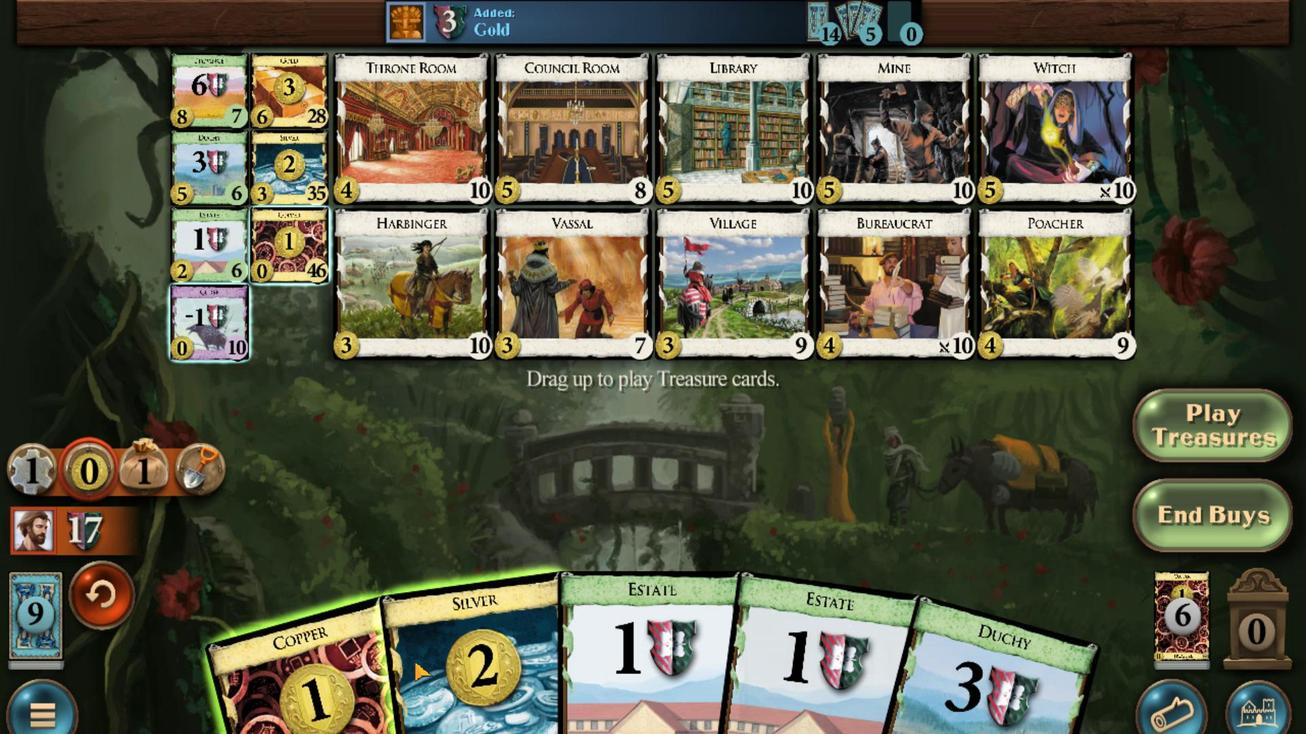 
Action: Mouse scrolled (412, 660) with delta (0, 0)
Screenshot: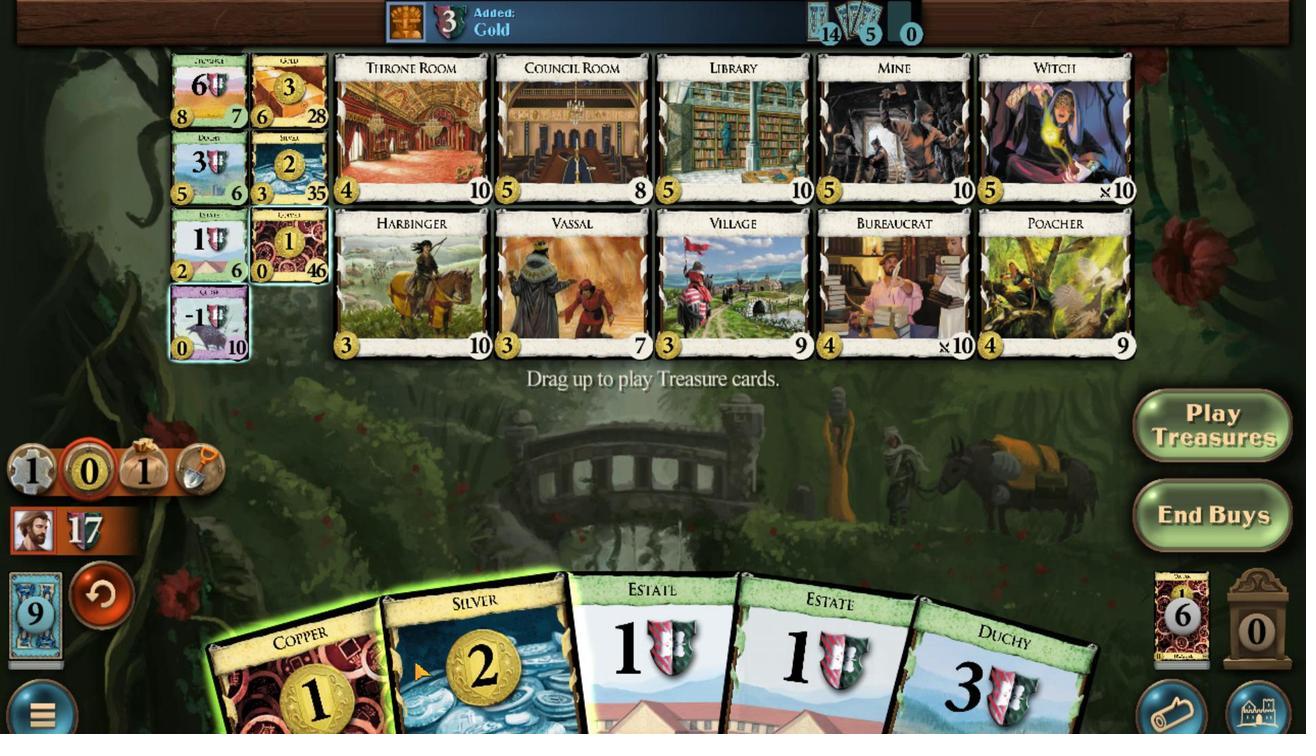 
Action: Mouse moved to (386, 666)
Screenshot: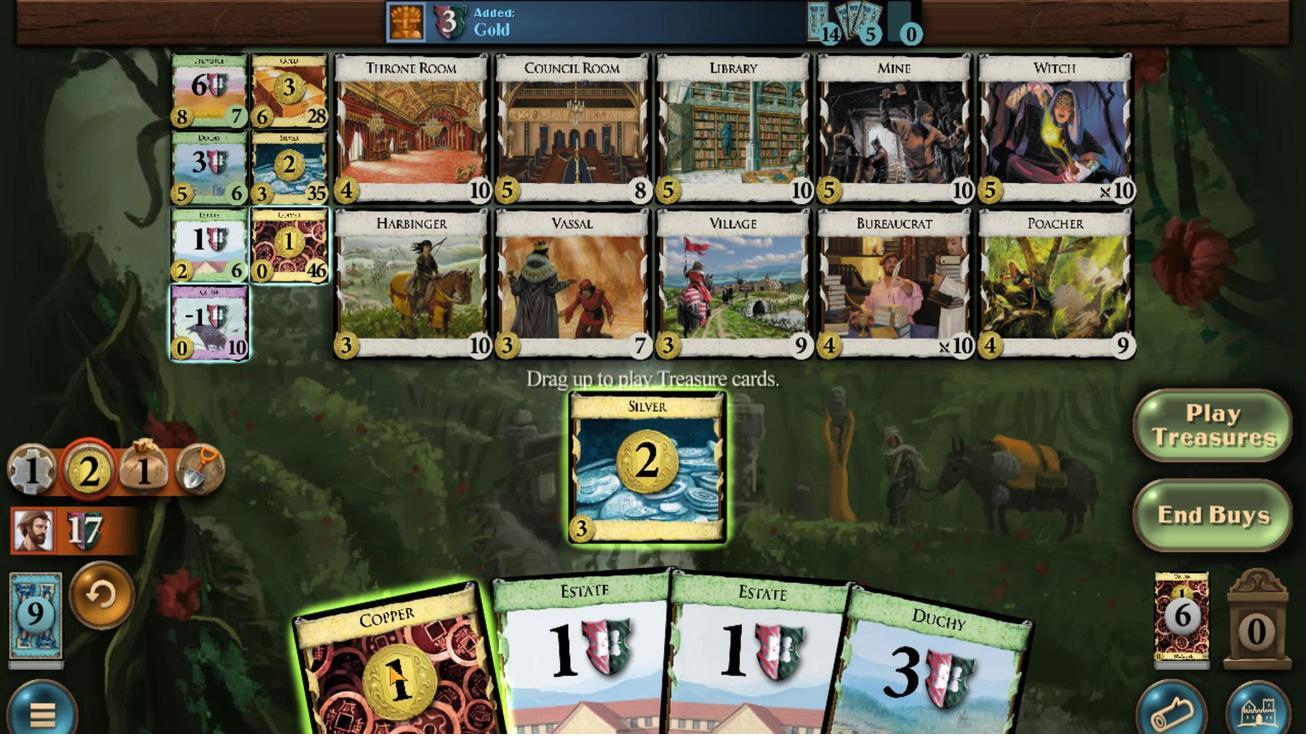 
Action: Mouse scrolled (386, 666) with delta (0, 0)
Screenshot: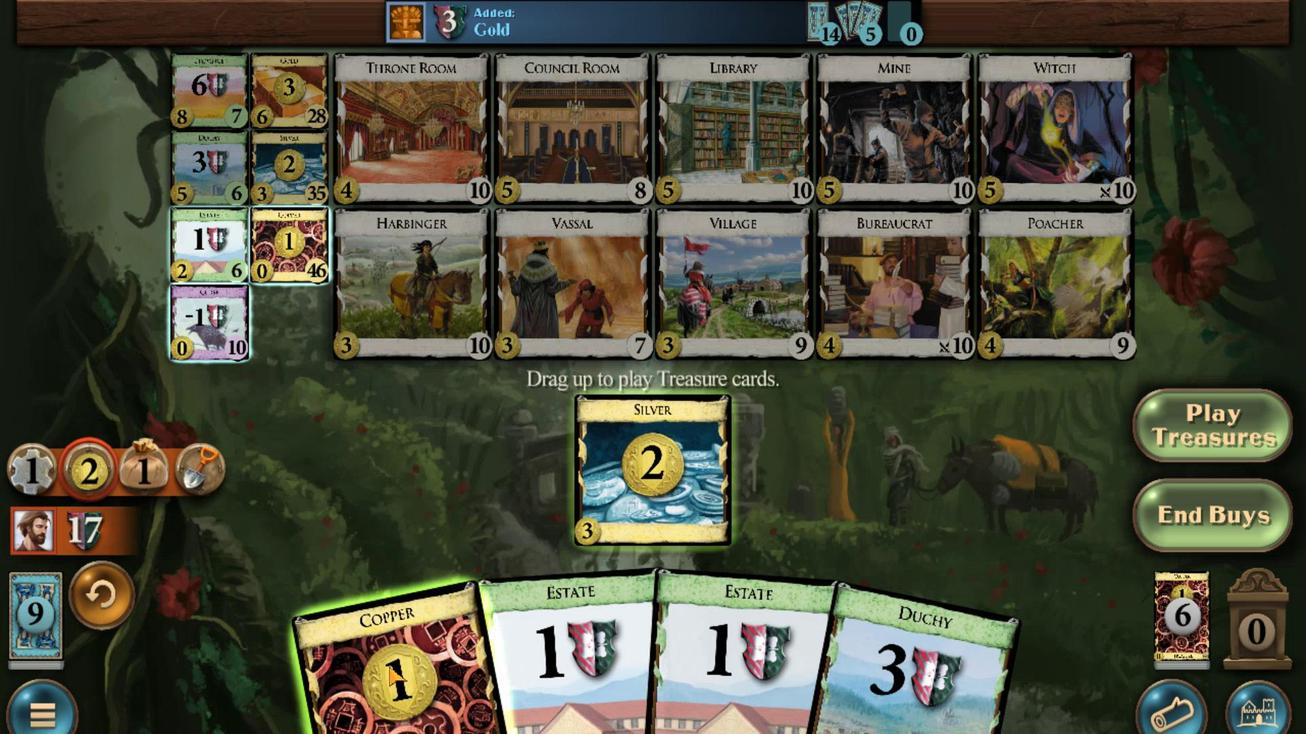 
Action: Mouse moved to (295, 197)
Screenshot: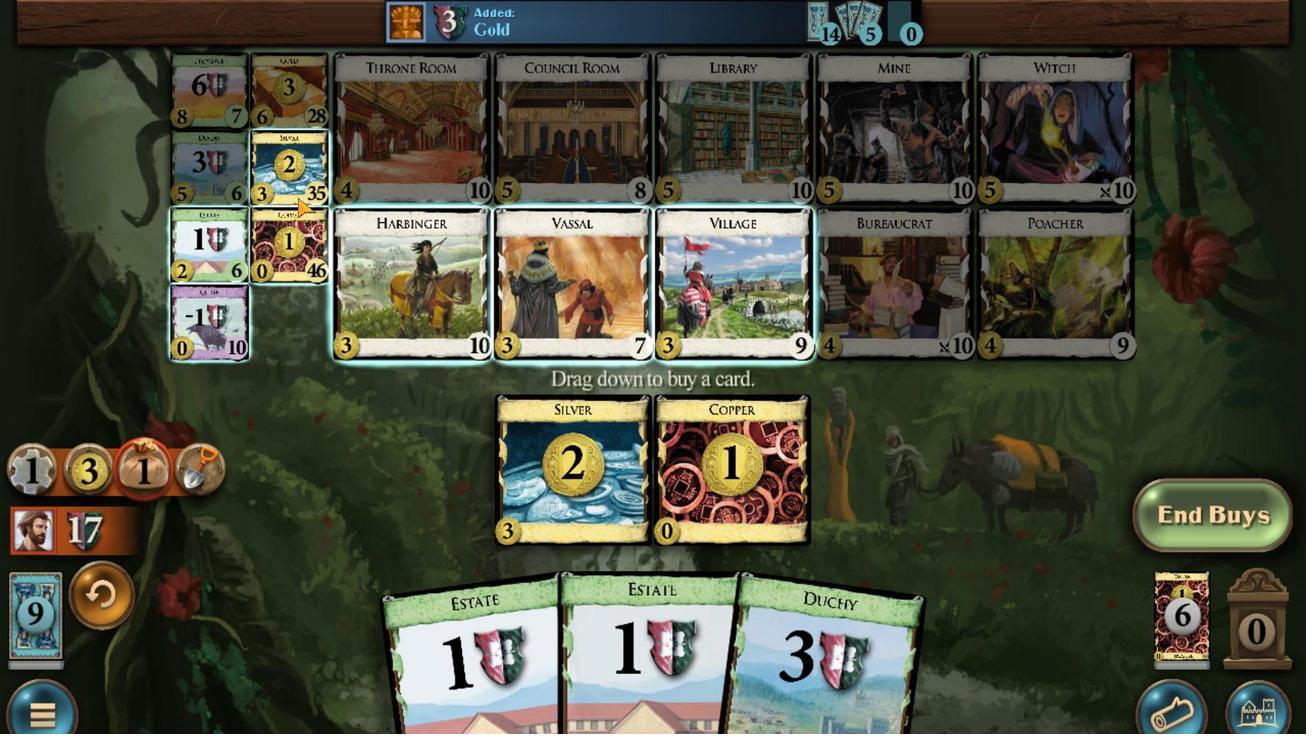 
Action: Mouse scrolled (295, 198) with delta (0, 0)
Screenshot: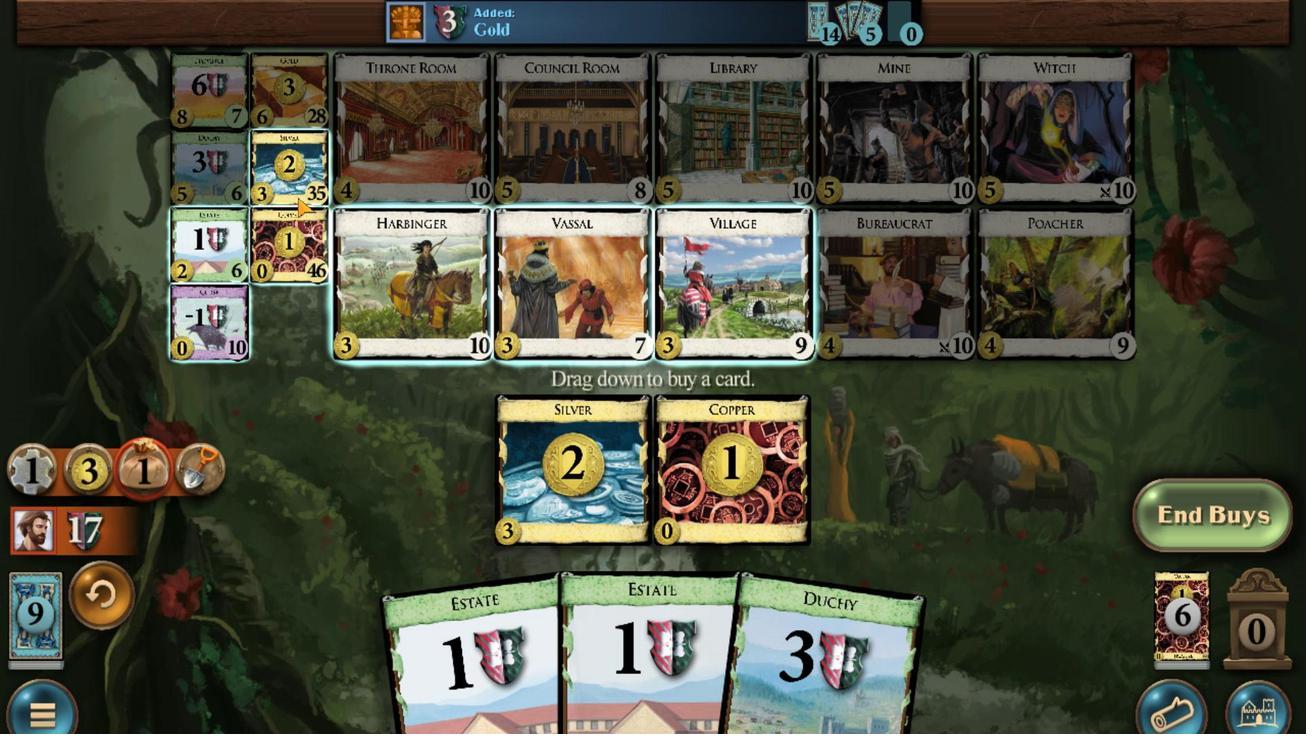 
Action: Mouse scrolled (295, 198) with delta (0, 0)
Screenshot: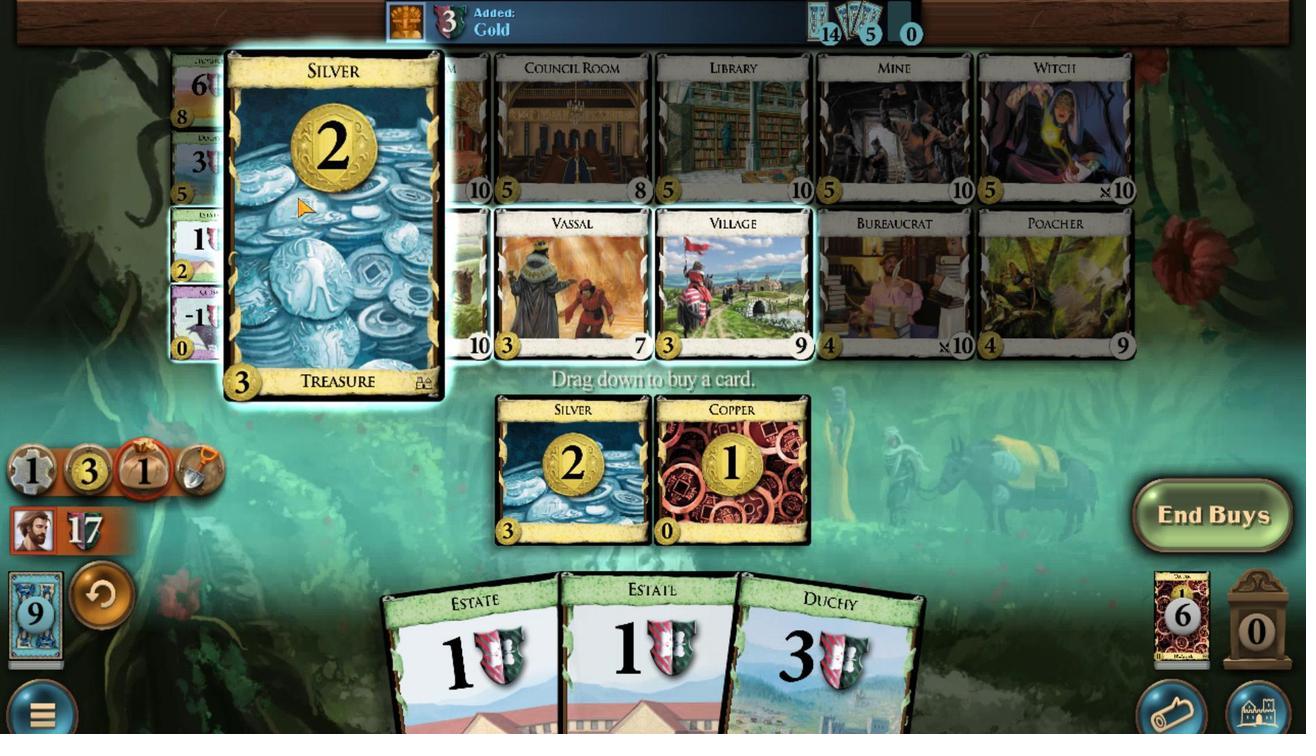 
Action: Mouse scrolled (295, 198) with delta (0, 0)
Screenshot: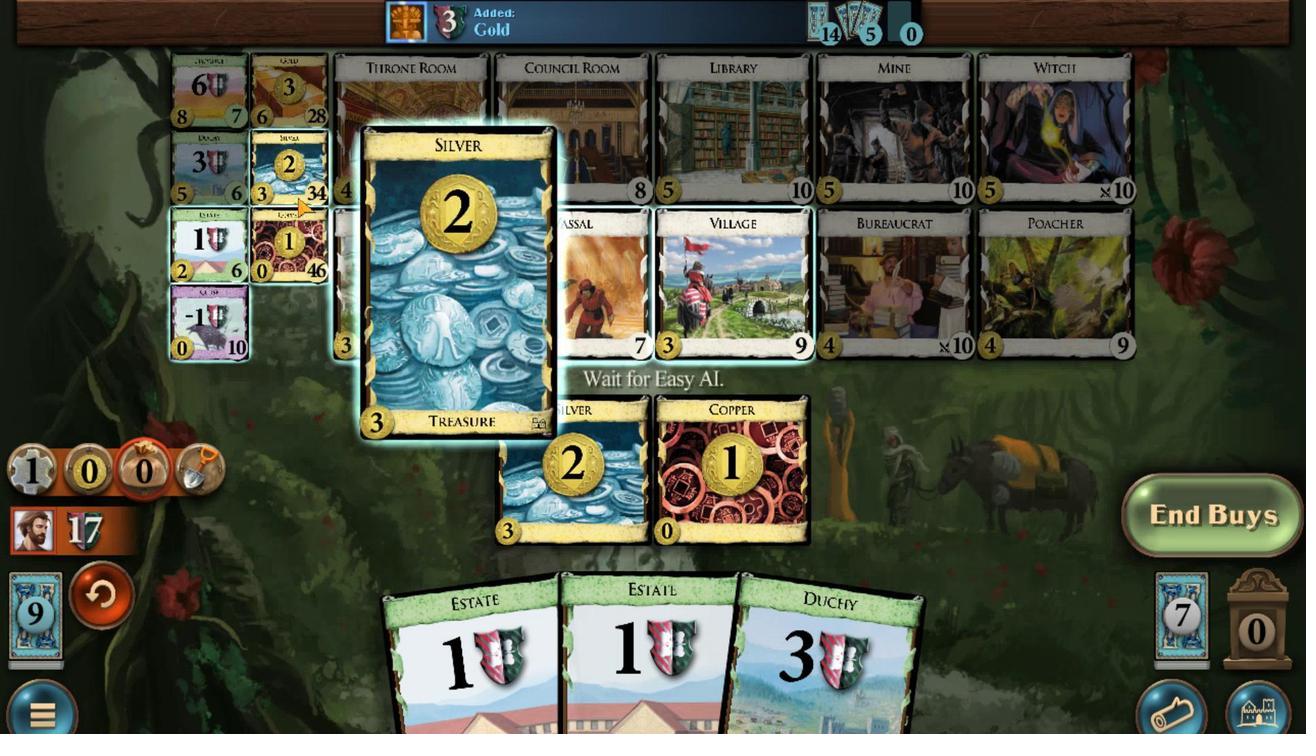 
Action: Mouse scrolled (295, 198) with delta (0, 0)
Screenshot: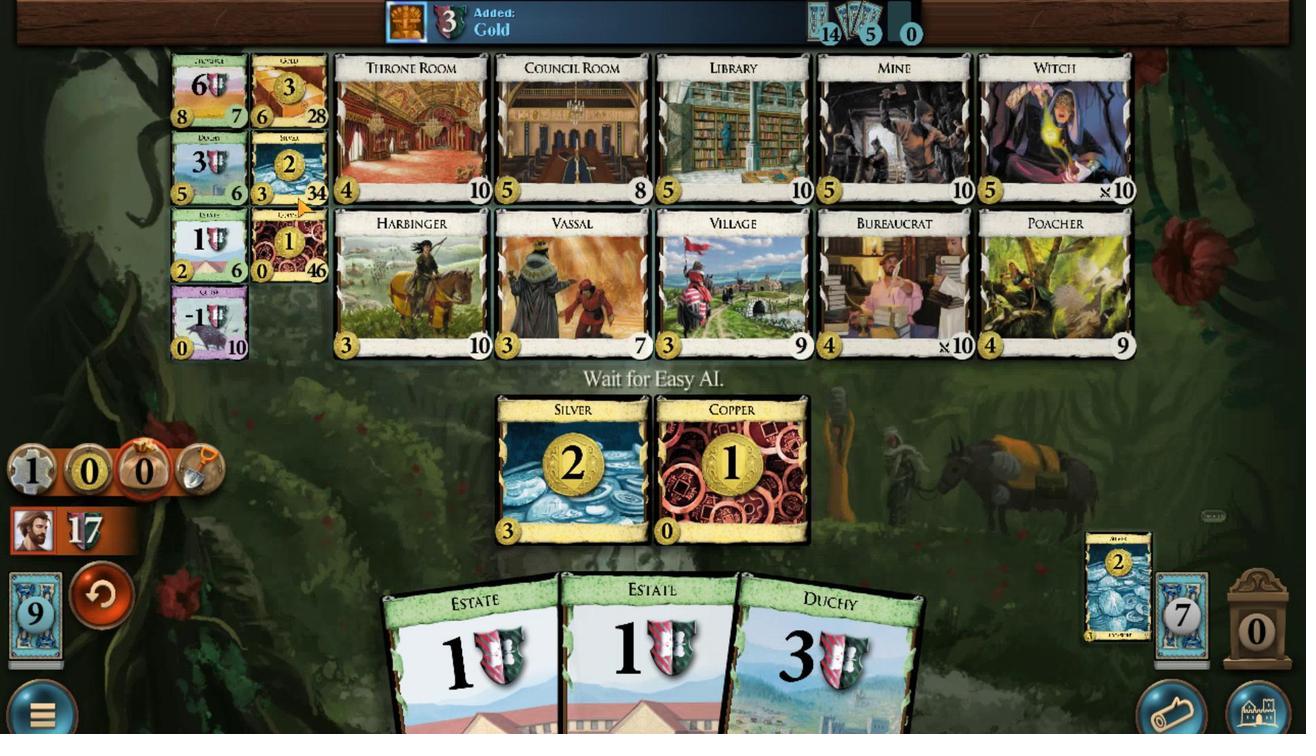 
Action: Mouse moved to (569, 621)
Screenshot: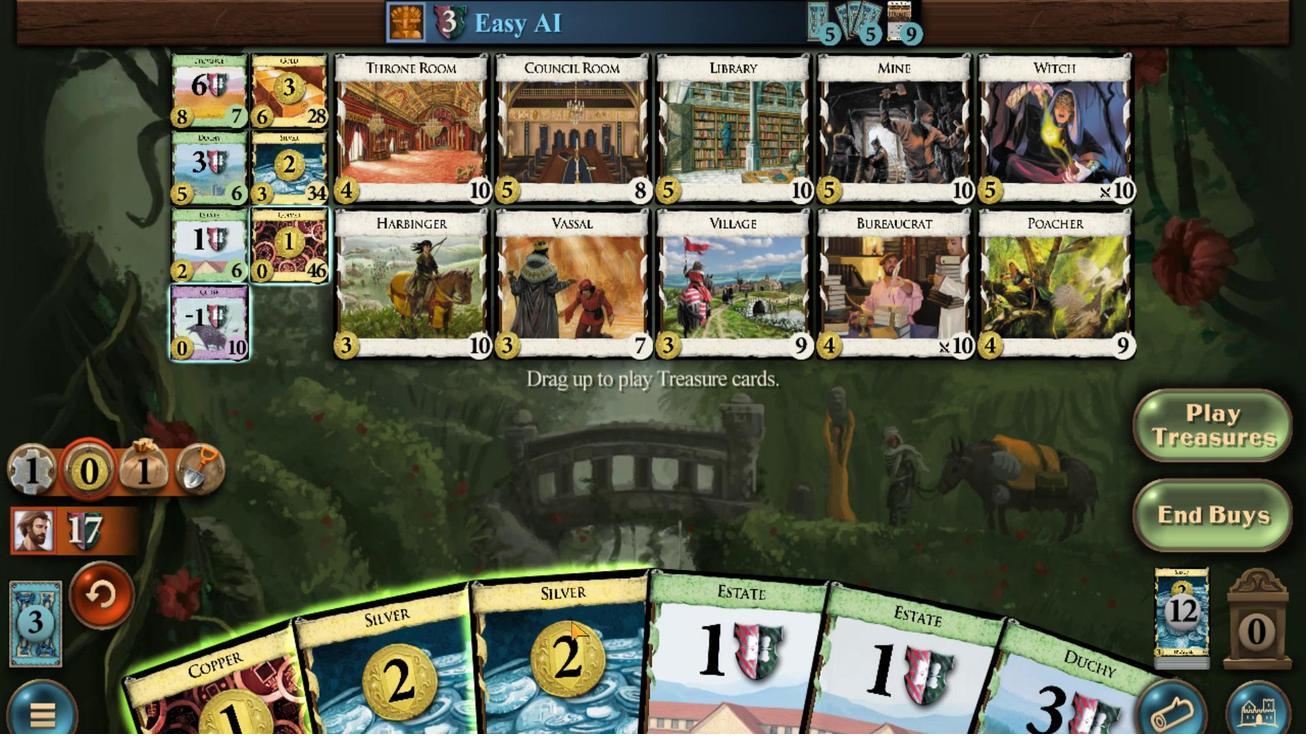 
Action: Mouse scrolled (569, 620) with delta (0, 0)
Screenshot: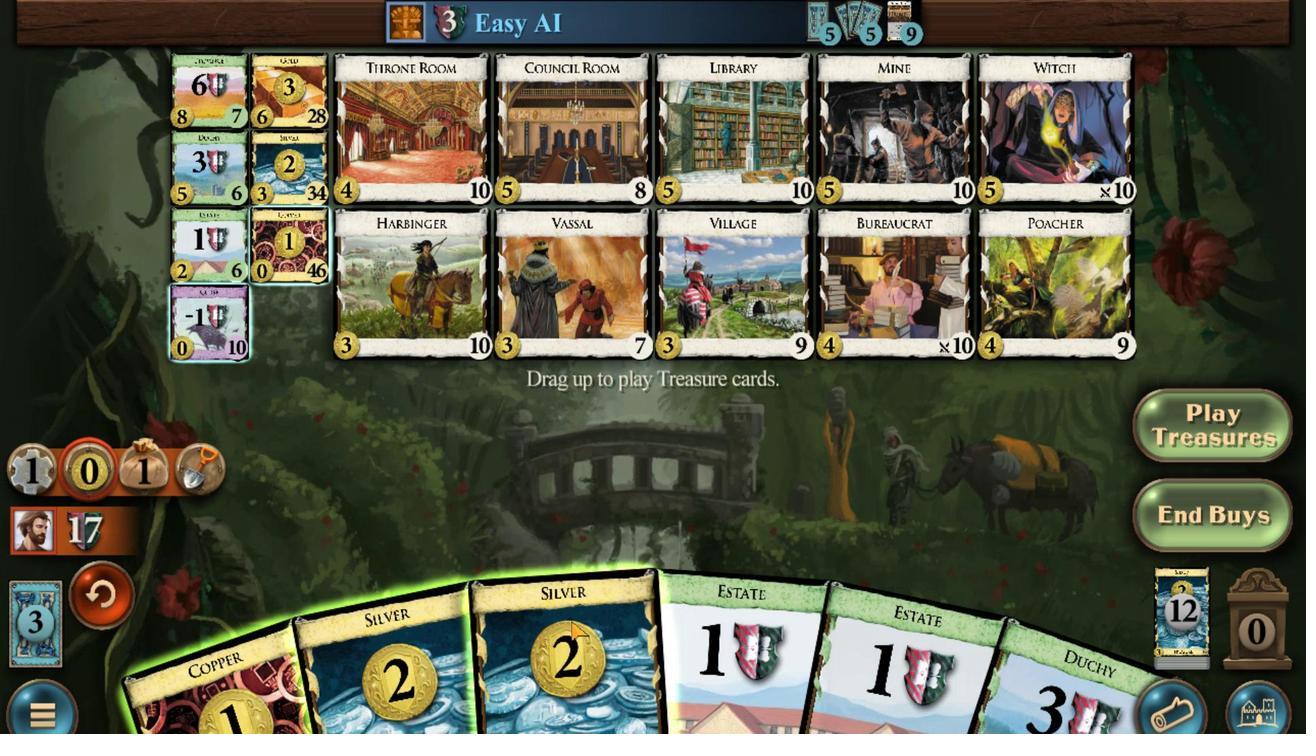 
Action: Mouse moved to (509, 636)
Screenshot: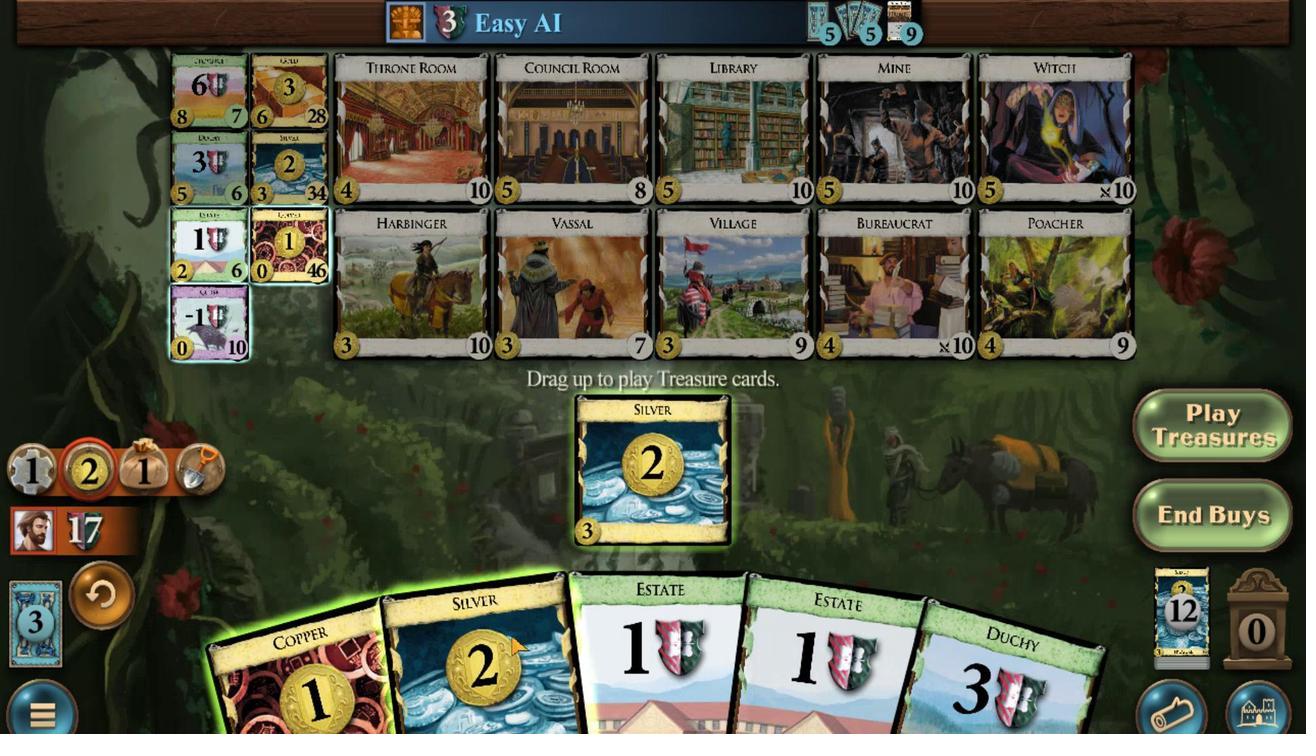 
Action: Mouse scrolled (509, 635) with delta (0, 0)
Screenshot: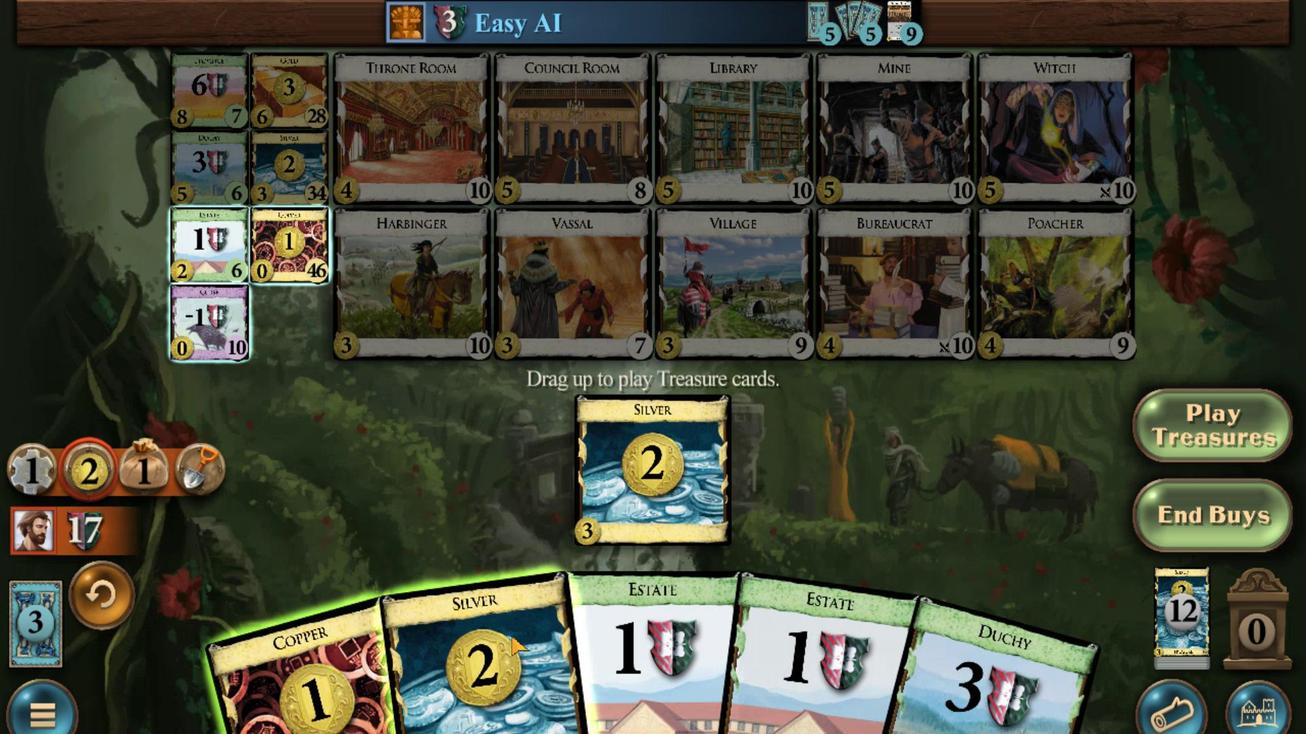 
Action: Mouse moved to (455, 645)
Screenshot: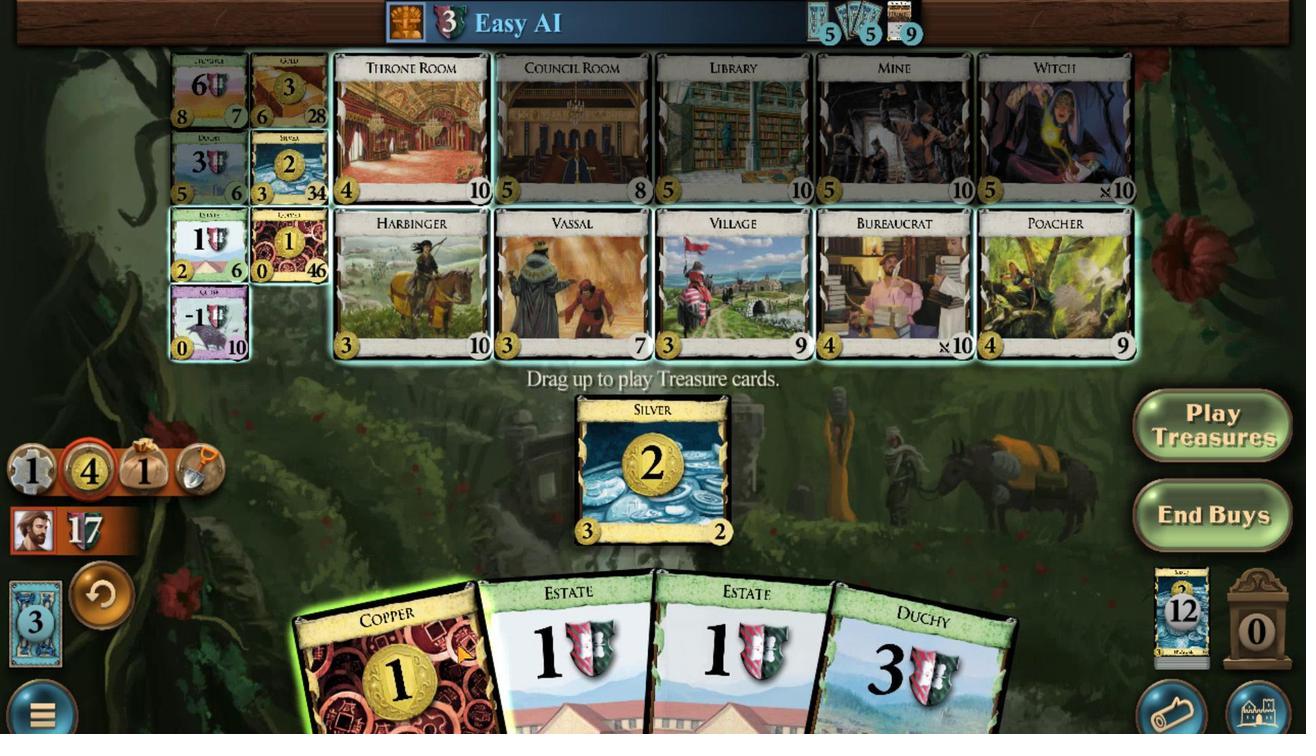 
Action: Mouse scrolled (455, 644) with delta (0, 0)
Screenshot: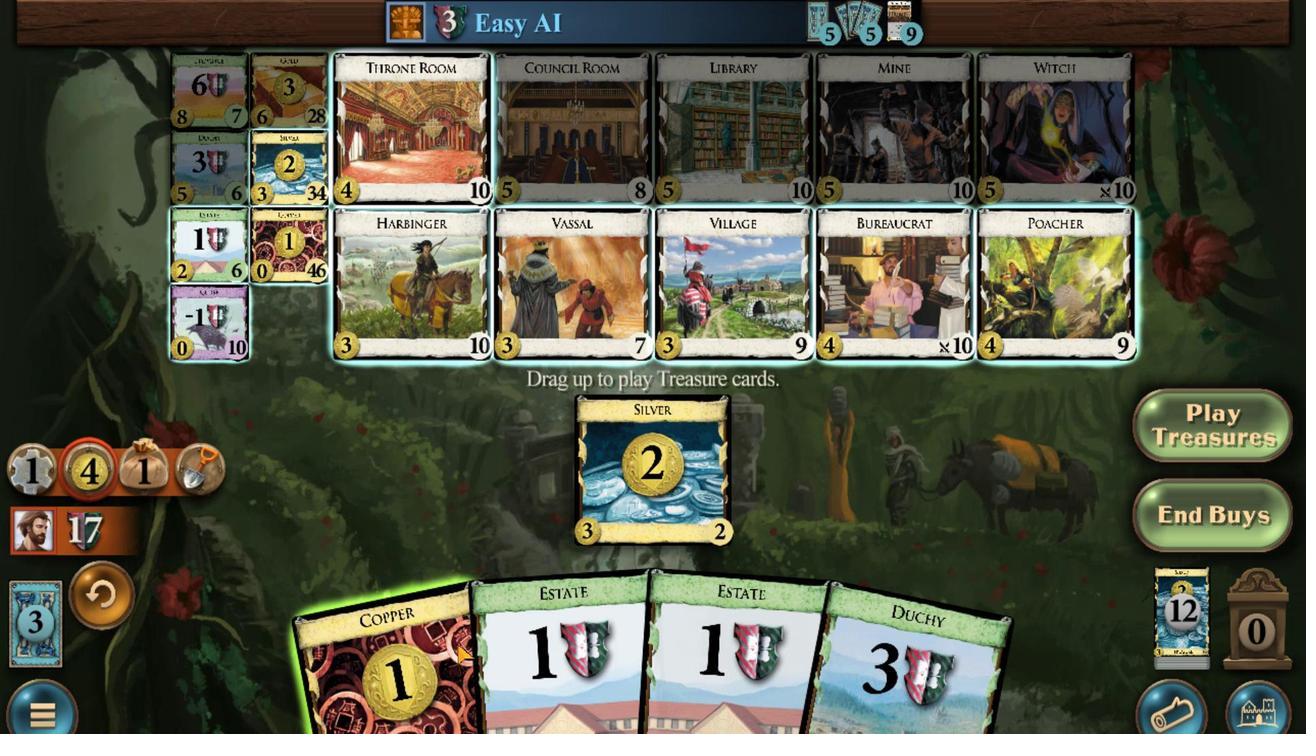 
Action: Mouse moved to (232, 184)
Screenshot: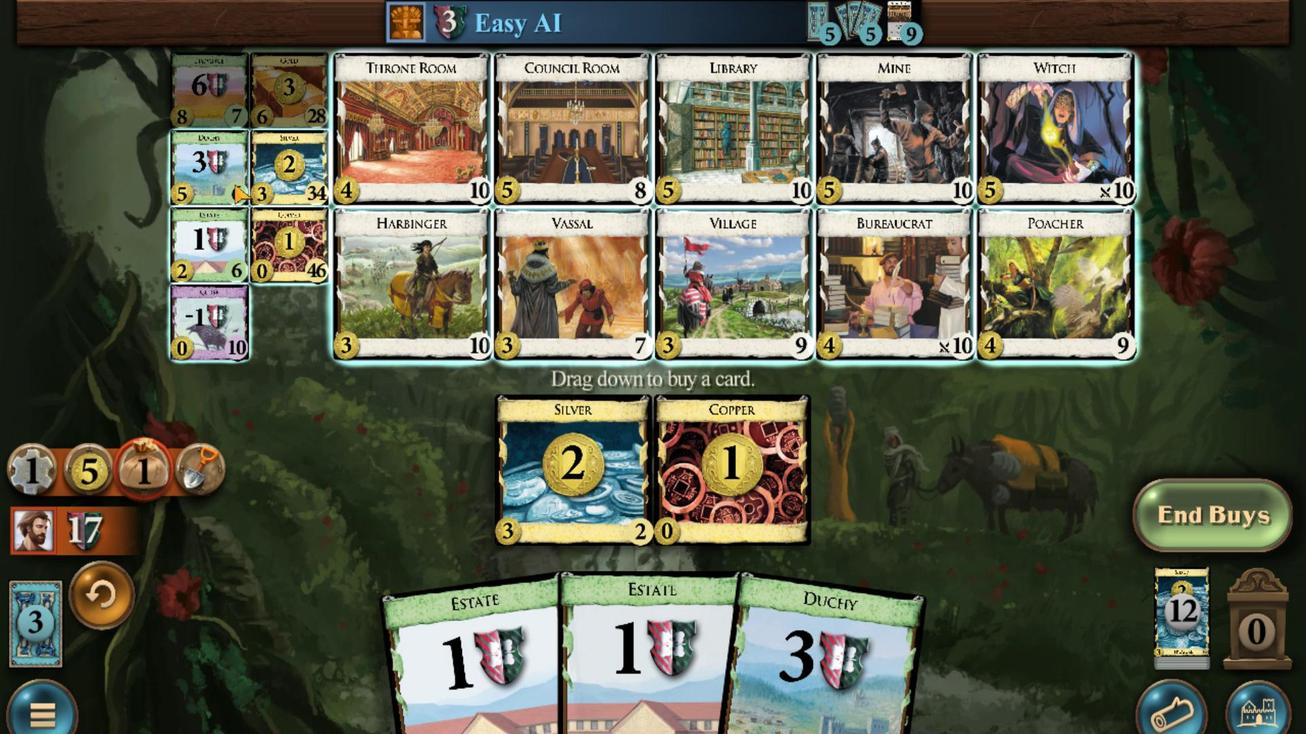 
Action: Mouse scrolled (232, 185) with delta (0, 0)
Screenshot: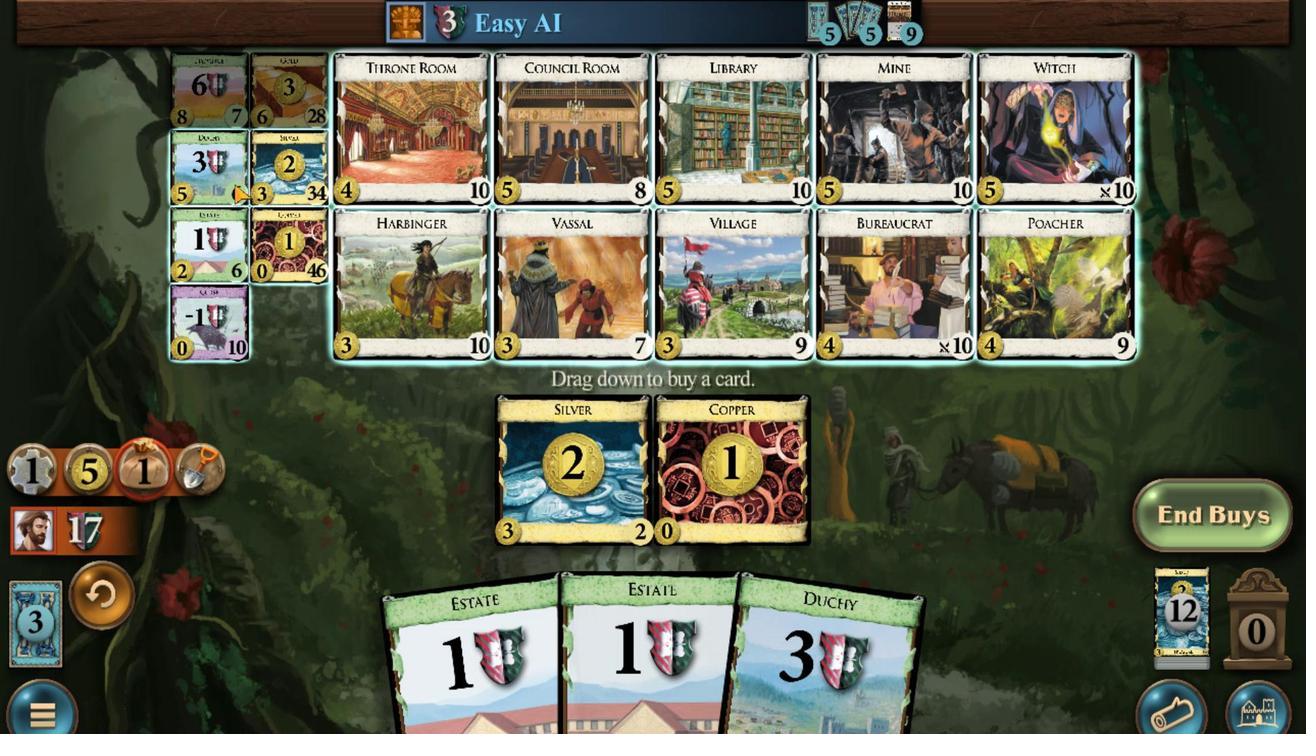 
Action: Mouse scrolled (232, 185) with delta (0, 0)
Screenshot: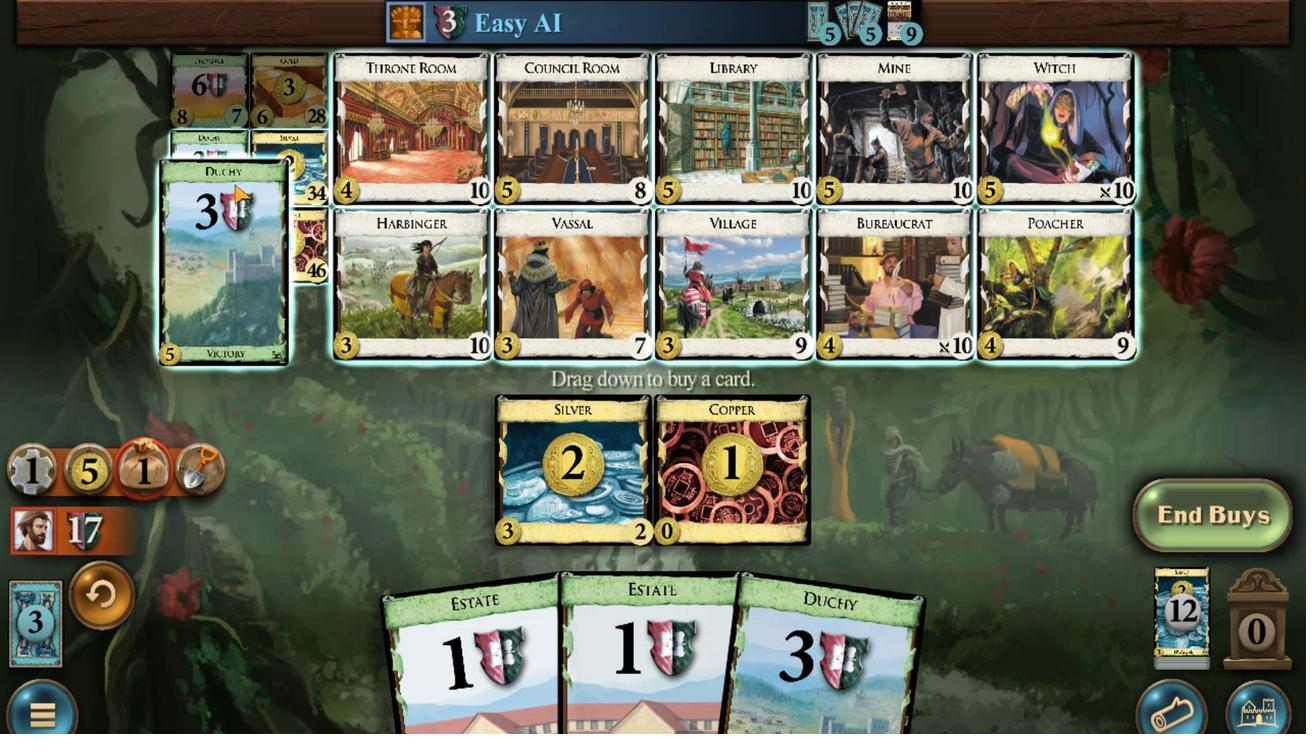 
Action: Mouse scrolled (232, 185) with delta (0, 0)
Screenshot: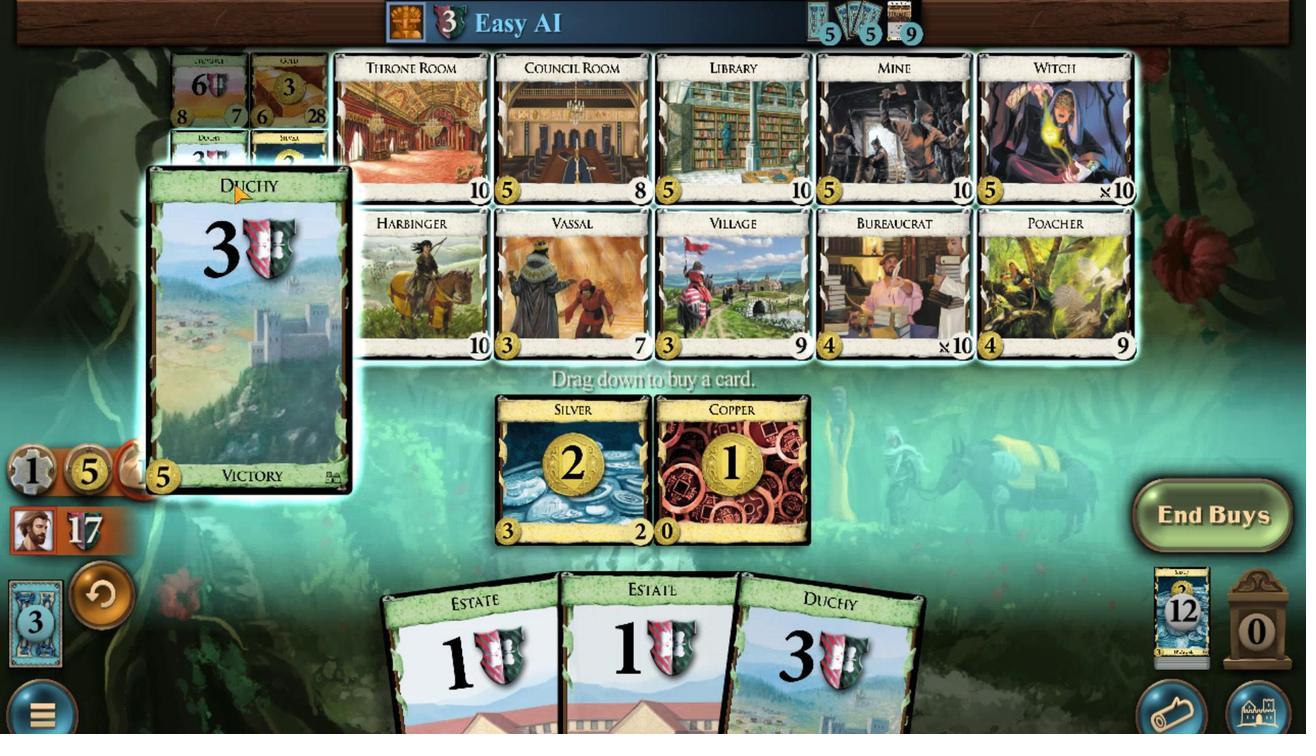 
Action: Mouse scrolled (232, 185) with delta (0, 0)
Screenshot: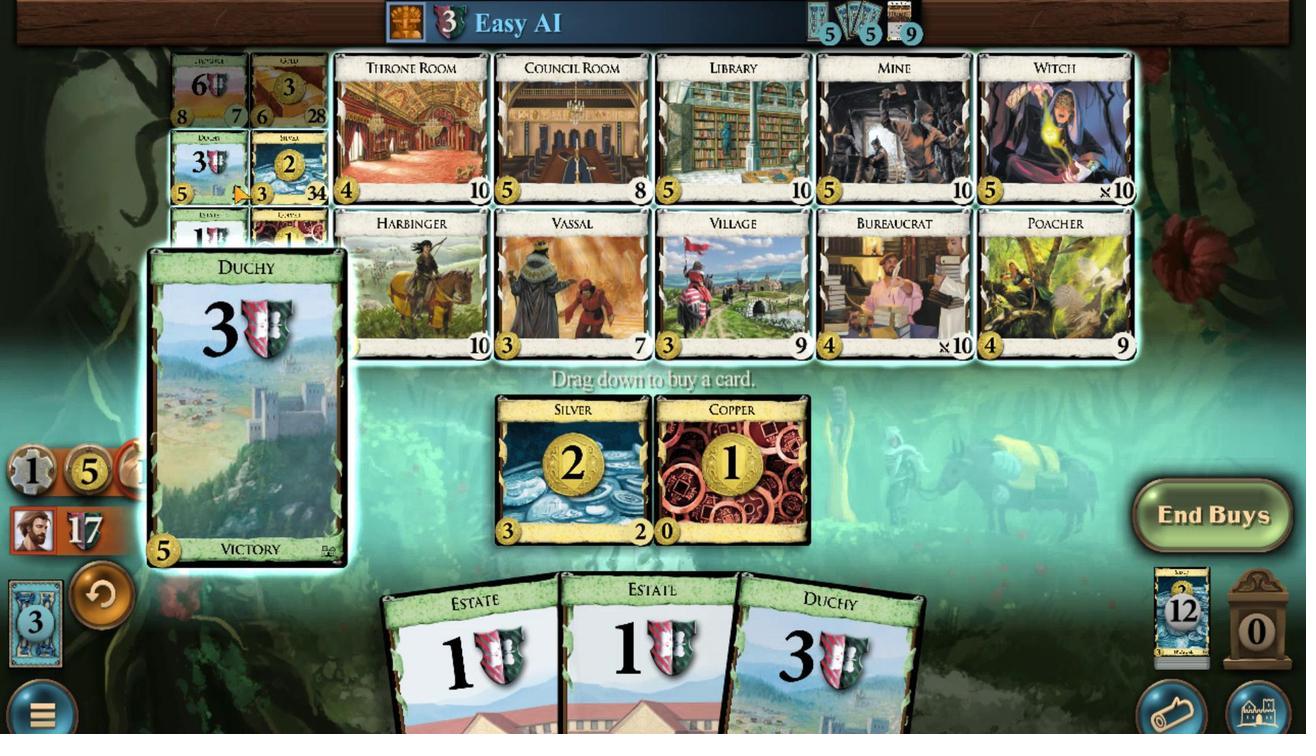 
Action: Mouse moved to (701, 611)
Screenshot: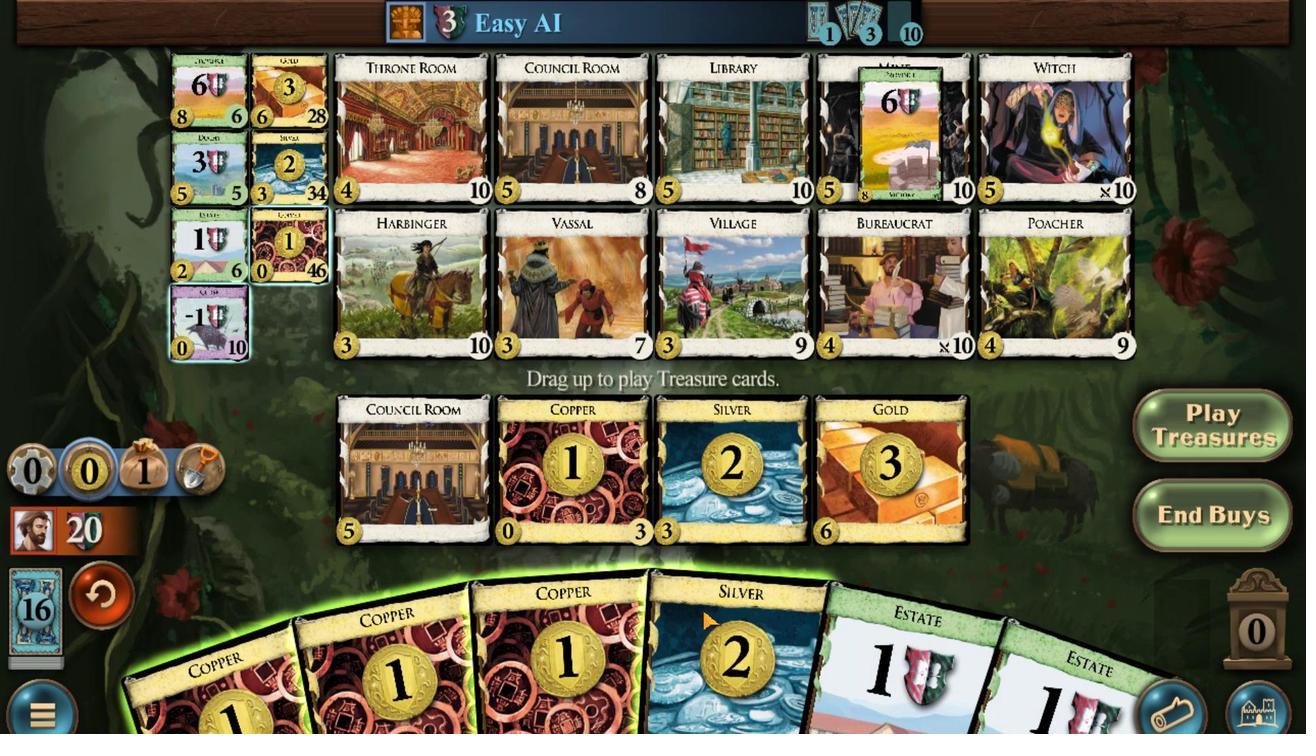 
Action: Mouse scrolled (701, 610) with delta (0, 0)
Screenshot: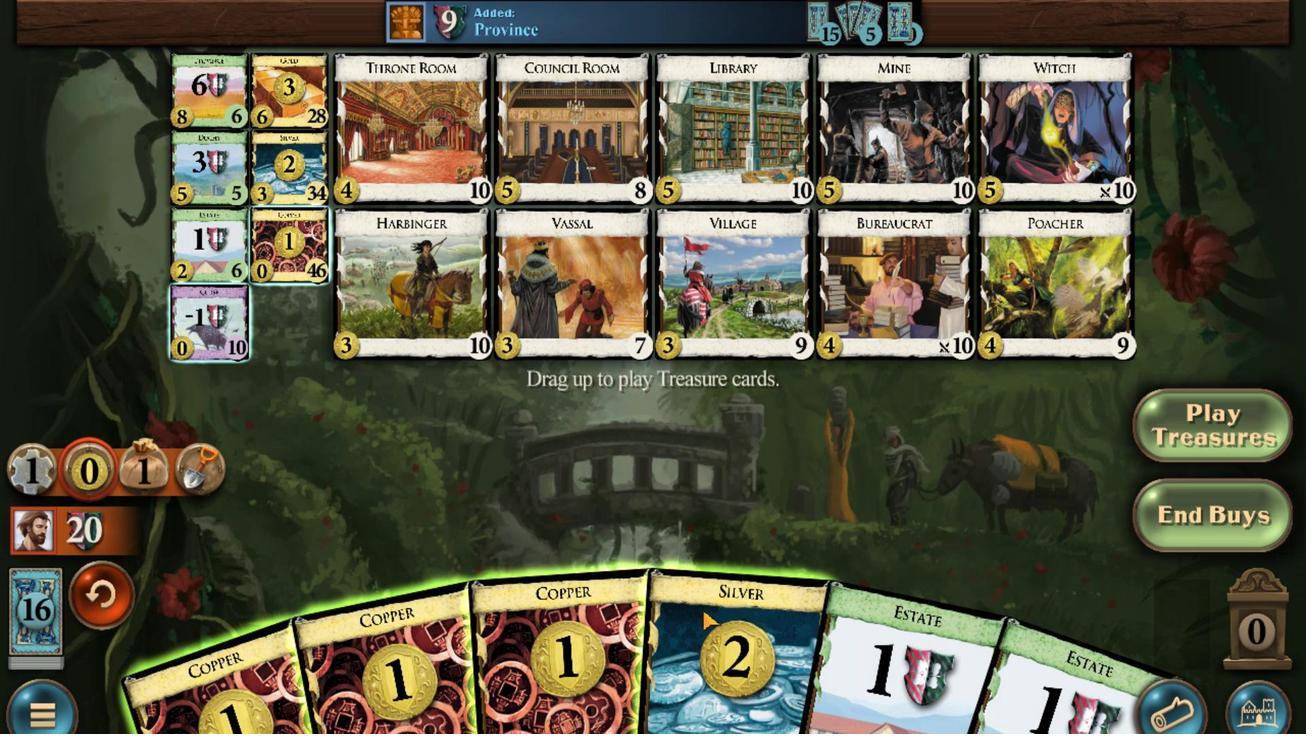 
Action: Mouse moved to (647, 623)
Screenshot: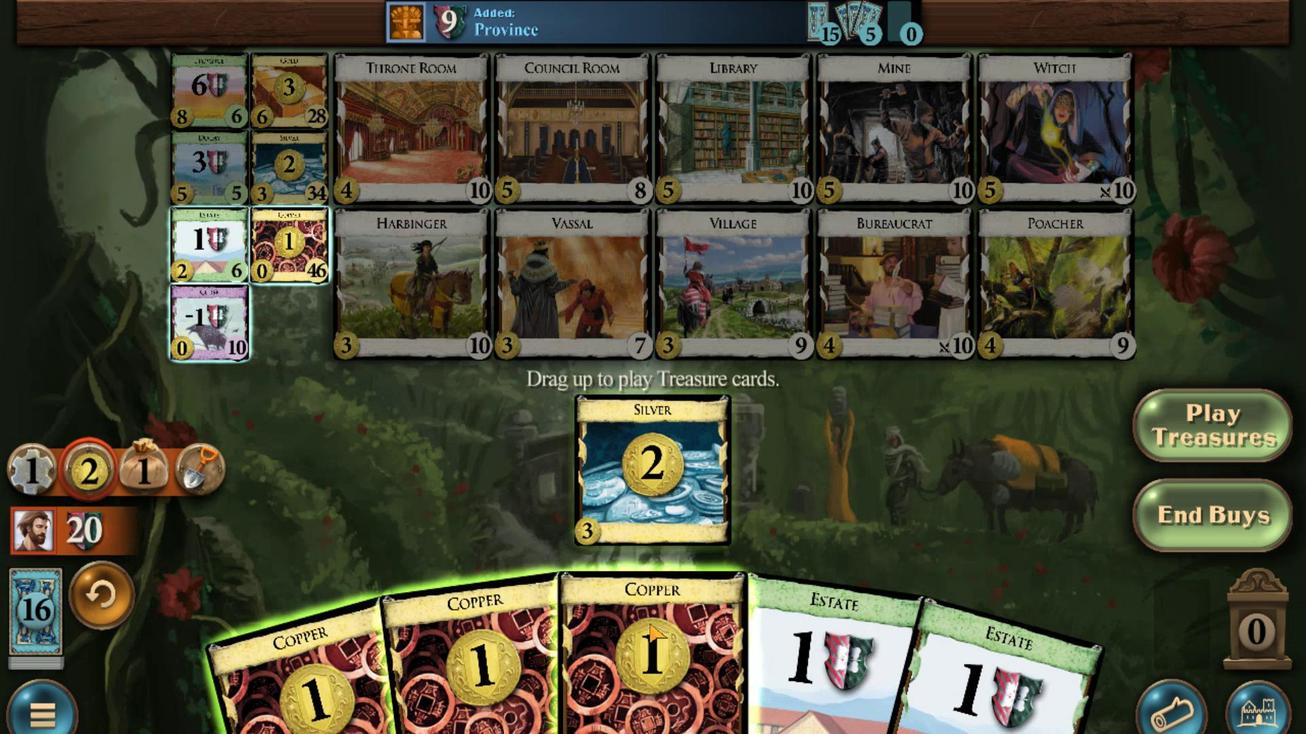 
Action: Mouse scrolled (647, 622) with delta (0, 0)
Screenshot: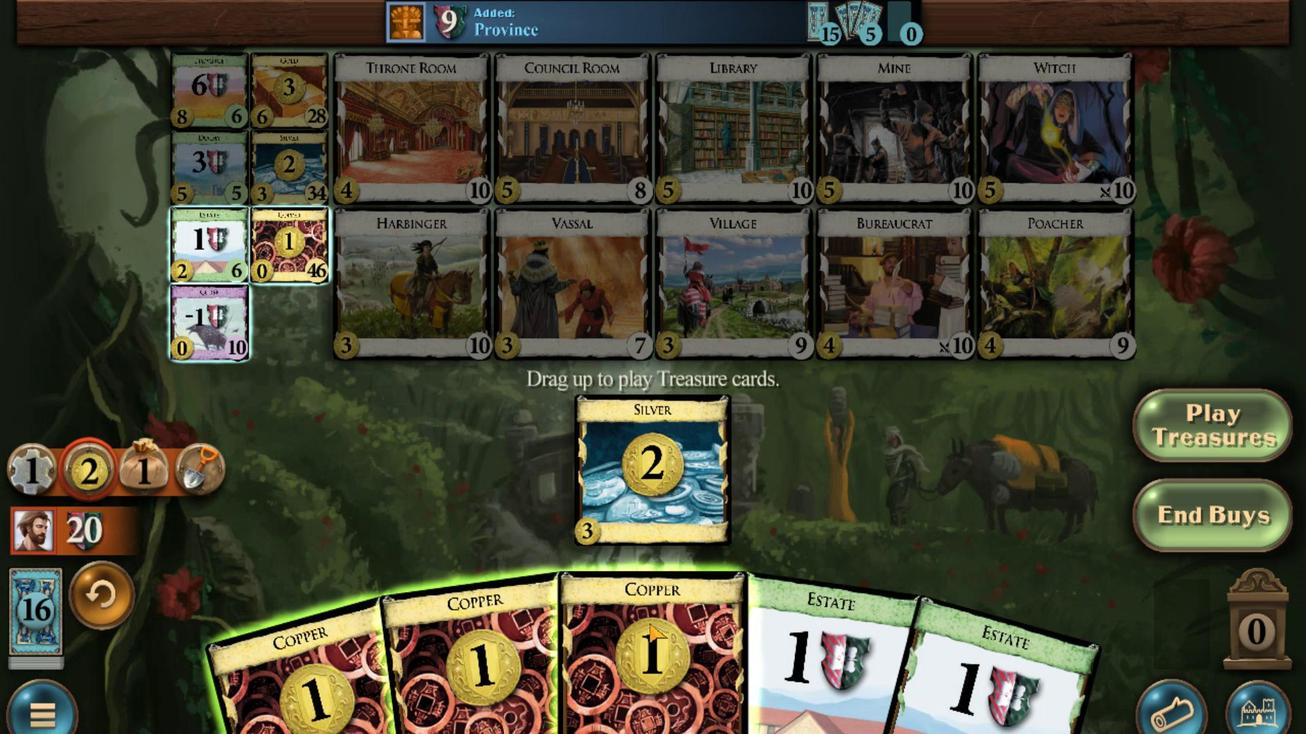 
Action: Mouse moved to (601, 626)
Screenshot: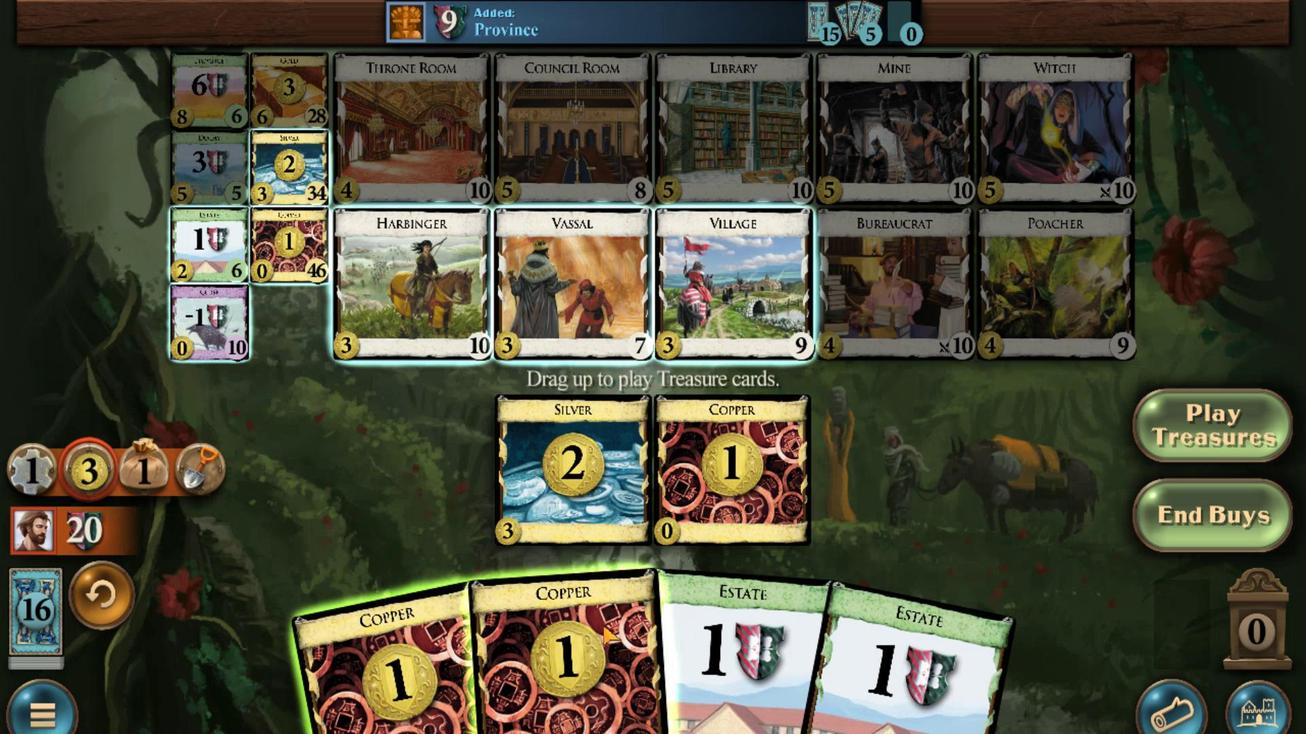 
Action: Mouse scrolled (601, 624) with delta (0, -1)
Screenshot: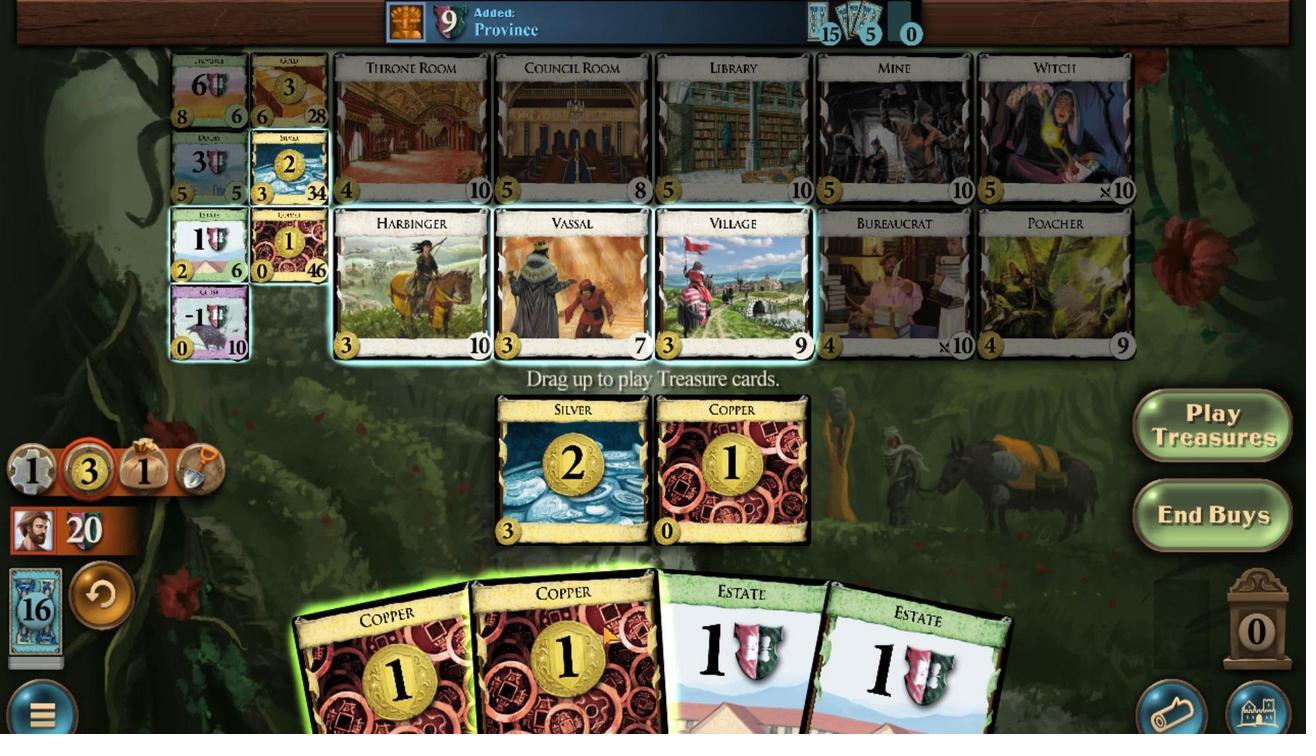 
Action: Mouse moved to (554, 636)
Screenshot: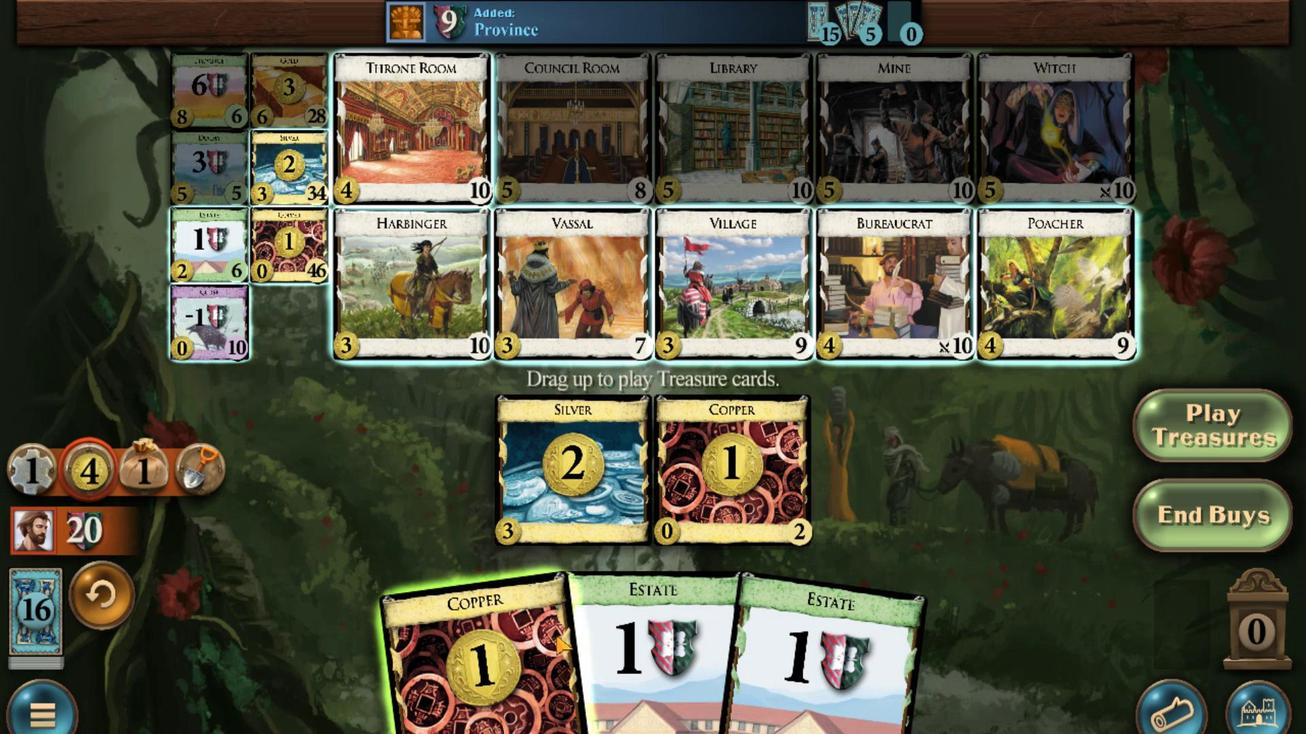 
Action: Mouse scrolled (554, 635) with delta (0, 0)
Screenshot: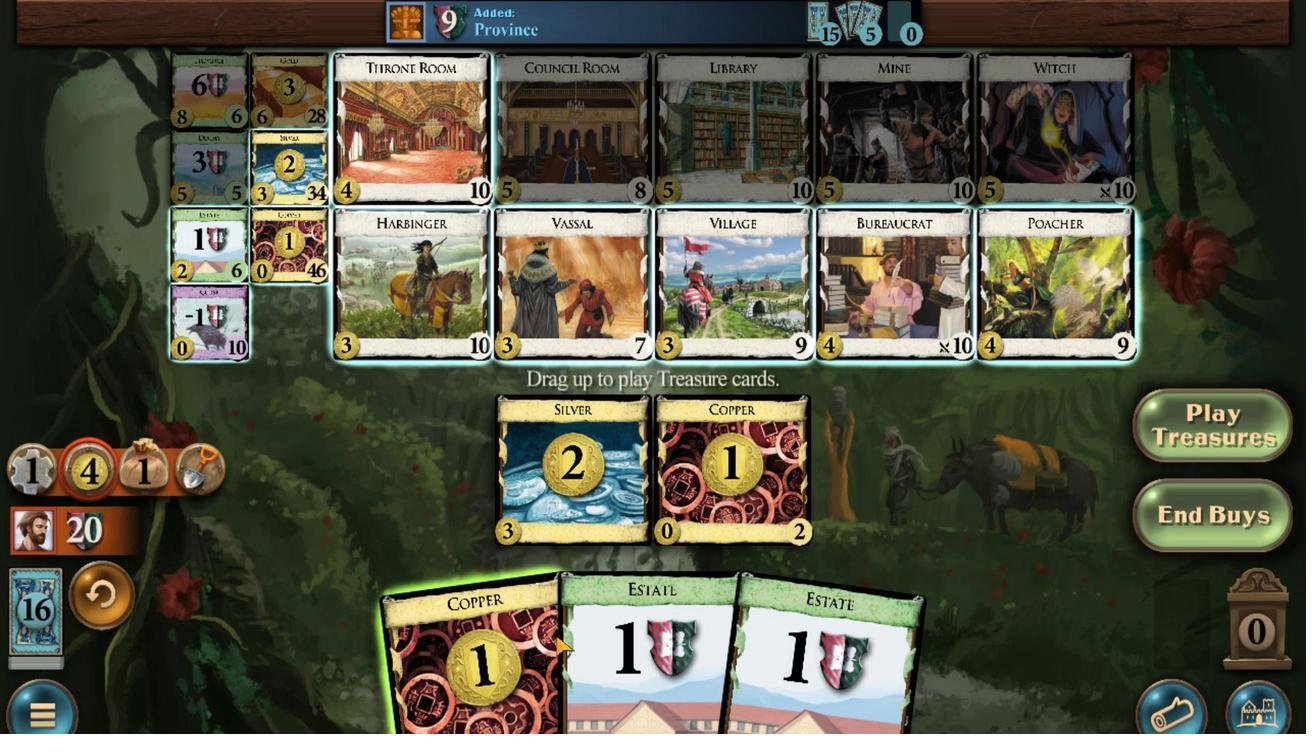 
Action: Mouse moved to (204, 180)
Screenshot: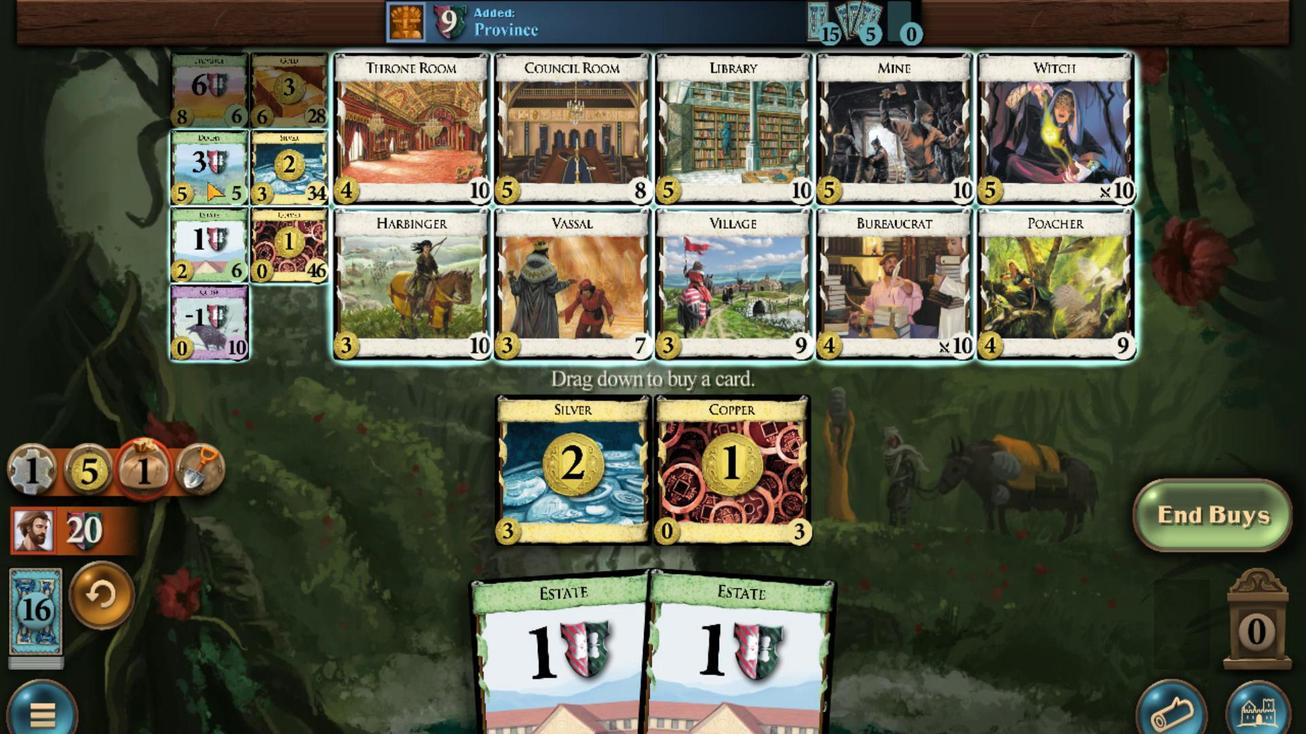 
Action: Mouse scrolled (204, 181) with delta (0, 1)
Screenshot: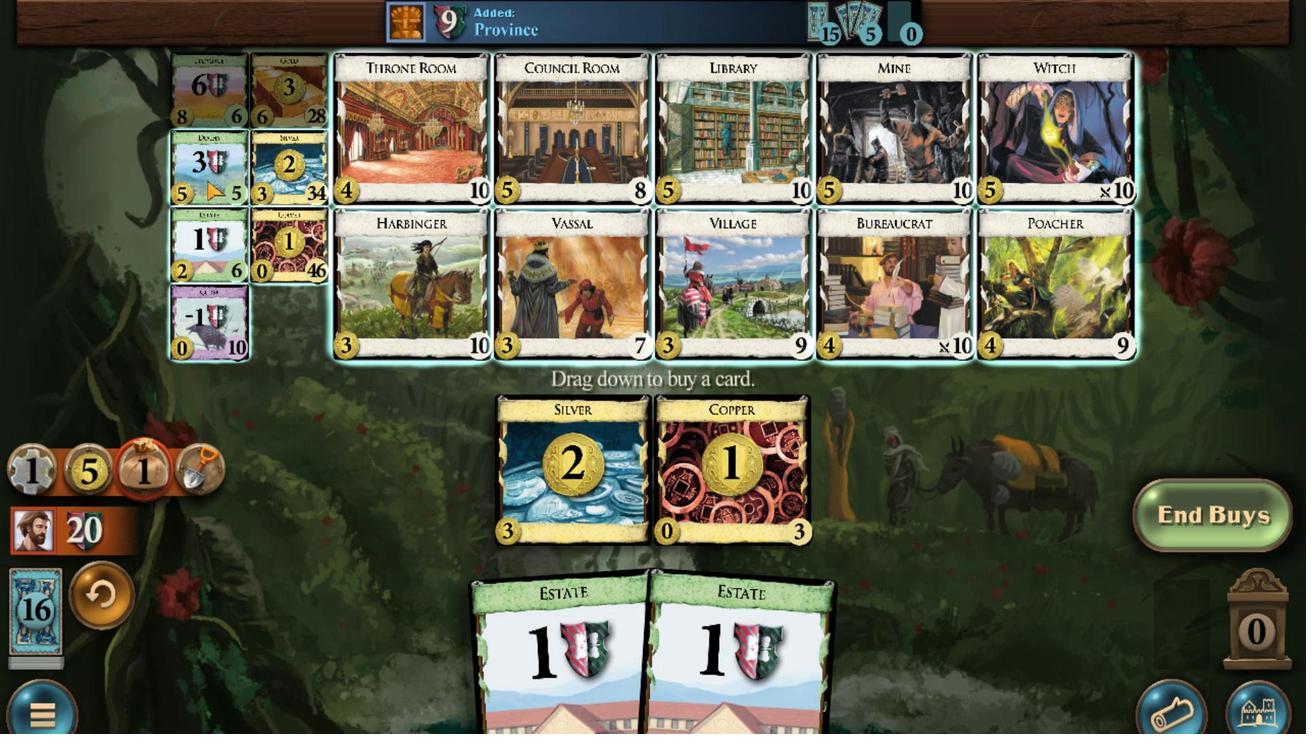 
Action: Mouse scrolled (204, 181) with delta (0, 1)
Screenshot: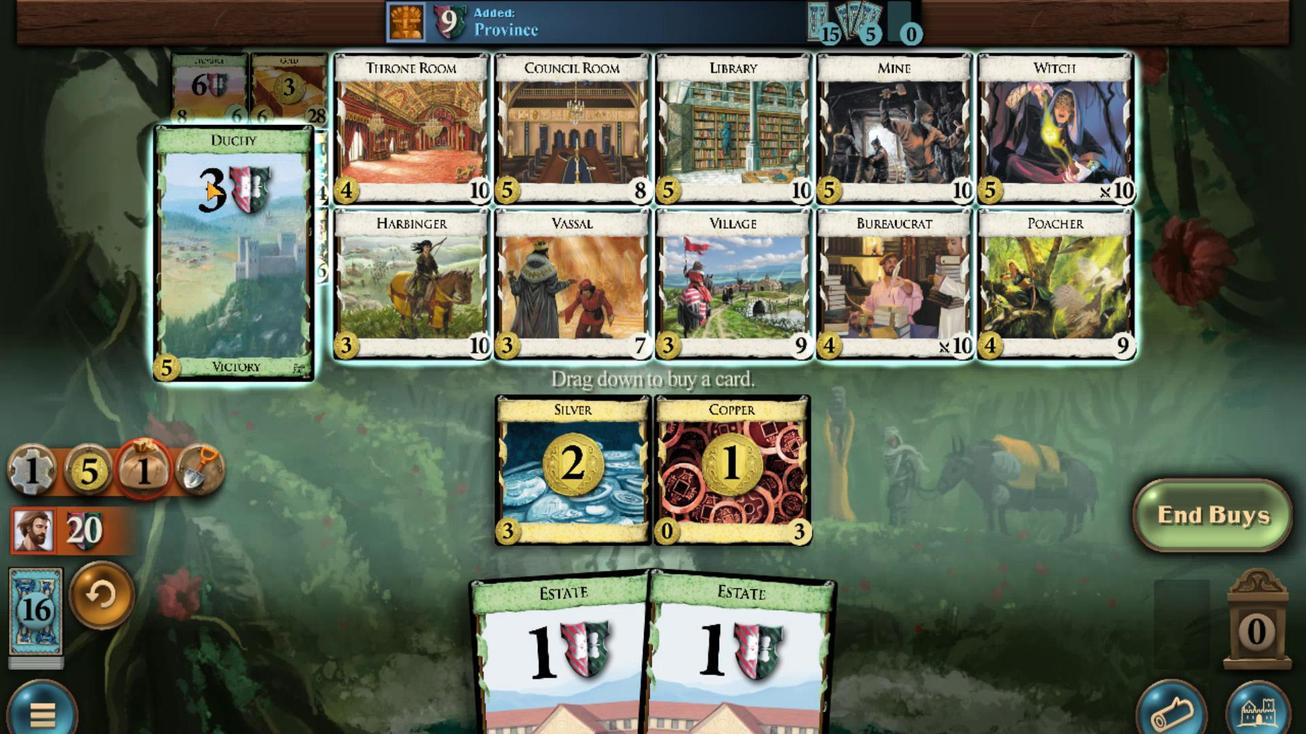
Action: Mouse scrolled (204, 181) with delta (0, 1)
Screenshot: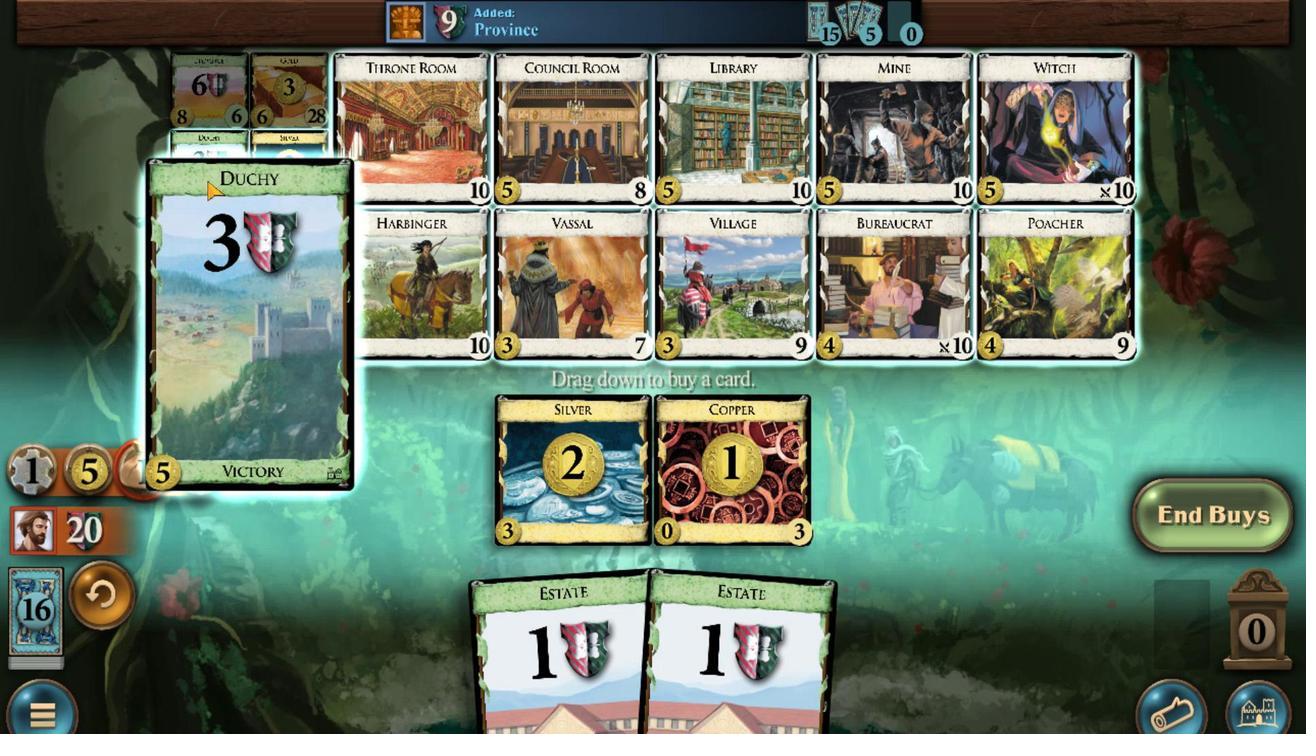 
Action: Mouse scrolled (204, 181) with delta (0, 1)
Screenshot: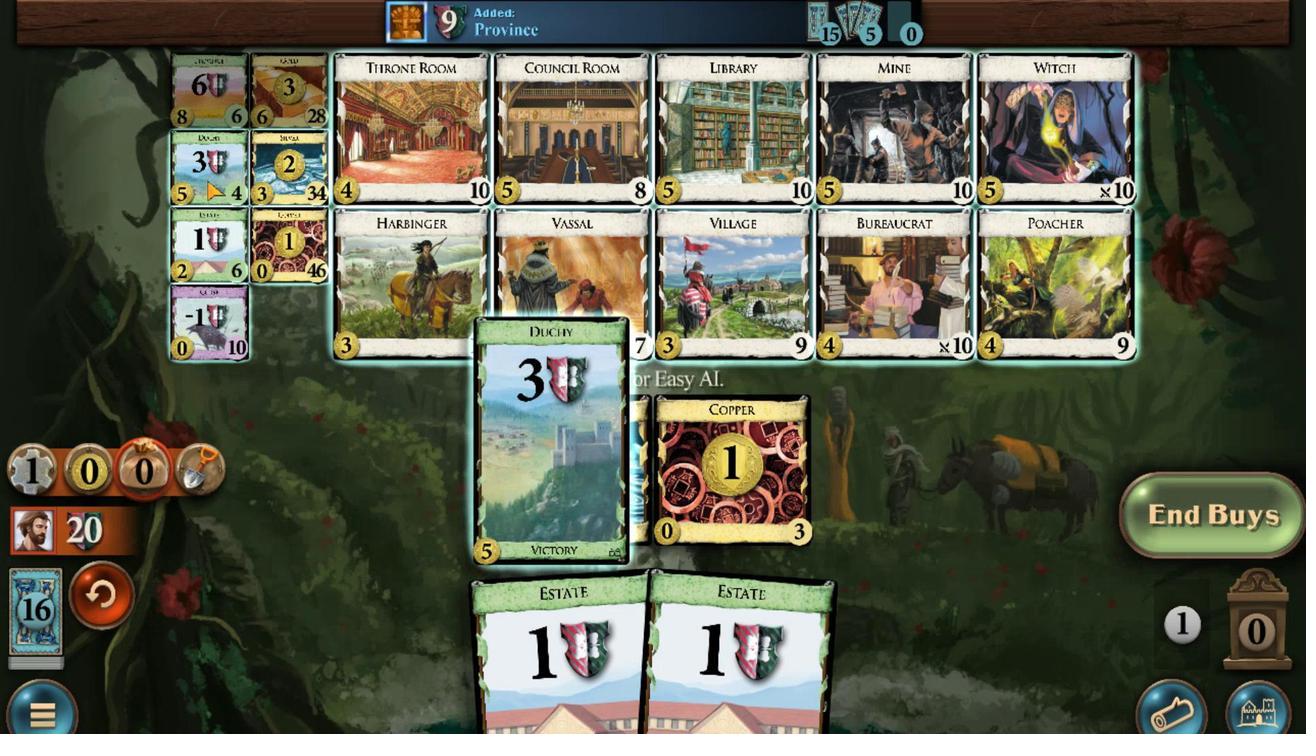 
Action: Mouse moved to (374, 683)
Screenshot: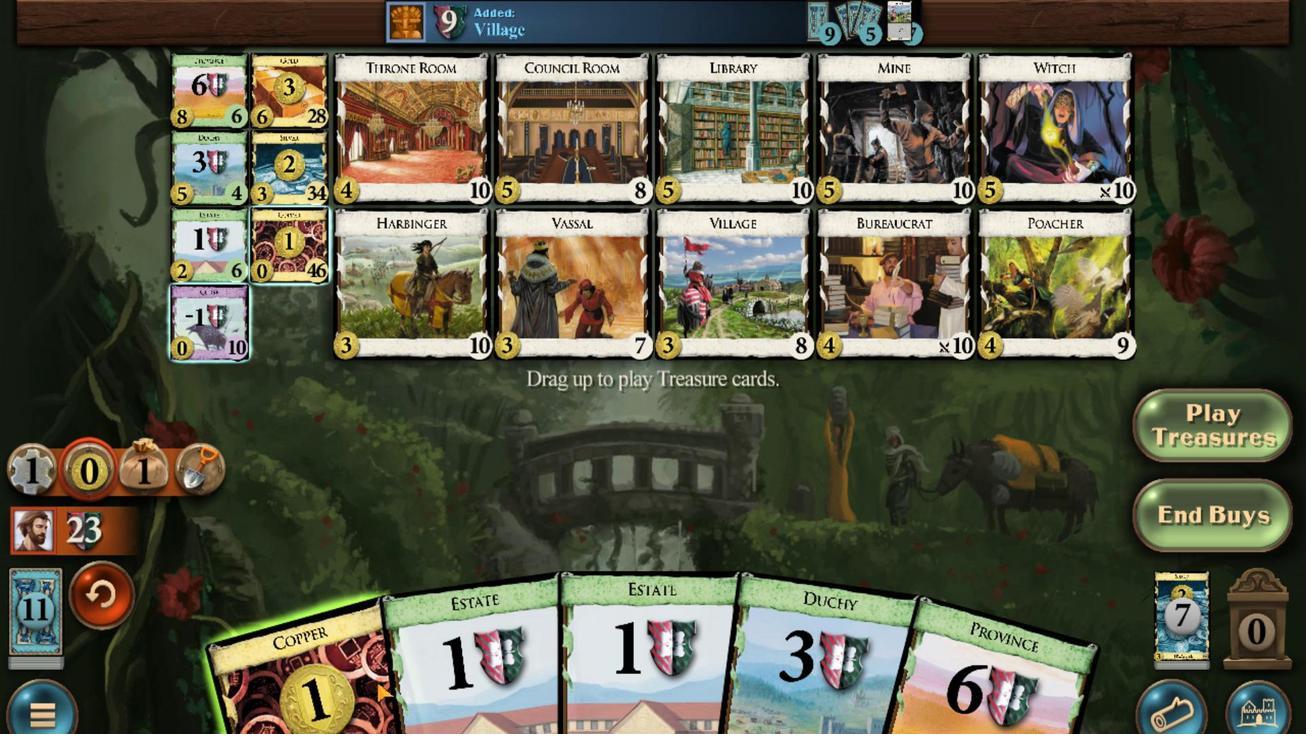
Action: Mouse scrolled (374, 682) with delta (0, 0)
Screenshot: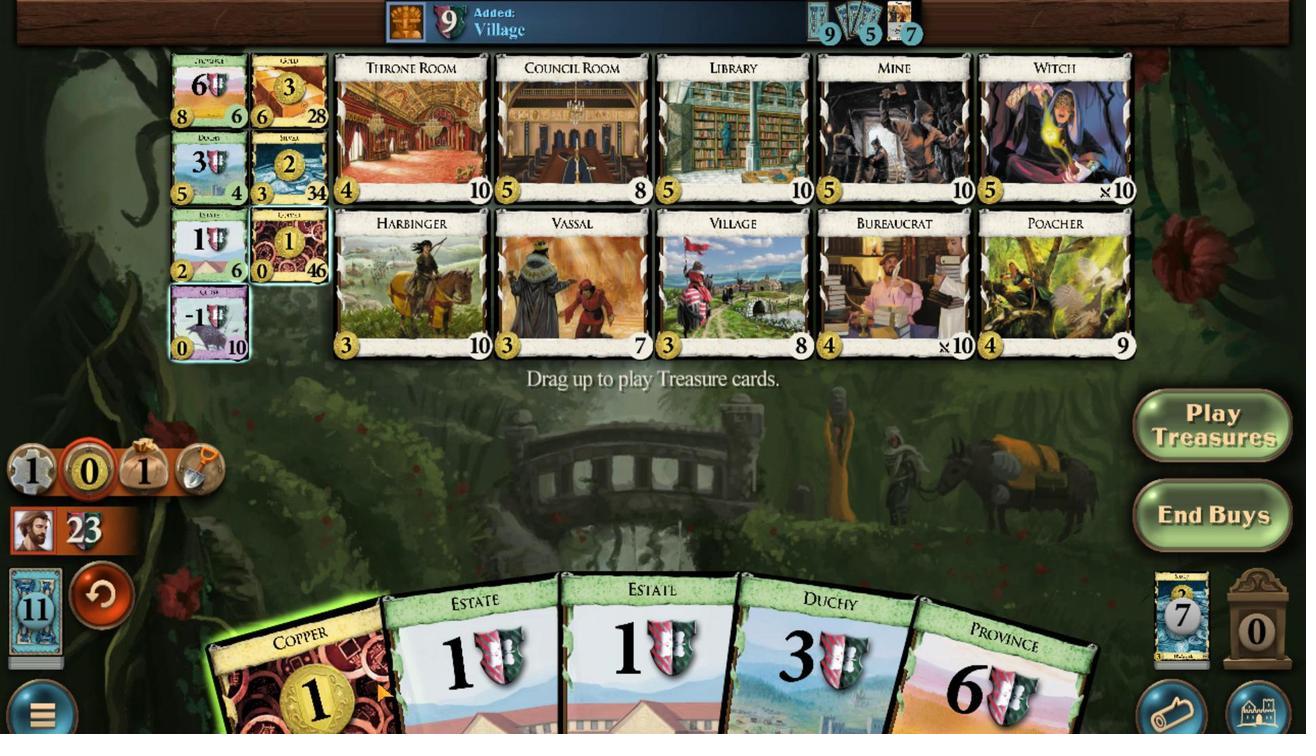 
Action: Mouse moved to (301, 257)
Screenshot: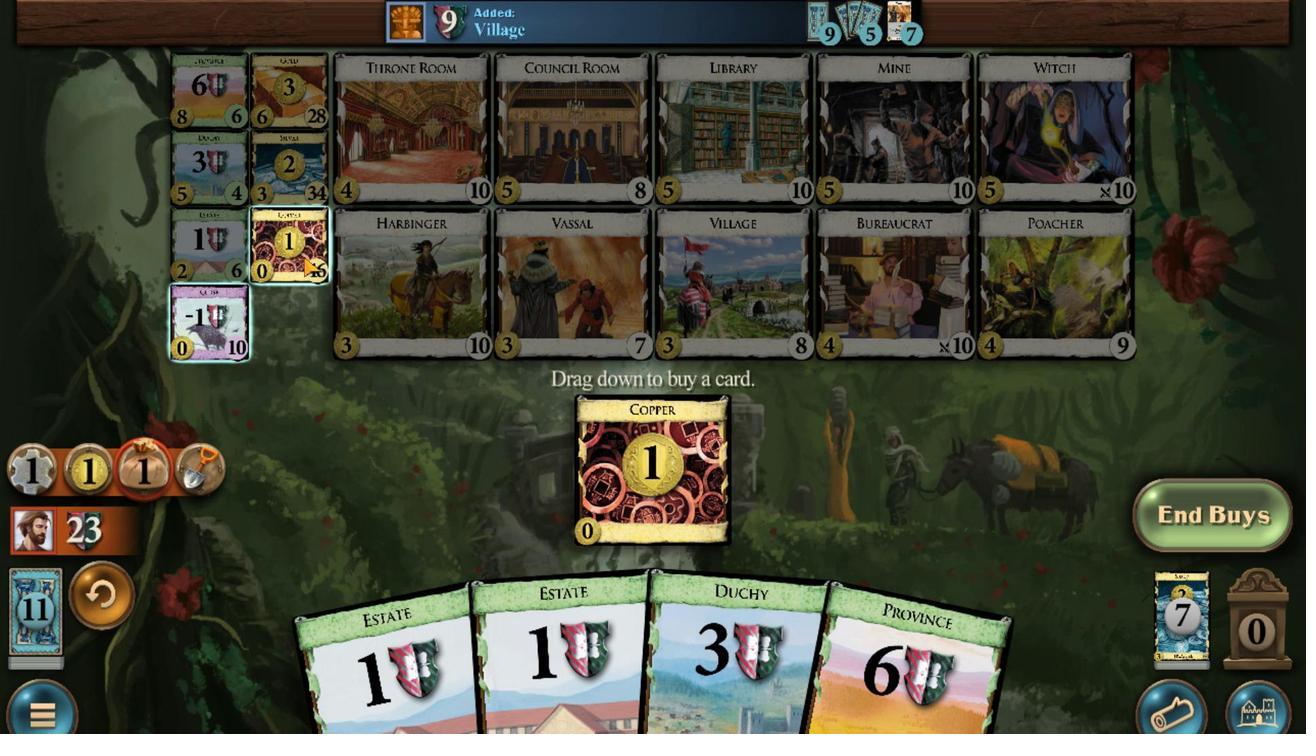 
Action: Mouse scrolled (301, 257) with delta (0, 0)
Screenshot: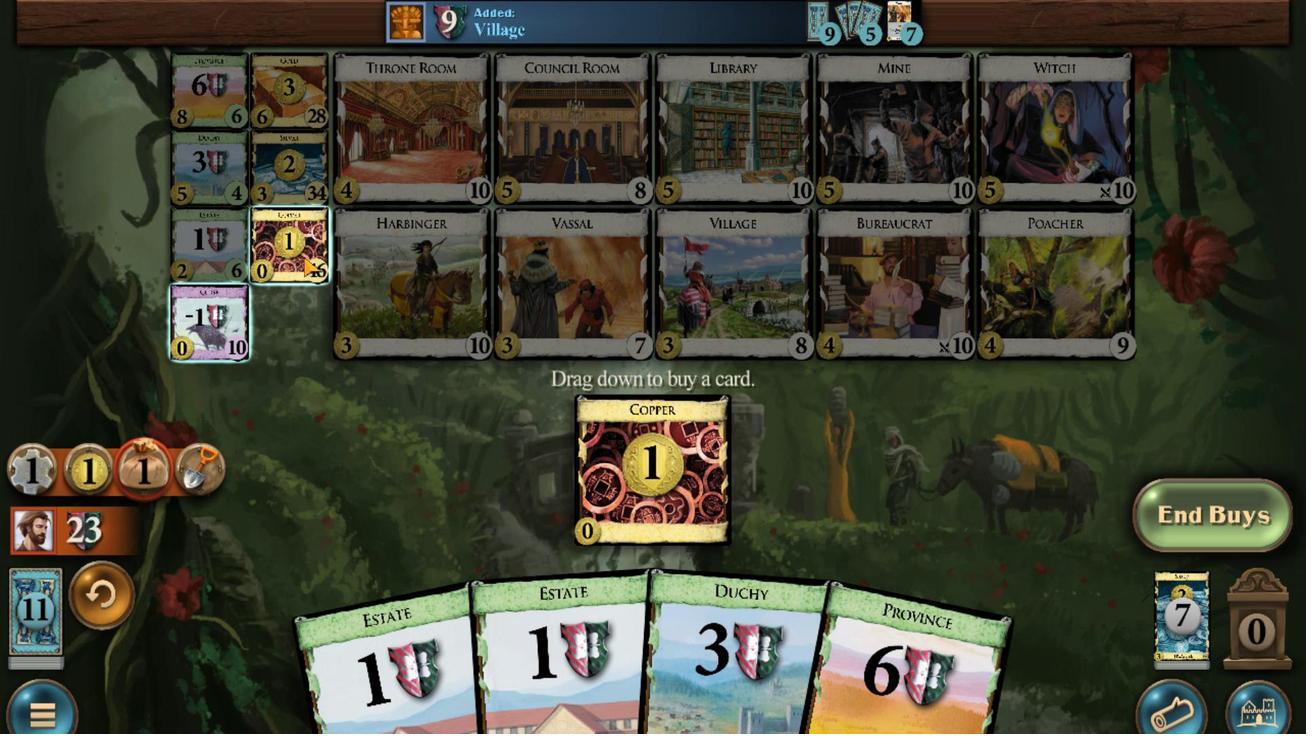 
Action: Mouse scrolled (301, 257) with delta (0, 0)
Screenshot: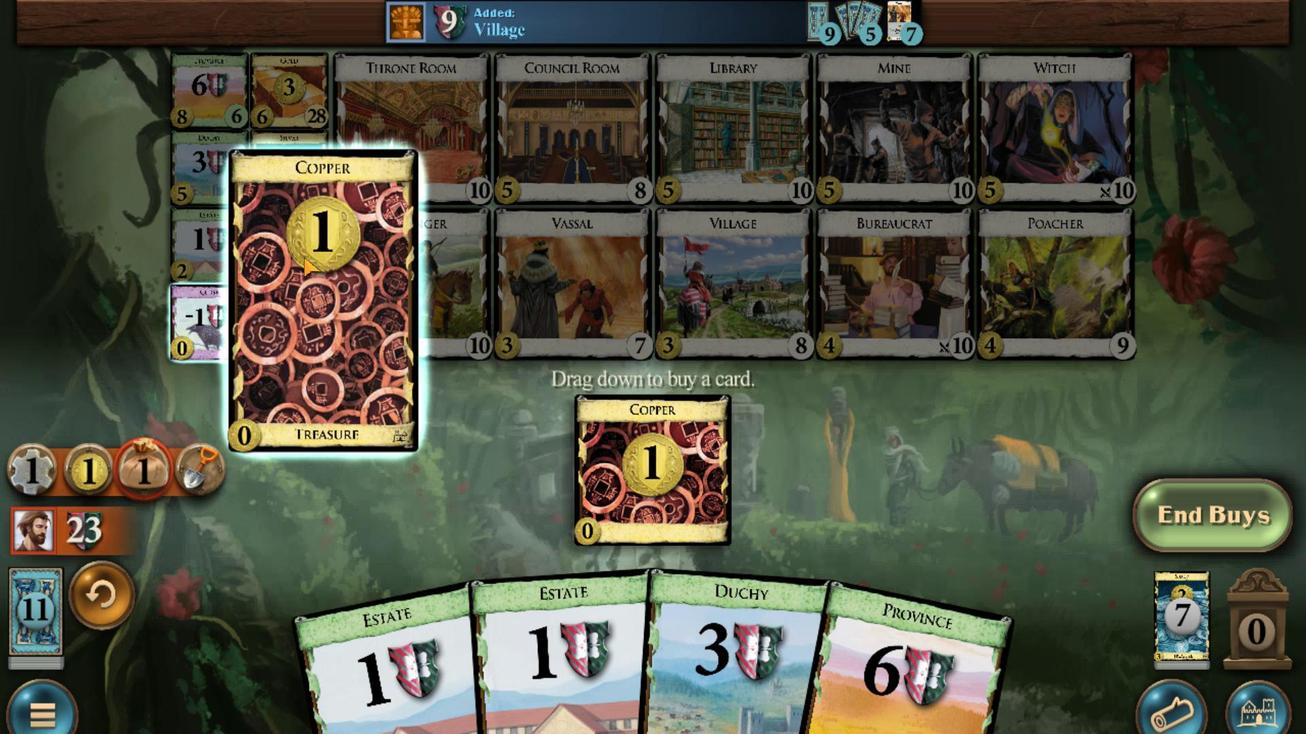 
Action: Mouse scrolled (301, 257) with delta (0, 0)
Screenshot: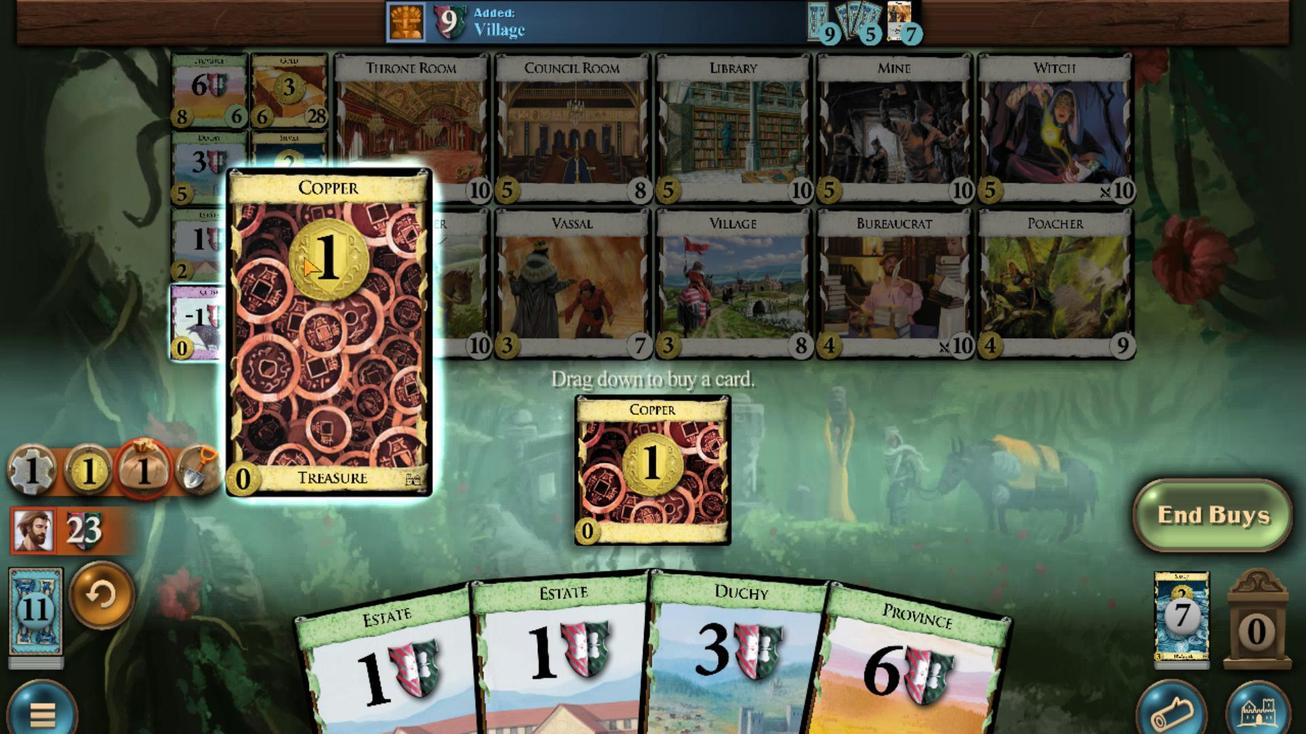 
Action: Mouse moved to (598, 617)
Screenshot: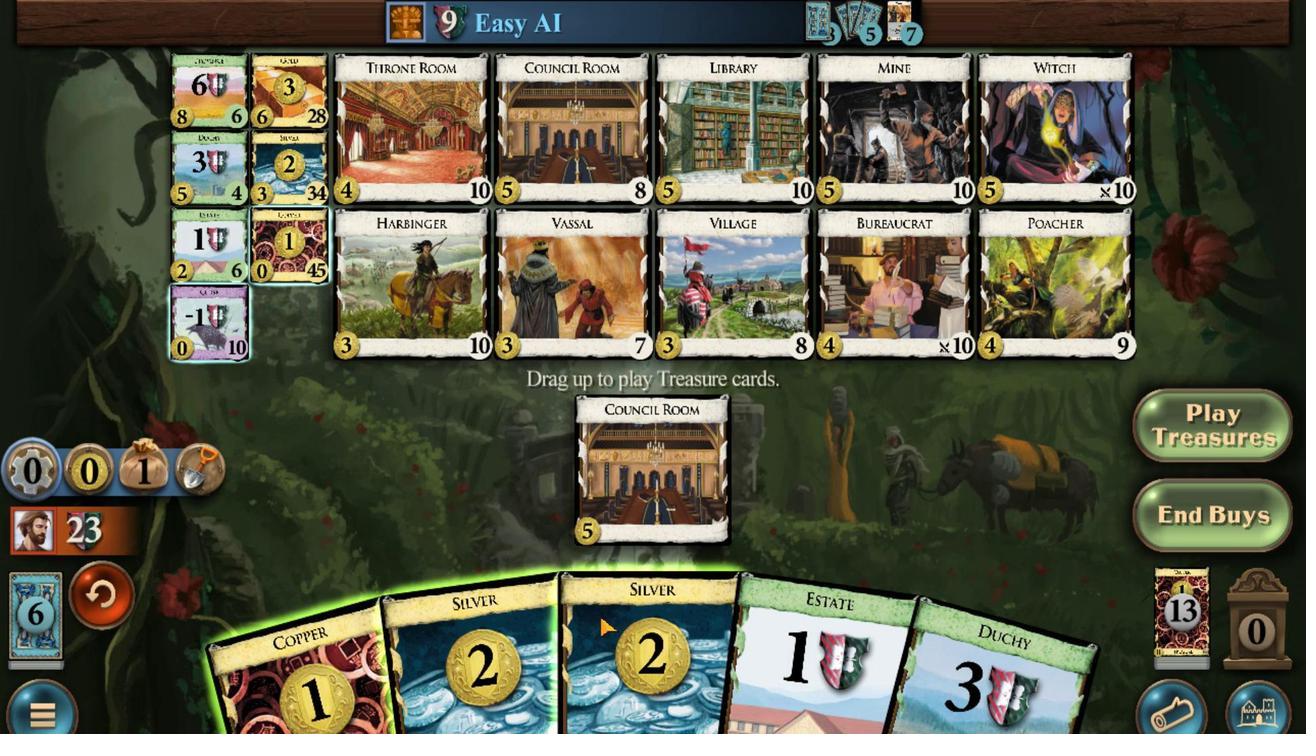 
Action: Mouse scrolled (598, 616) with delta (0, 0)
Screenshot: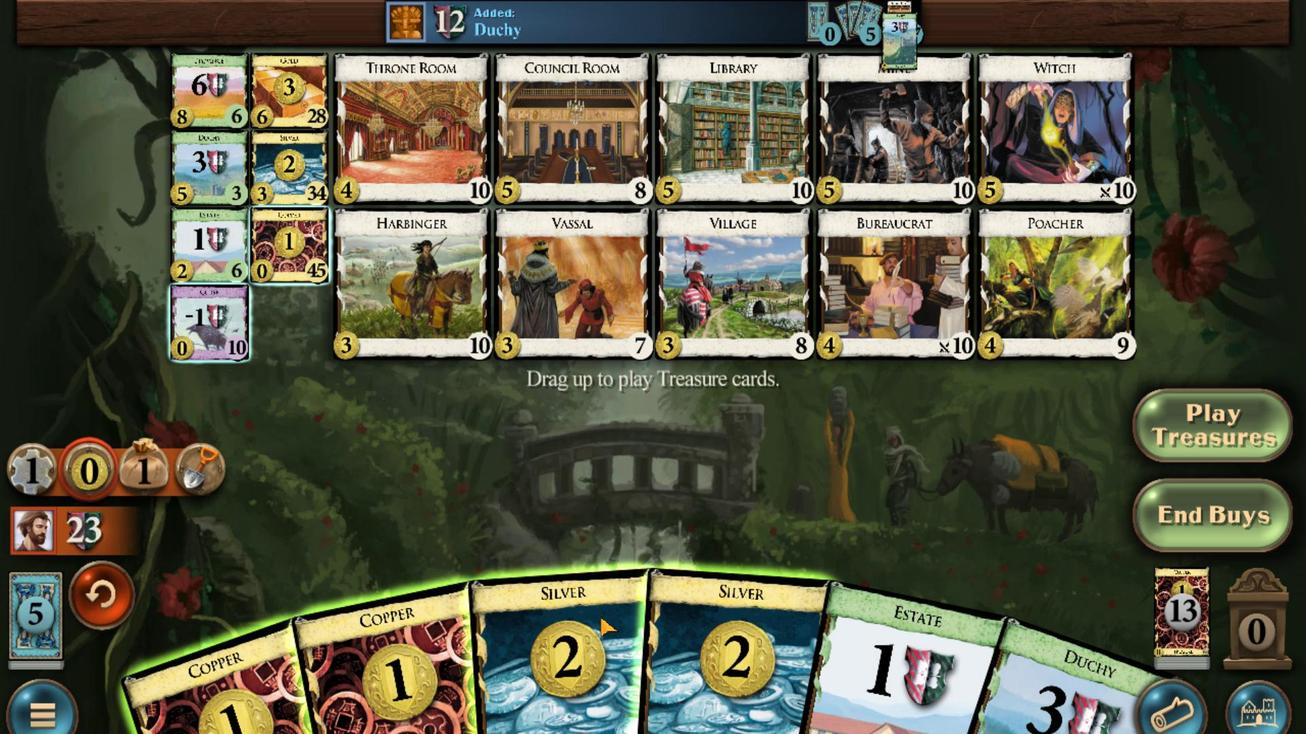 
Action: Mouse scrolled (598, 616) with delta (0, 0)
Screenshot: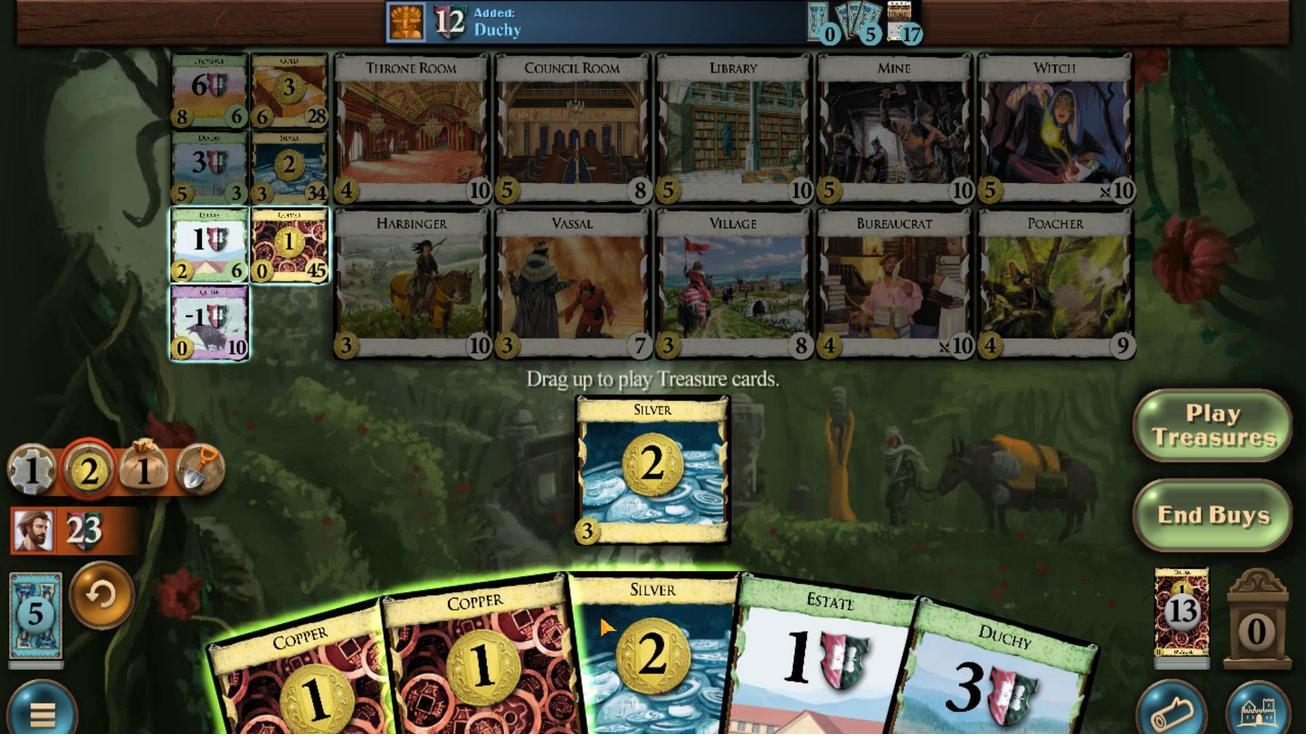 
Action: Mouse scrolled (598, 616) with delta (0, 0)
Screenshot: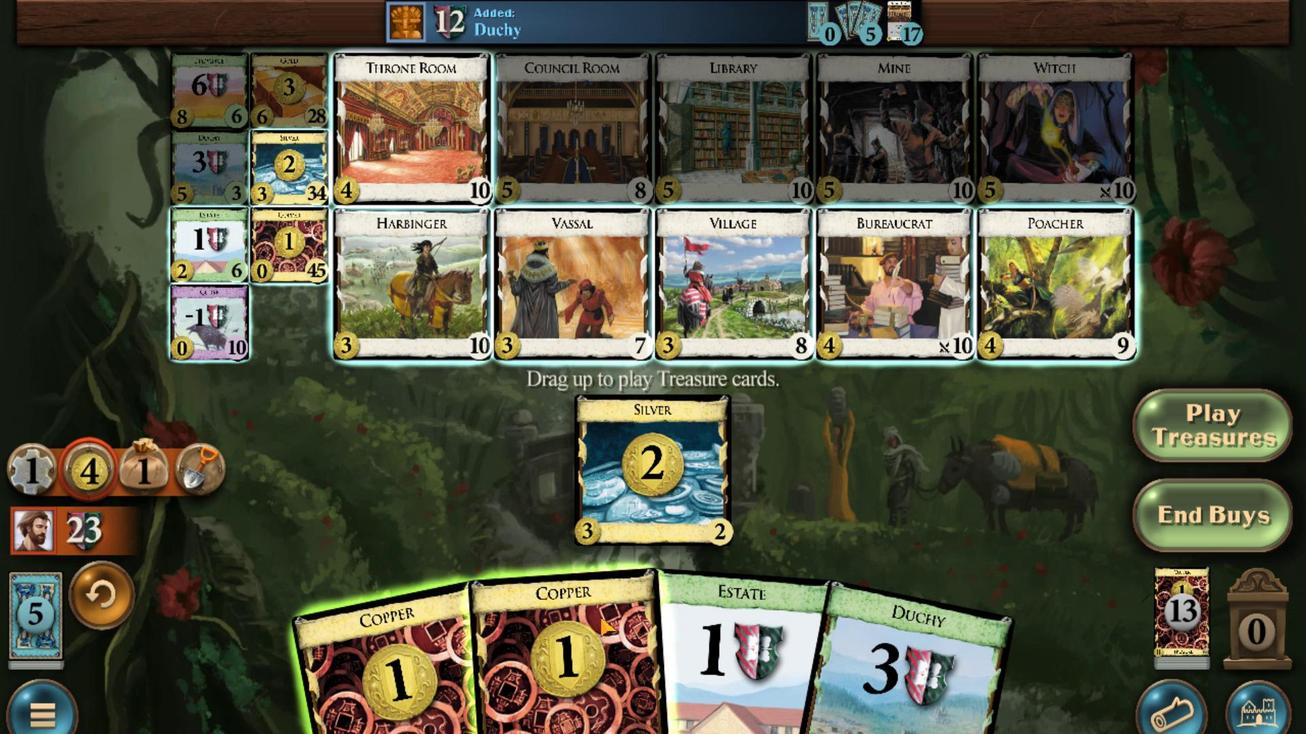 
Action: Mouse moved to (562, 623)
Screenshot: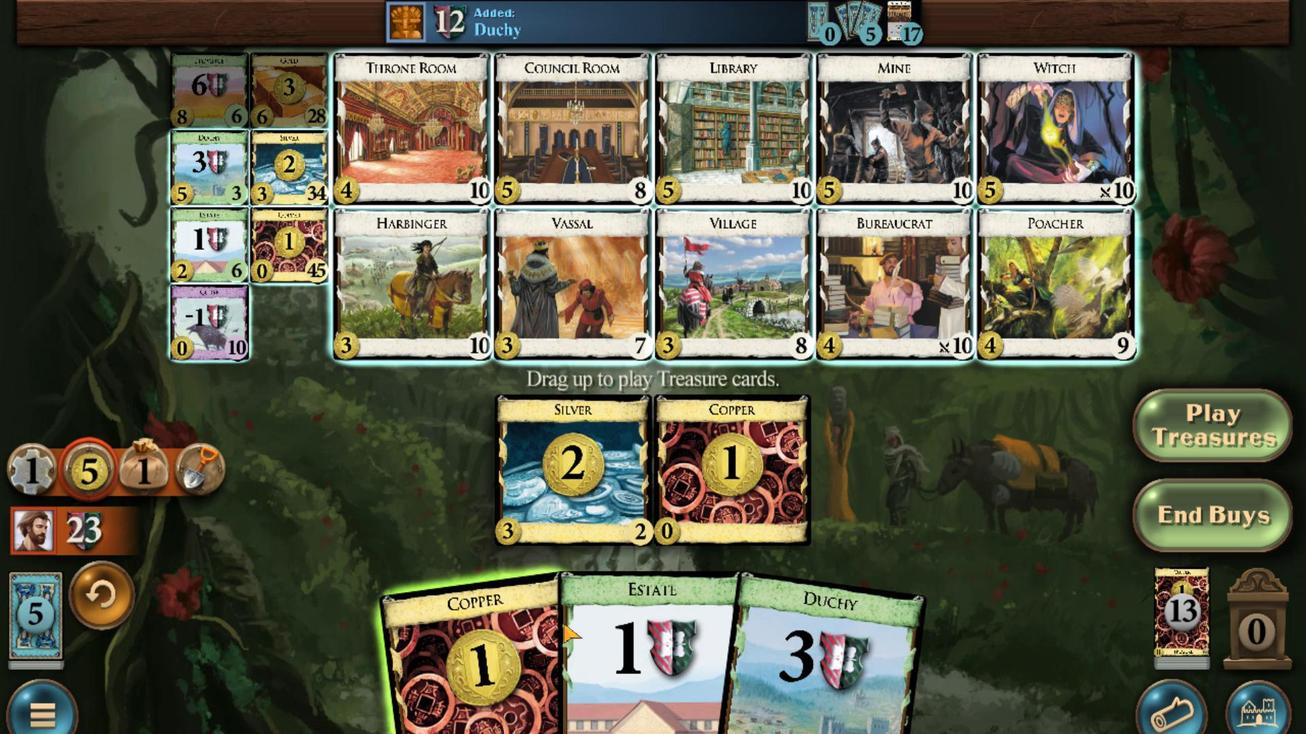 
Action: Mouse scrolled (562, 622) with delta (0, 0)
Screenshot: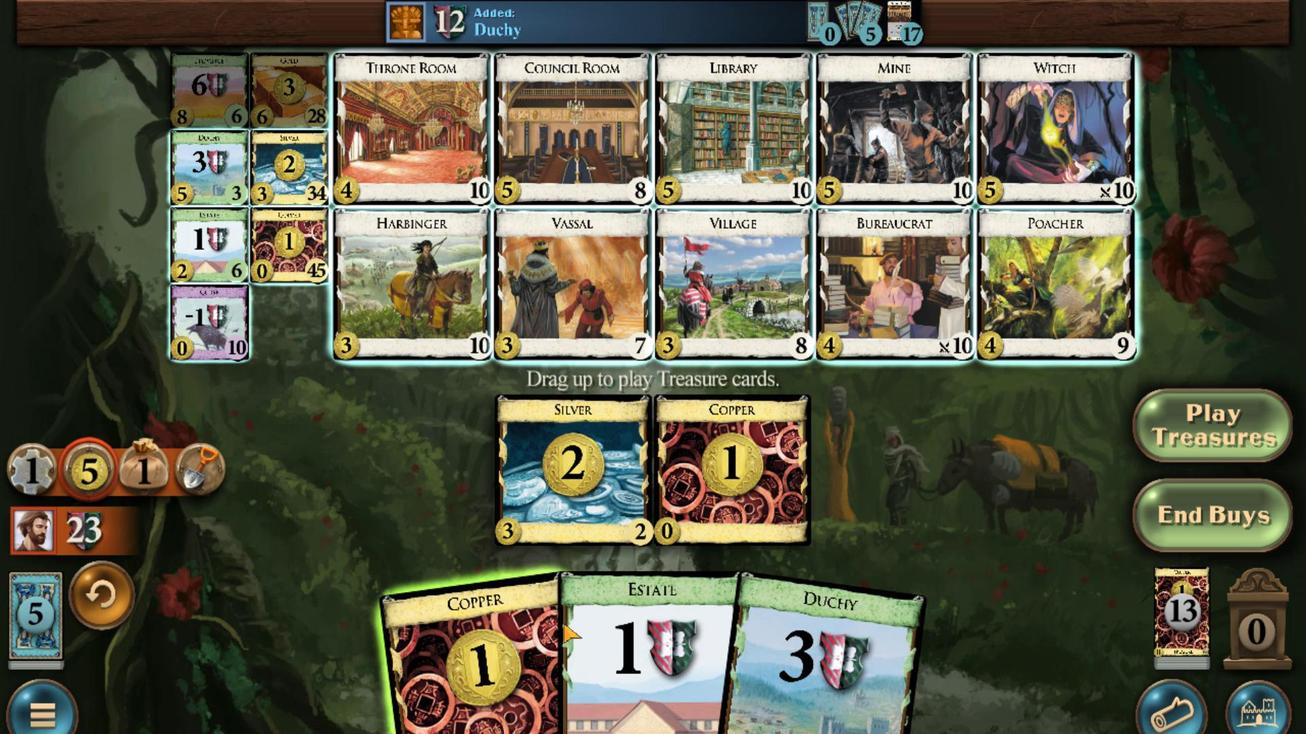 
Action: Mouse scrolled (562, 622) with delta (0, 0)
Screenshot: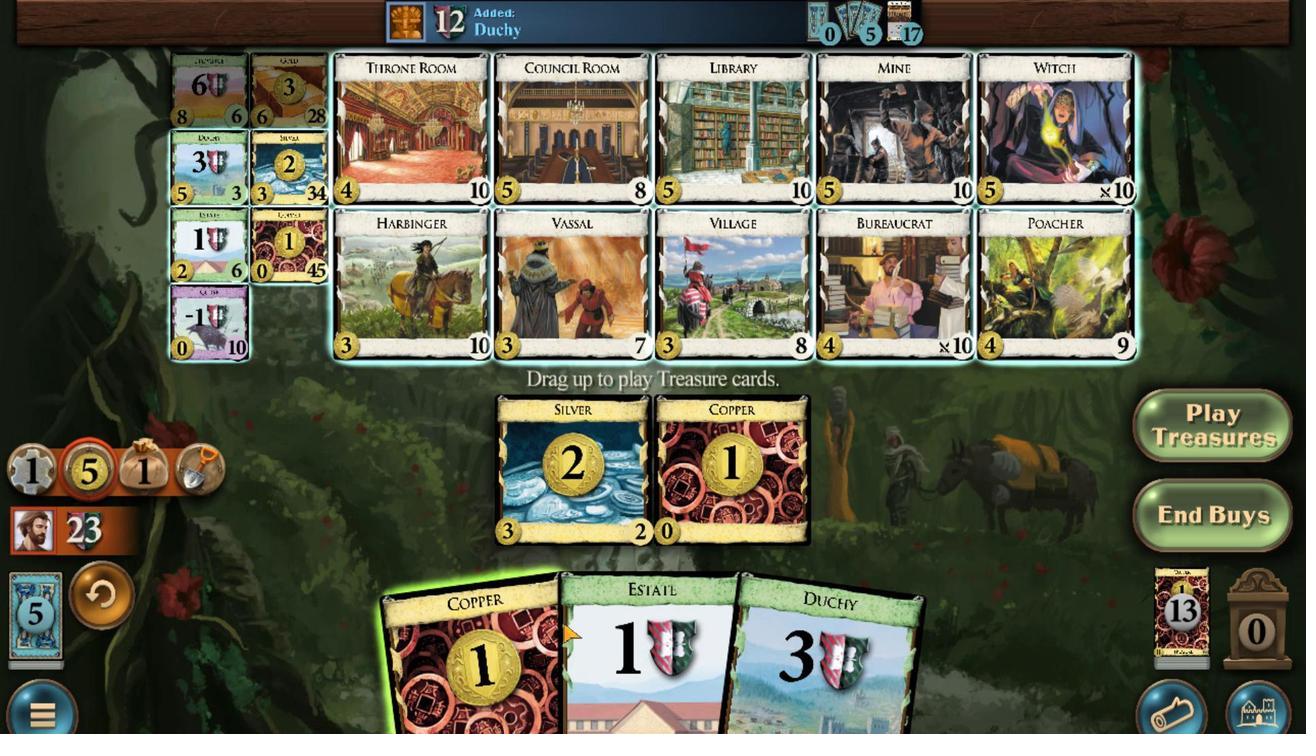 
Action: Mouse moved to (491, 618)
Screenshot: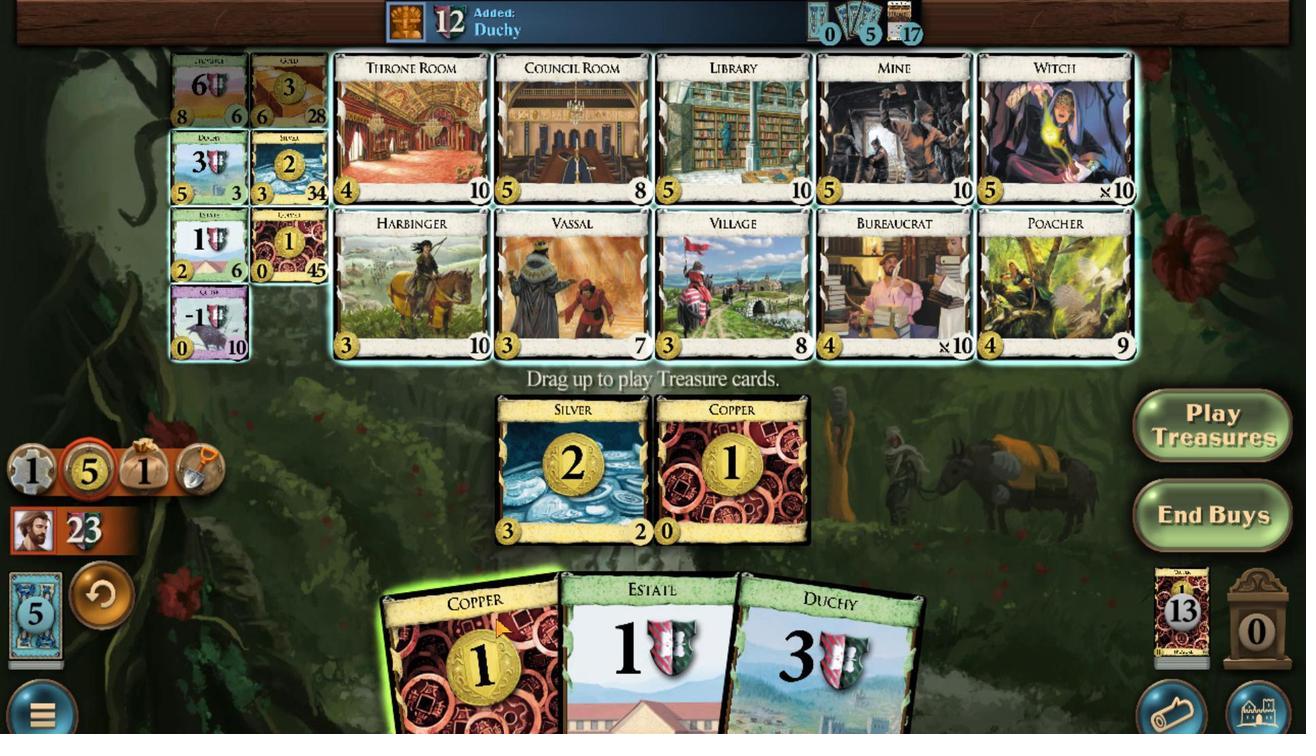 
Action: Mouse scrolled (491, 617) with delta (0, 0)
Screenshot: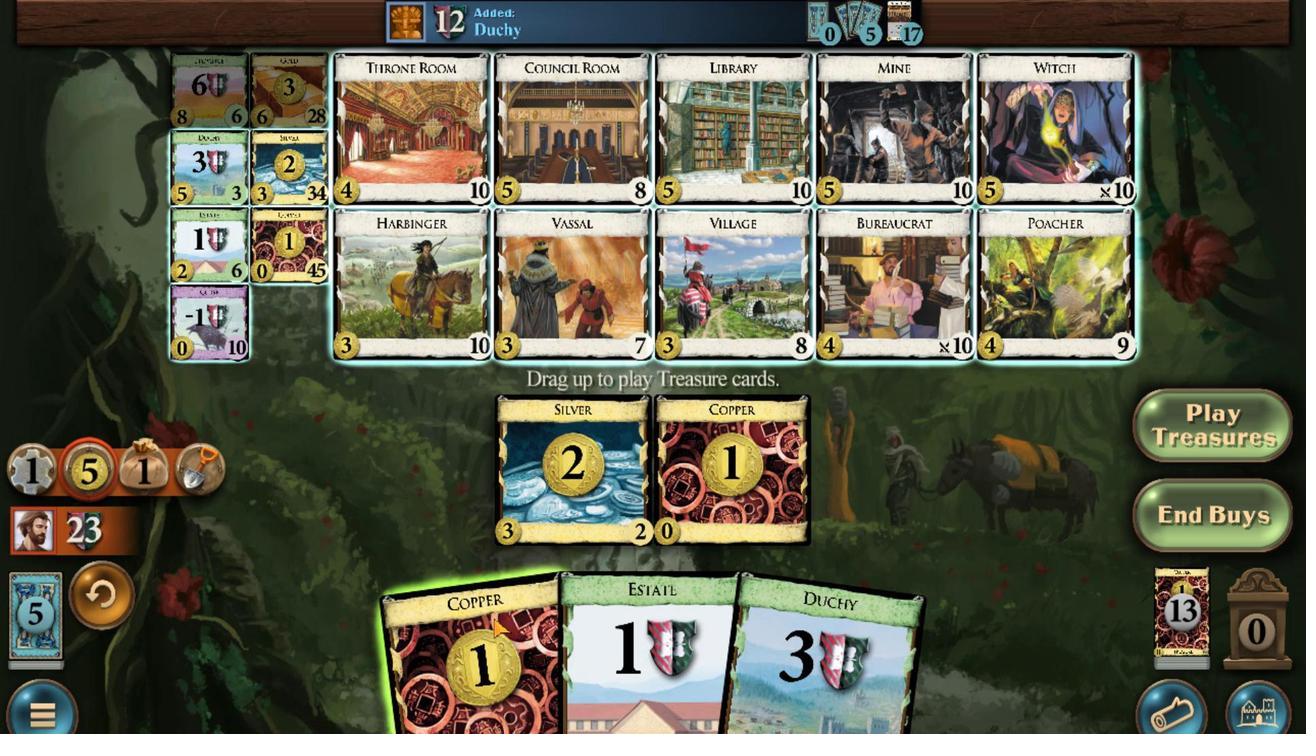
Action: Mouse moved to (261, 104)
Screenshot: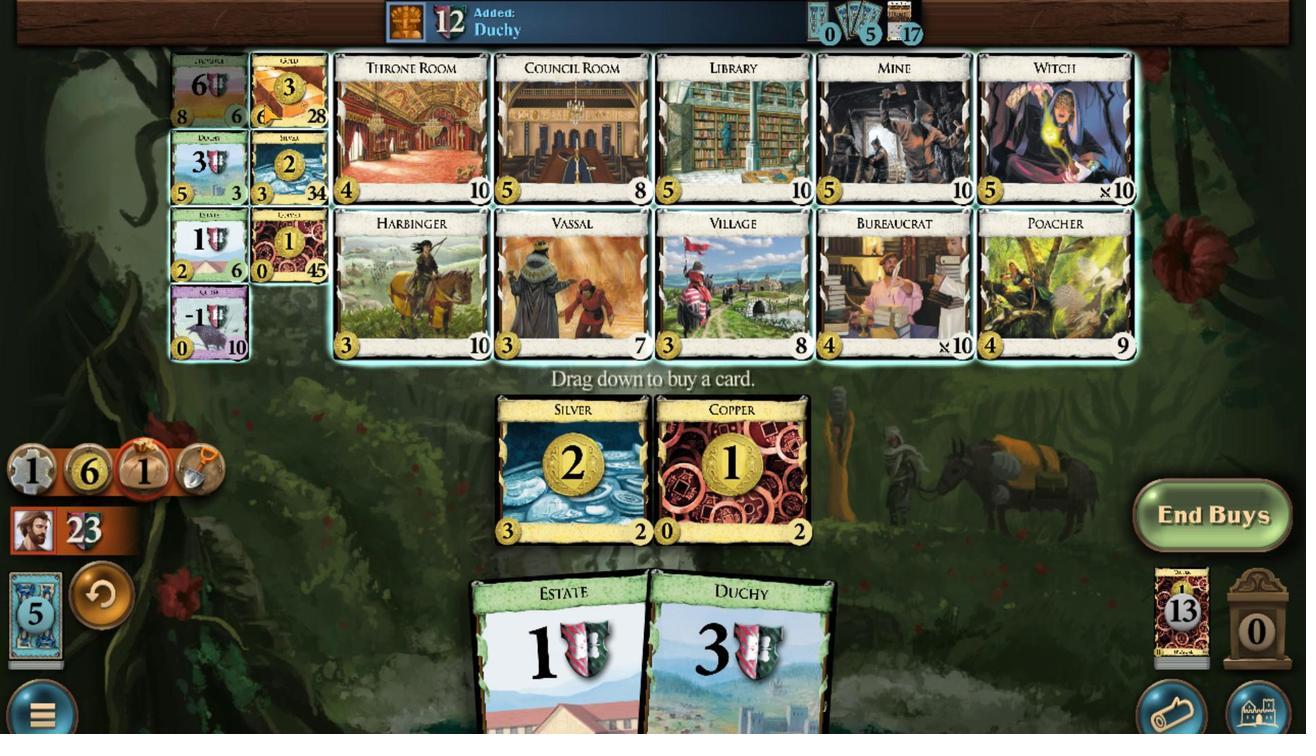 
Action: Mouse scrolled (261, 104) with delta (0, 0)
Screenshot: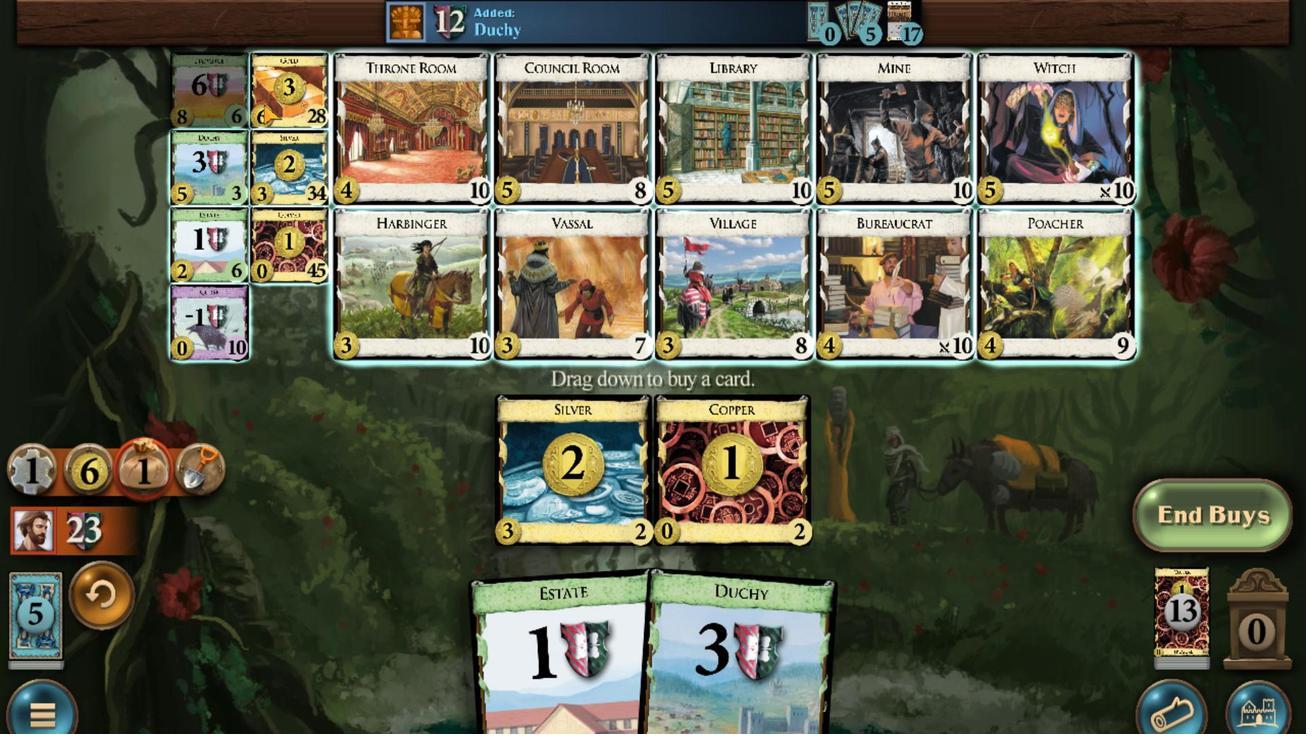 
Action: Mouse scrolled (261, 104) with delta (0, 0)
Screenshot: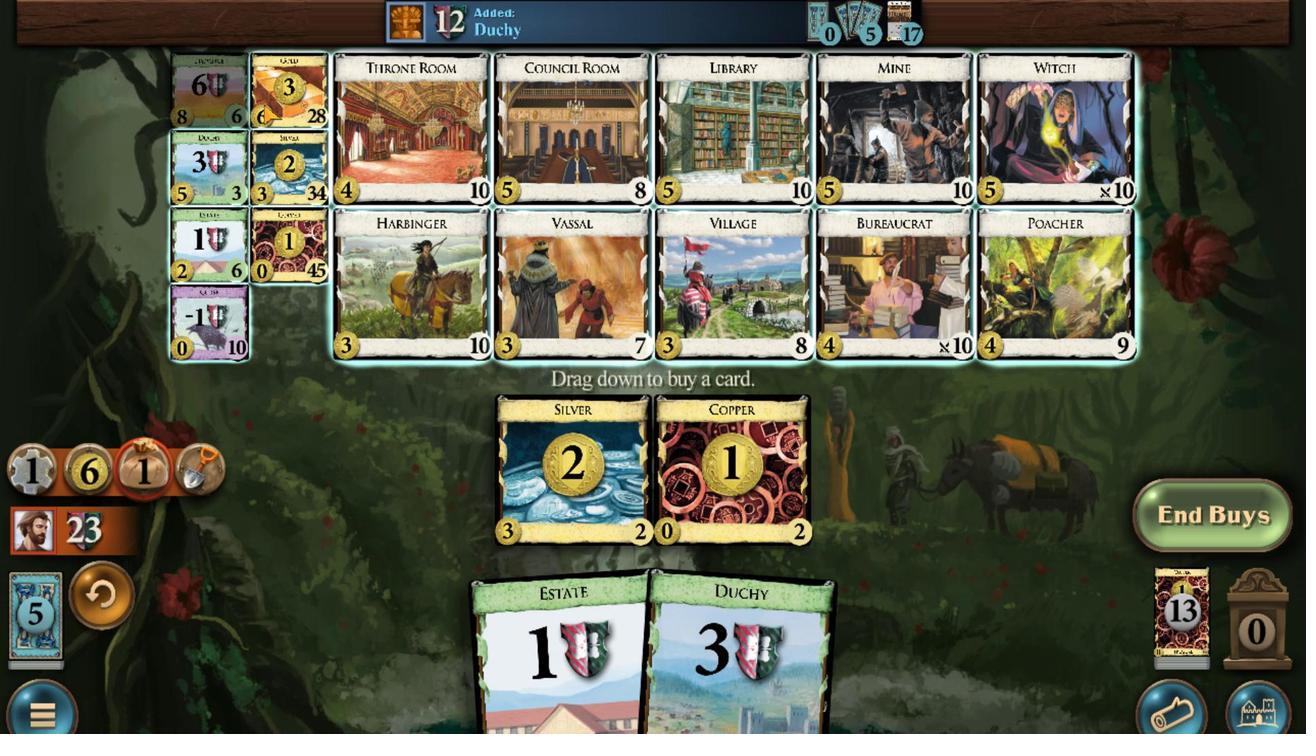 
Action: Mouse scrolled (261, 104) with delta (0, 0)
Screenshot: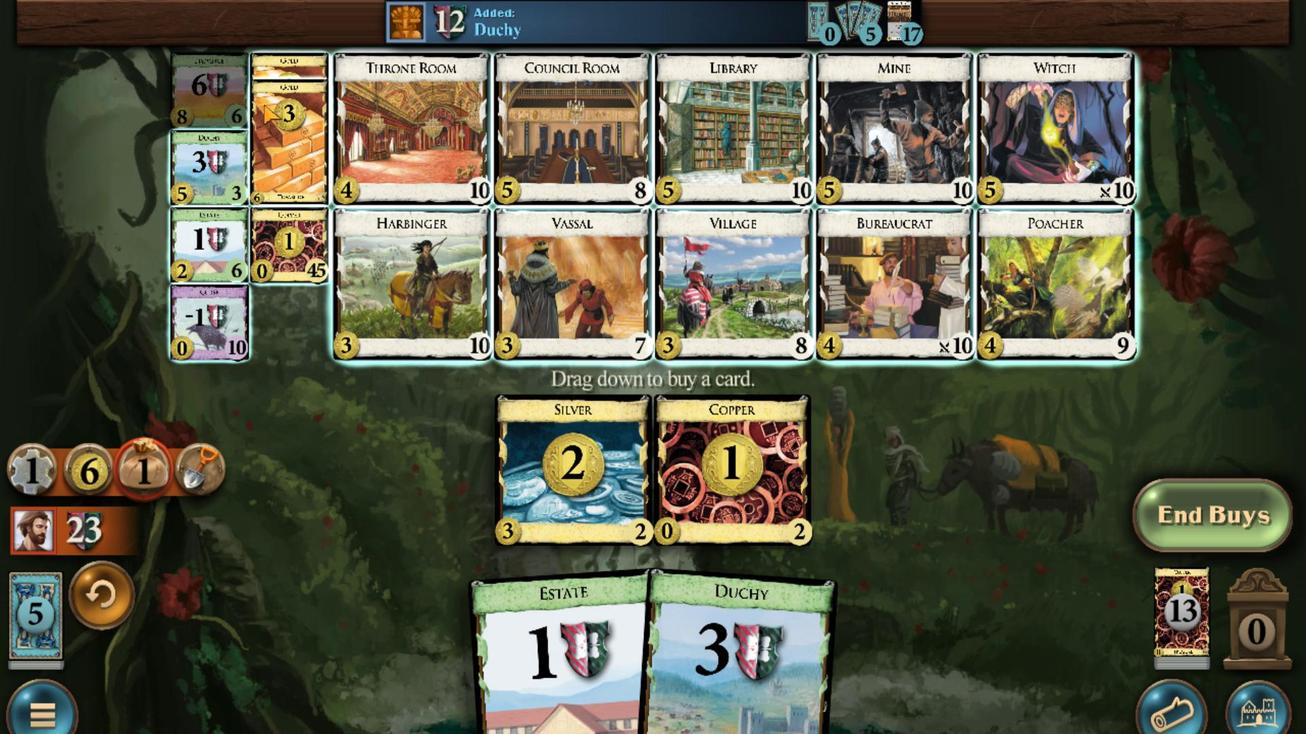 
Action: Mouse scrolled (261, 104) with delta (0, 0)
Screenshot: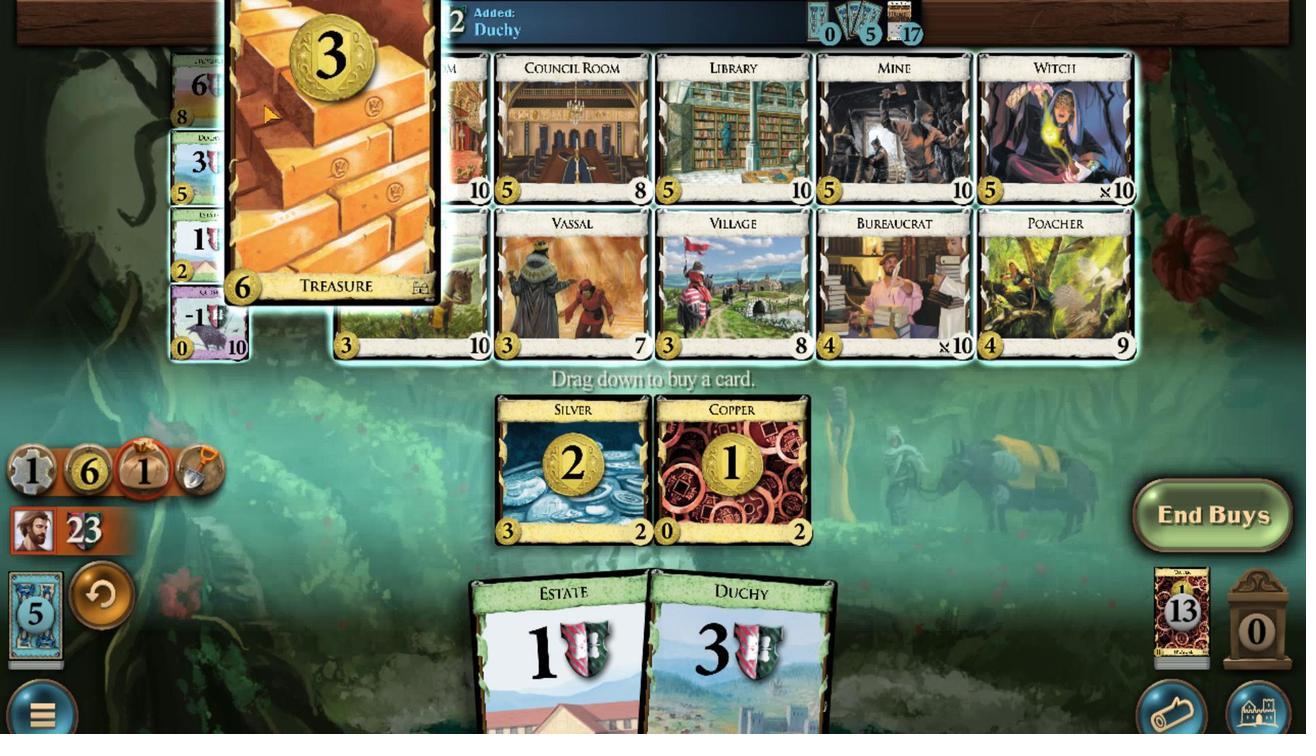 
Action: Mouse scrolled (261, 104) with delta (0, 0)
Screenshot: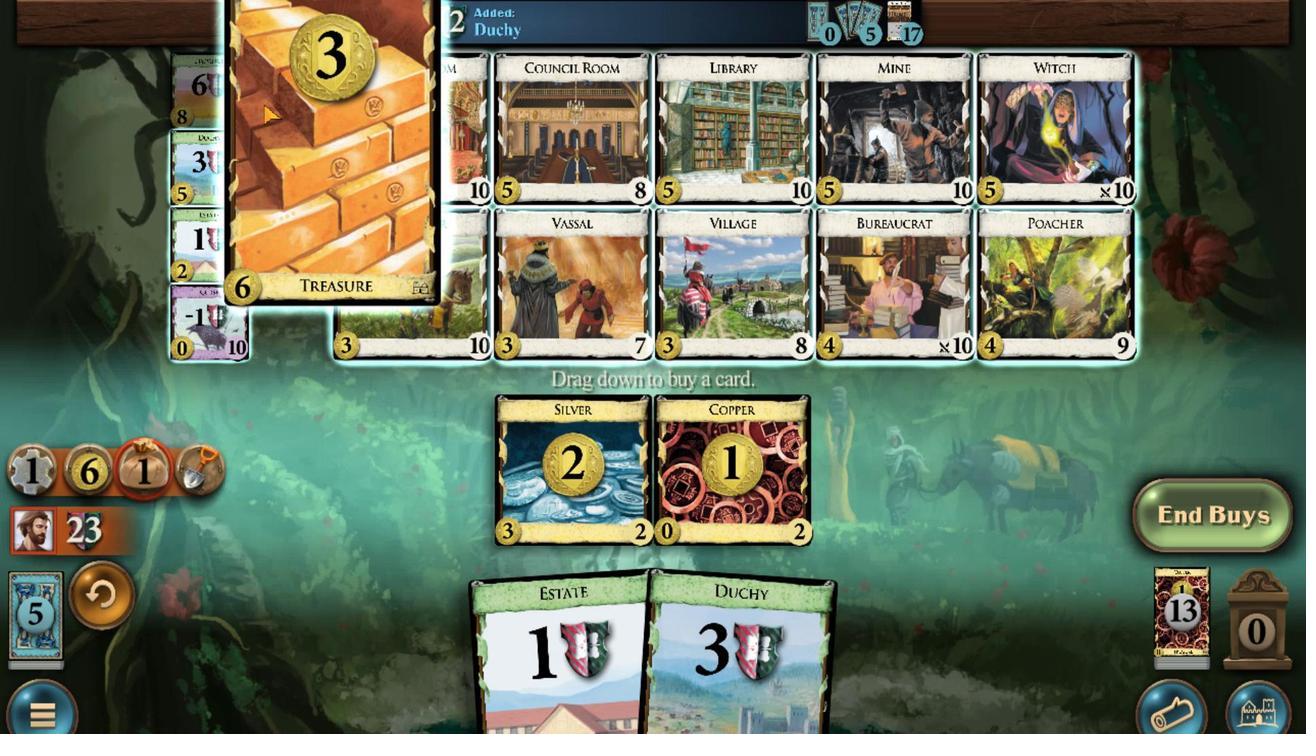 
Action: Mouse scrolled (261, 104) with delta (0, 0)
Screenshot: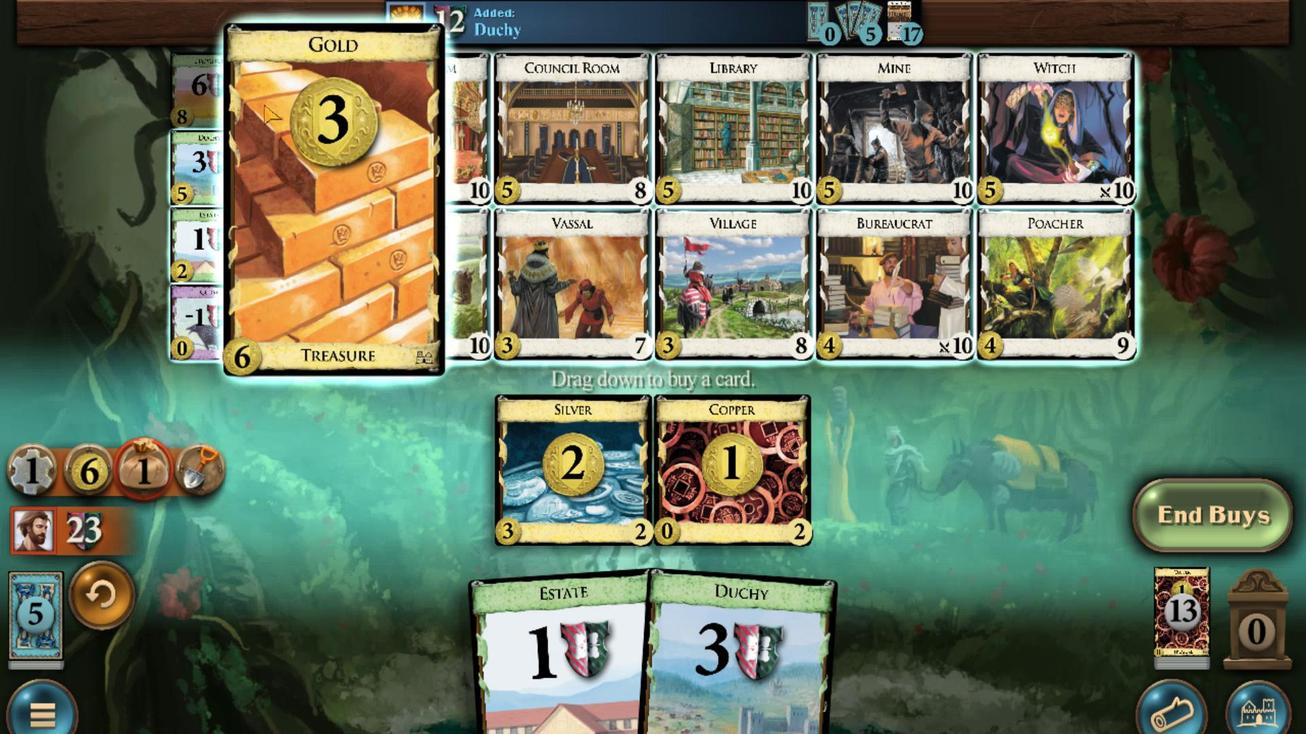 
Action: Mouse scrolled (261, 104) with delta (0, 0)
Screenshot: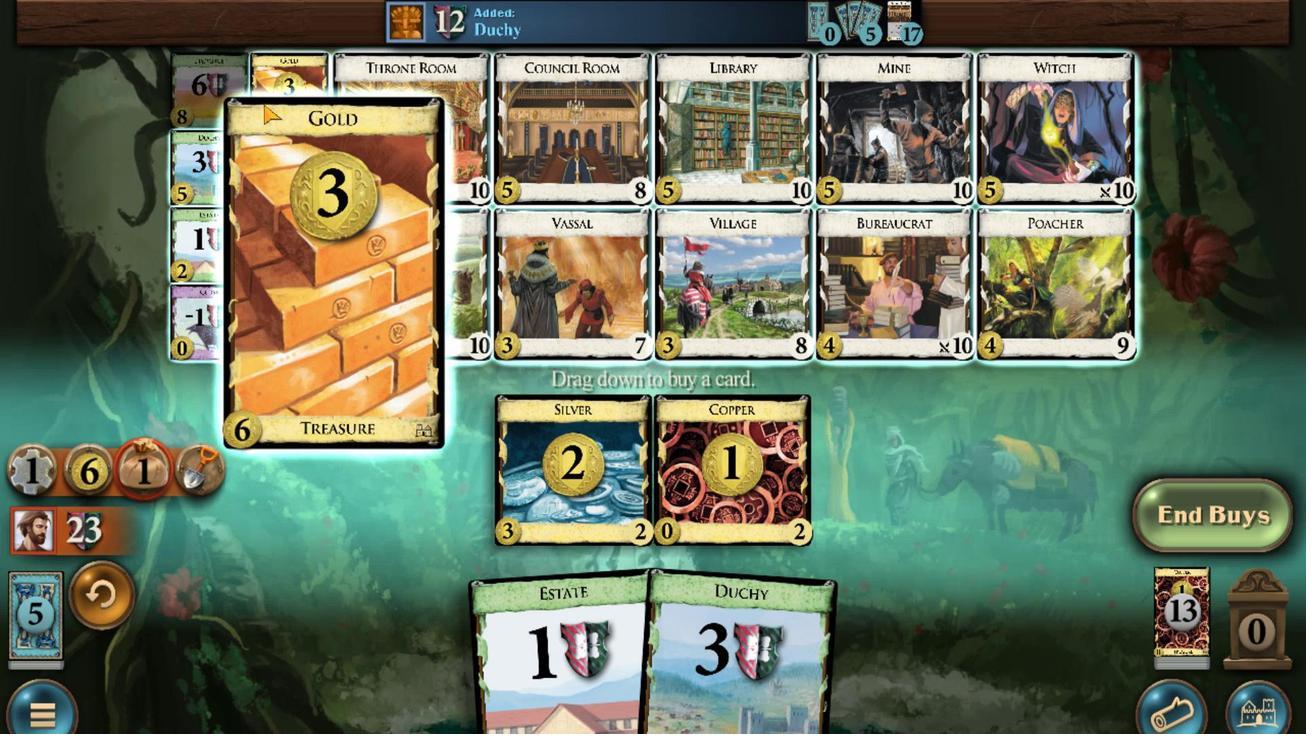 
Action: Mouse moved to (788, 630)
Screenshot: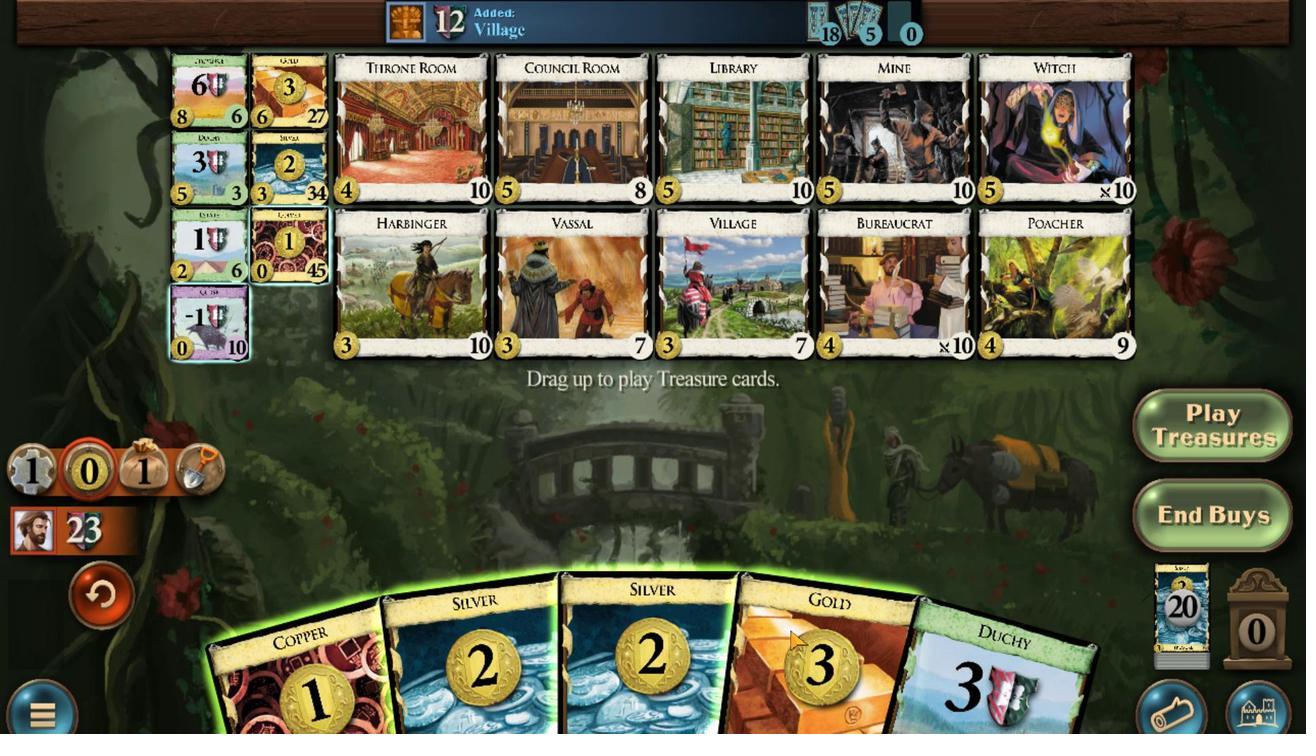 
Action: Mouse scrolled (788, 630) with delta (0, 0)
Screenshot: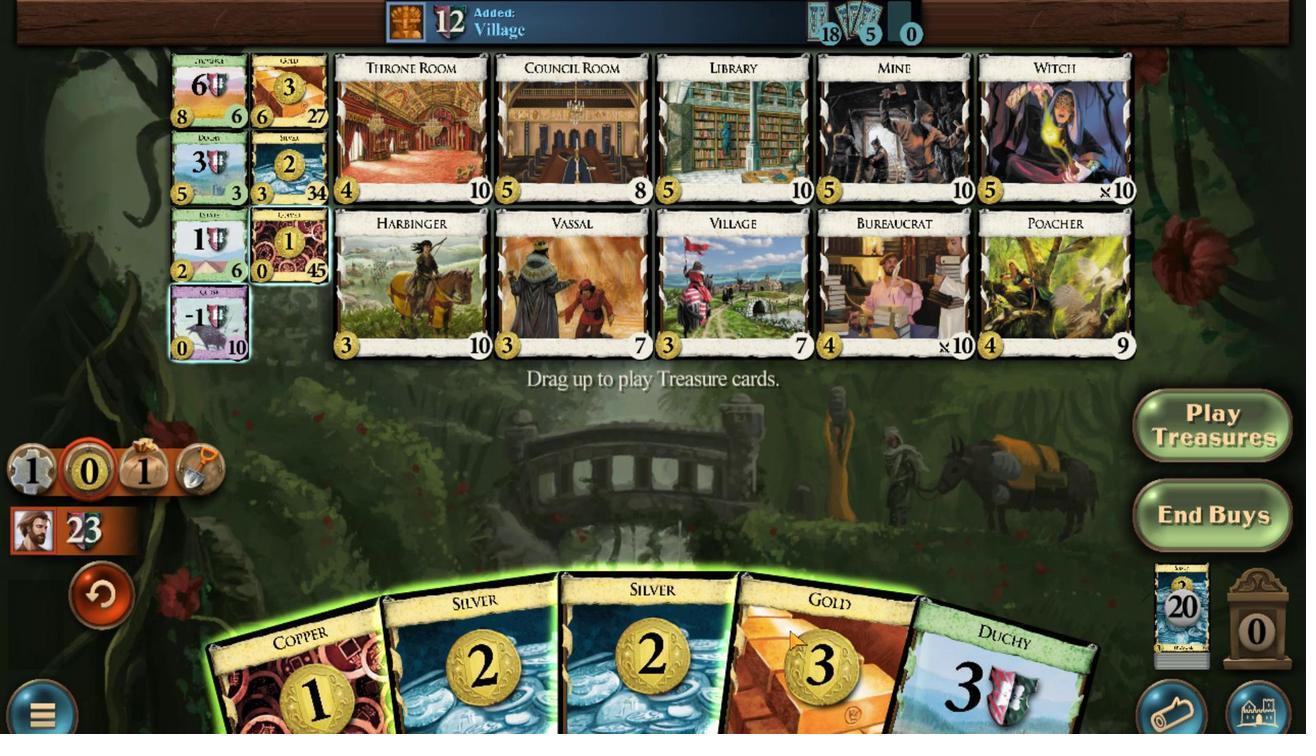 
Action: Mouse moved to (702, 630)
Screenshot: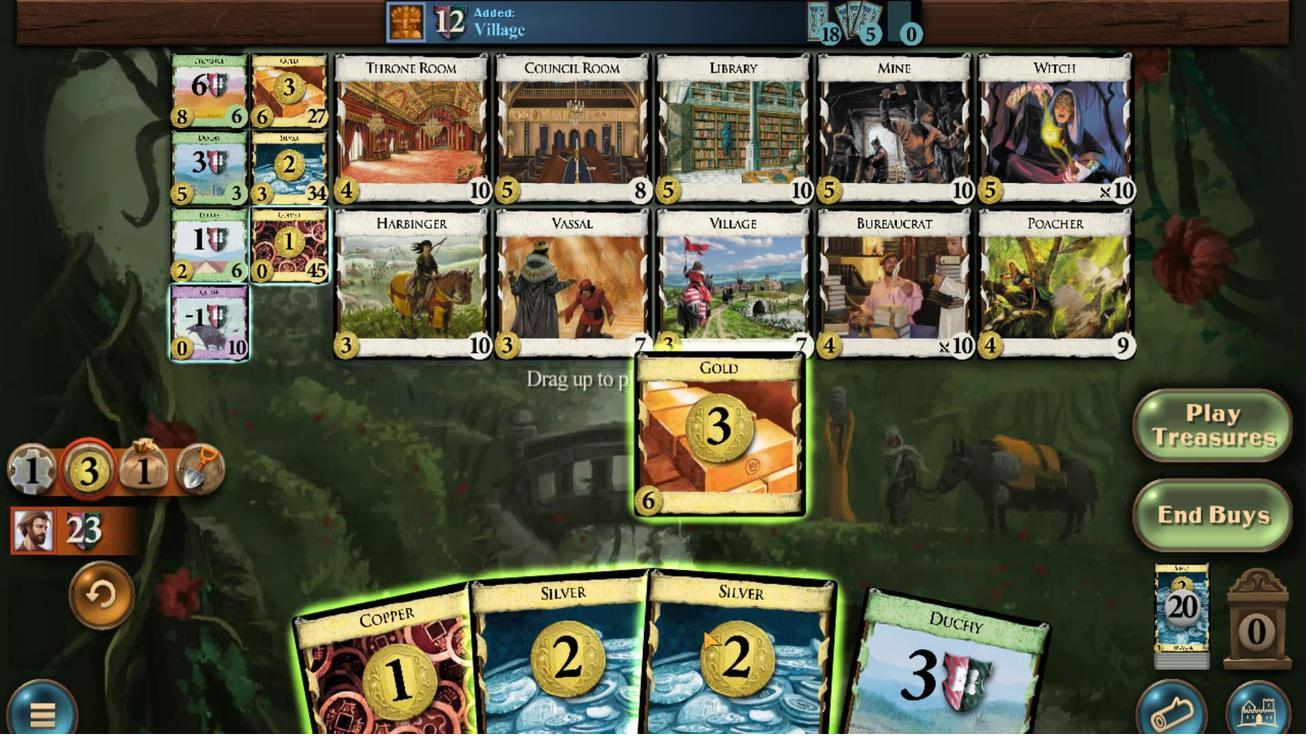 
Action: Mouse scrolled (702, 630) with delta (0, 0)
Screenshot: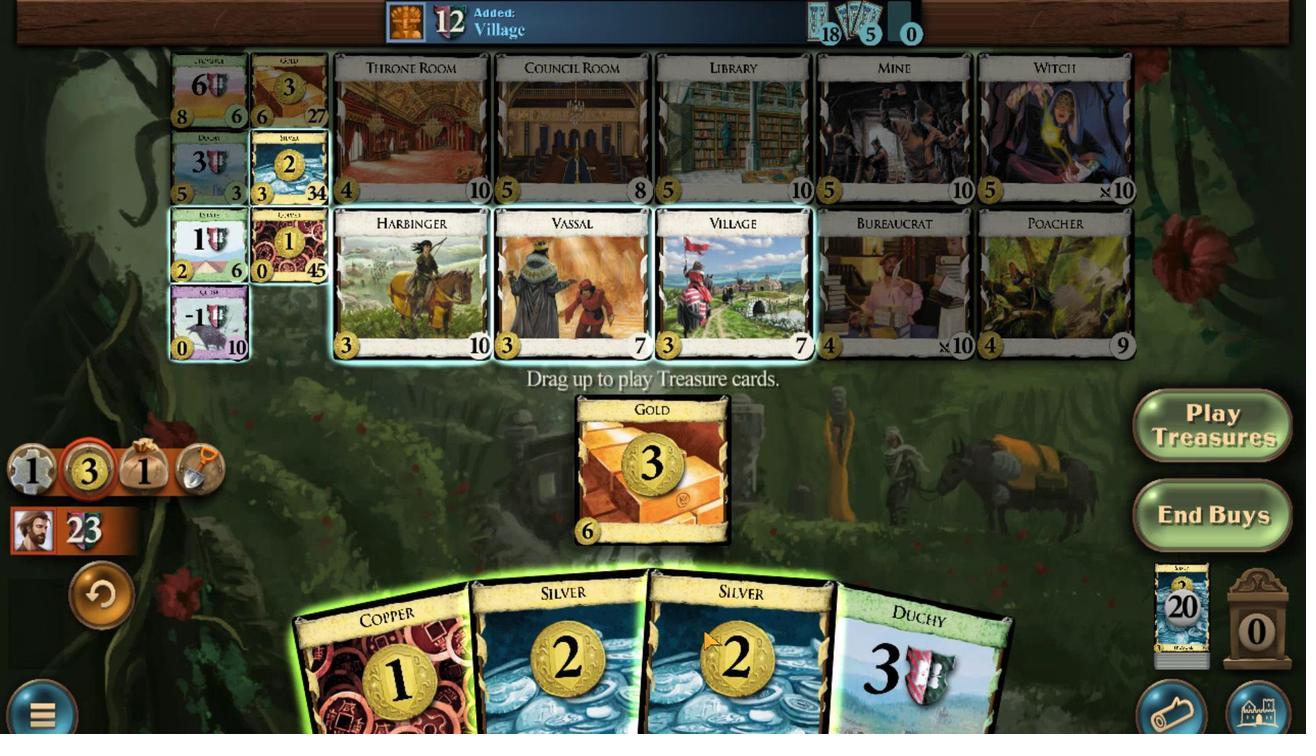 
Action: Mouse moved to (623, 638)
Screenshot: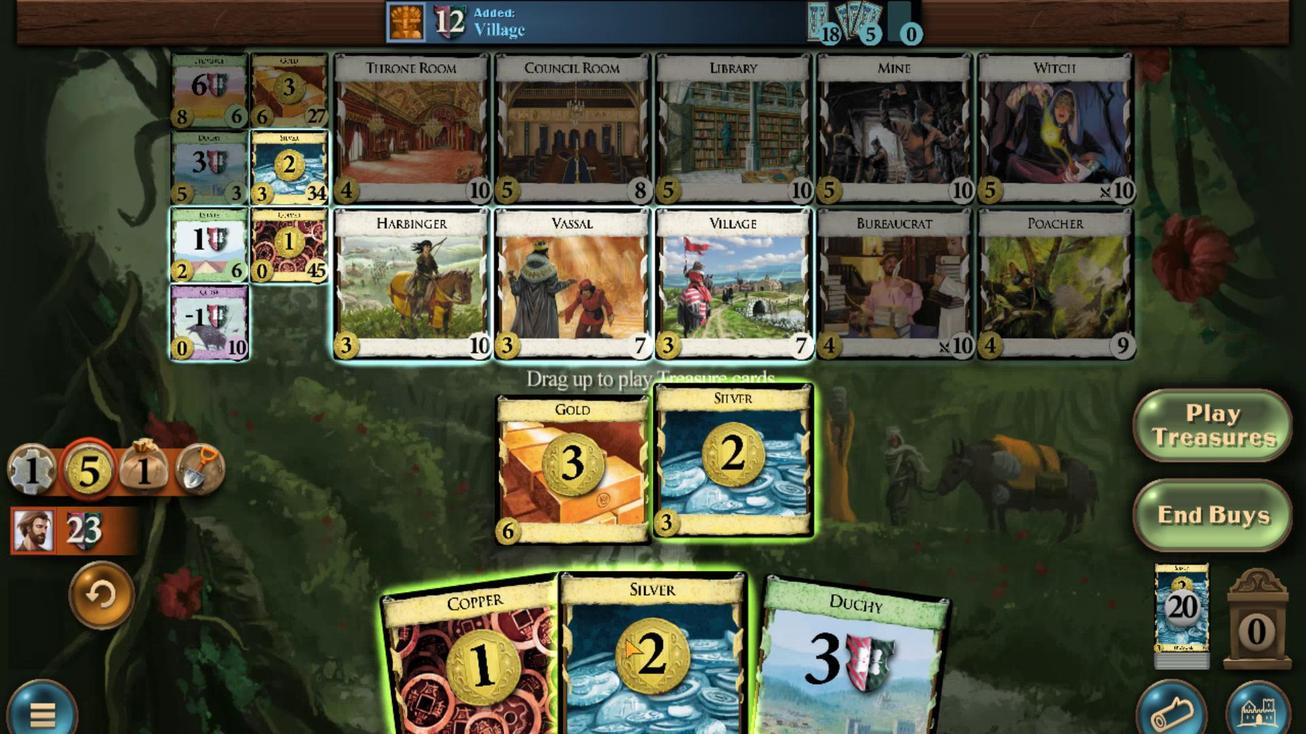 
Action: Mouse scrolled (623, 638) with delta (0, 0)
Screenshot: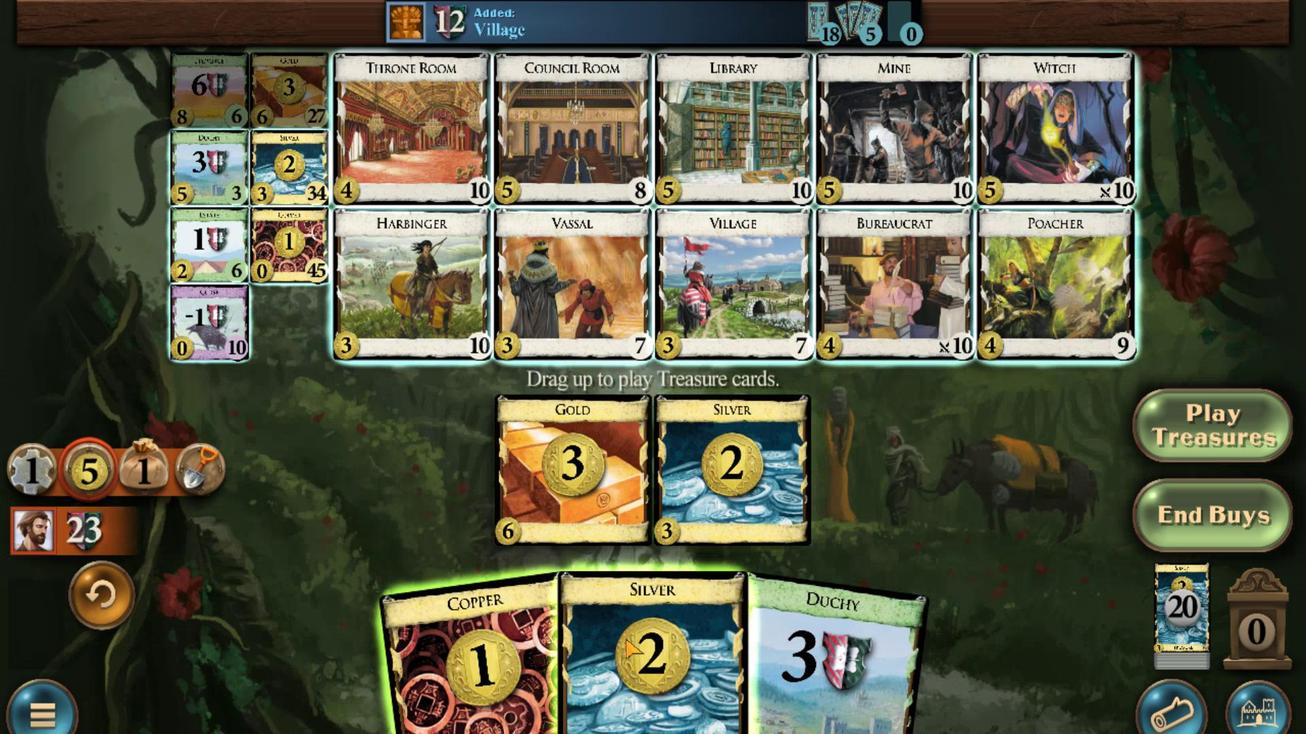 
Action: Mouse moved to (572, 640)
Screenshot: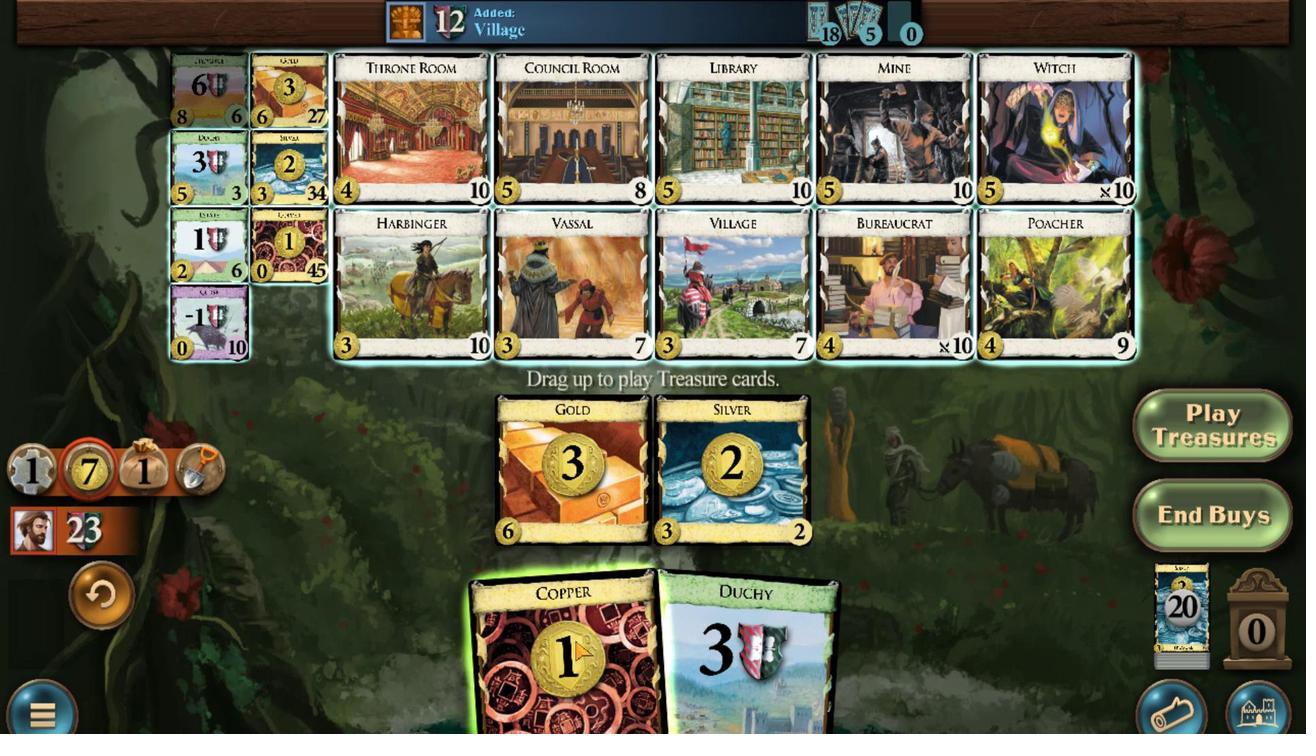 
Action: Mouse scrolled (572, 640) with delta (0, 0)
Screenshot: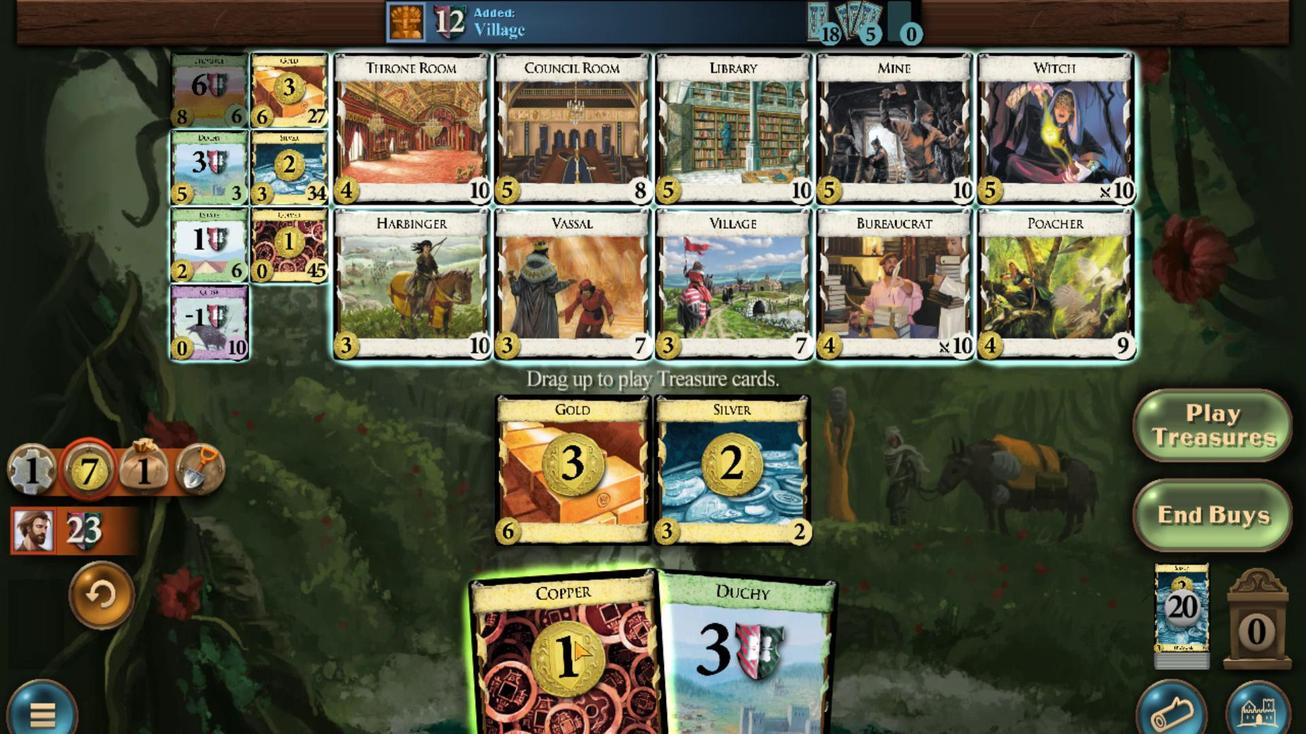 
Action: Mouse moved to (196, 89)
Screenshot: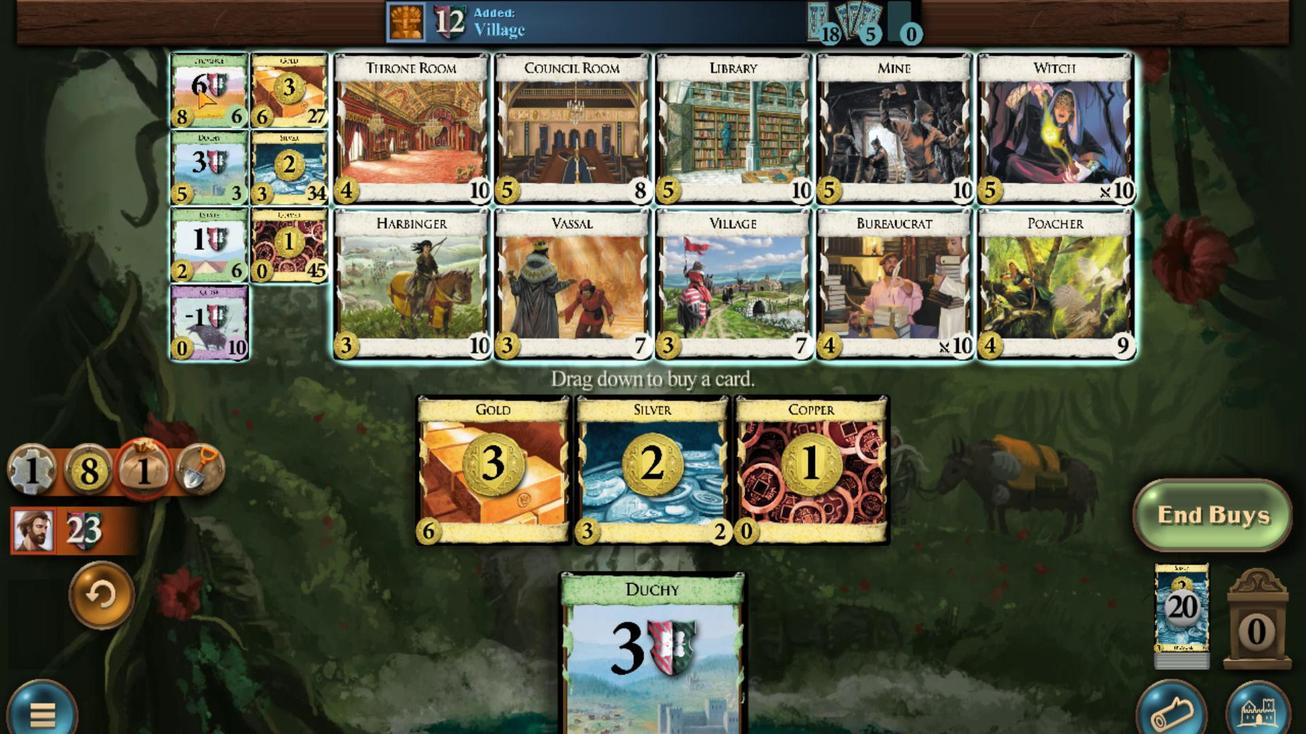 
Action: Mouse scrolled (196, 90) with delta (0, 0)
Screenshot: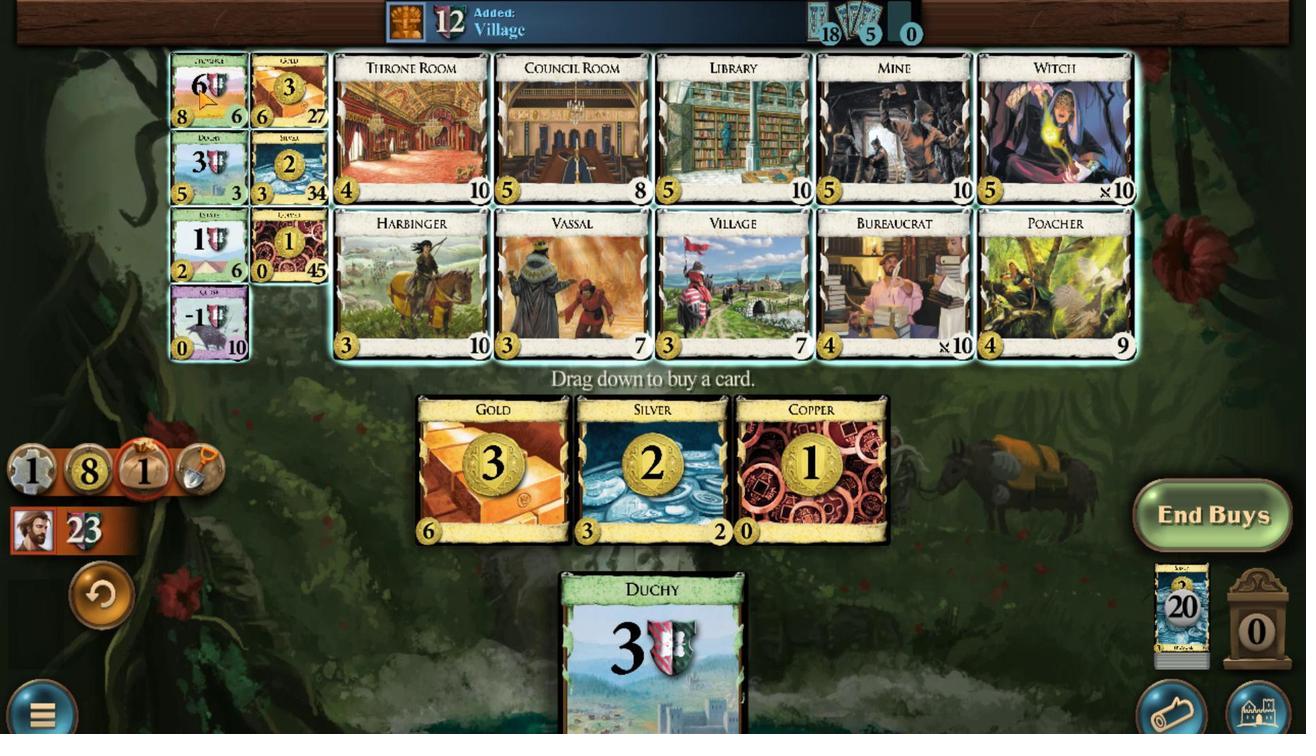 
Action: Mouse scrolled (196, 90) with delta (0, 0)
Screenshot: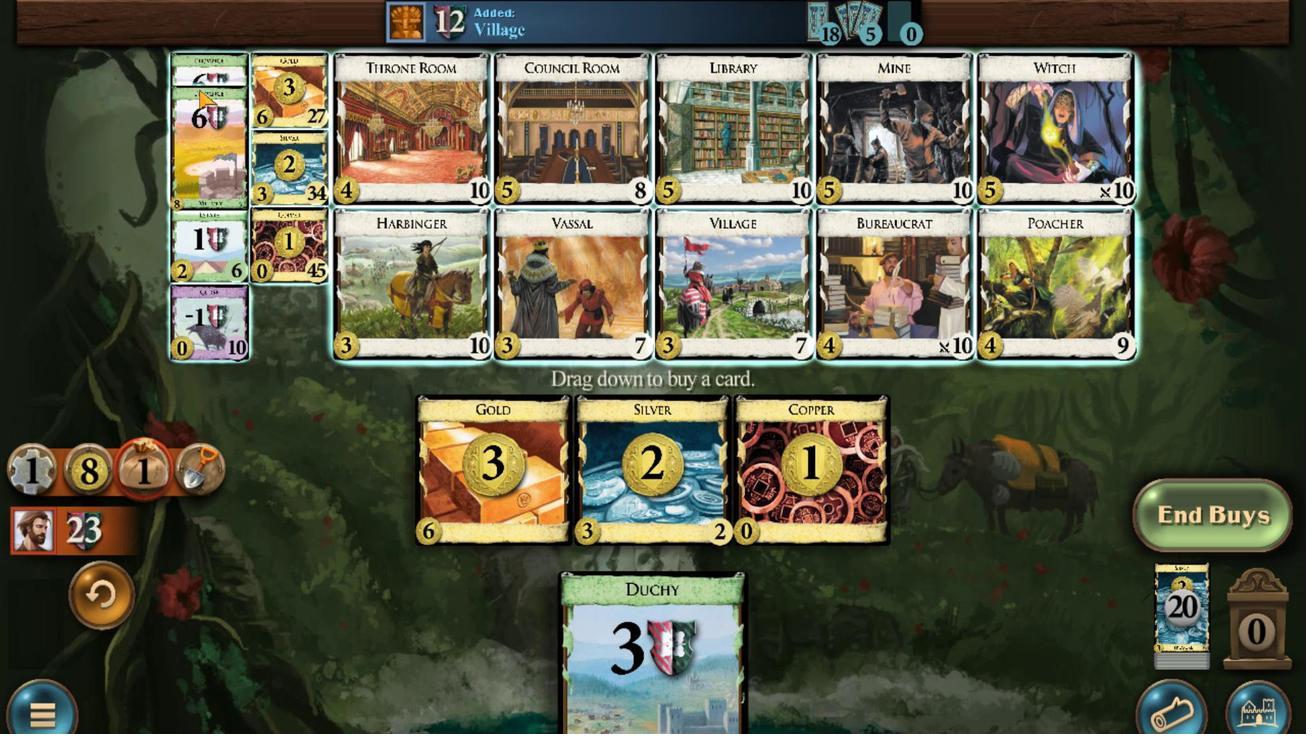 
Action: Mouse scrolled (196, 90) with delta (0, 0)
Screenshot: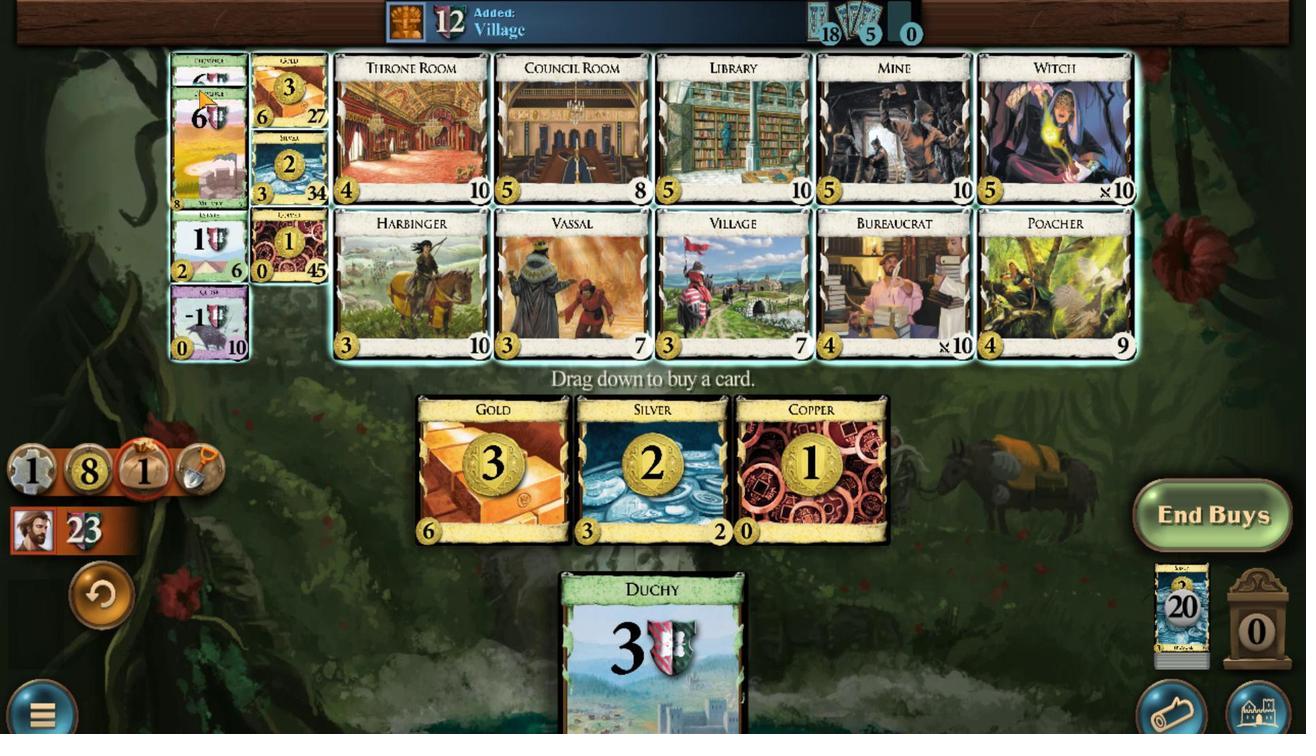 
Action: Mouse scrolled (196, 90) with delta (0, 0)
Screenshot: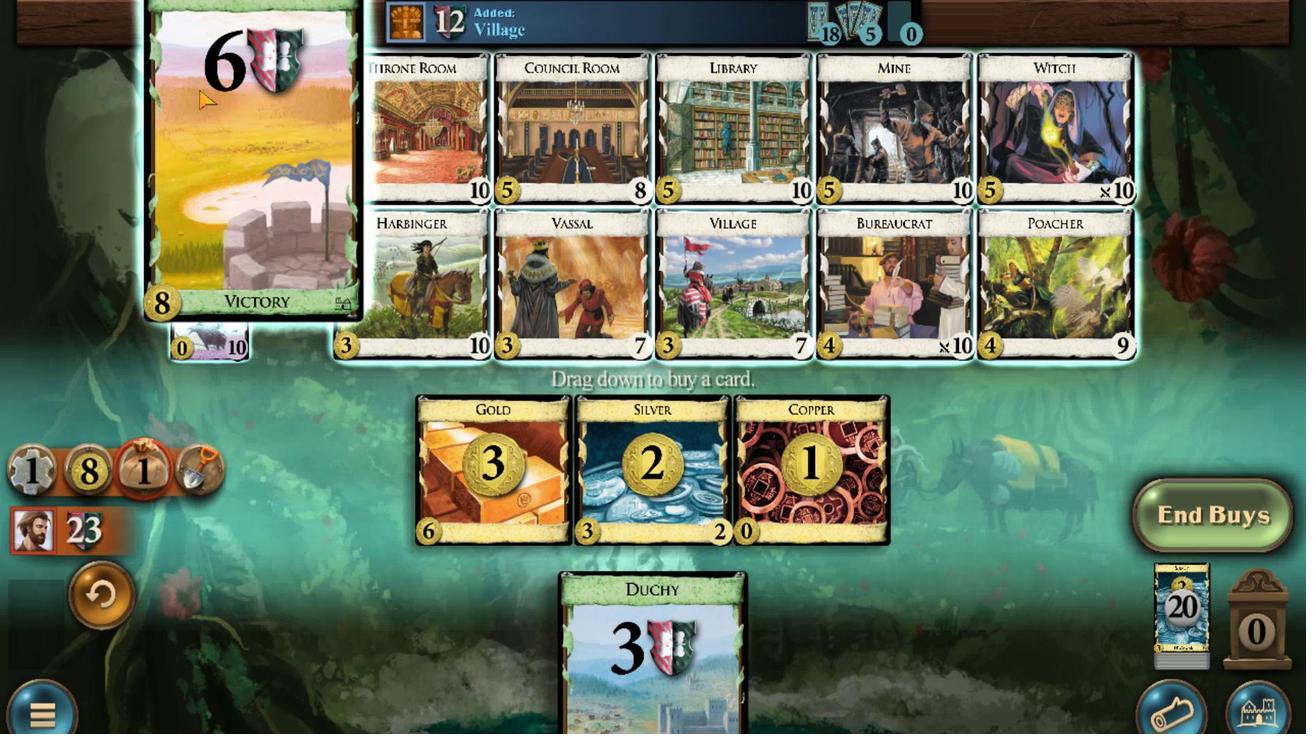 
Action: Mouse scrolled (196, 90) with delta (0, 0)
Screenshot: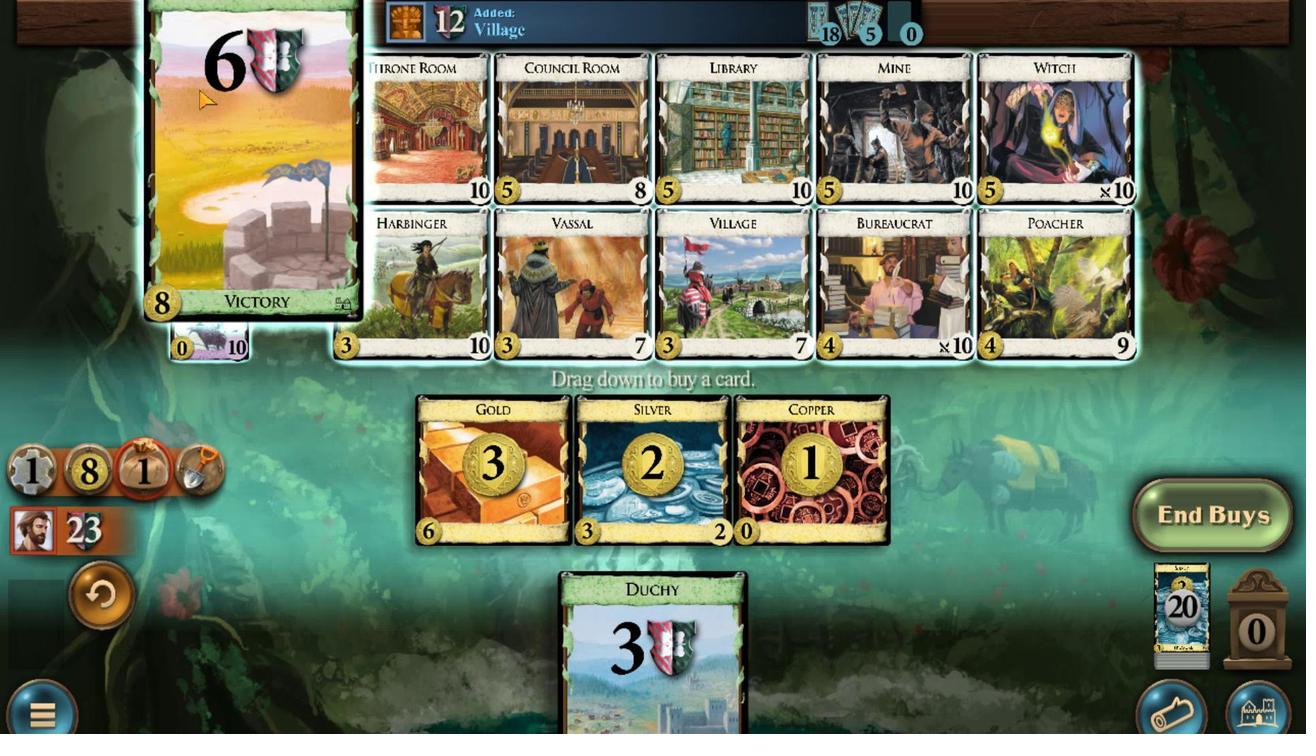 
Action: Mouse scrolled (196, 90) with delta (0, 0)
Screenshot: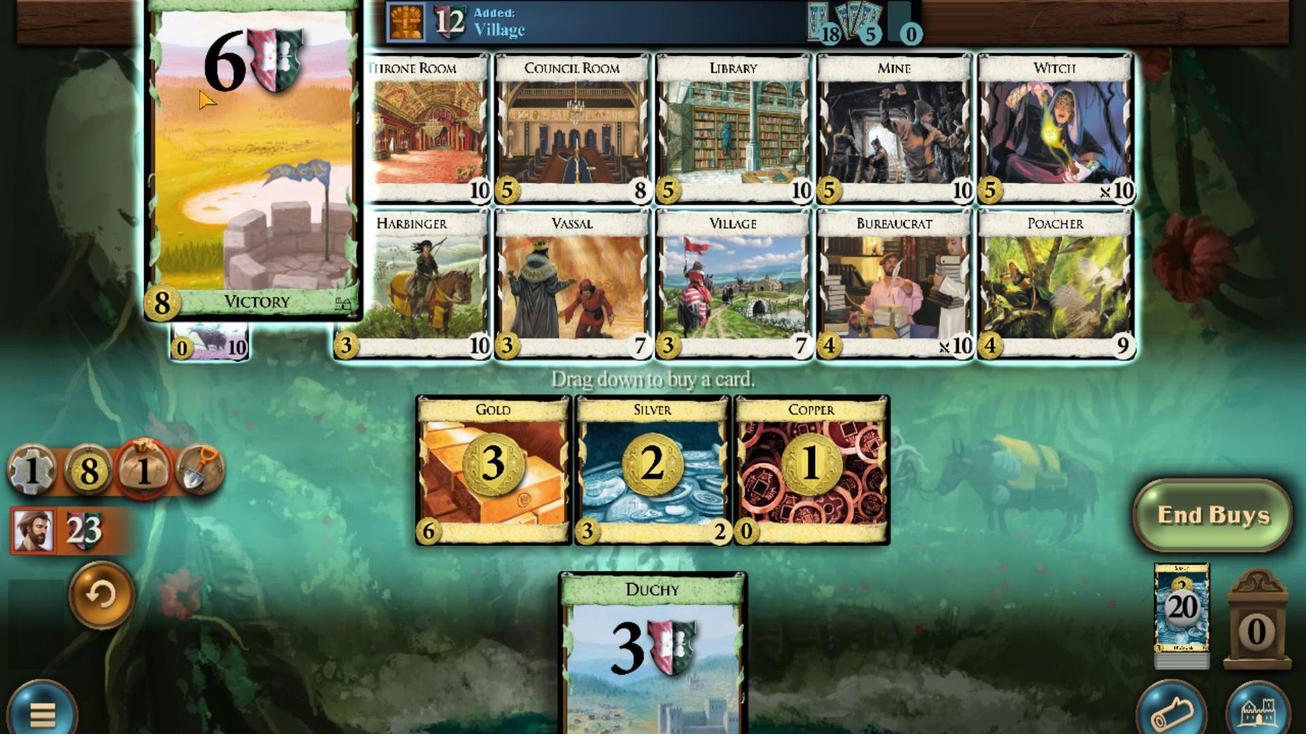 
Action: Mouse scrolled (196, 90) with delta (0, 0)
Screenshot: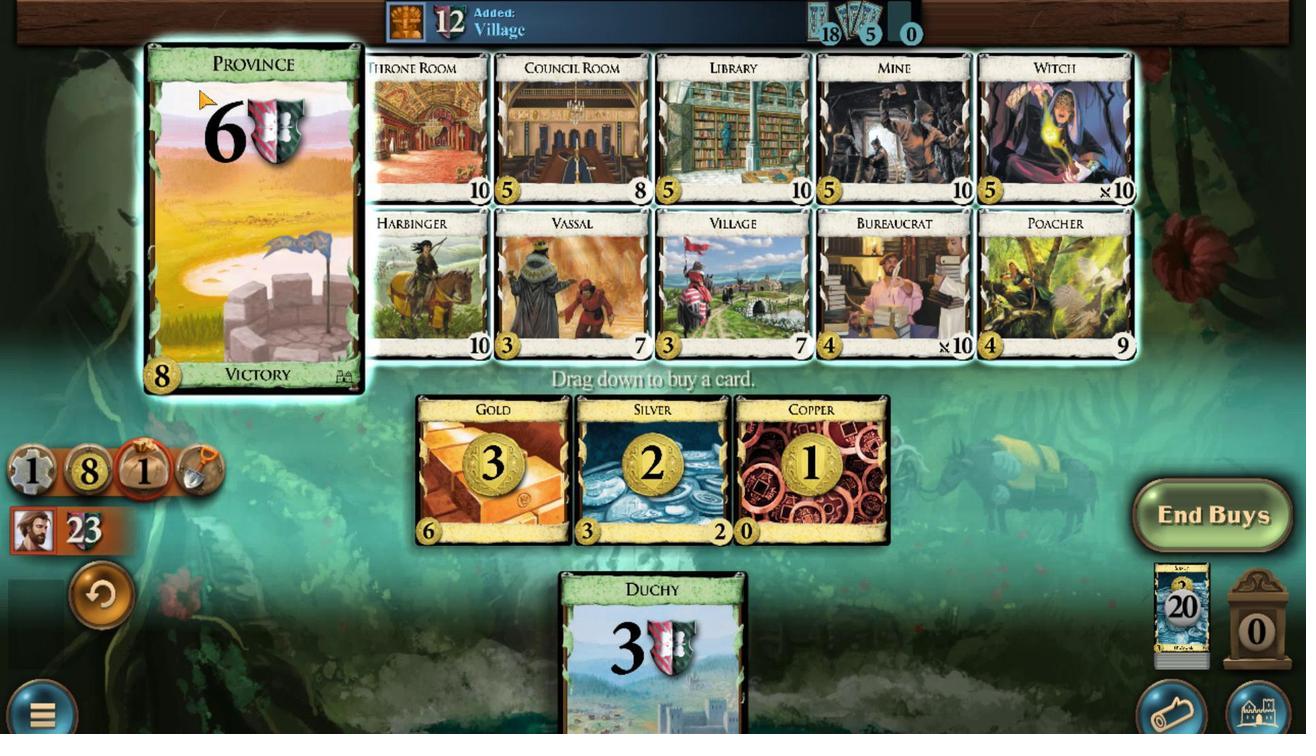 
Action: Mouse scrolled (196, 90) with delta (0, 0)
Screenshot: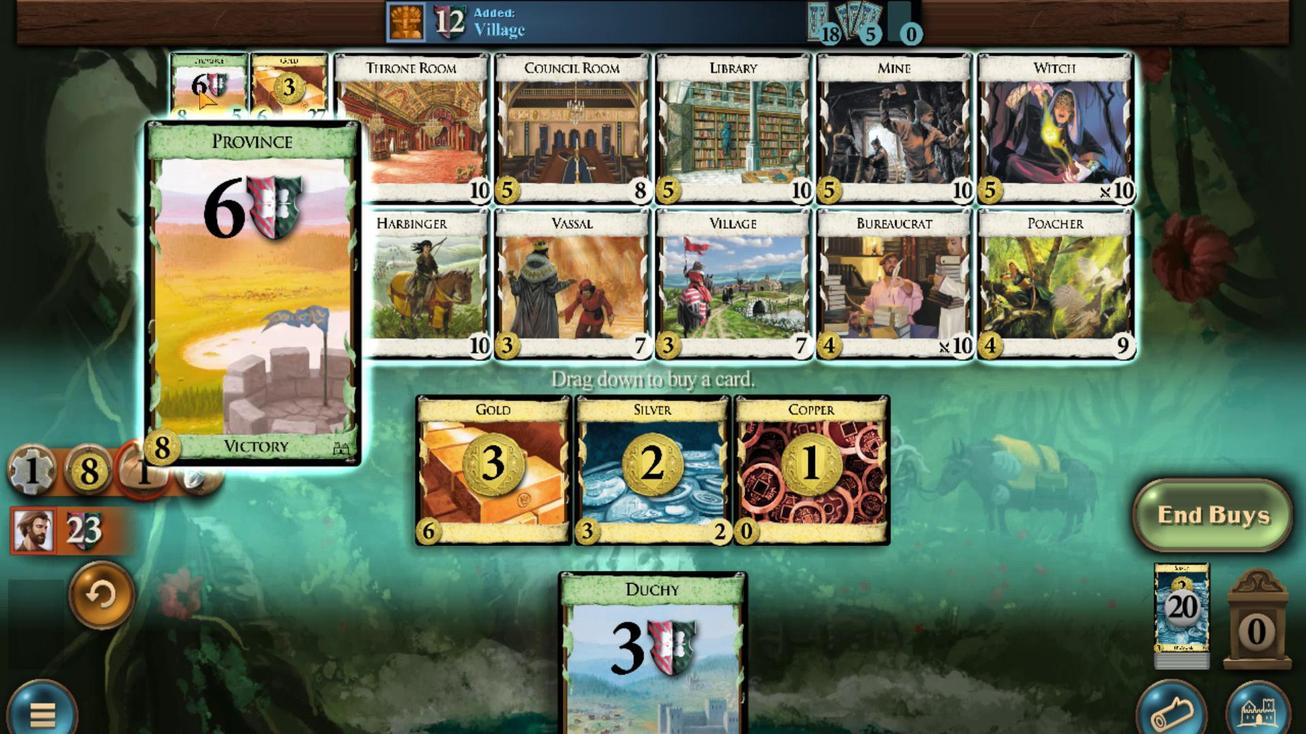 
Action: Mouse moved to (538, 612)
Screenshot: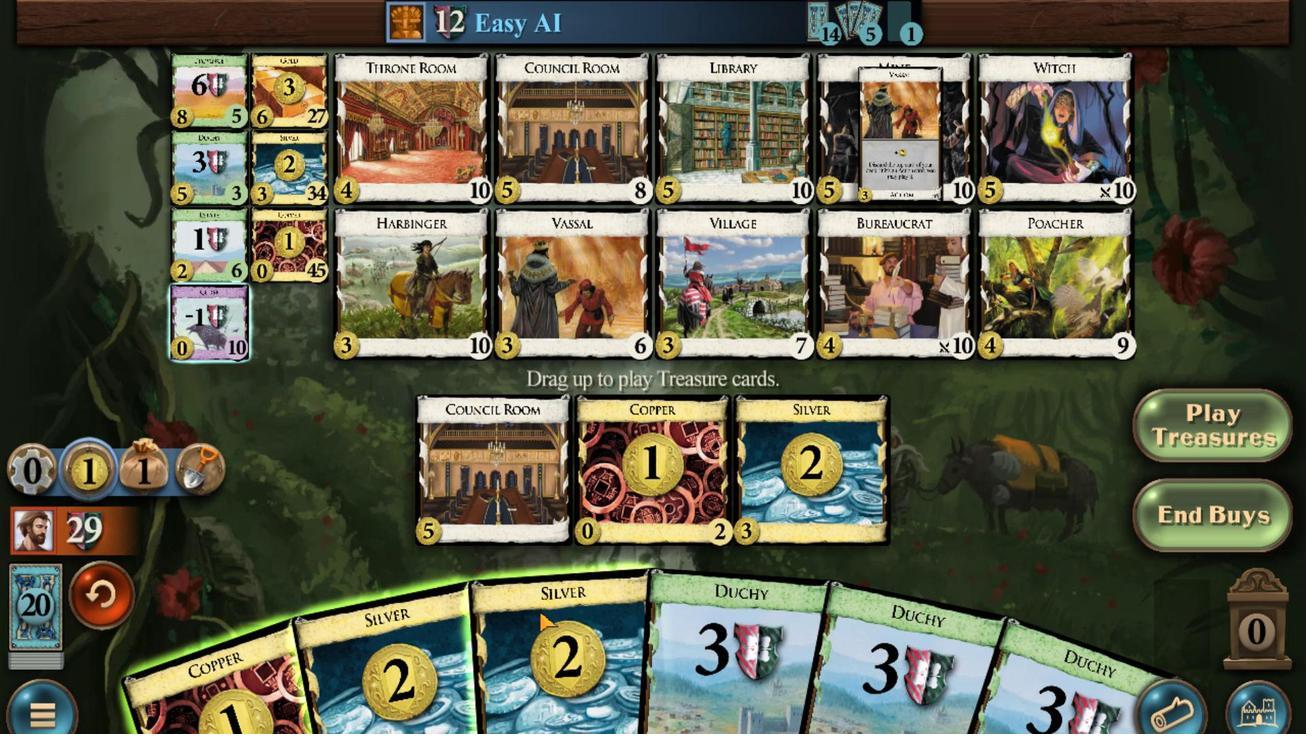 
Action: Mouse scrolled (538, 611) with delta (0, 0)
Screenshot: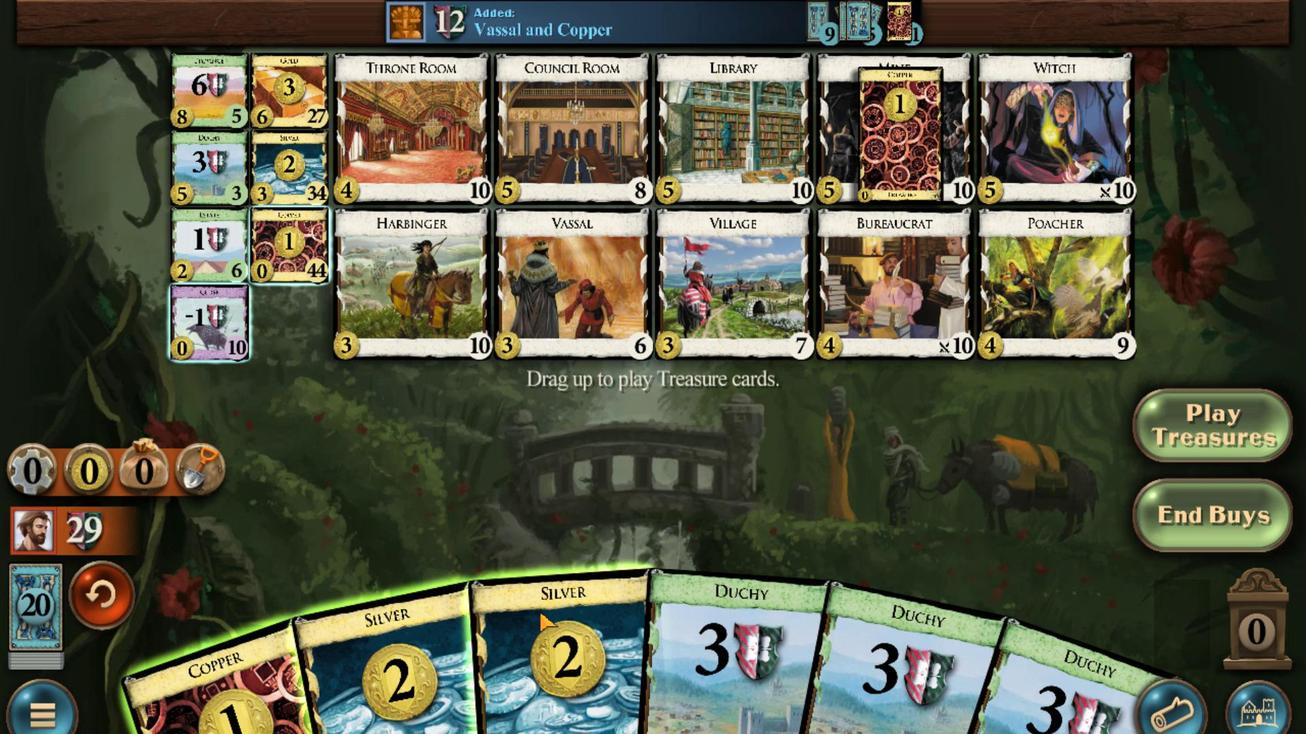
Action: Mouse moved to (438, 617)
Screenshot: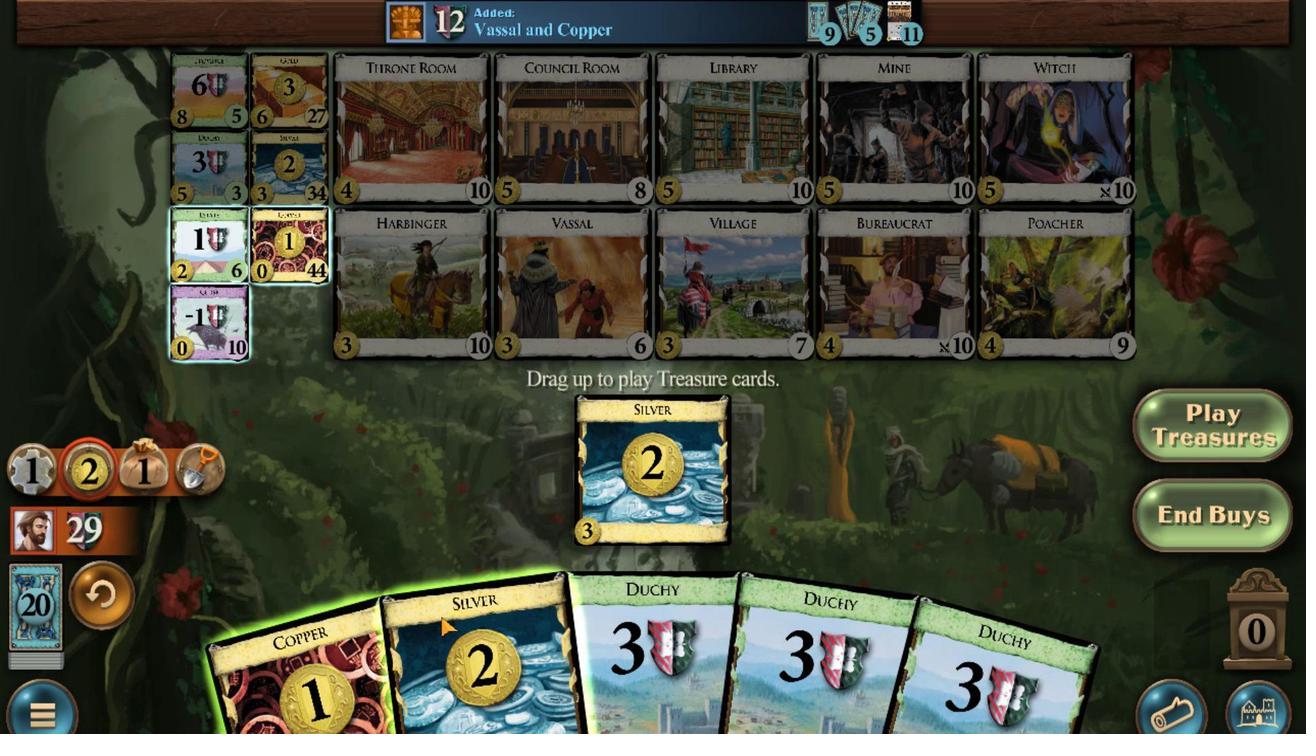 
Action: Mouse scrolled (438, 616) with delta (0, 0)
Screenshot: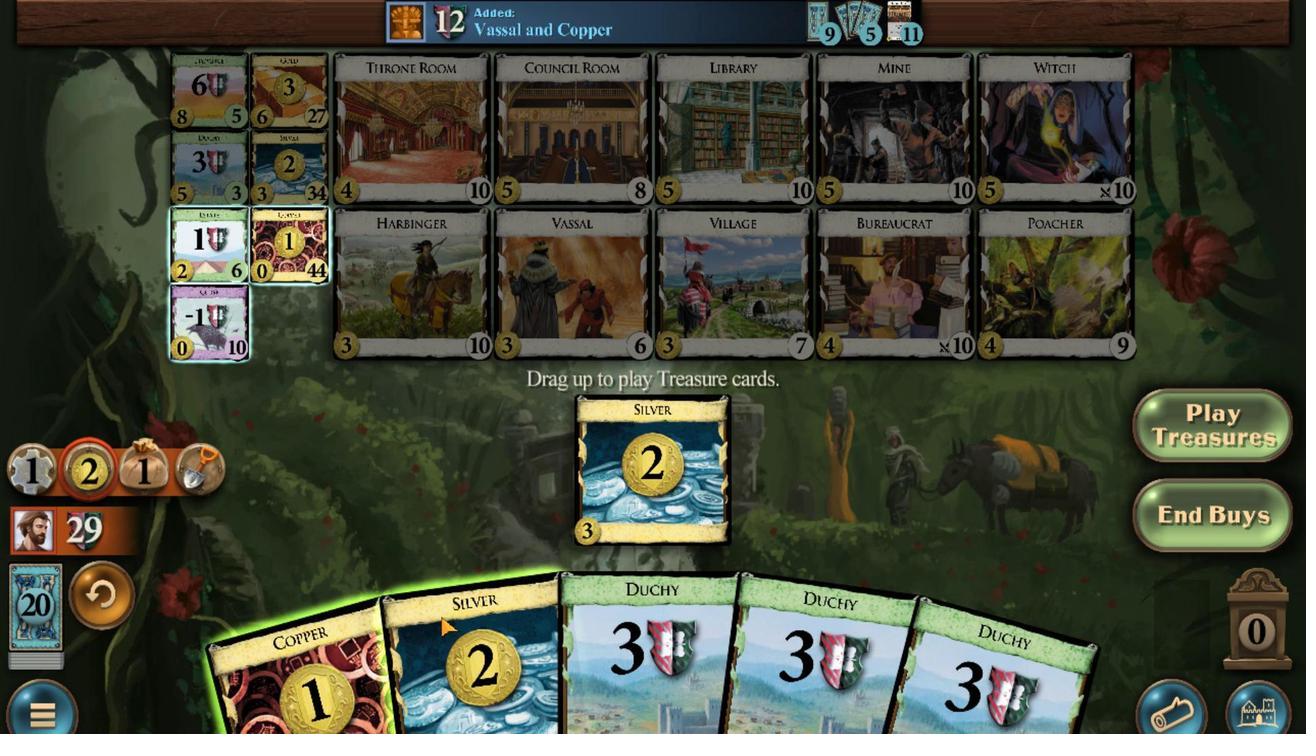 
Action: Mouse moved to (359, 640)
Screenshot: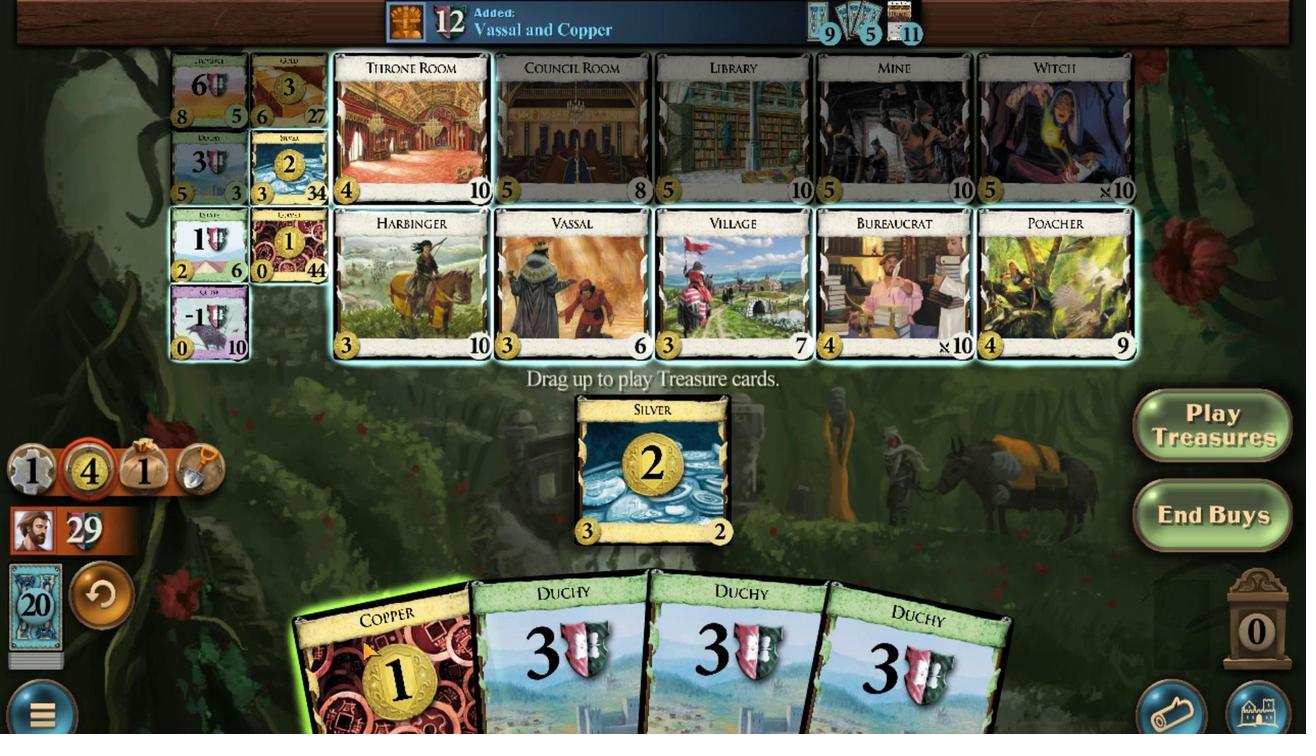 
Action: Mouse scrolled (359, 640) with delta (0, 0)
Screenshot: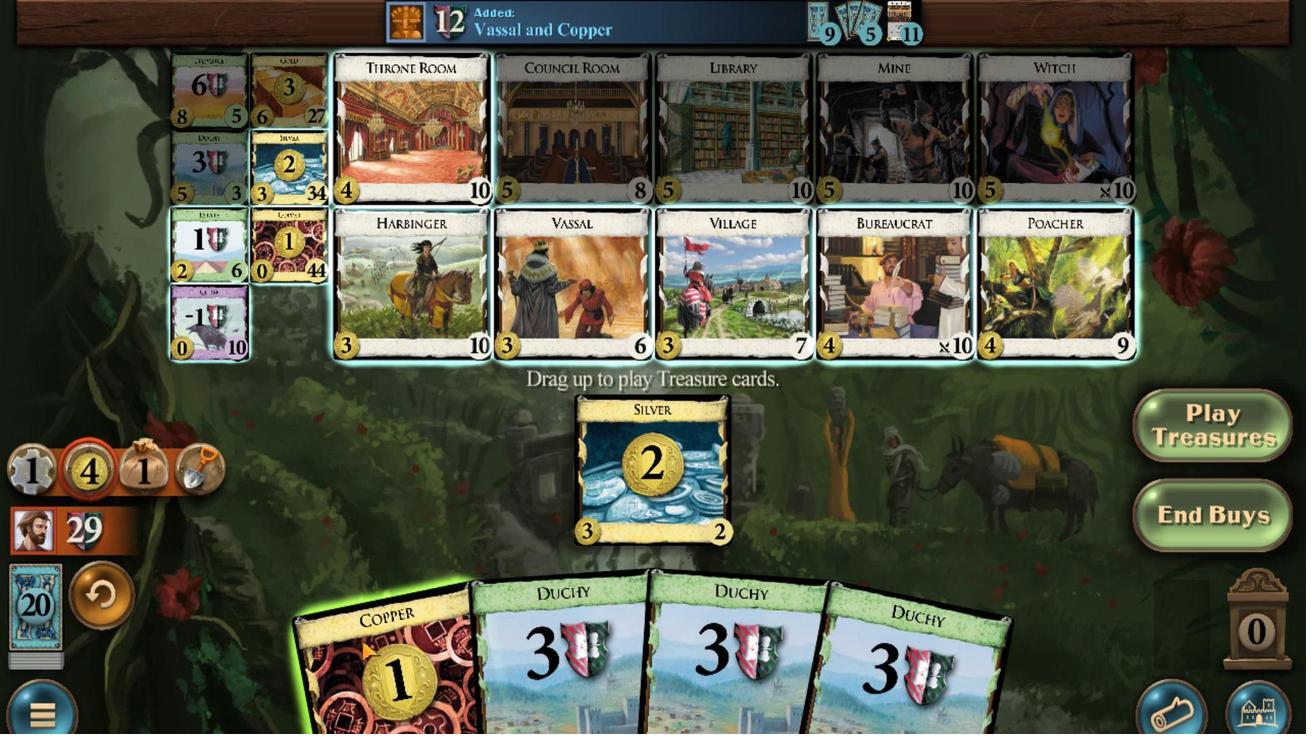 
Action: Mouse moved to (193, 157)
Screenshot: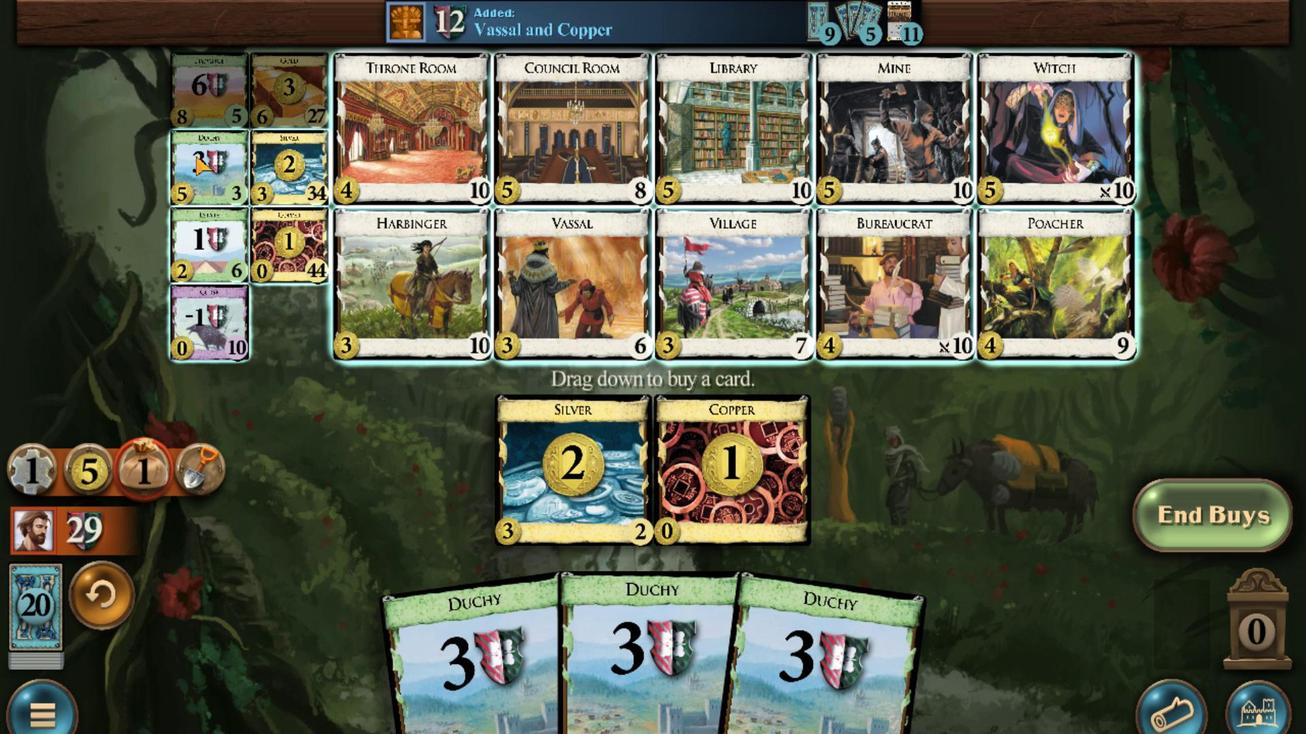 
Action: Mouse scrolled (193, 157) with delta (0, 0)
Screenshot: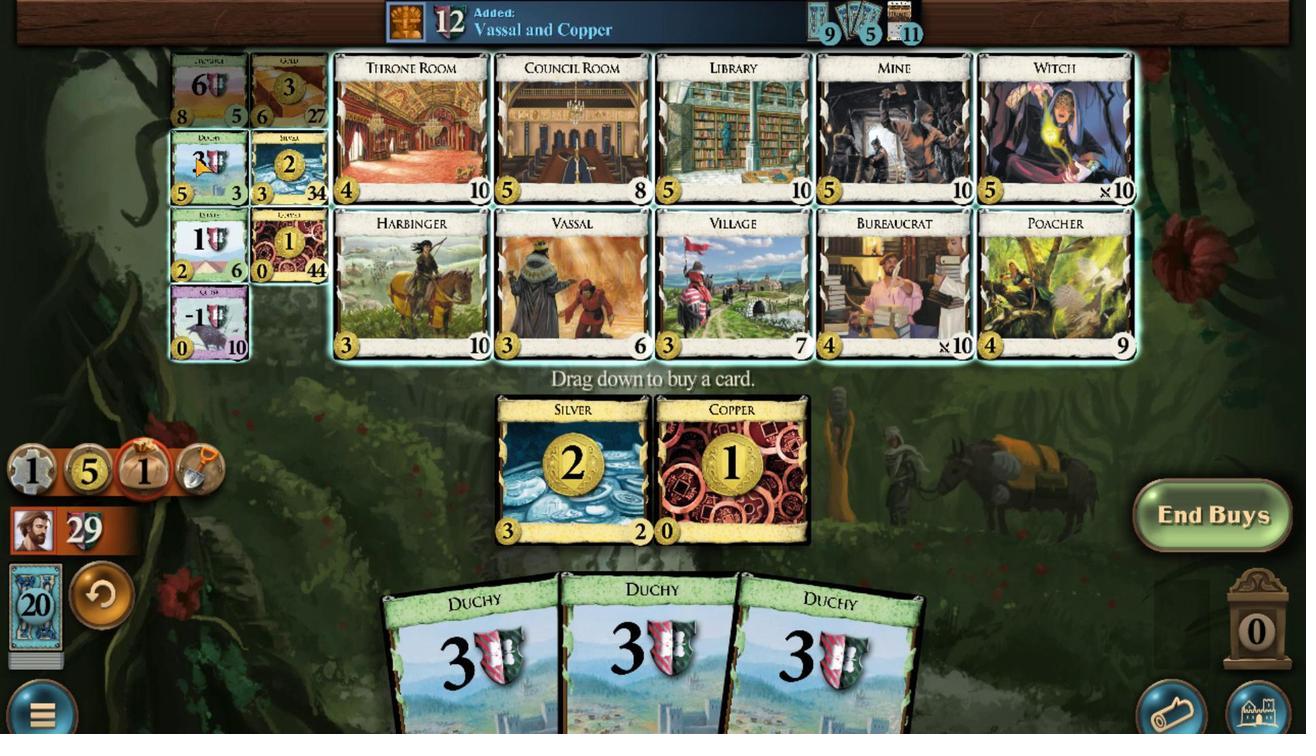 
Action: Mouse scrolled (193, 157) with delta (0, 0)
Screenshot: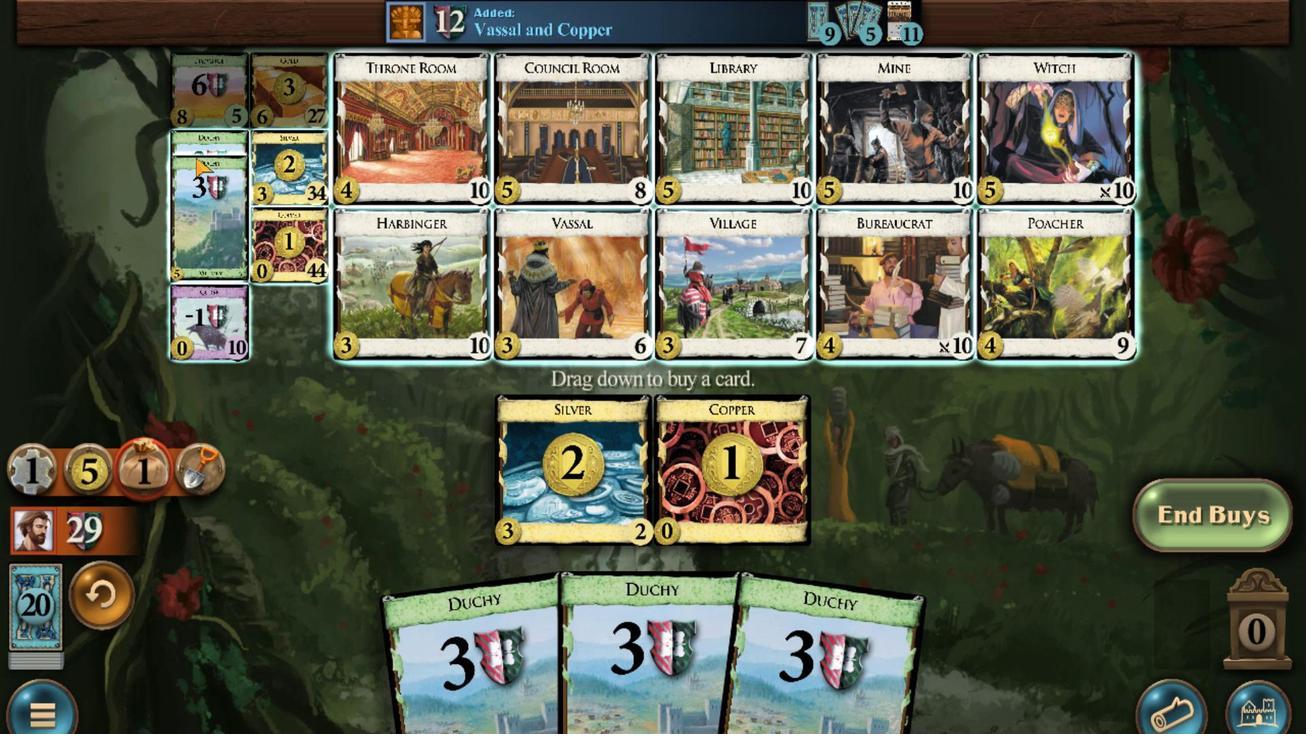 
Action: Mouse scrolled (193, 157) with delta (0, 0)
Screenshot: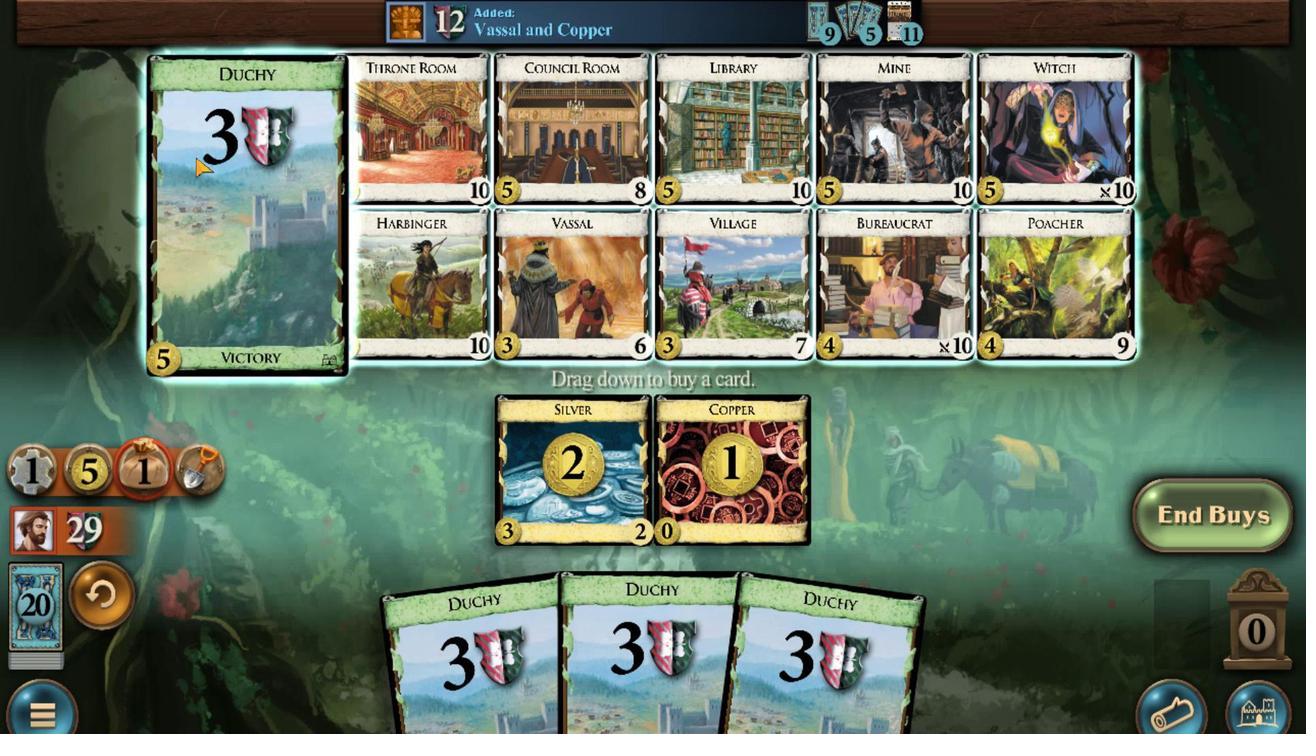 
Action: Mouse scrolled (193, 157) with delta (0, 0)
Screenshot: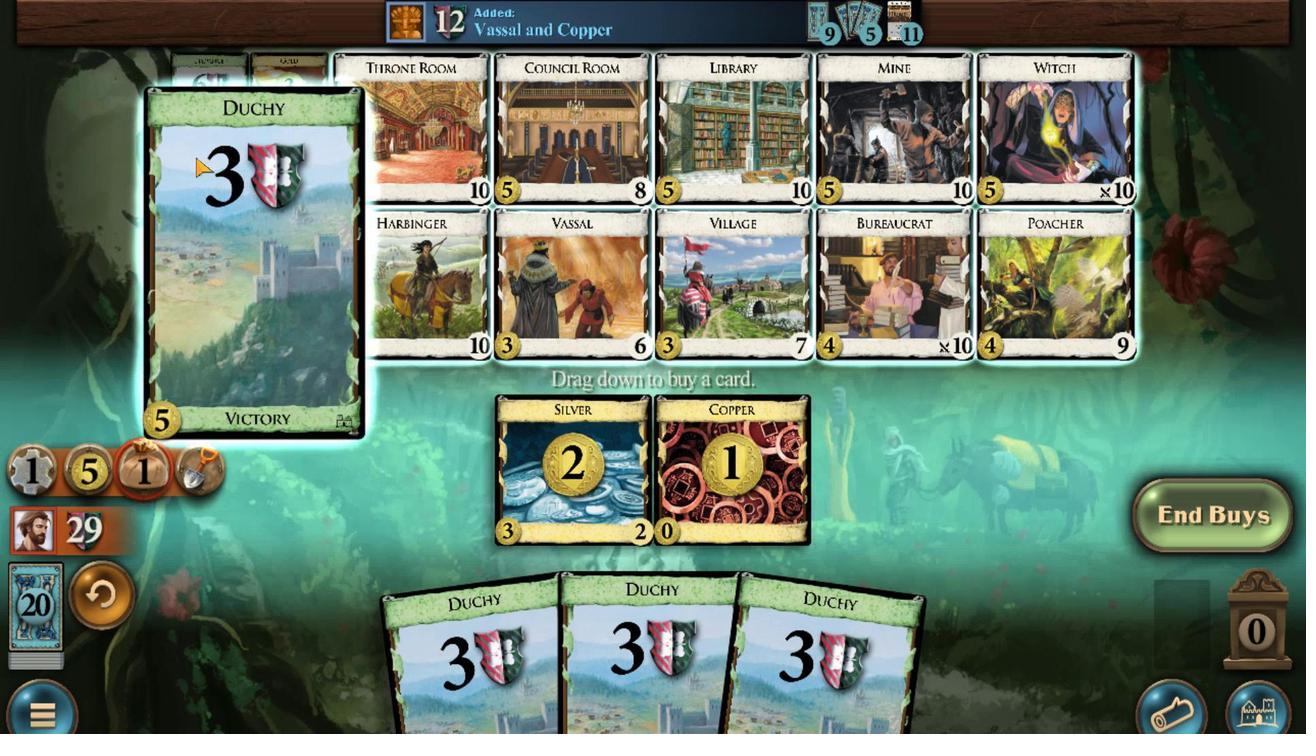 
Action: Mouse scrolled (193, 157) with delta (0, 0)
Screenshot: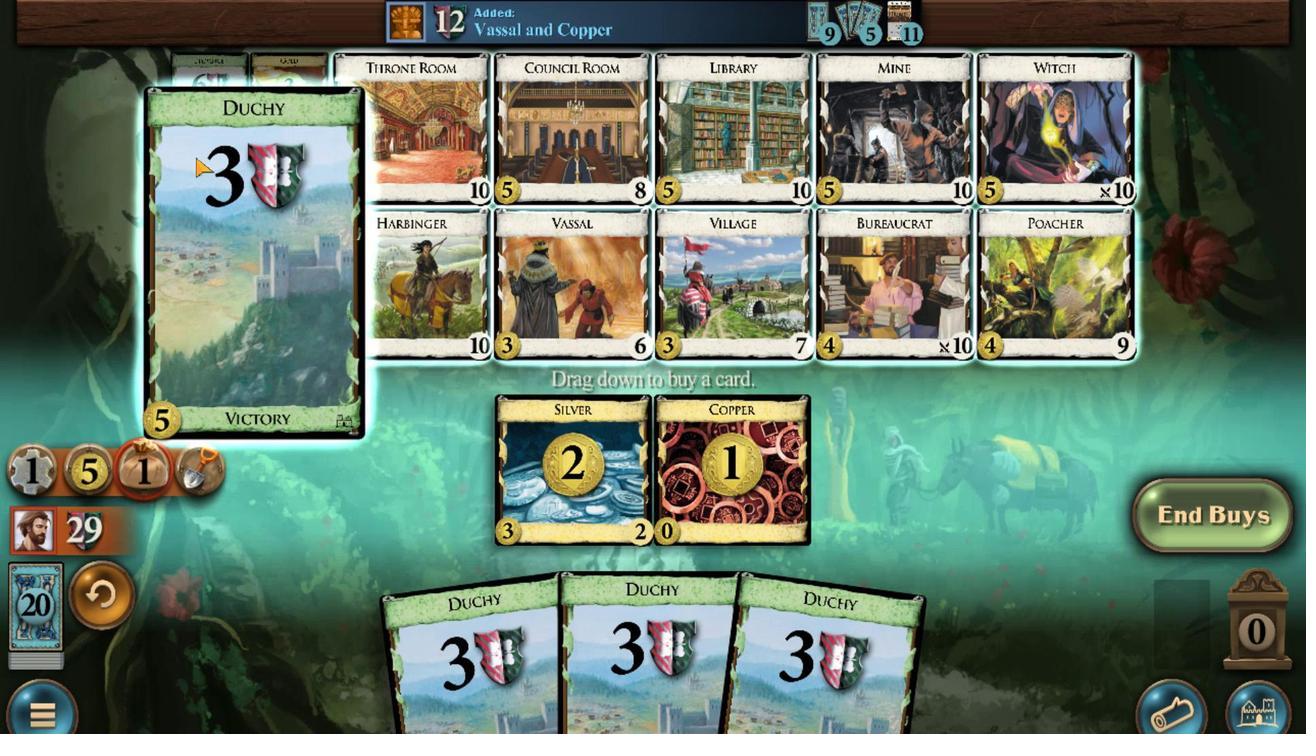 
Action: Mouse scrolled (193, 157) with delta (0, 0)
Screenshot: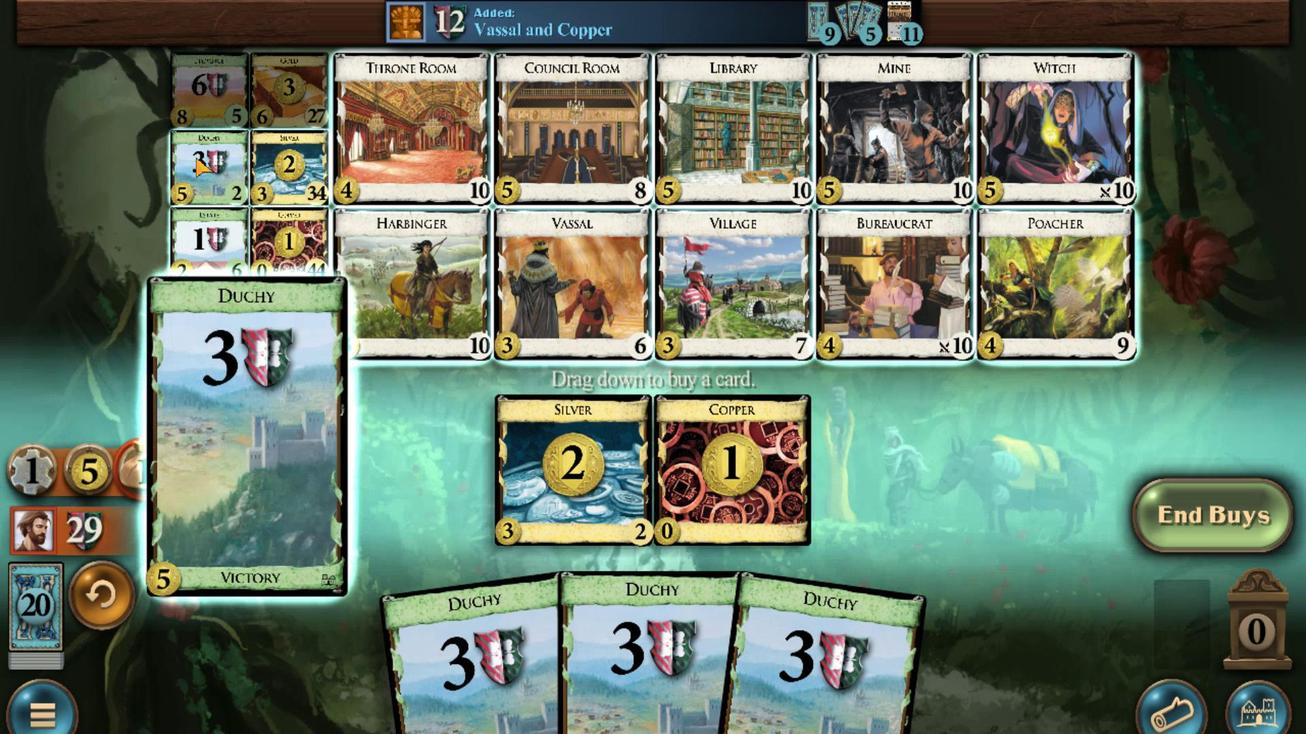 
Action: Mouse moved to (505, 607)
Screenshot: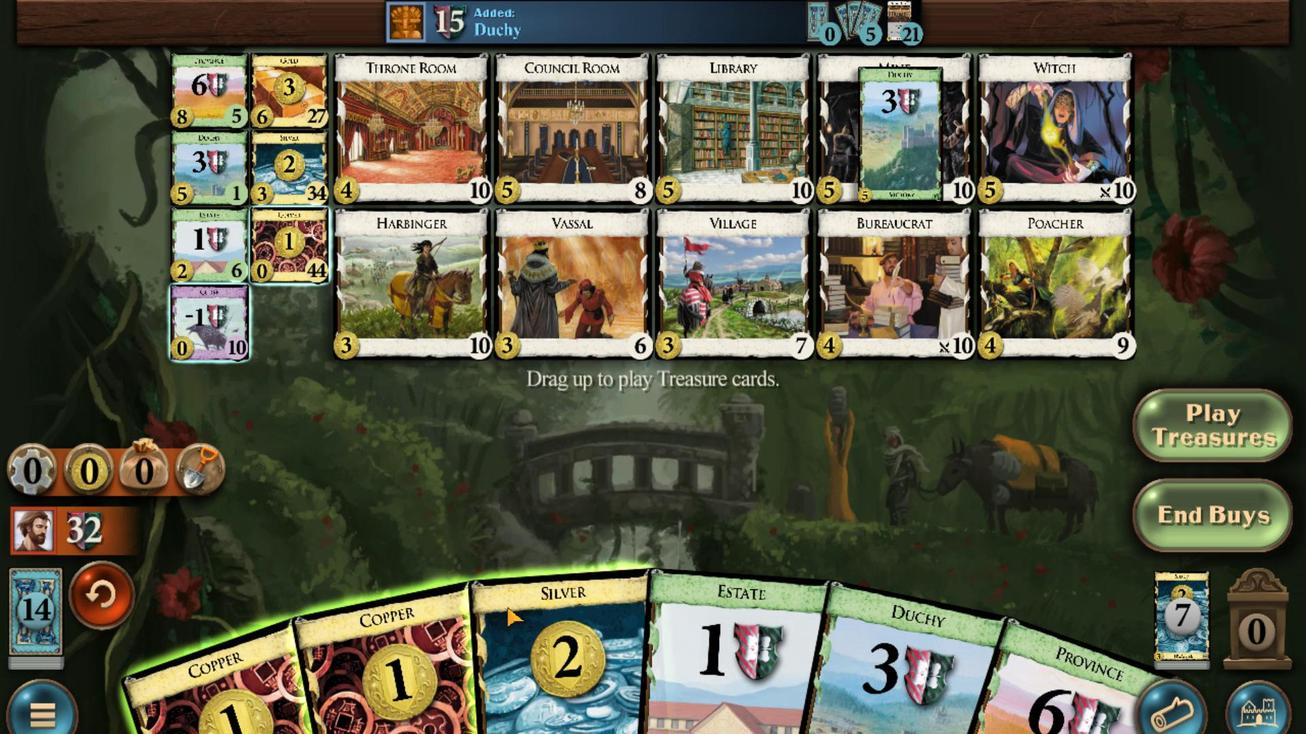 
Action: Mouse scrolled (505, 606) with delta (0, -1)
Screenshot: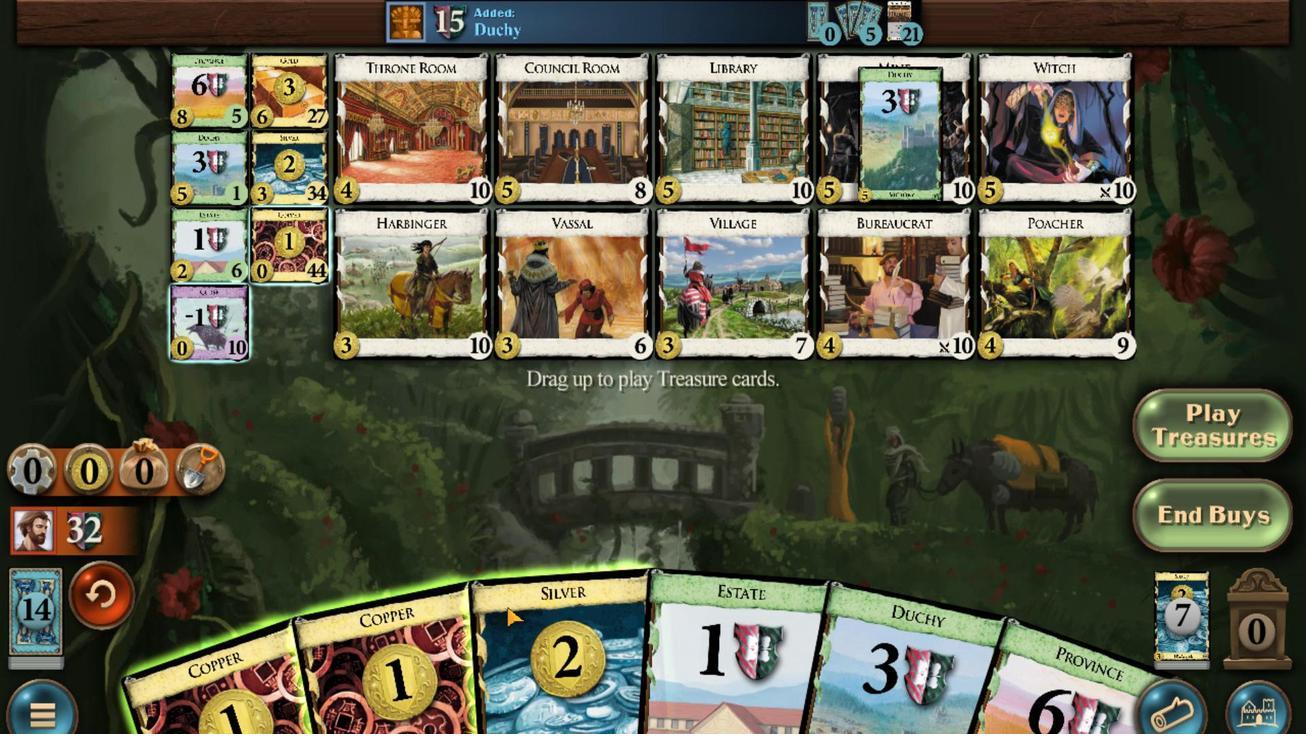 
Action: Mouse scrolled (505, 606) with delta (0, -1)
Screenshot: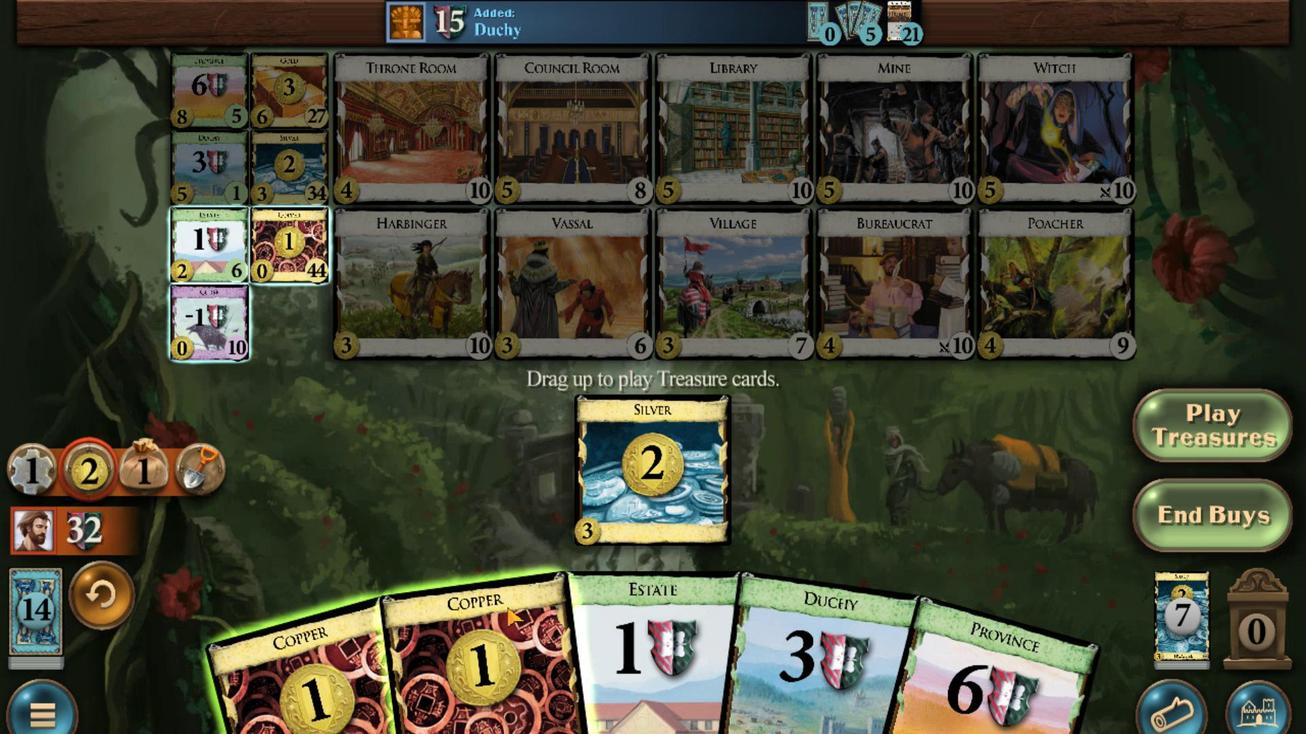 
Action: Mouse moved to (437, 618)
Screenshot: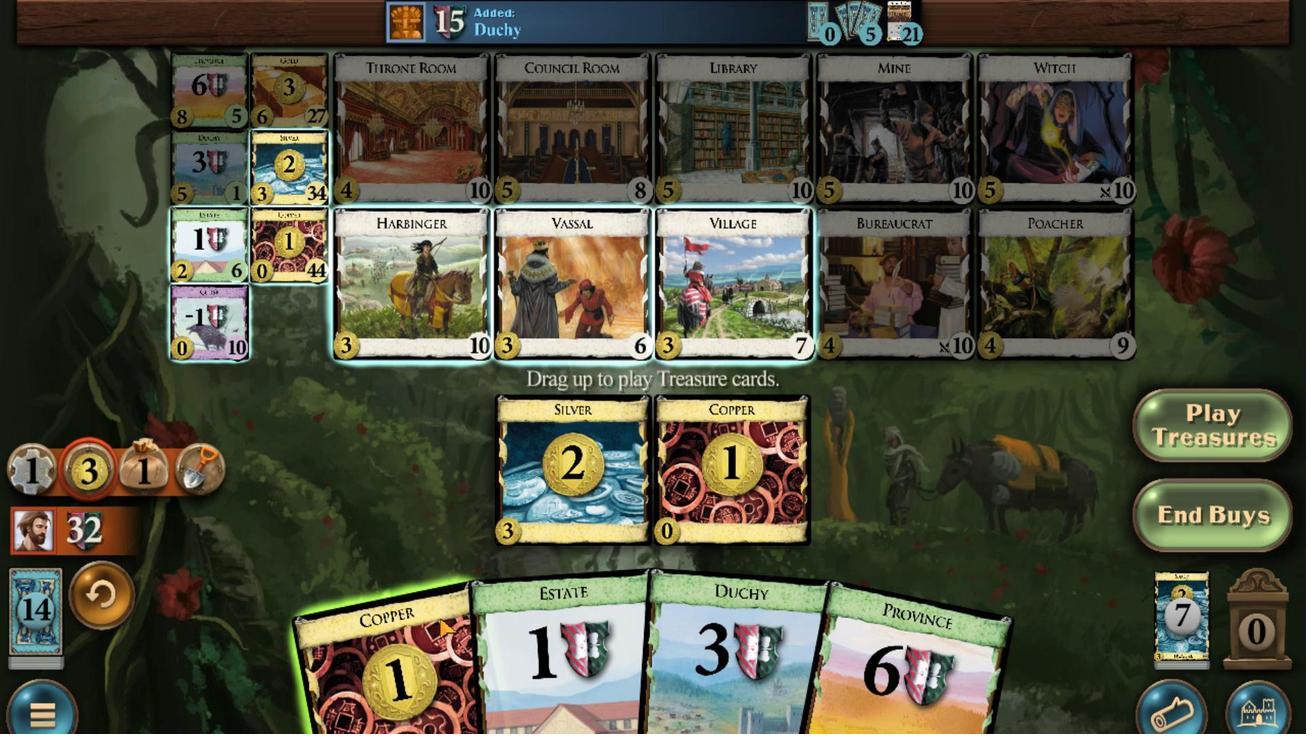 
Action: Mouse scrolled (437, 617) with delta (0, 0)
Screenshot: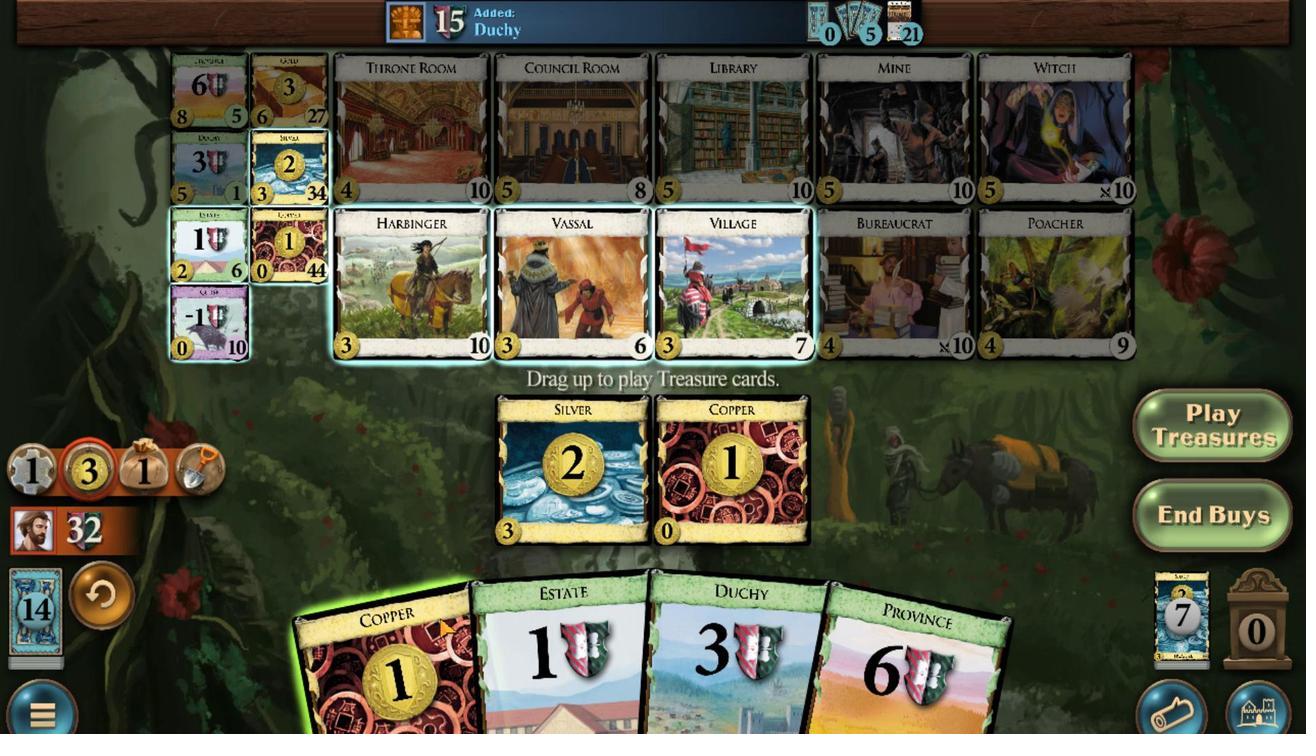
Action: Mouse moved to (1051, 303)
Screenshot: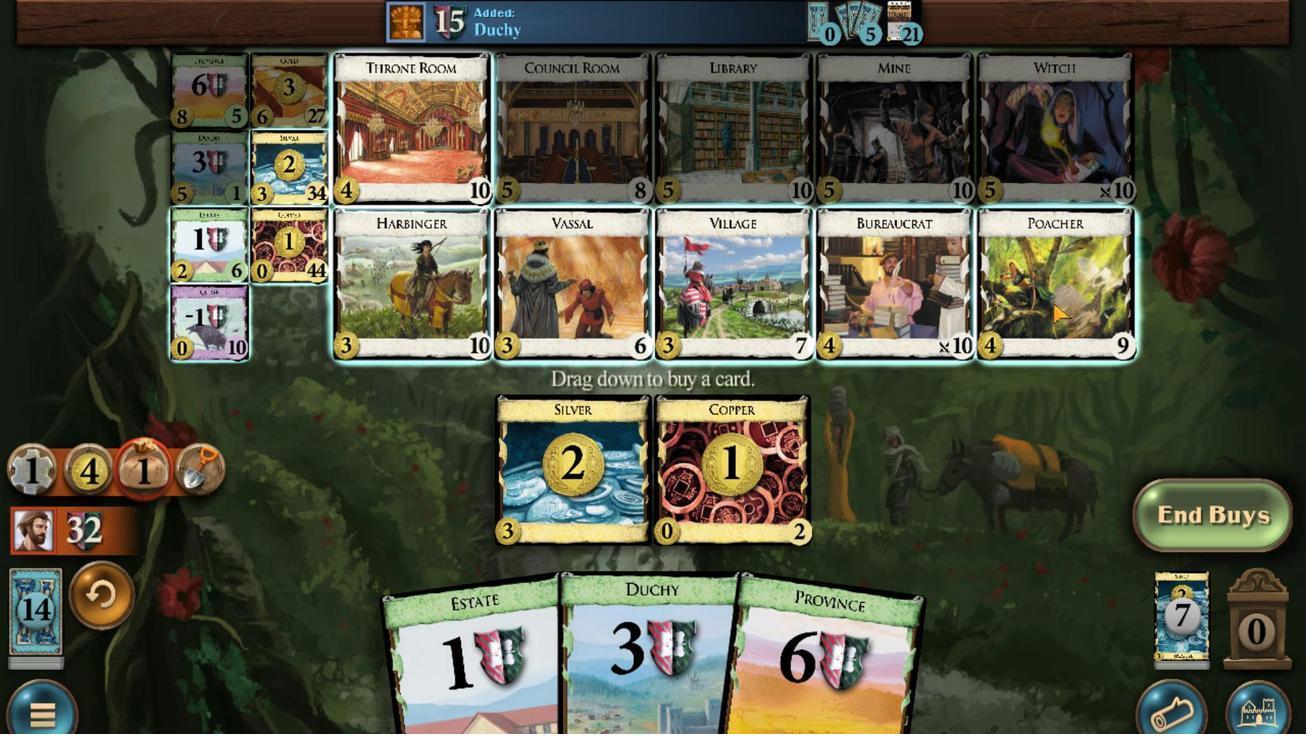 
Action: Mouse scrolled (1051, 304) with delta (0, 0)
Screenshot: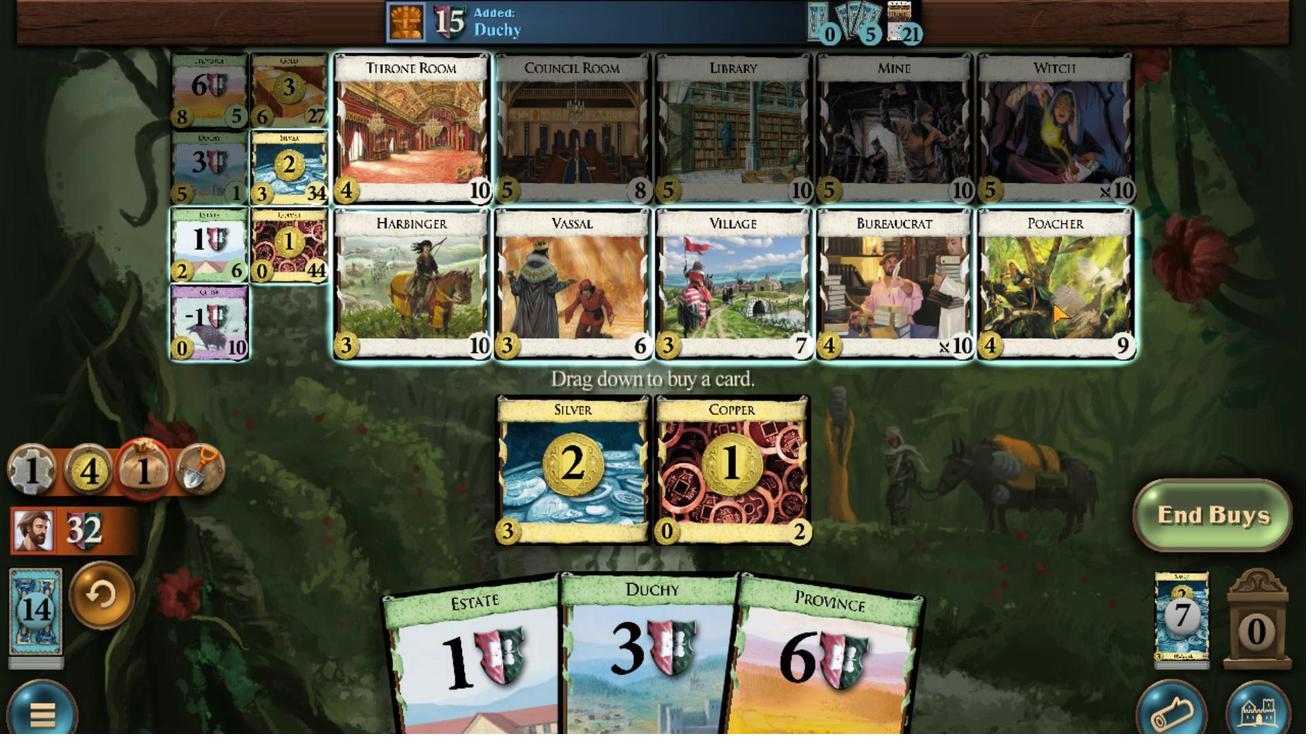 
Action: Mouse scrolled (1051, 304) with delta (0, 0)
Screenshot: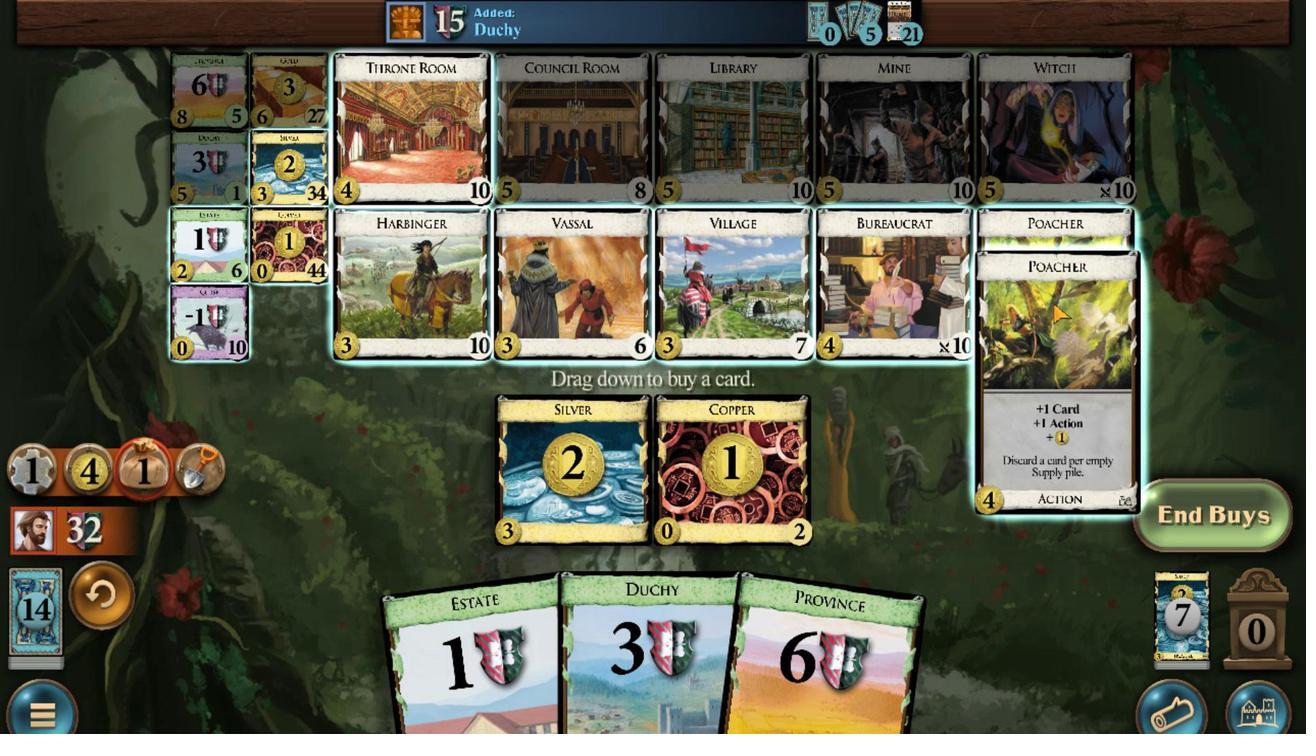 
Action: Mouse scrolled (1051, 304) with delta (0, 0)
Screenshot: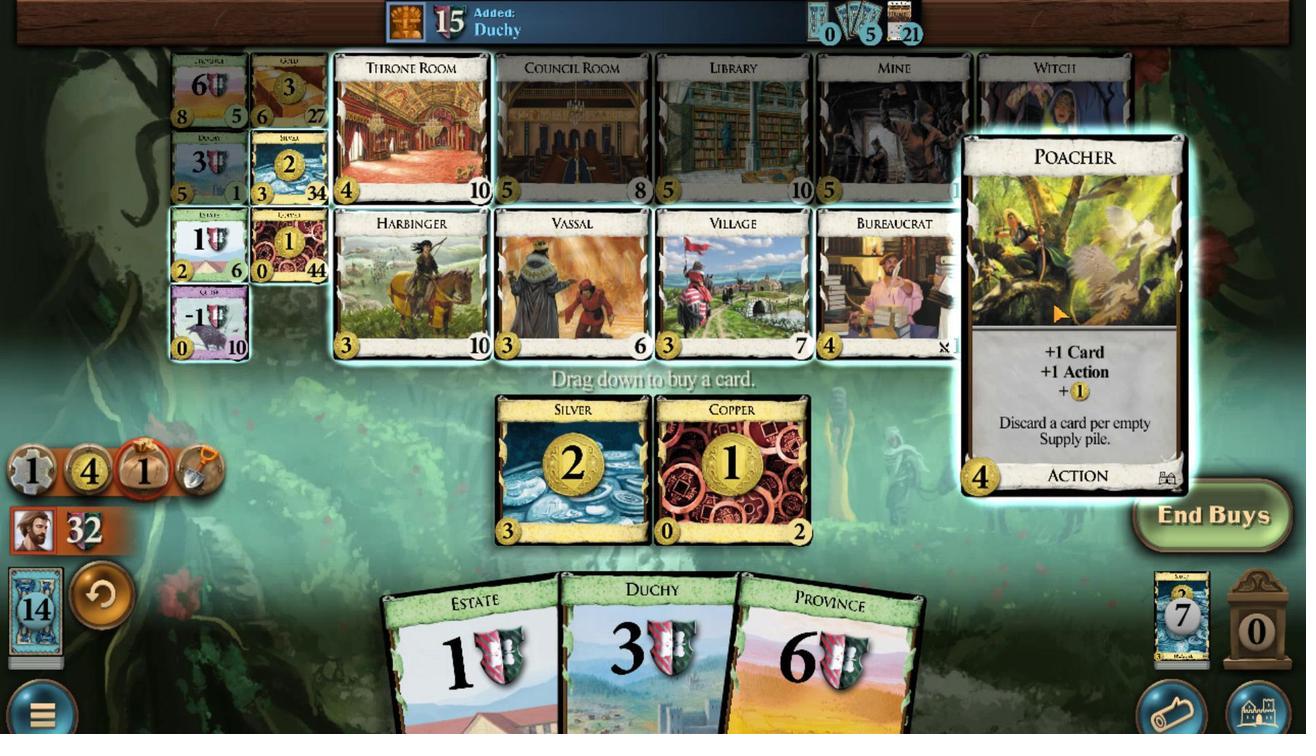 
Action: Mouse moved to (734, 579)
Screenshot: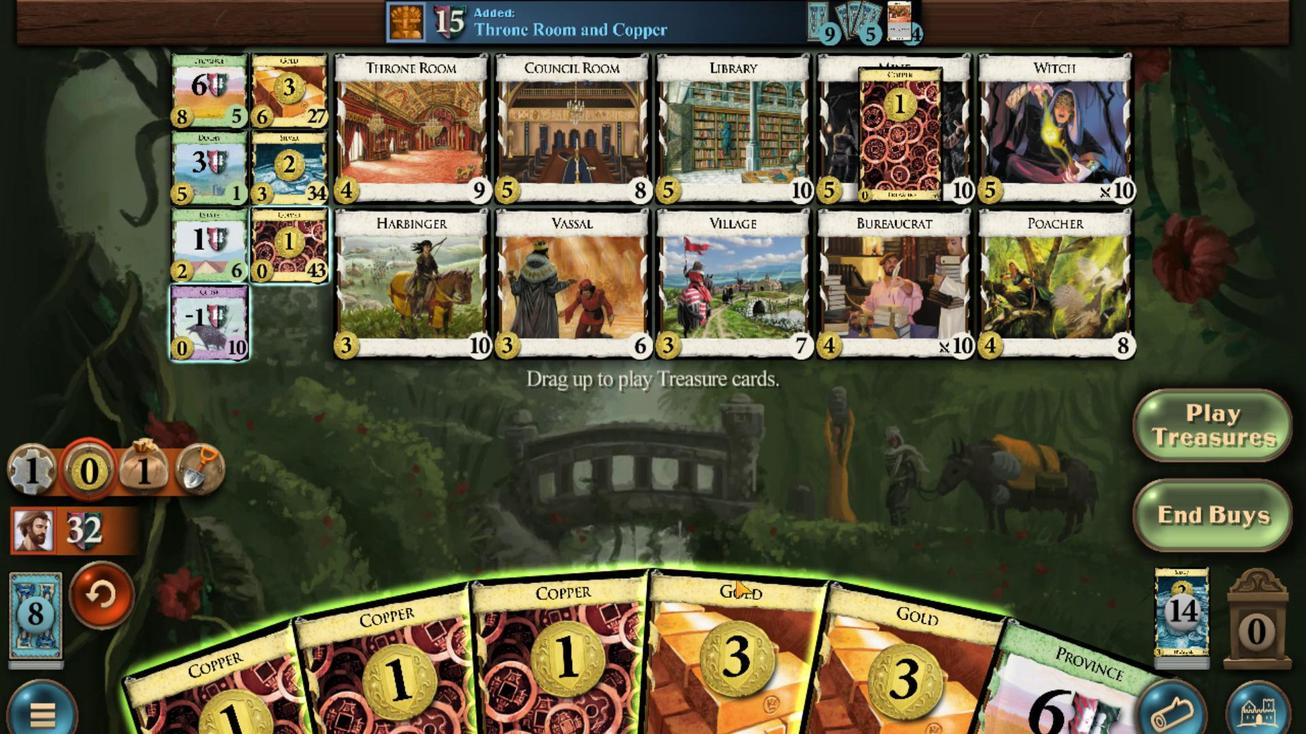 
Action: Mouse scrolled (734, 578) with delta (0, 0)
Screenshot: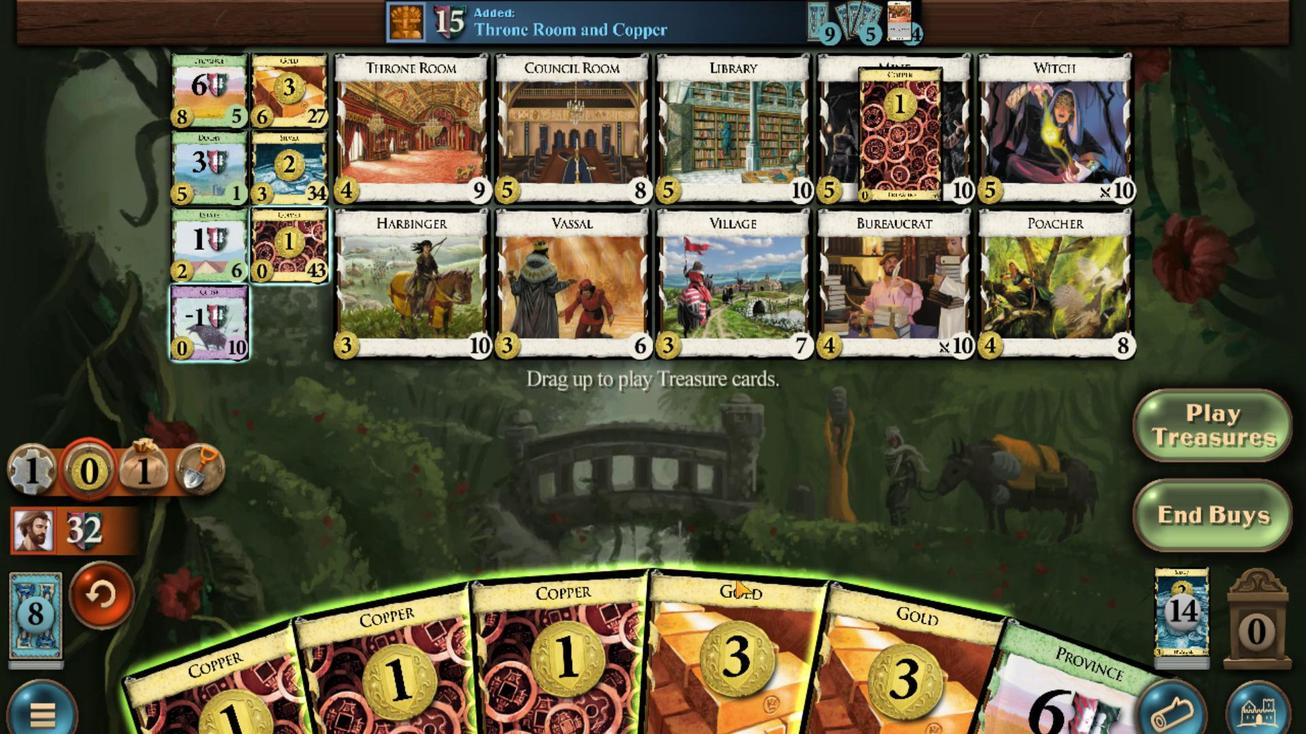 
Action: Mouse moved to (733, 580)
Screenshot: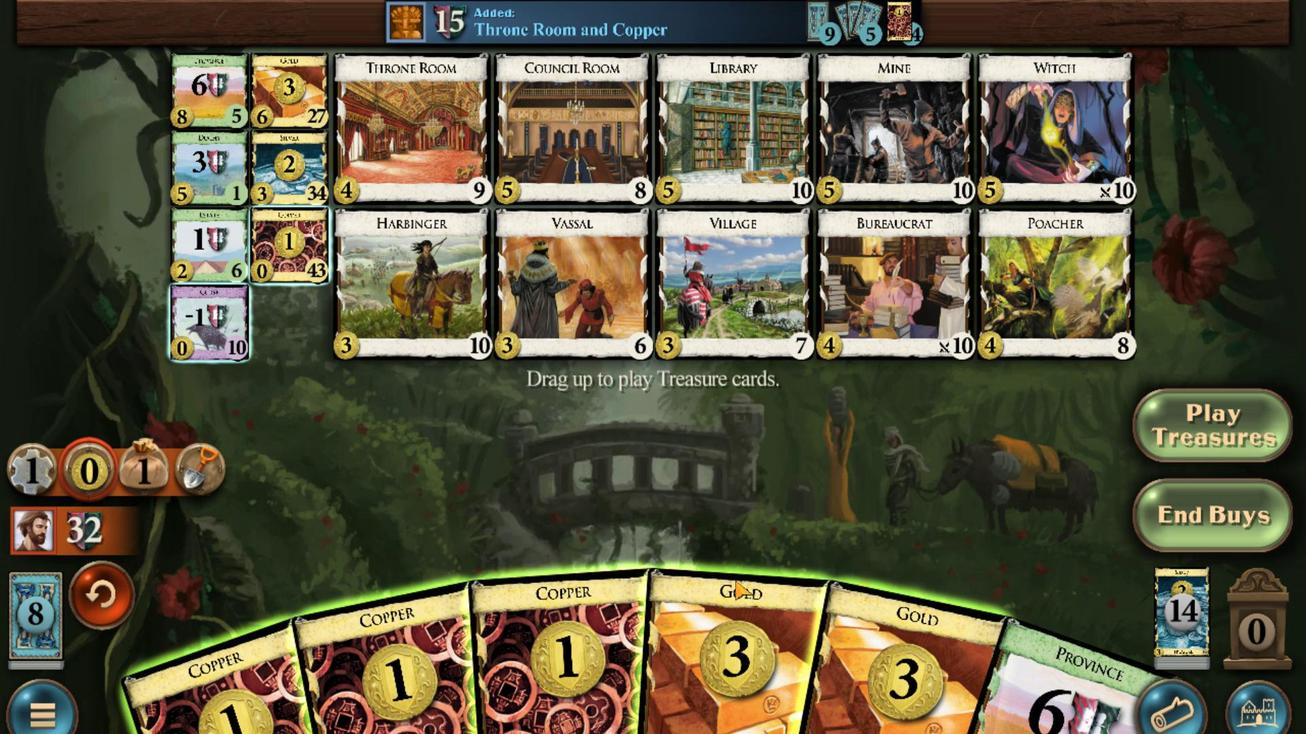 
Action: Mouse scrolled (733, 579) with delta (0, 0)
Screenshot: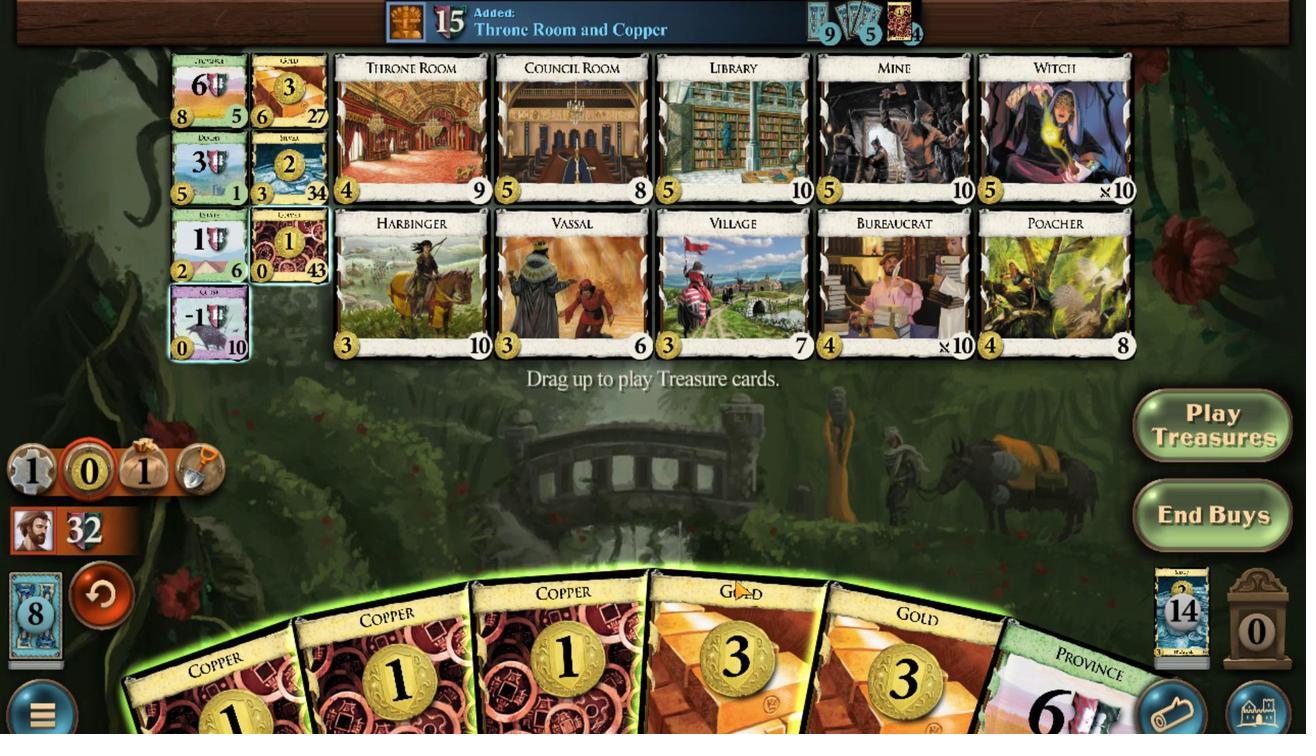 
Action: Mouse scrolled (733, 579) with delta (0, 0)
Screenshot: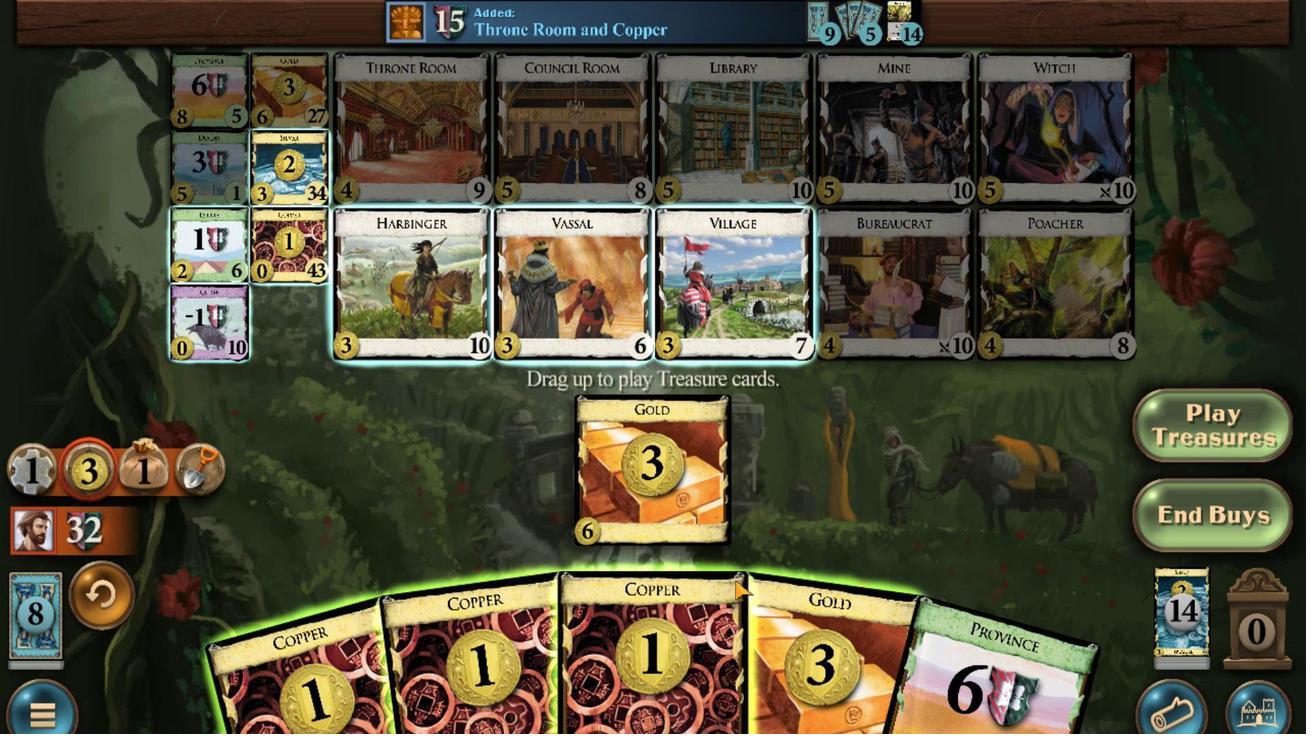 
Action: Mouse scrolled (733, 579) with delta (0, 0)
Screenshot: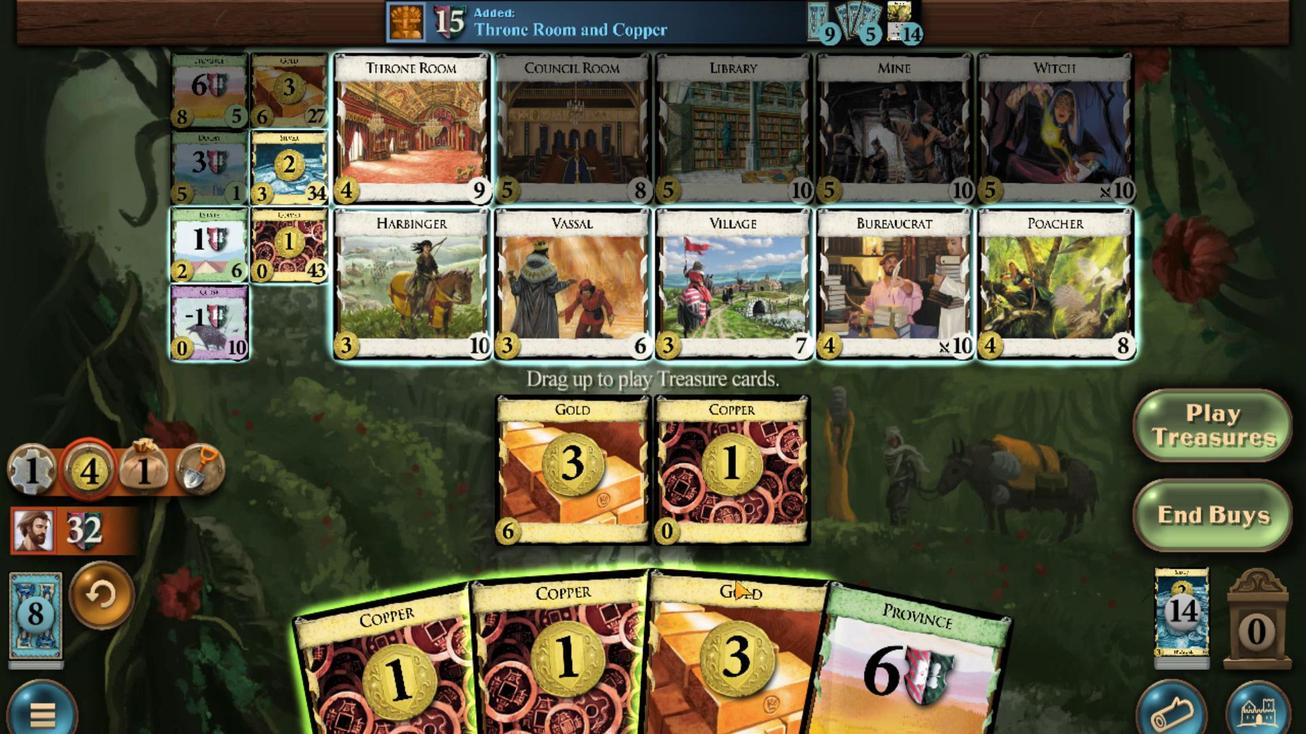 
Action: Mouse scrolled (733, 579) with delta (0, 0)
Screenshot: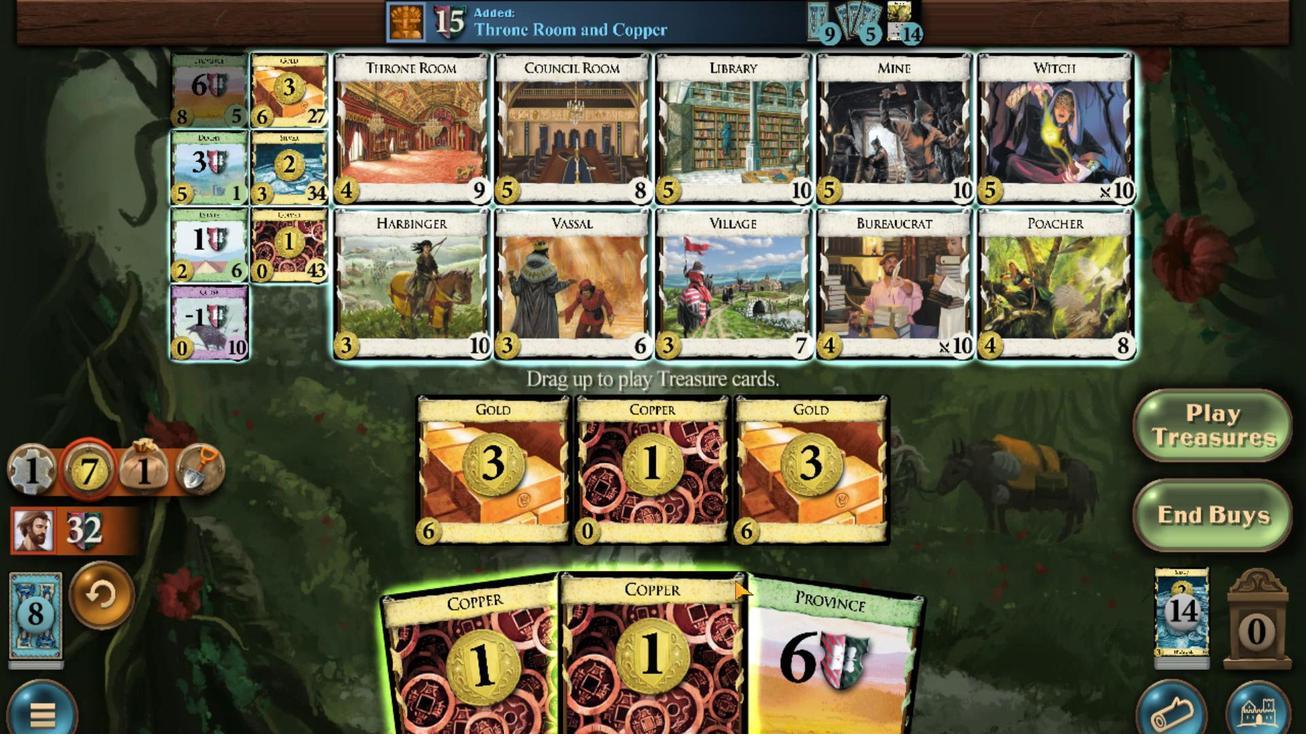 
Action: Mouse moved to (200, 84)
Screenshot: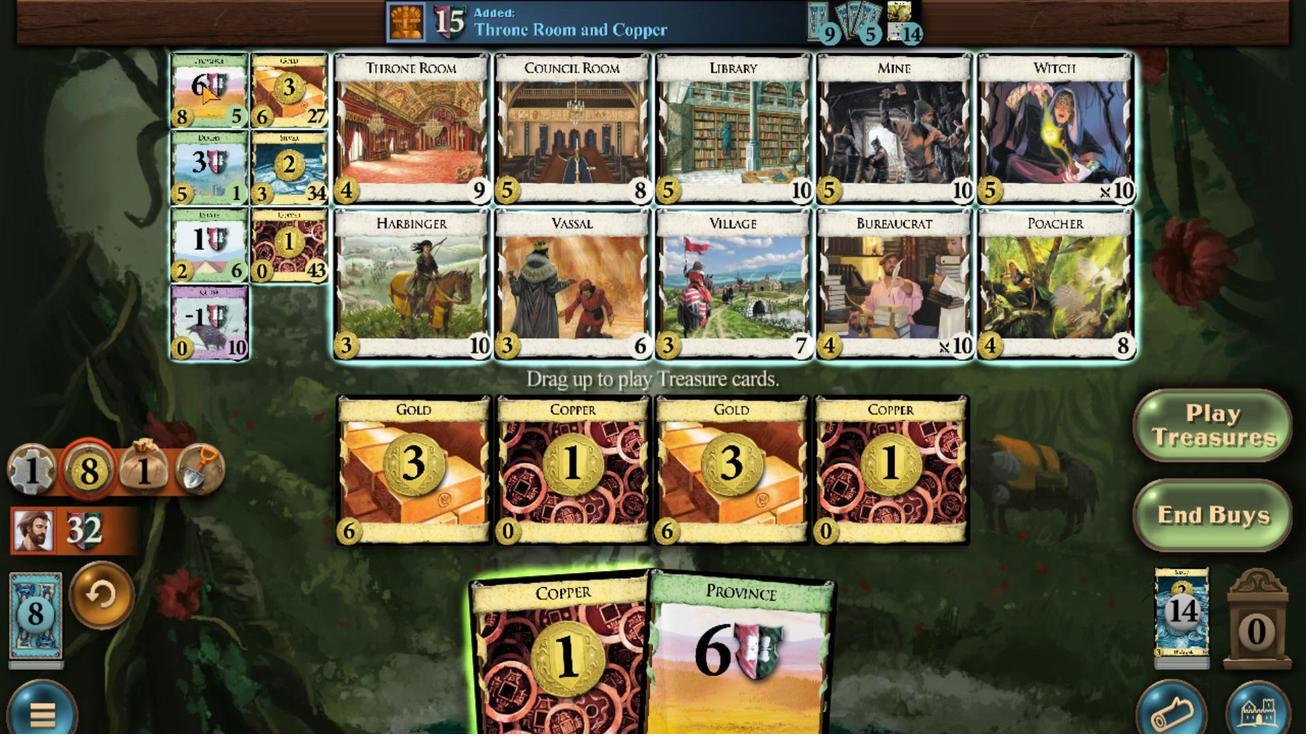 
Action: Mouse scrolled (200, 85) with delta (0, 0)
Screenshot: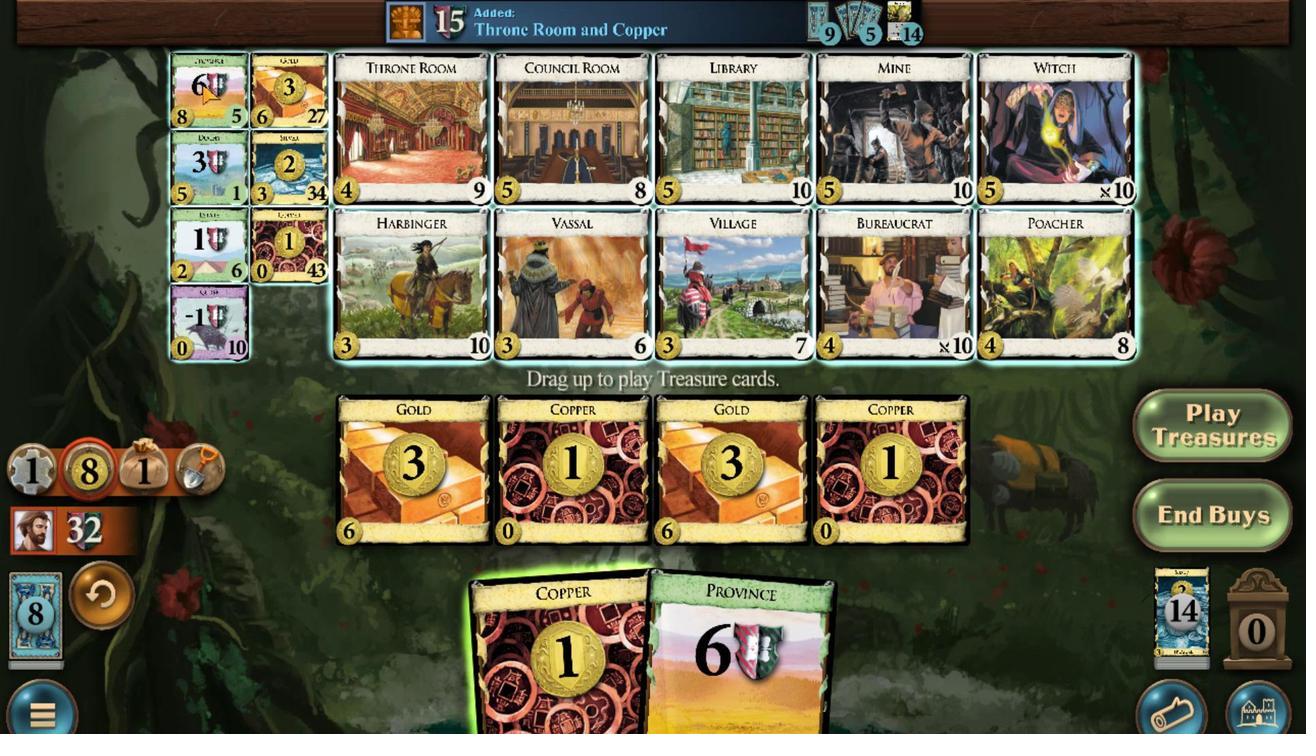
Action: Mouse scrolled (200, 85) with delta (0, 0)
Screenshot: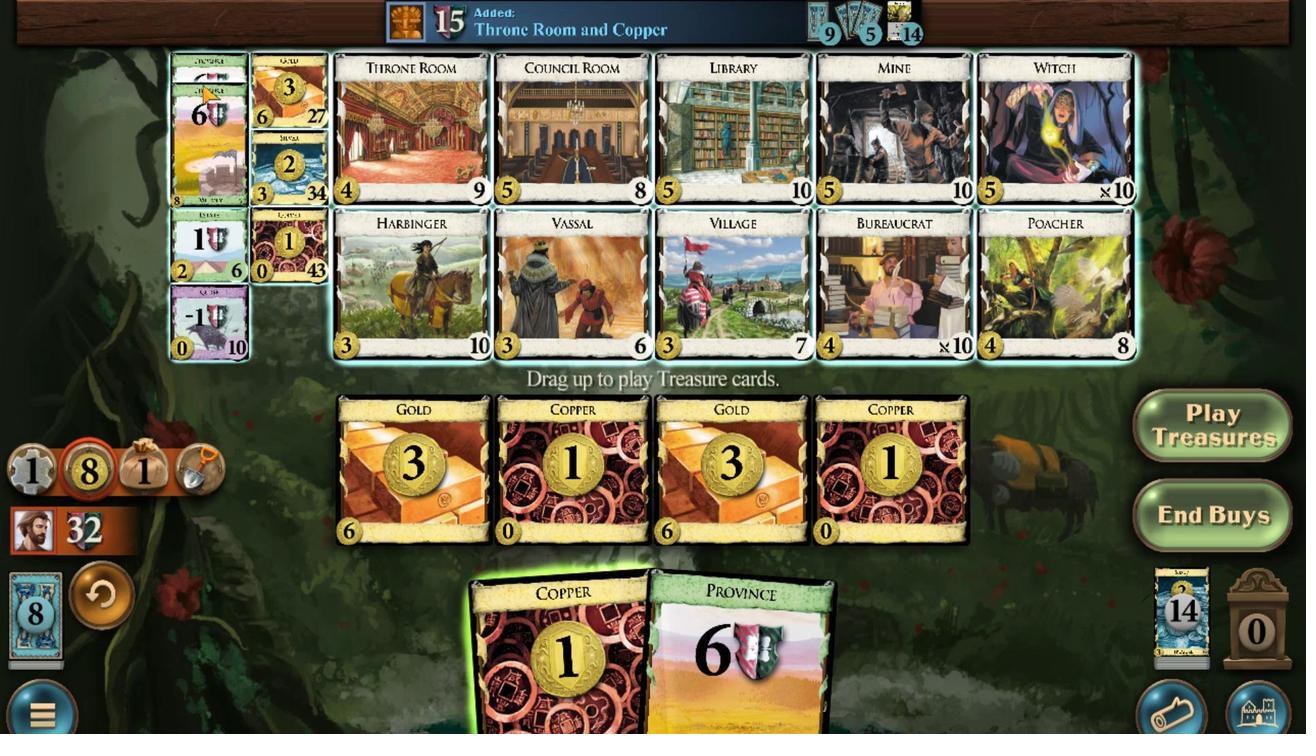 
Action: Mouse scrolled (200, 85) with delta (0, 0)
Screenshot: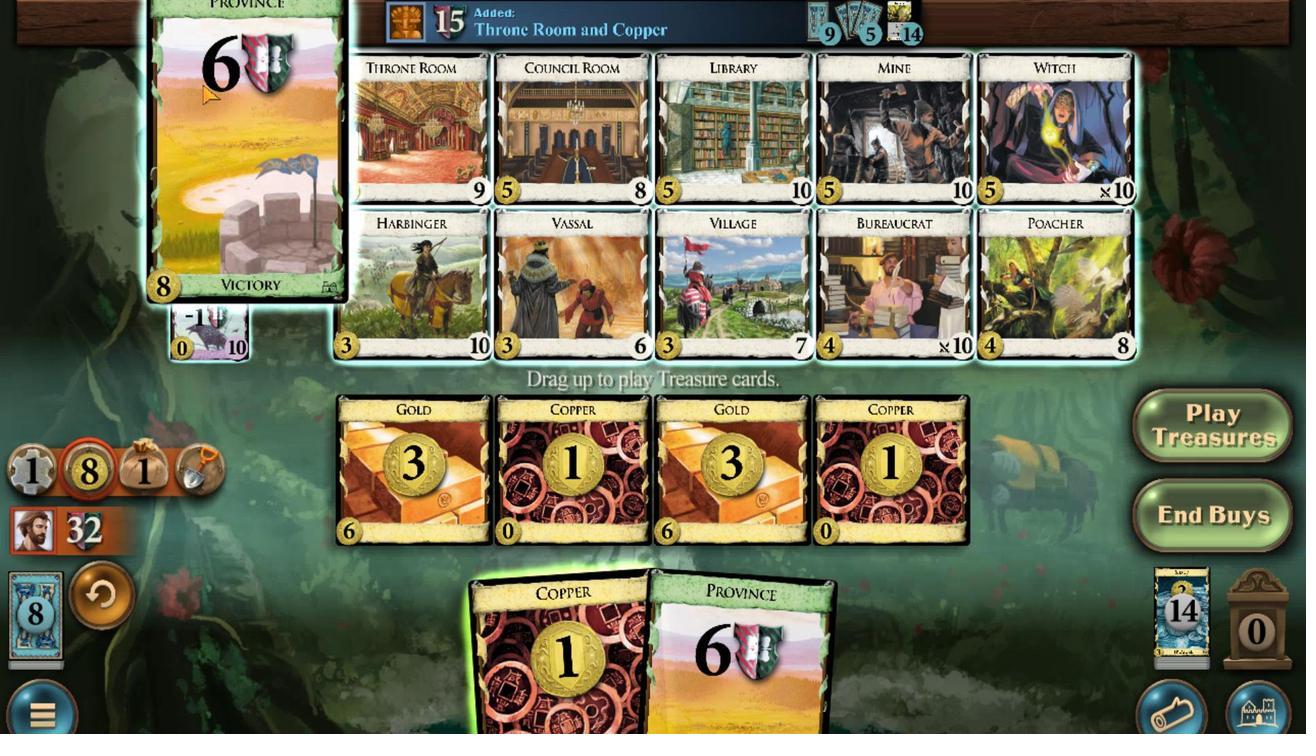 
Action: Mouse scrolled (200, 85) with delta (0, 0)
Screenshot: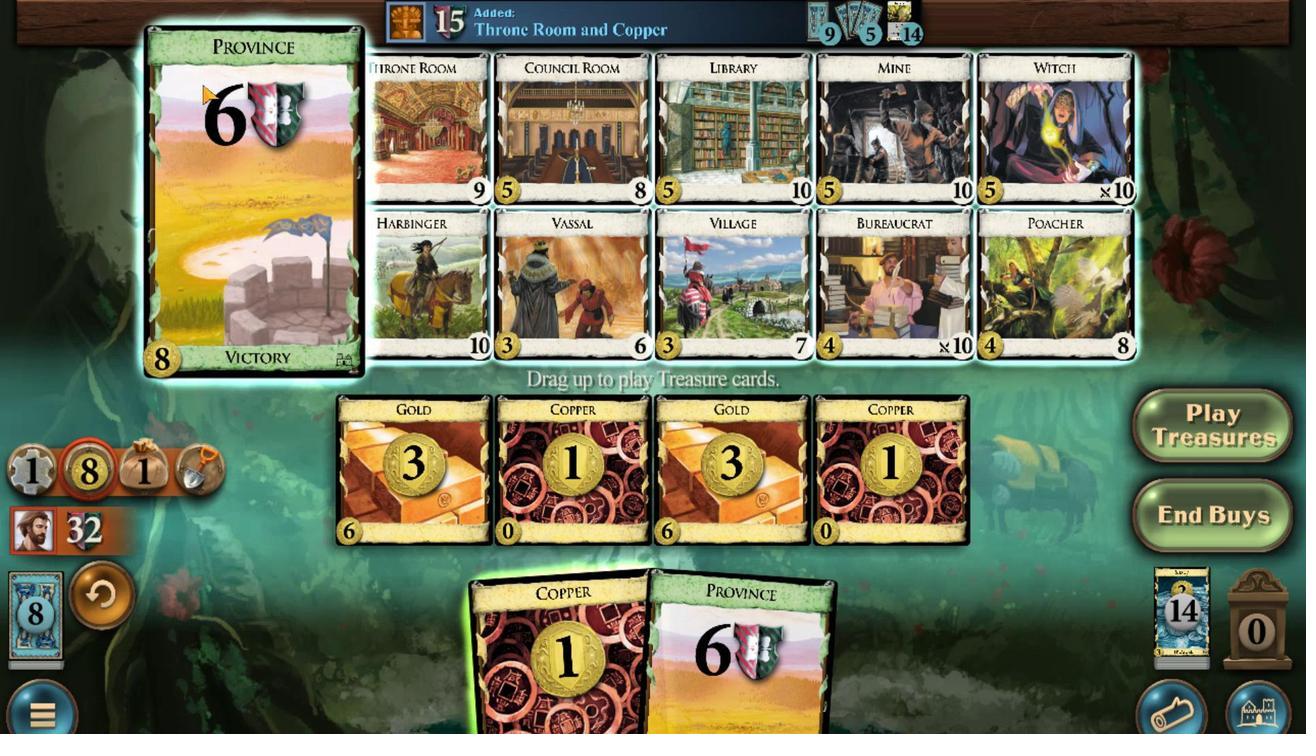 
Action: Mouse scrolled (200, 85) with delta (0, 0)
